 Task: Buy 3 Gloves & Mittens of size medium for Baby Girls from Accessories section under best seller category for shipping address: Dustin Brown, 3514 Cook Hill Road, Danbury, Connecticut 06810, Cell Number 2034707320. Pay from credit card ending with 2005, CVV 3321
Action: Mouse moved to (264, 74)
Screenshot: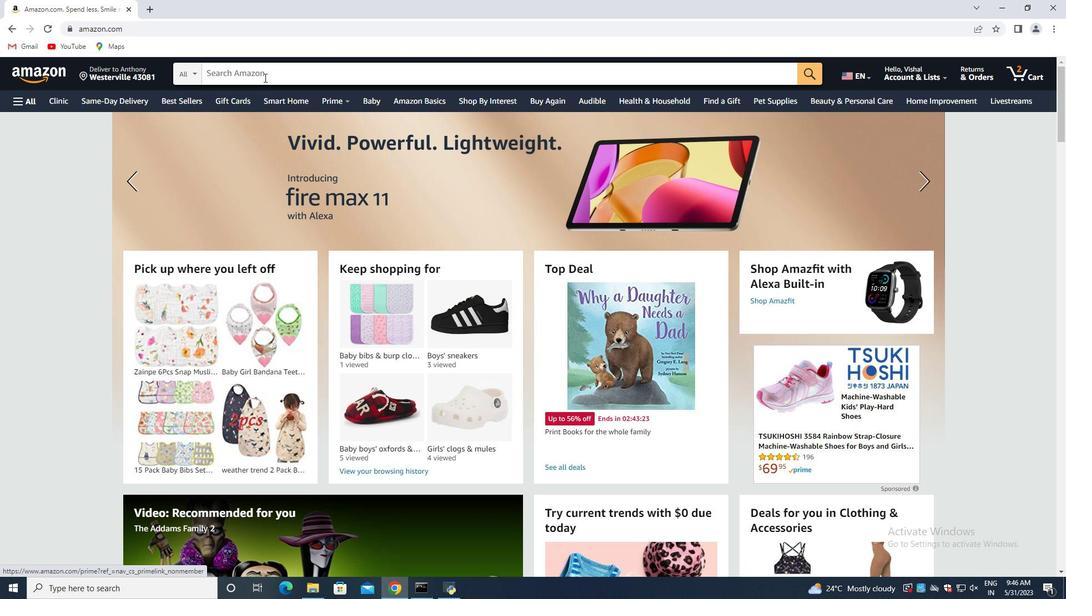 
Action: Mouse pressed left at (264, 74)
Screenshot: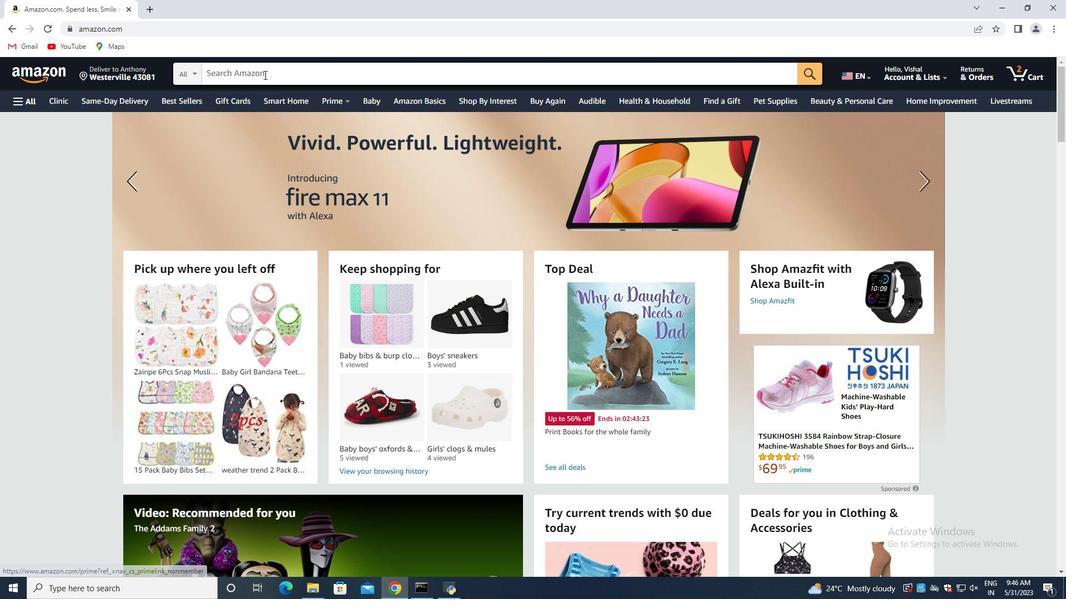 
Action: Key pressed <Key.shift>Gloves<Key.space><Key.shift><Key.shift><Key.shift><Key.shift><Key.shift><Key.shift><Key.shift><Key.shift>&<Key.space><Key.shift>Mittens<Key.space>of<Key.space>size<Key.space>medium<Key.space>for<Key.space><Key.shift>Baby<Key.space><Key.shift><Key.shift><Key.shift><Key.shift><Key.shift>Girls<Key.enter>
Screenshot: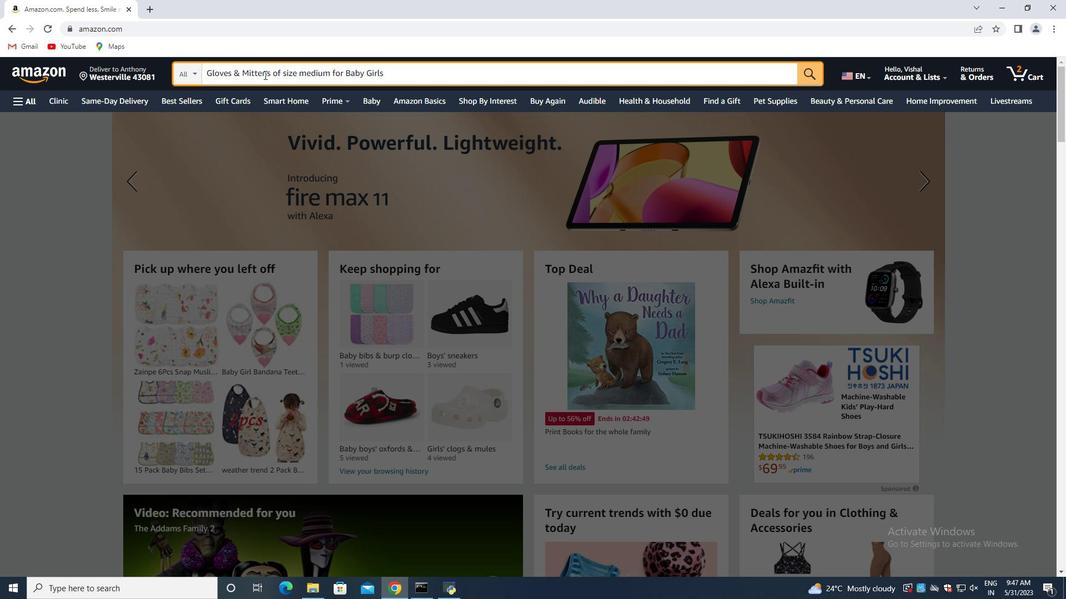 
Action: Mouse moved to (70, 278)
Screenshot: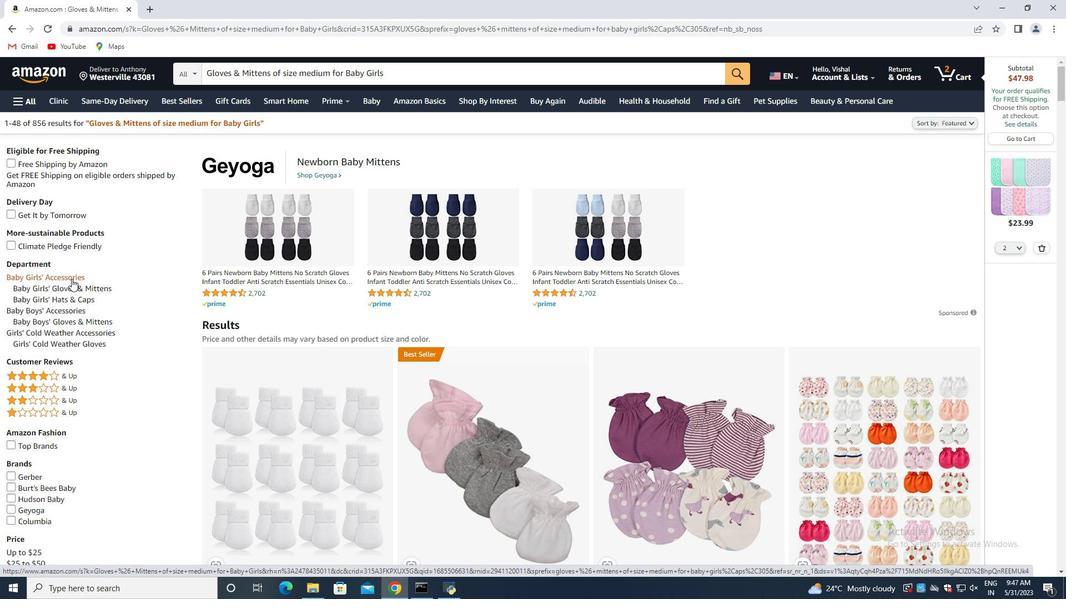 
Action: Mouse pressed left at (70, 278)
Screenshot: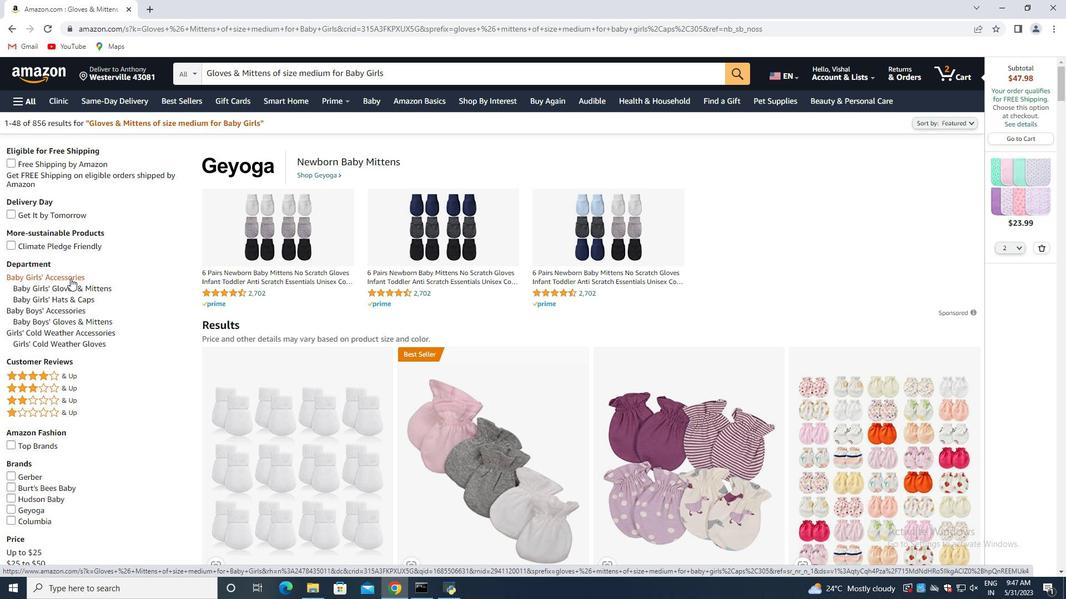 
Action: Mouse moved to (247, 224)
Screenshot: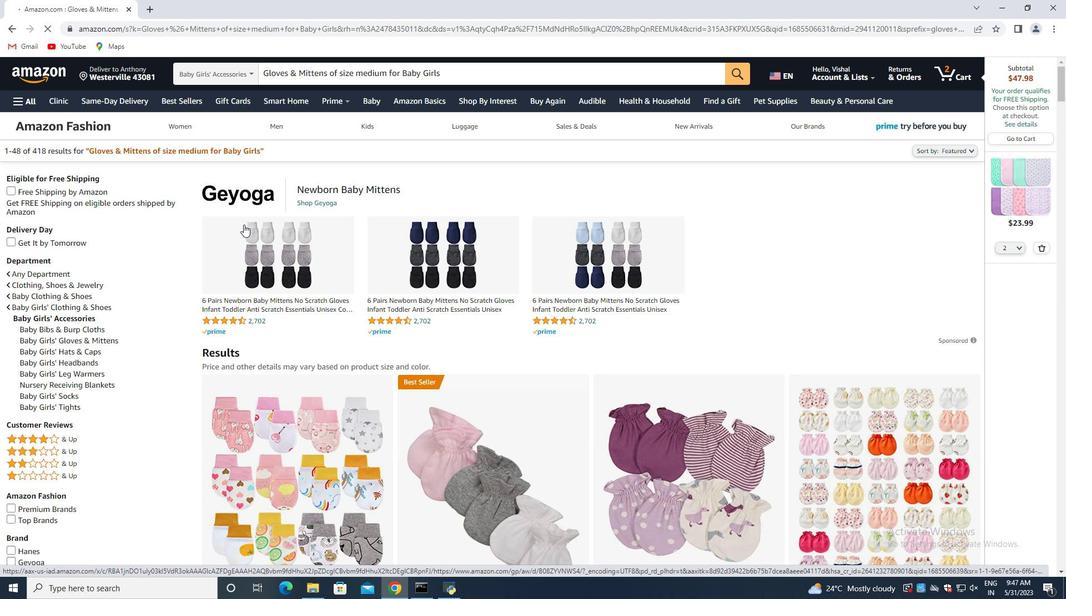 
Action: Mouse scrolled (247, 224) with delta (0, 0)
Screenshot: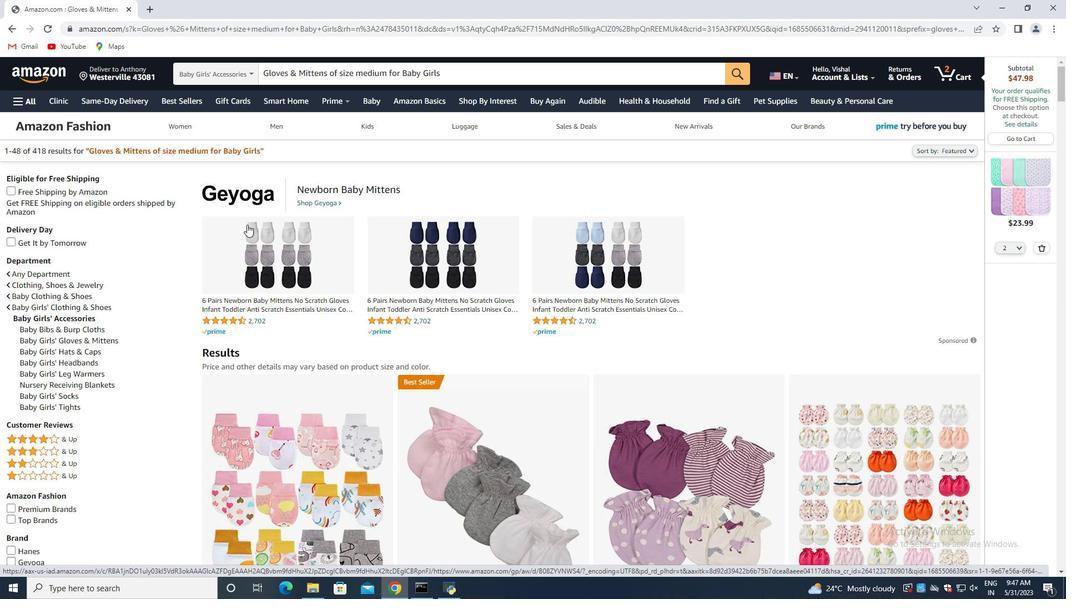 
Action: Mouse moved to (249, 225)
Screenshot: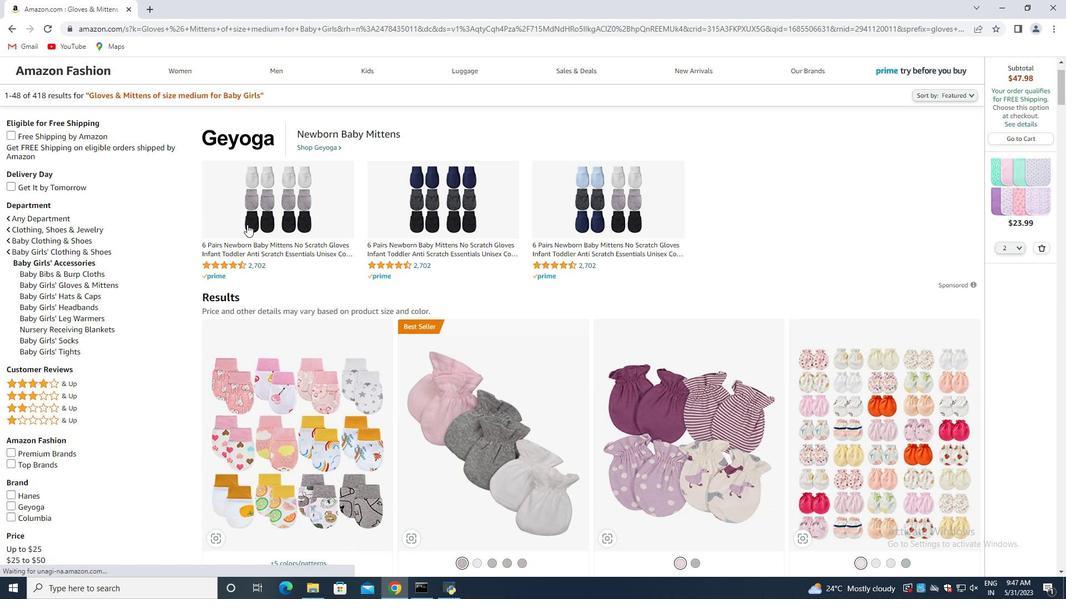 
Action: Mouse scrolled (249, 224) with delta (0, 0)
Screenshot: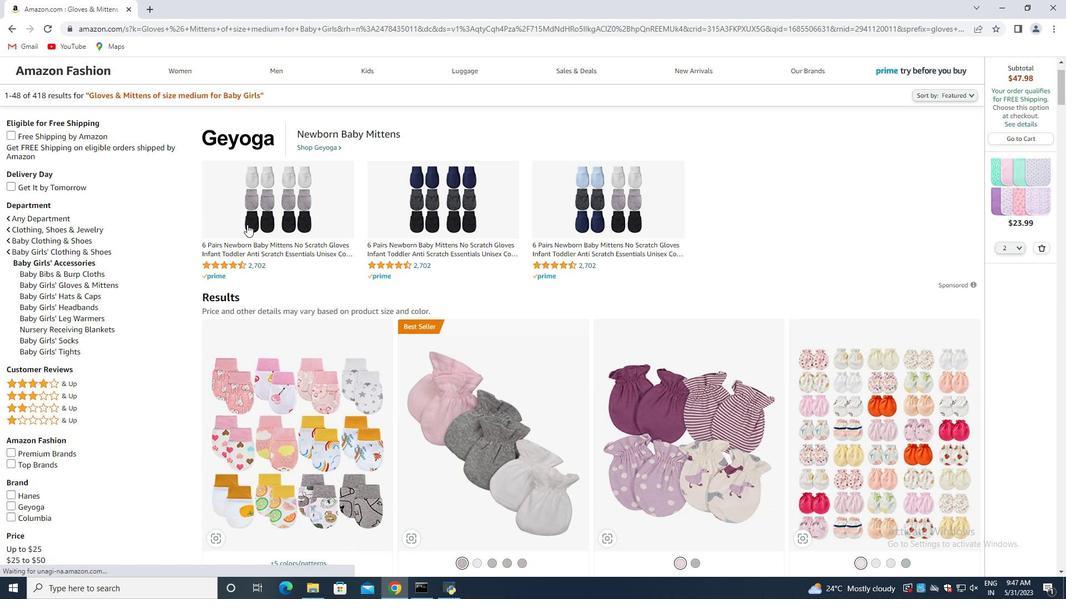 
Action: Mouse moved to (368, 235)
Screenshot: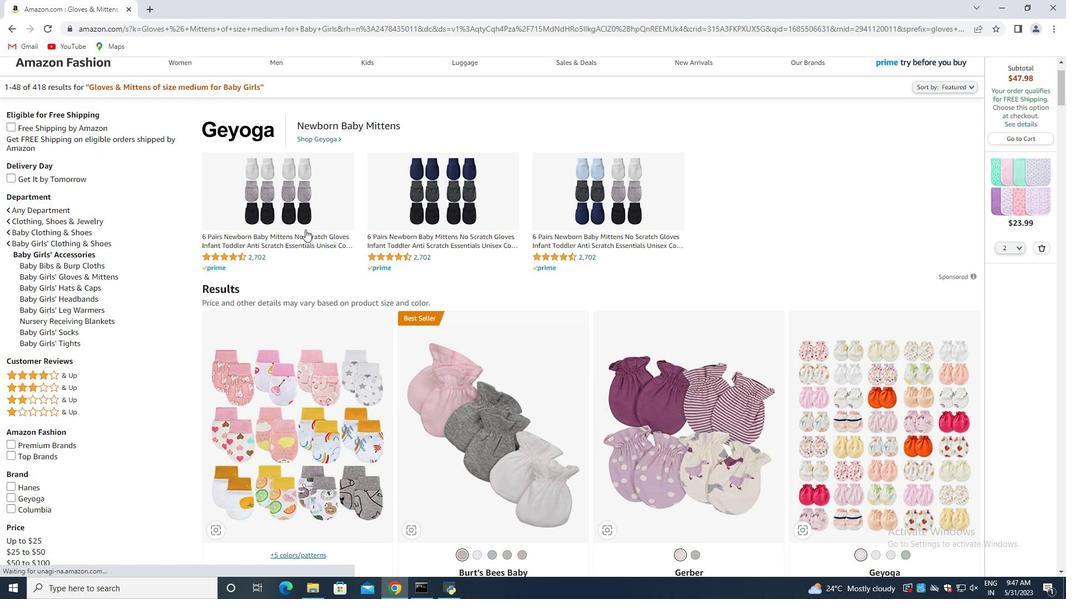 
Action: Mouse scrolled (368, 234) with delta (0, 0)
Screenshot: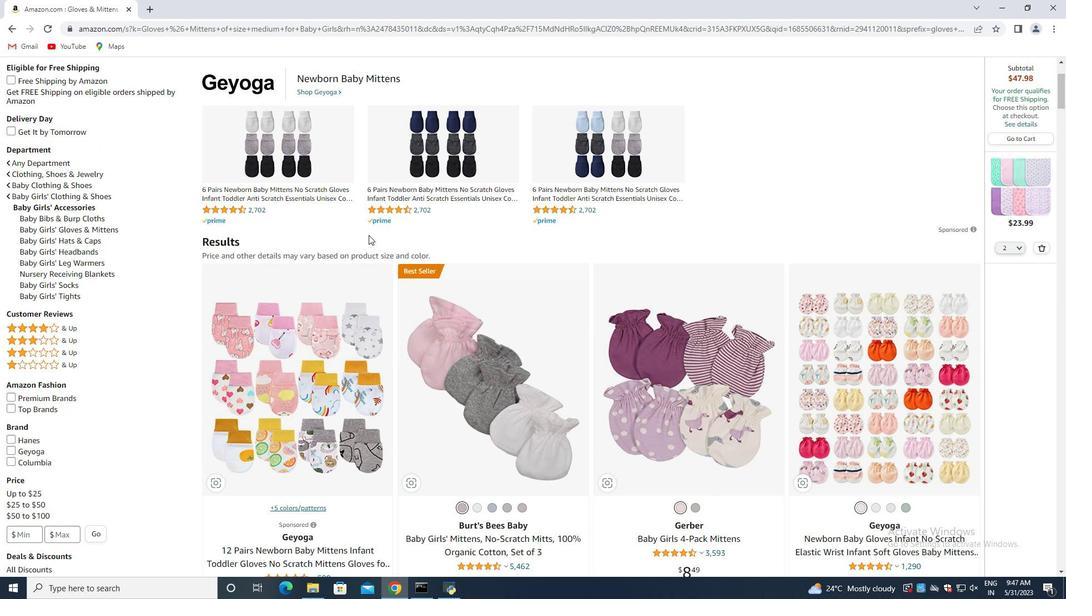 
Action: Mouse moved to (368, 236)
Screenshot: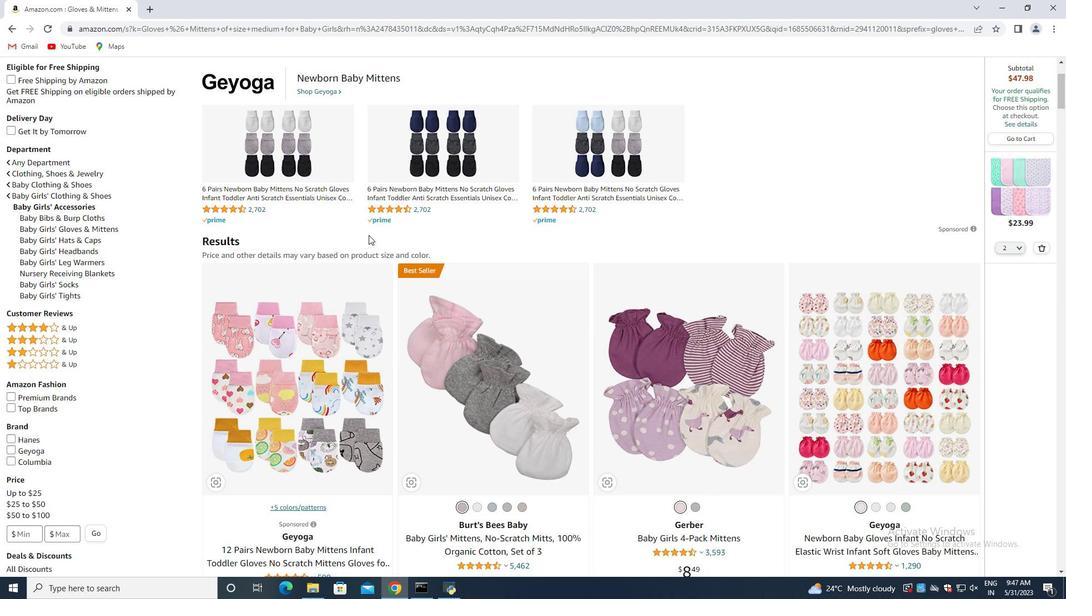 
Action: Mouse scrolled (368, 235) with delta (0, 0)
Screenshot: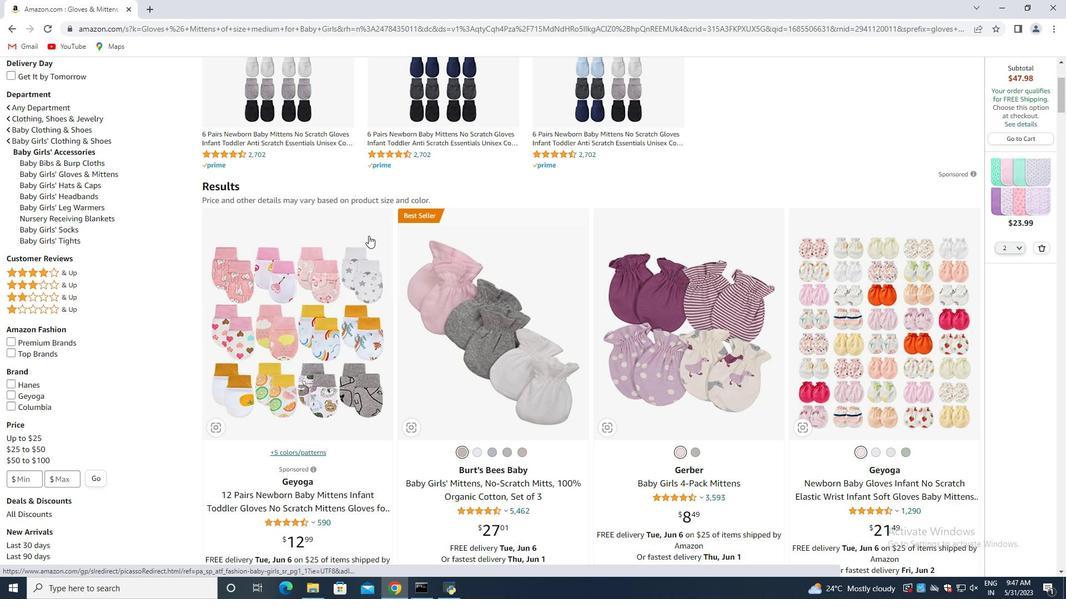 
Action: Mouse scrolled (368, 235) with delta (0, 0)
Screenshot: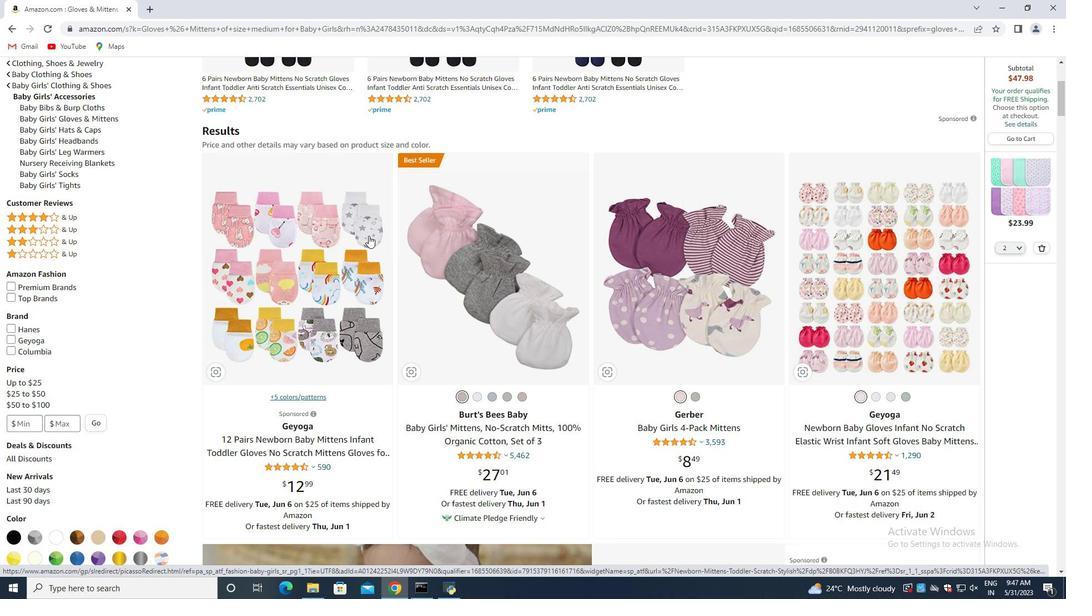 
Action: Mouse moved to (1040, 248)
Screenshot: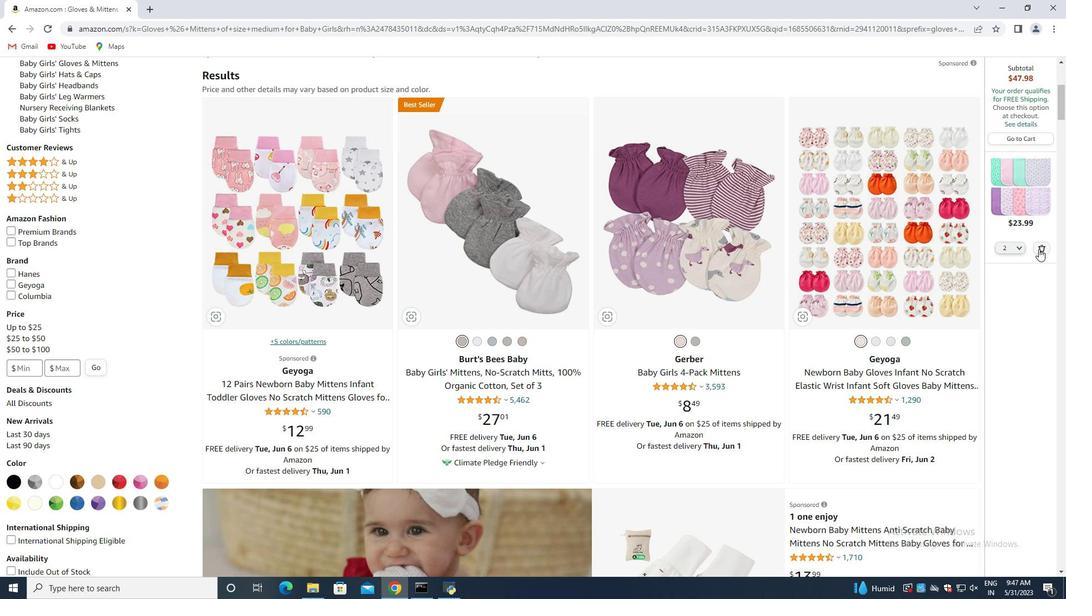 
Action: Mouse pressed left at (1040, 248)
Screenshot: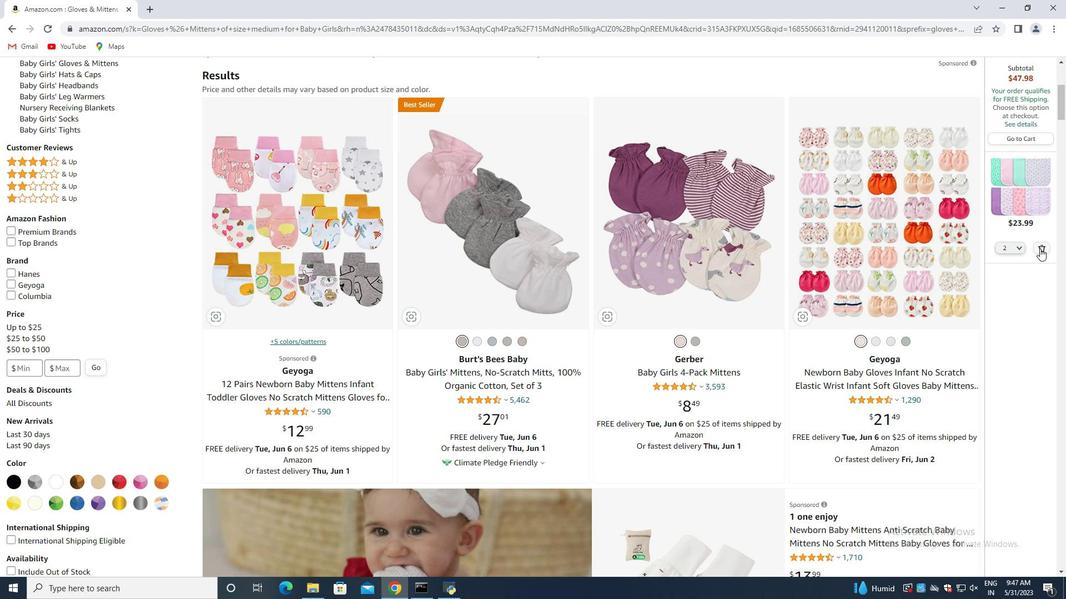 
Action: Mouse moved to (407, 160)
Screenshot: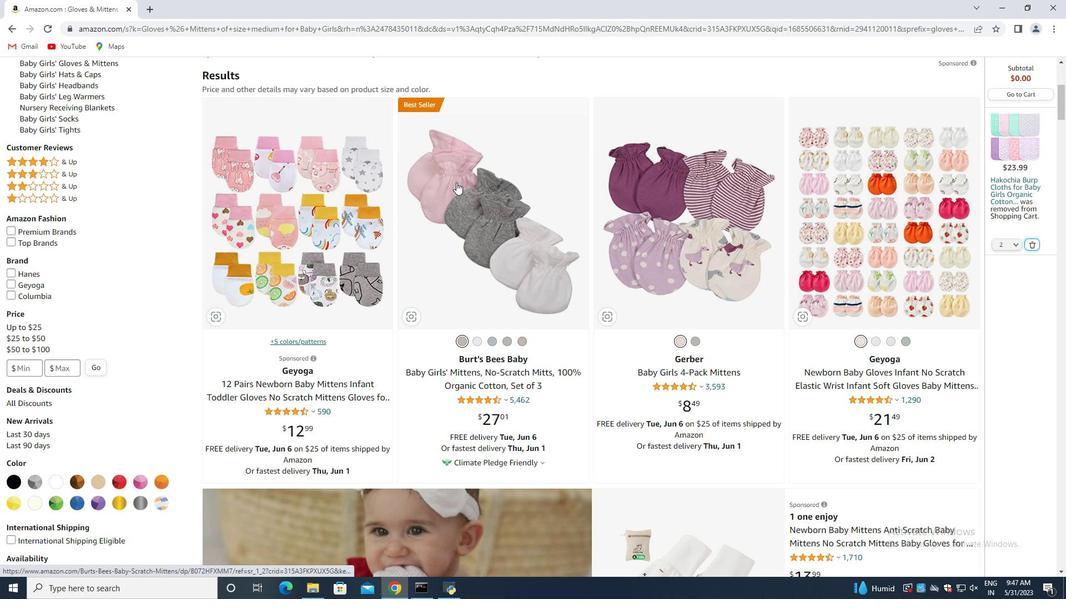 
Action: Mouse scrolled (407, 159) with delta (0, 0)
Screenshot: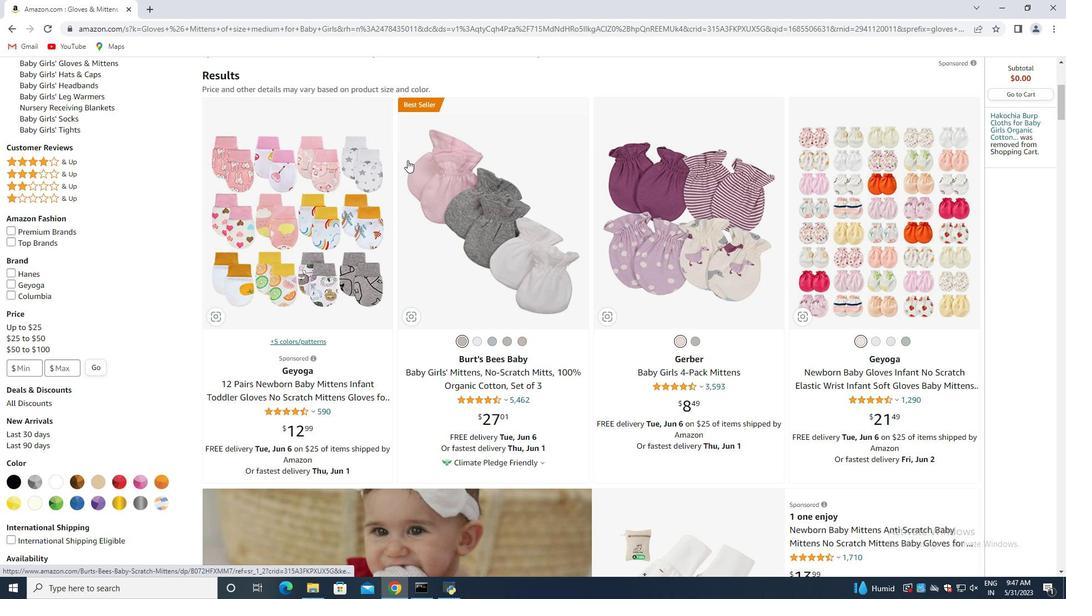 
Action: Mouse moved to (407, 161)
Screenshot: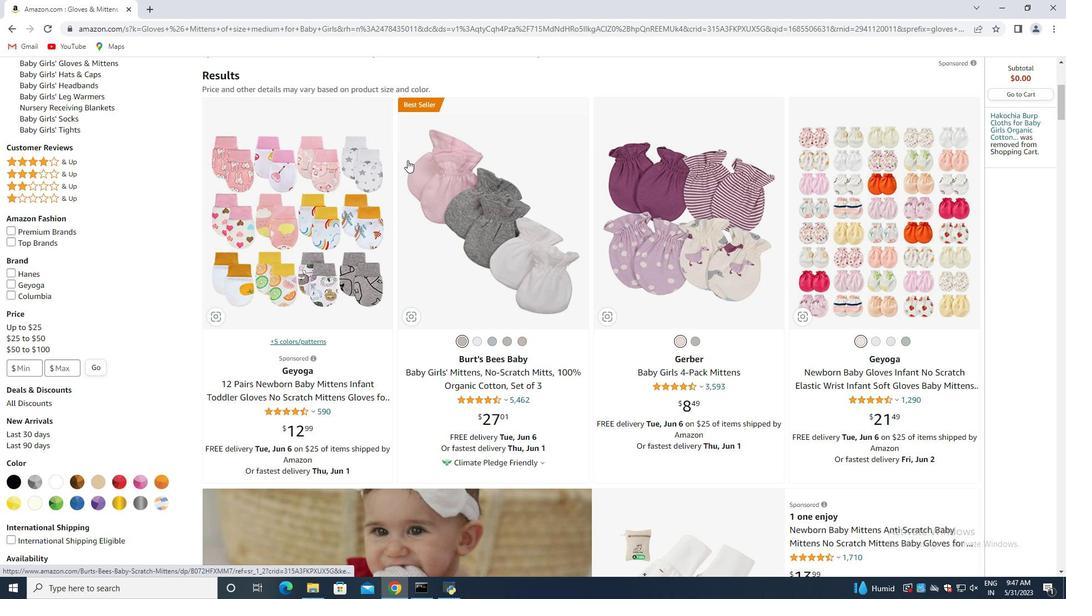 
Action: Mouse scrolled (407, 160) with delta (0, 0)
Screenshot: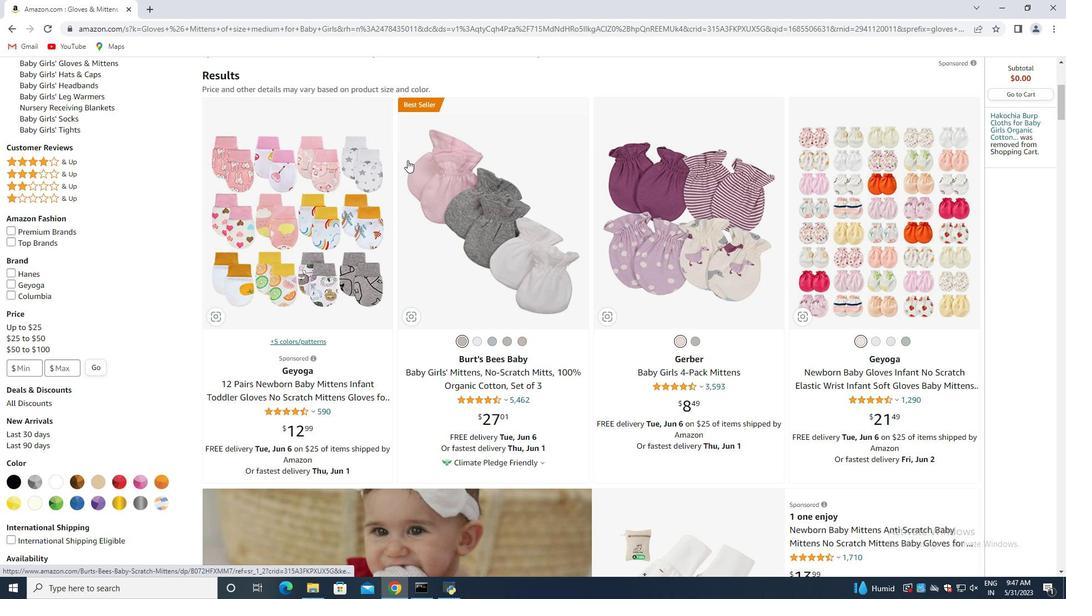 
Action: Mouse moved to (411, 164)
Screenshot: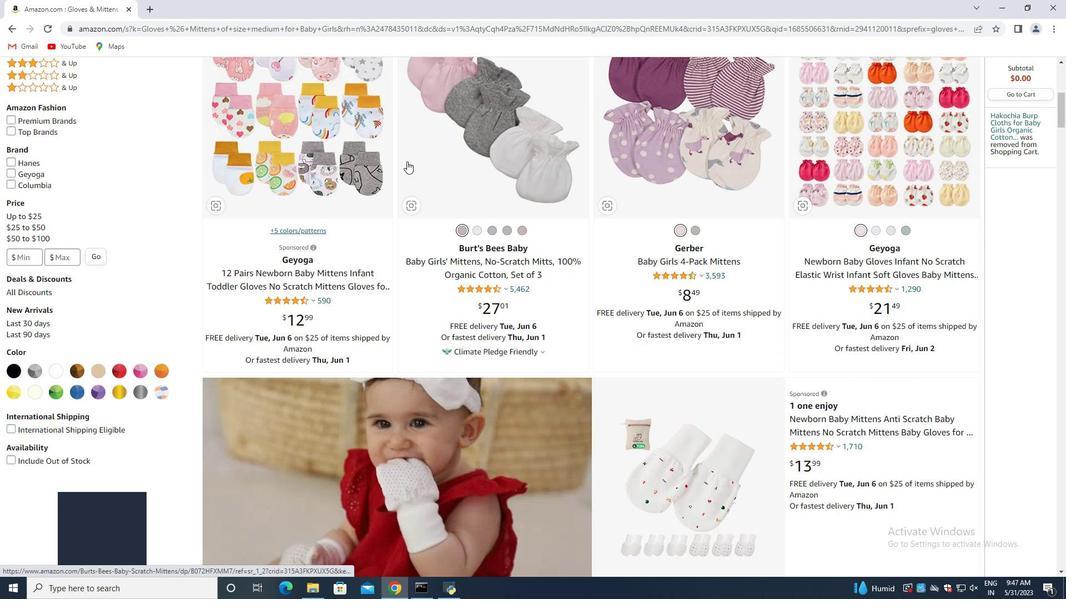 
Action: Mouse scrolled (411, 164) with delta (0, 0)
Screenshot: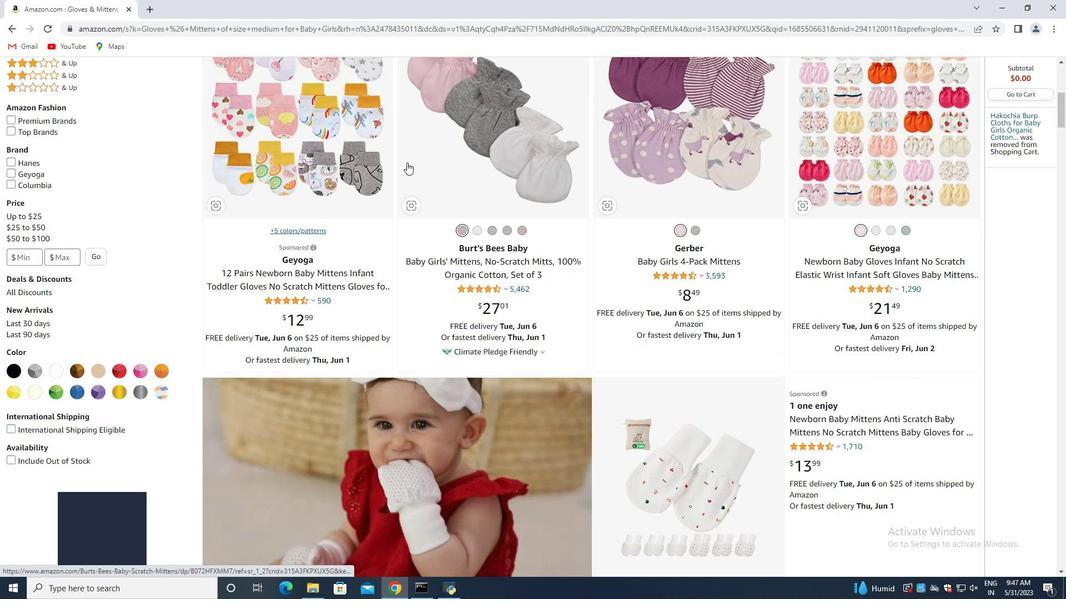 
Action: Mouse scrolled (411, 164) with delta (0, 0)
Screenshot: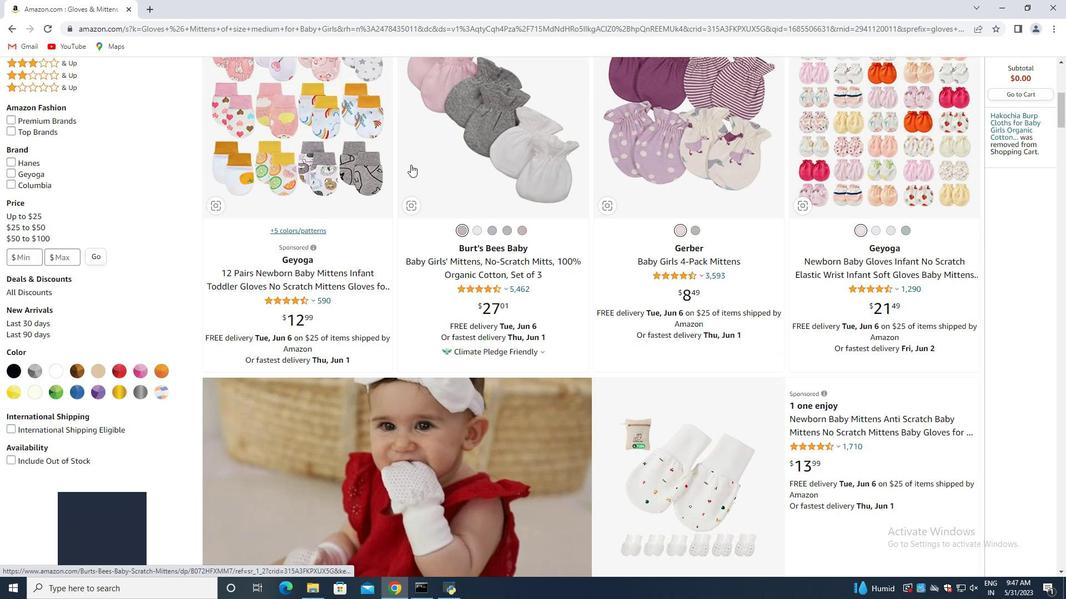 
Action: Mouse moved to (411, 164)
Screenshot: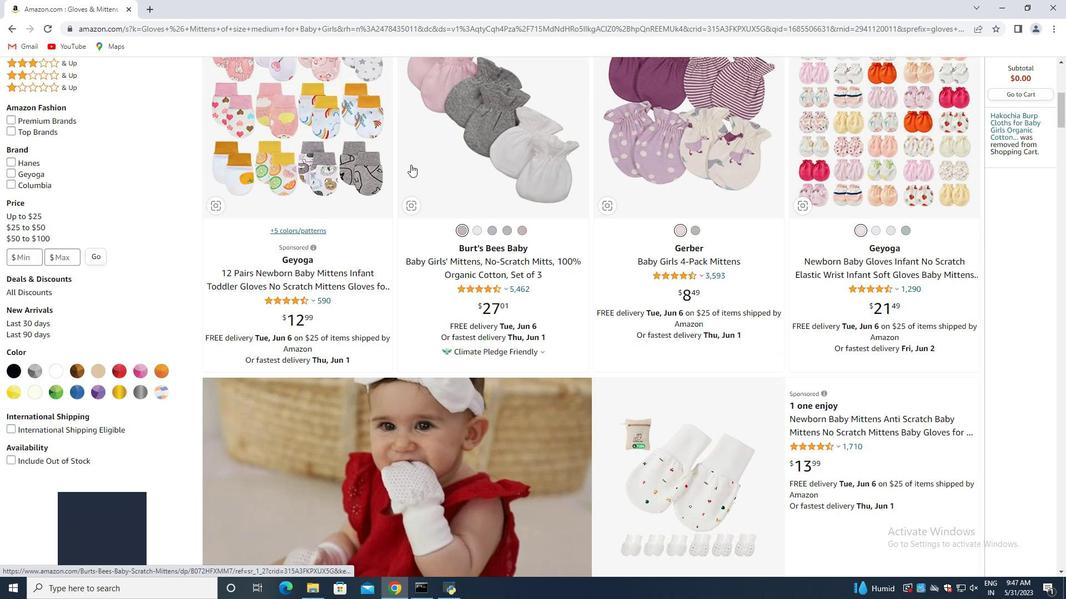 
Action: Mouse scrolled (411, 164) with delta (0, 0)
Screenshot: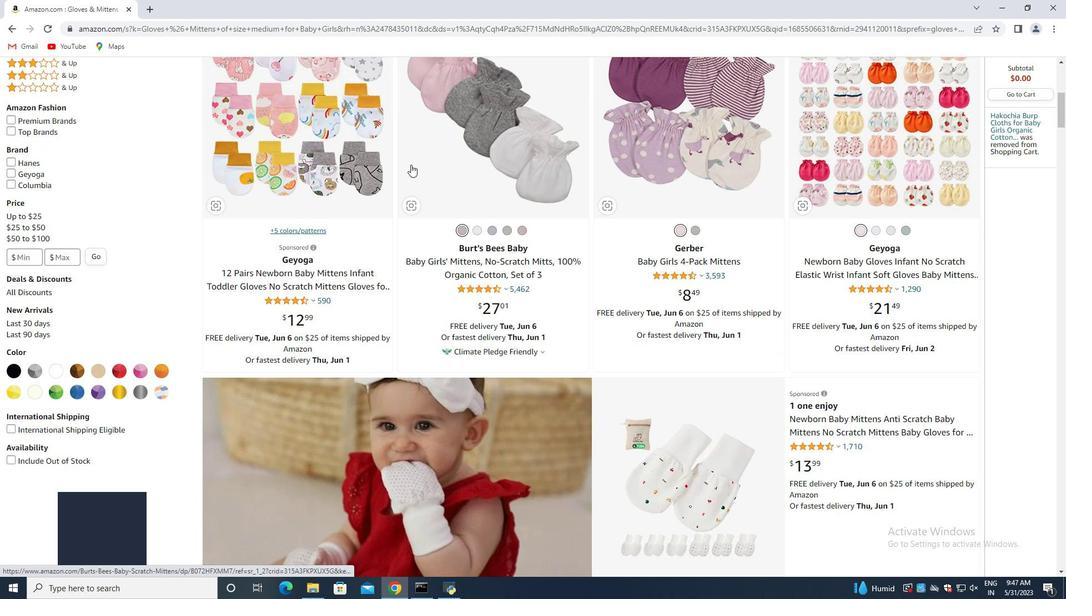 
Action: Mouse moved to (412, 165)
Screenshot: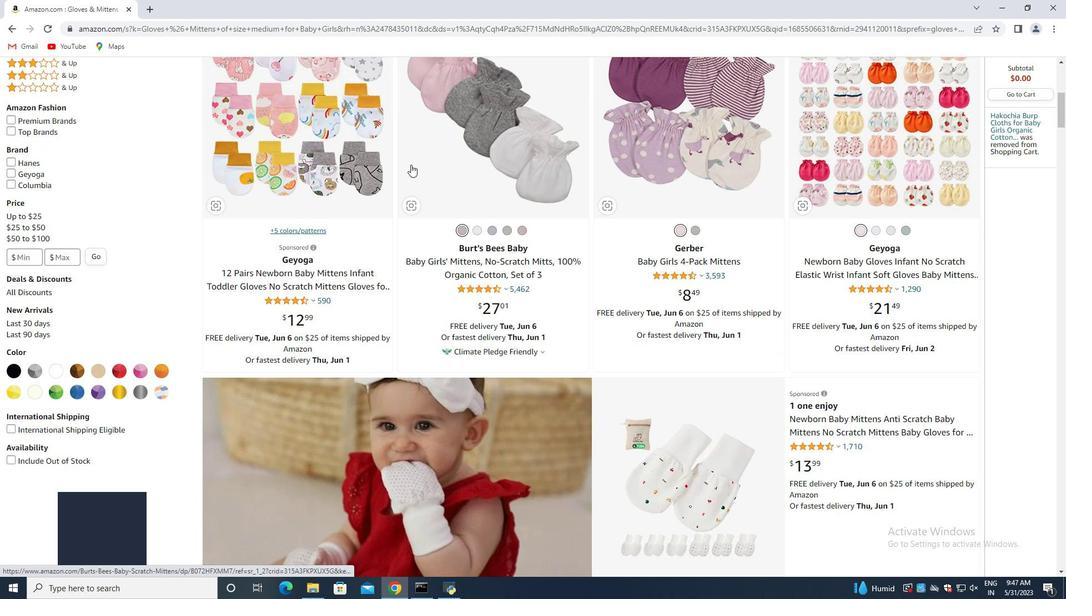 
Action: Mouse scrolled (412, 164) with delta (0, 0)
Screenshot: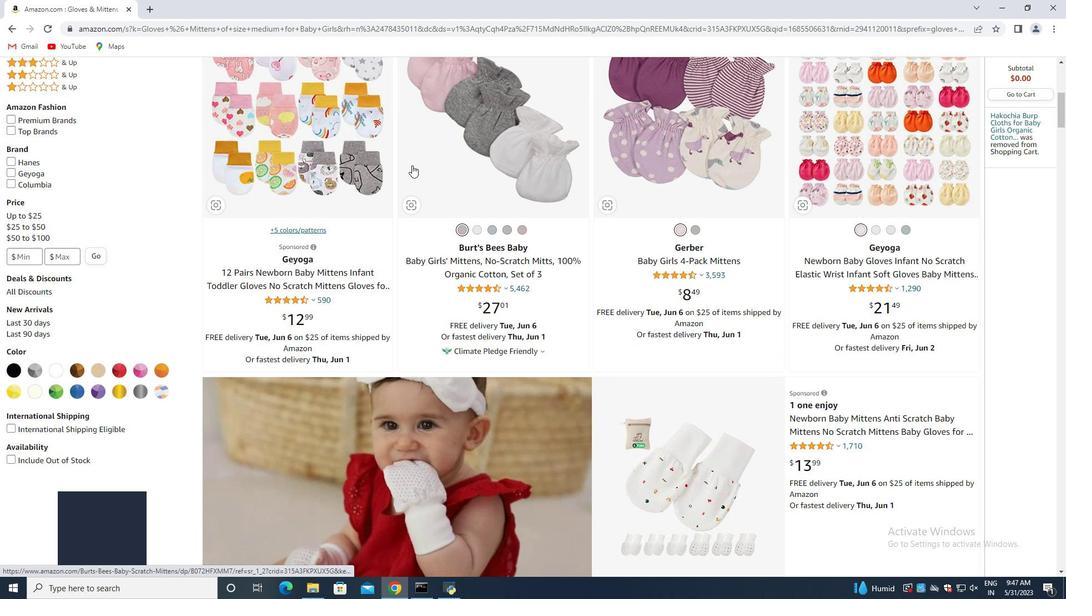 
Action: Mouse moved to (412, 166)
Screenshot: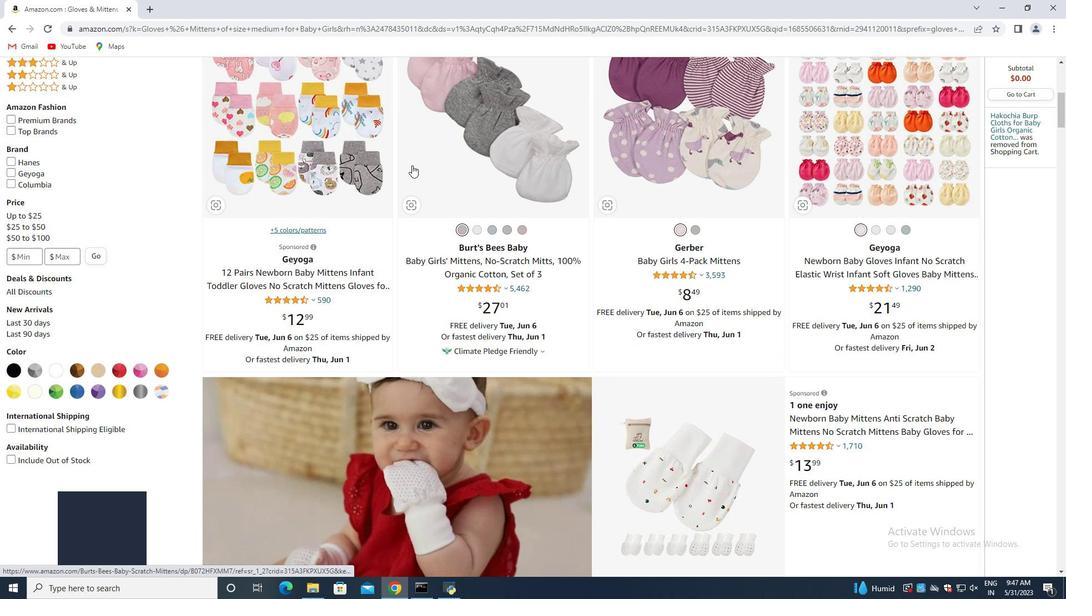 
Action: Mouse scrolled (412, 165) with delta (0, 0)
Screenshot: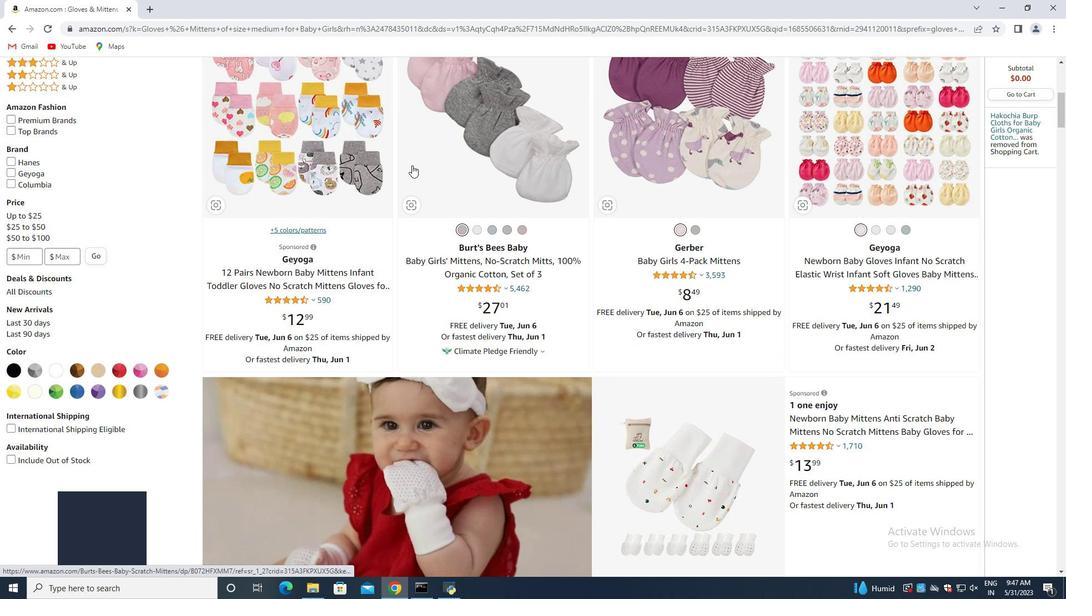 
Action: Mouse moved to (416, 167)
Screenshot: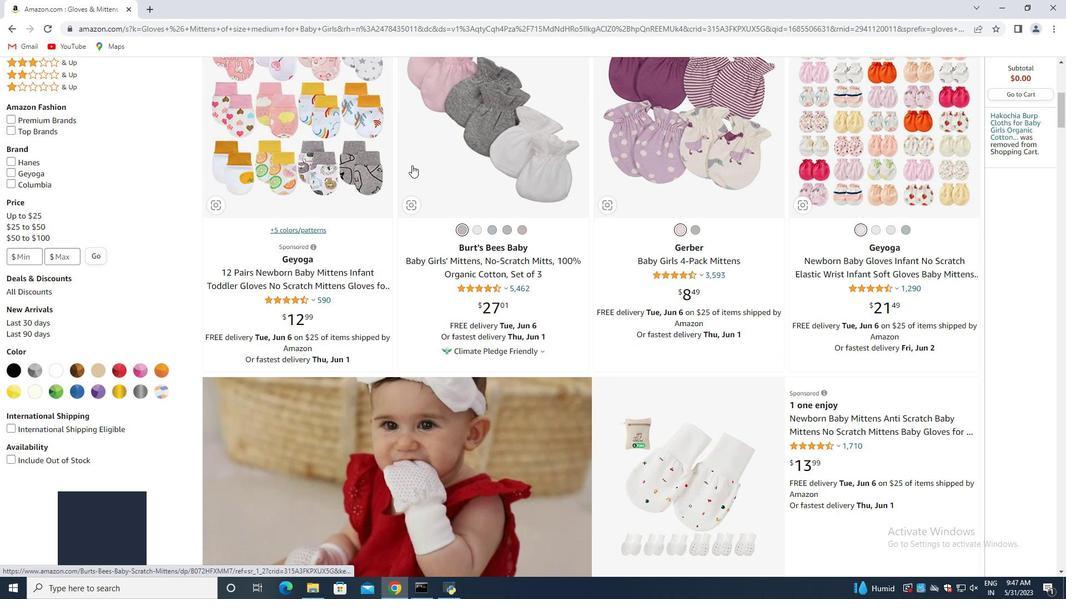 
Action: Mouse scrolled (416, 166) with delta (0, 0)
Screenshot: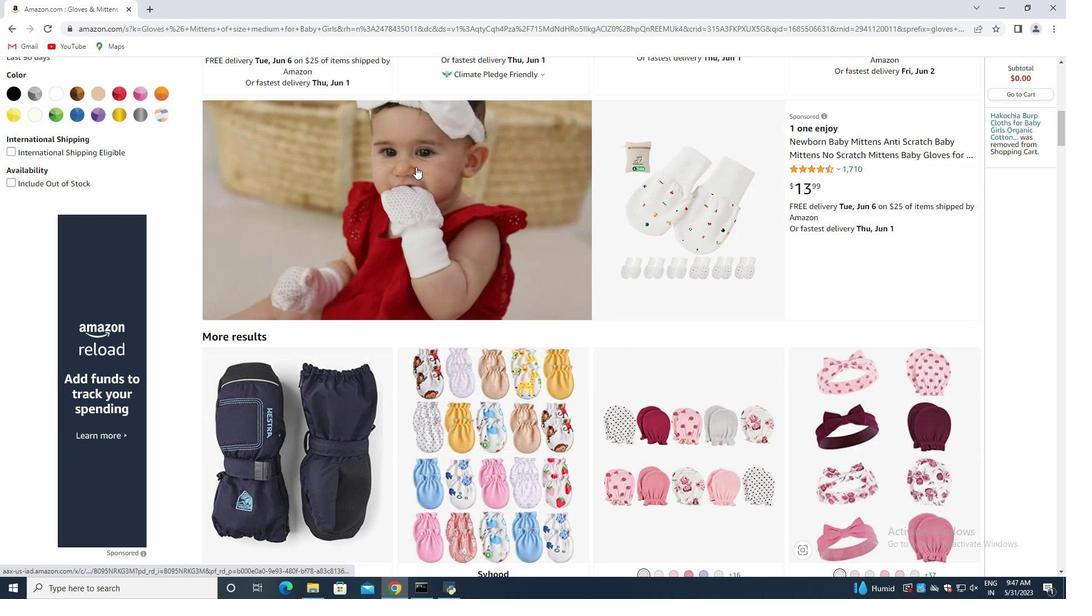 
Action: Mouse scrolled (416, 166) with delta (0, 0)
Screenshot: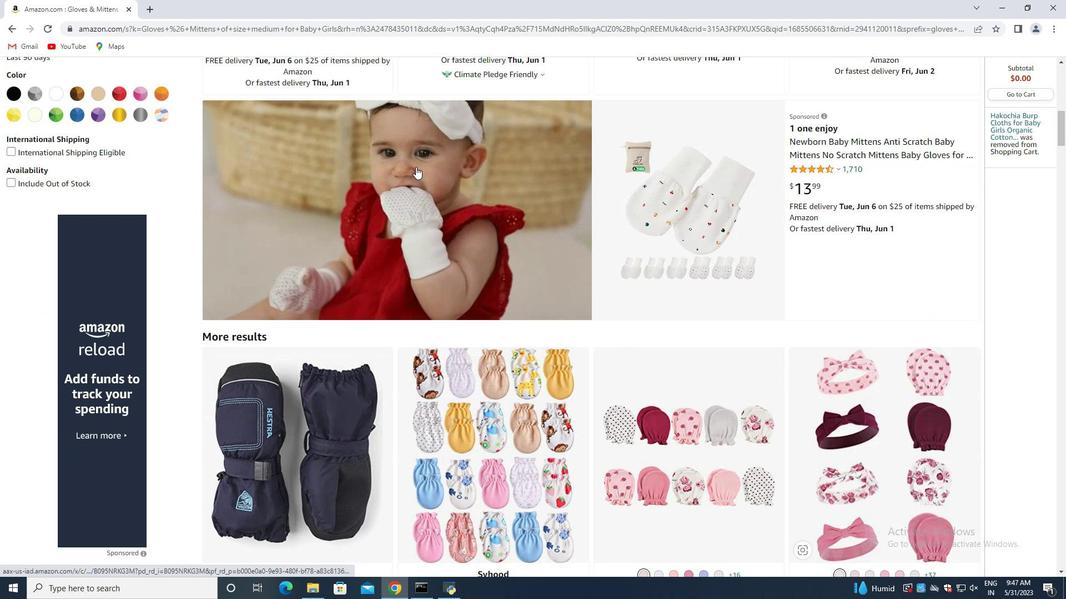 
Action: Mouse scrolled (416, 166) with delta (0, 0)
Screenshot: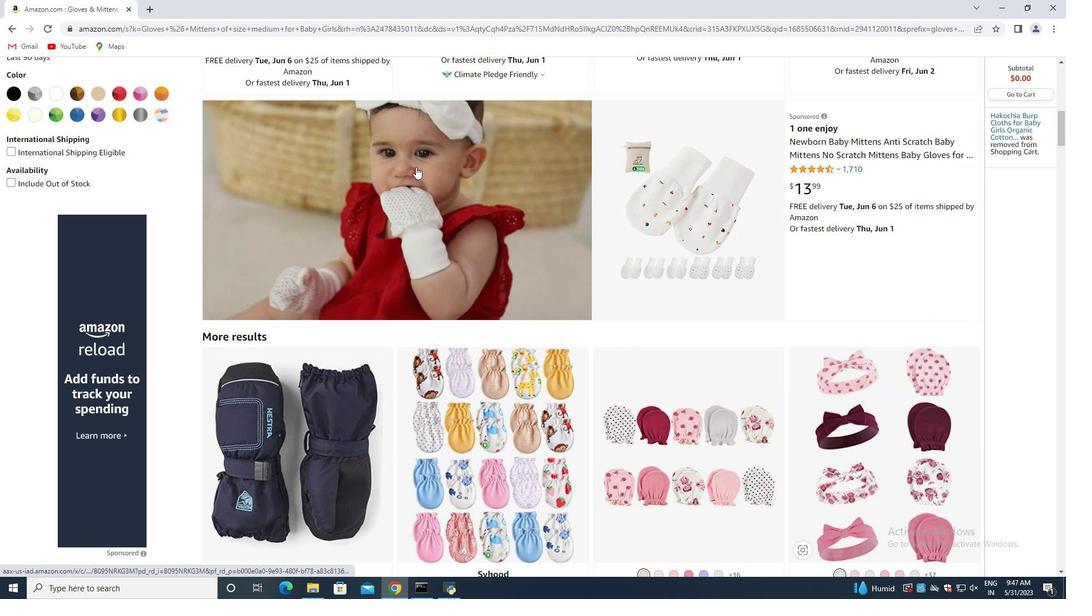 
Action: Mouse moved to (426, 167)
Screenshot: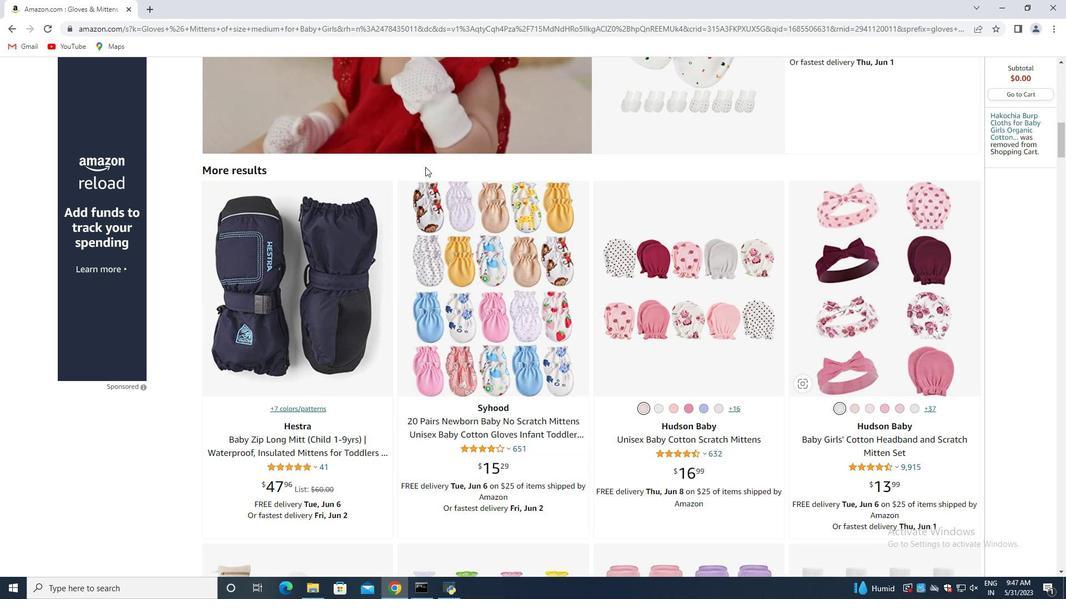 
Action: Mouse scrolled (426, 167) with delta (0, 0)
Screenshot: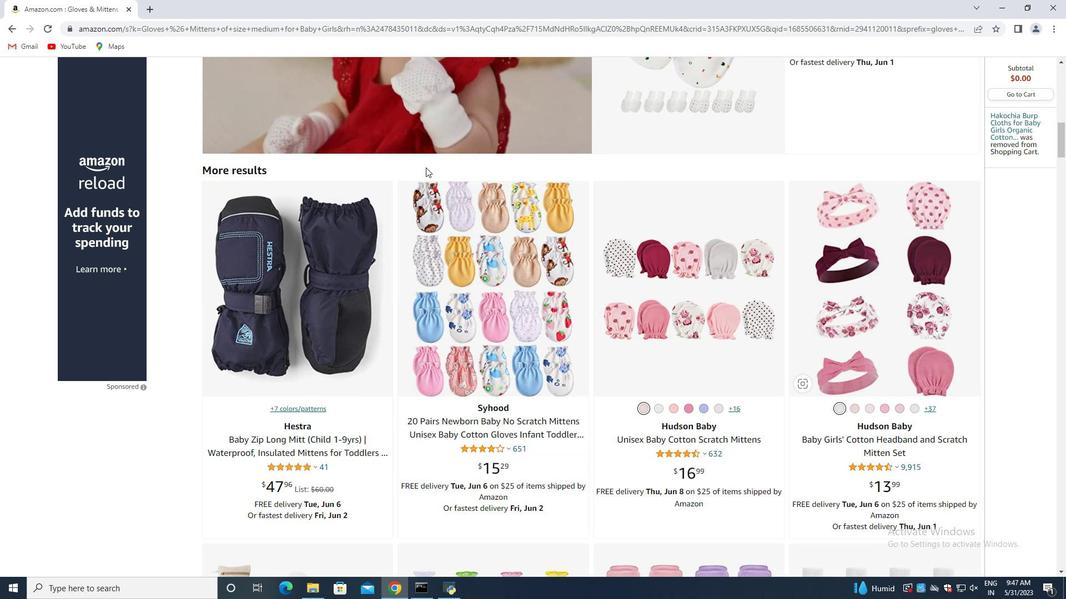 
Action: Mouse moved to (439, 174)
Screenshot: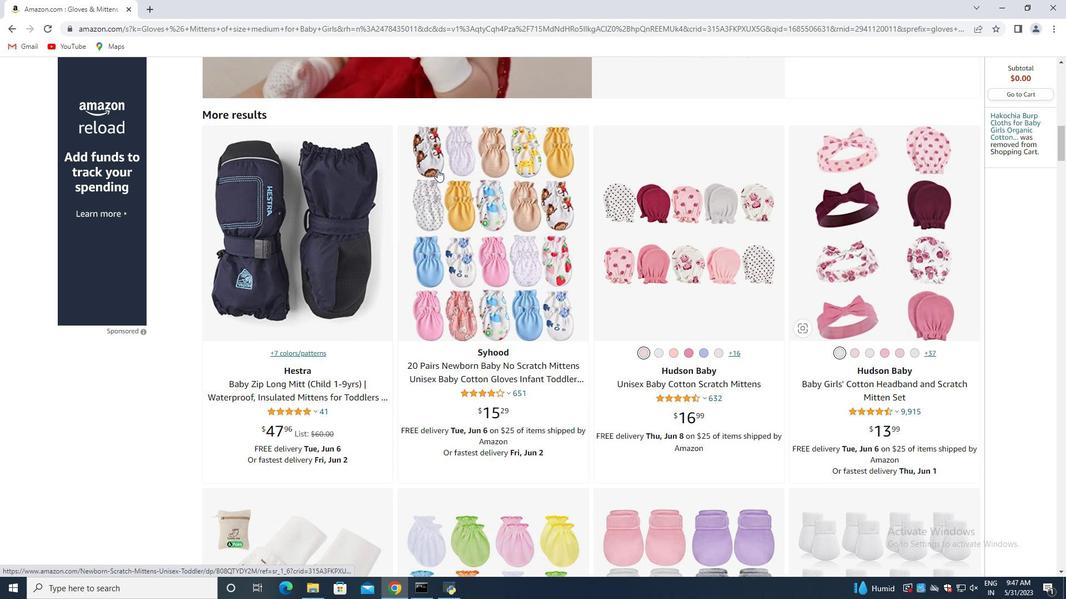
Action: Mouse scrolled (439, 173) with delta (0, 0)
Screenshot: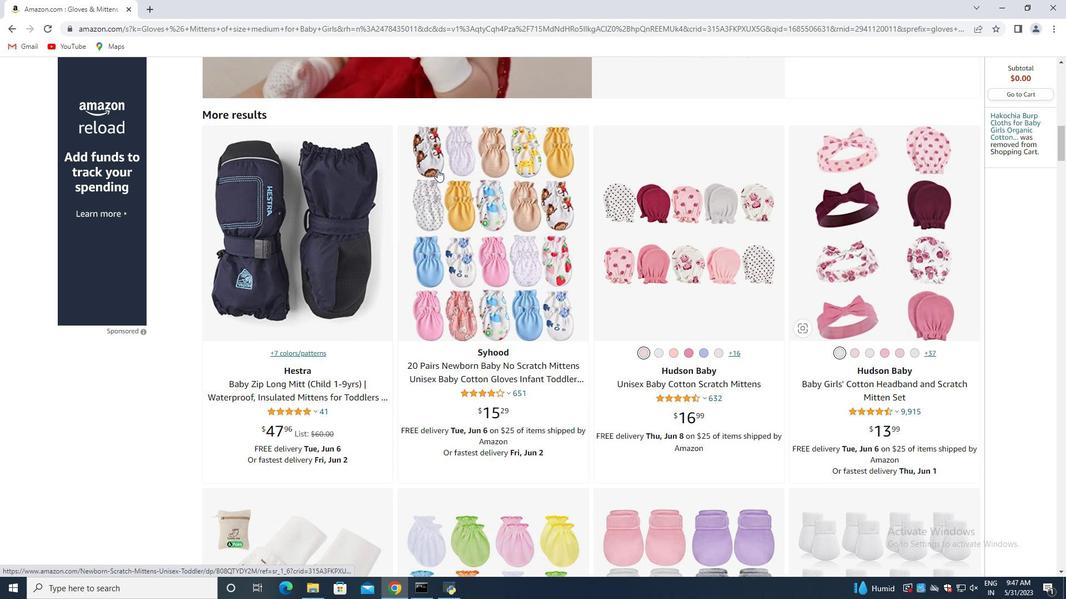 
Action: Mouse moved to (440, 175)
Screenshot: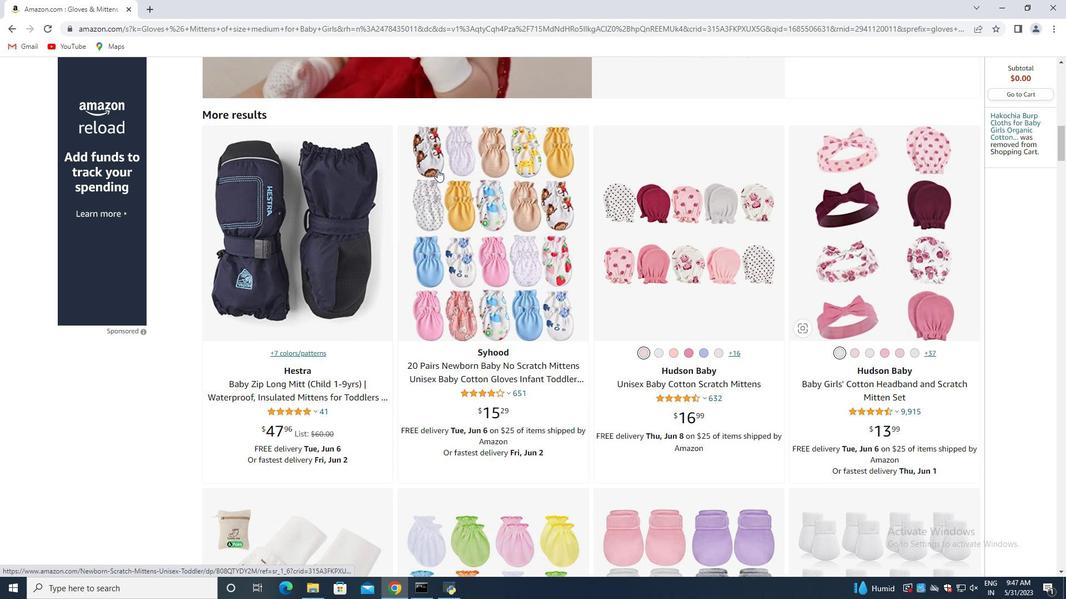 
Action: Mouse scrolled (440, 174) with delta (0, 0)
Screenshot: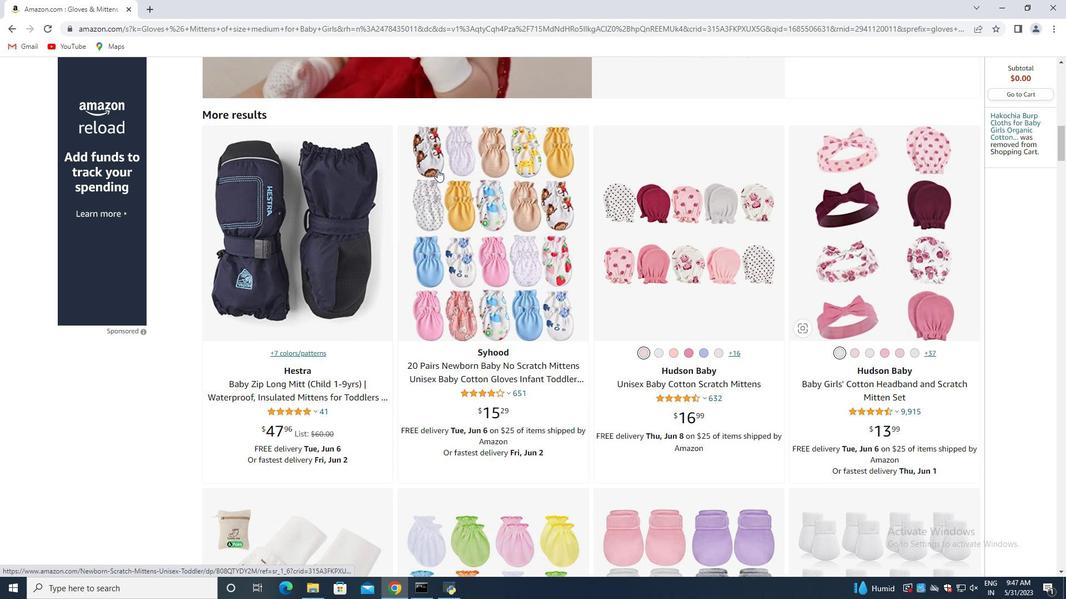
Action: Mouse moved to (443, 177)
Screenshot: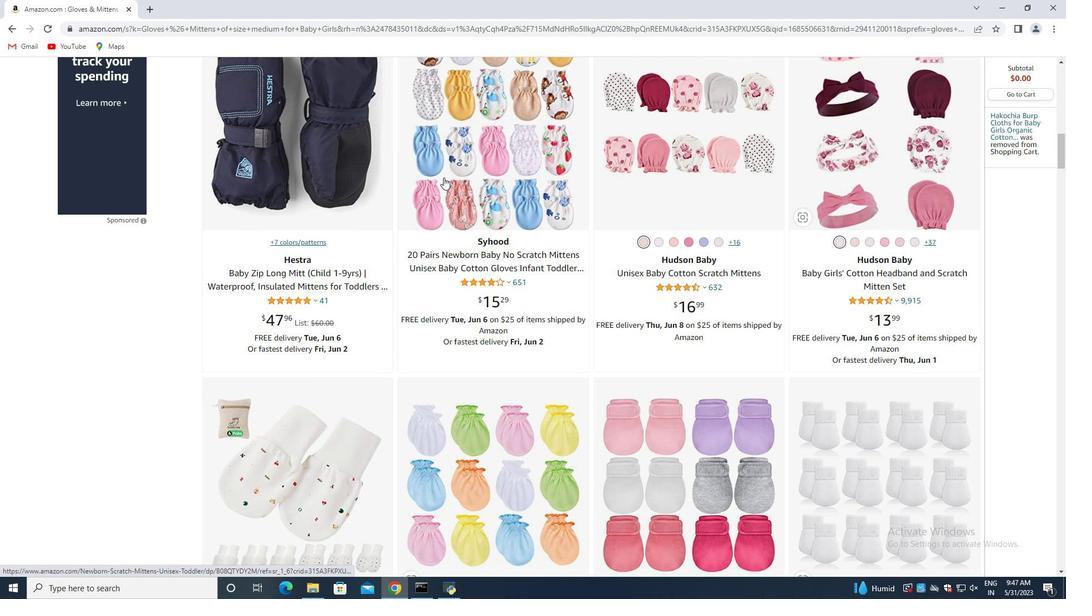 
Action: Mouse scrolled (443, 177) with delta (0, 0)
Screenshot: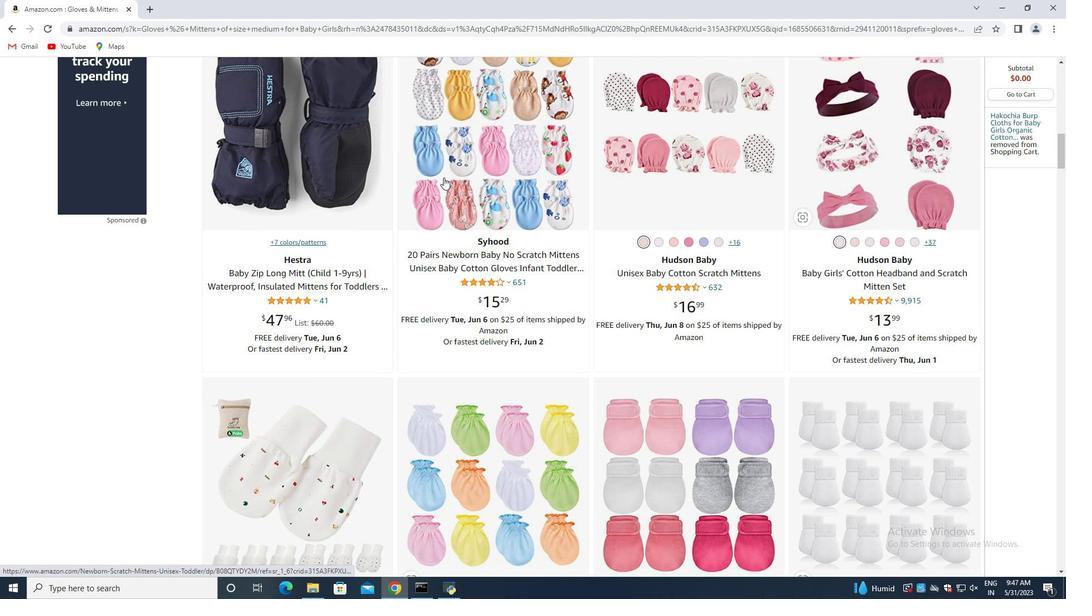 
Action: Mouse scrolled (443, 177) with delta (0, 0)
Screenshot: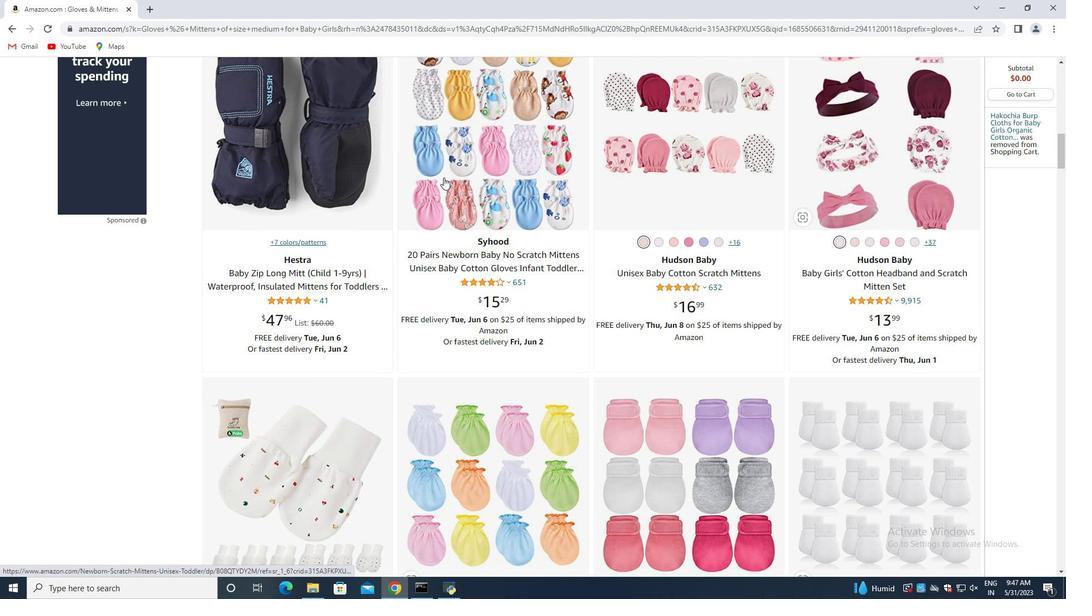 
Action: Mouse scrolled (443, 177) with delta (0, 0)
Screenshot: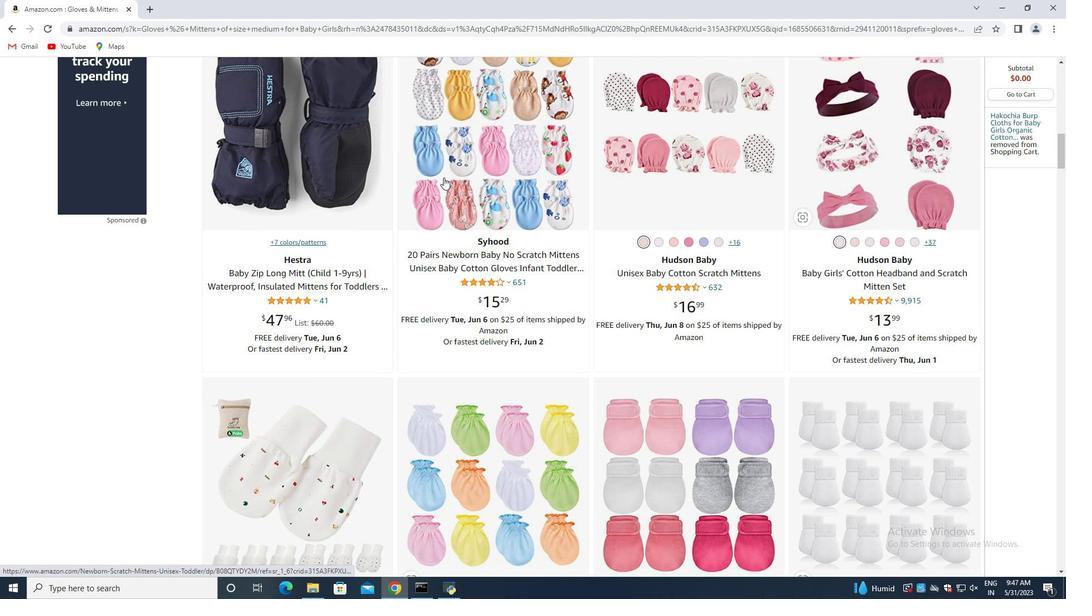 
Action: Mouse scrolled (443, 177) with delta (0, 0)
Screenshot: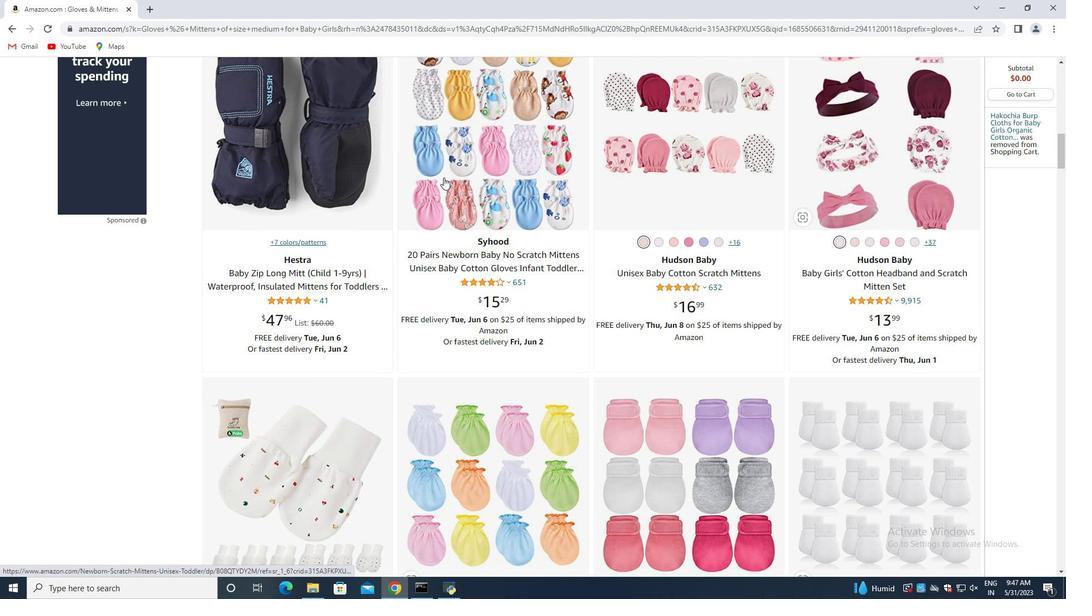 
Action: Mouse moved to (446, 179)
Screenshot: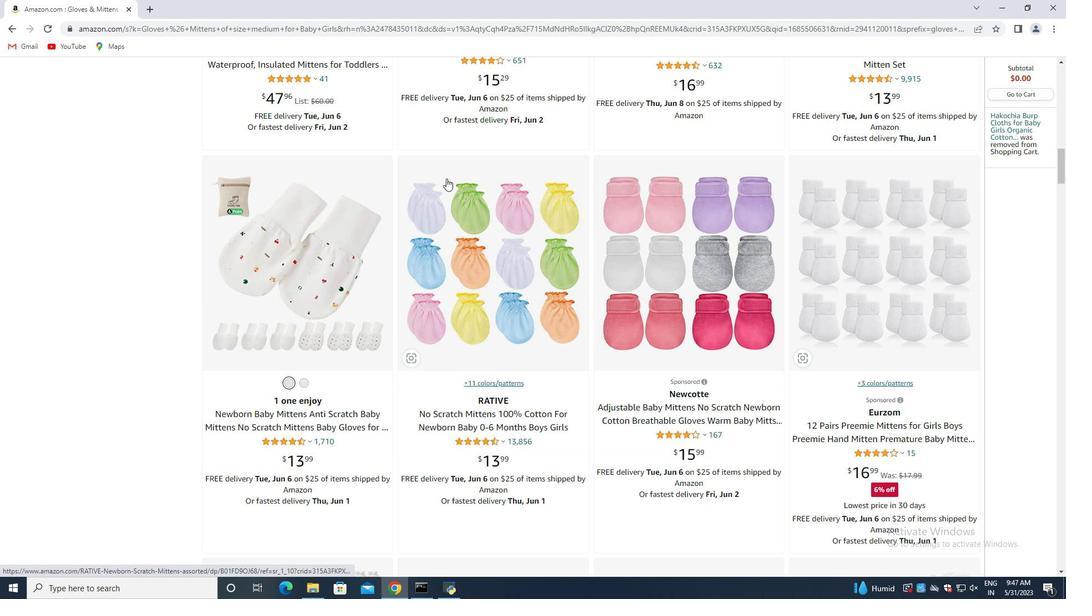 
Action: Mouse scrolled (446, 178) with delta (0, 0)
Screenshot: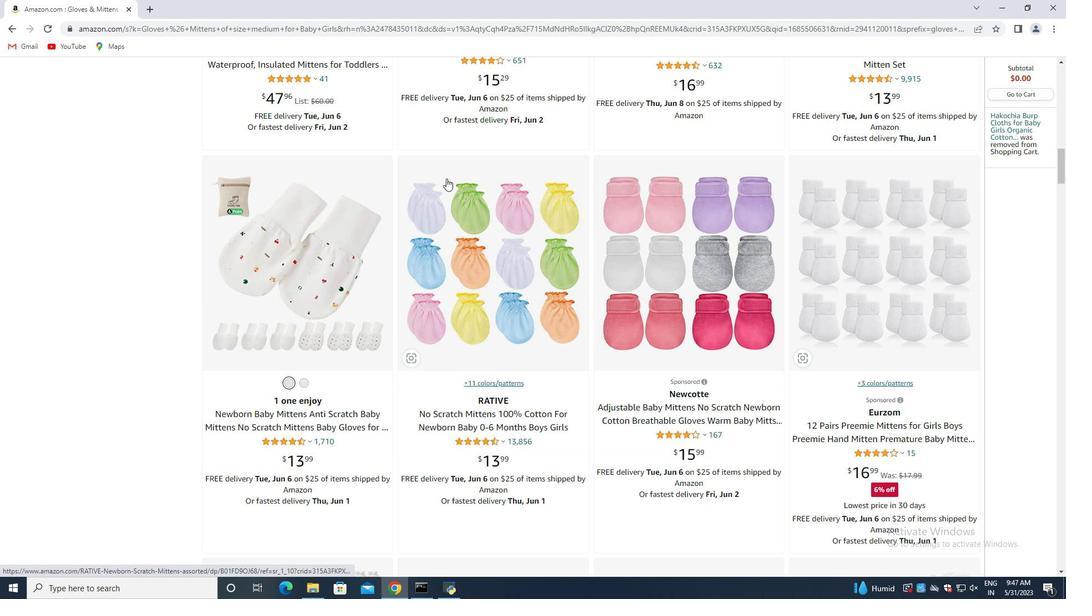 
Action: Mouse moved to (446, 180)
Screenshot: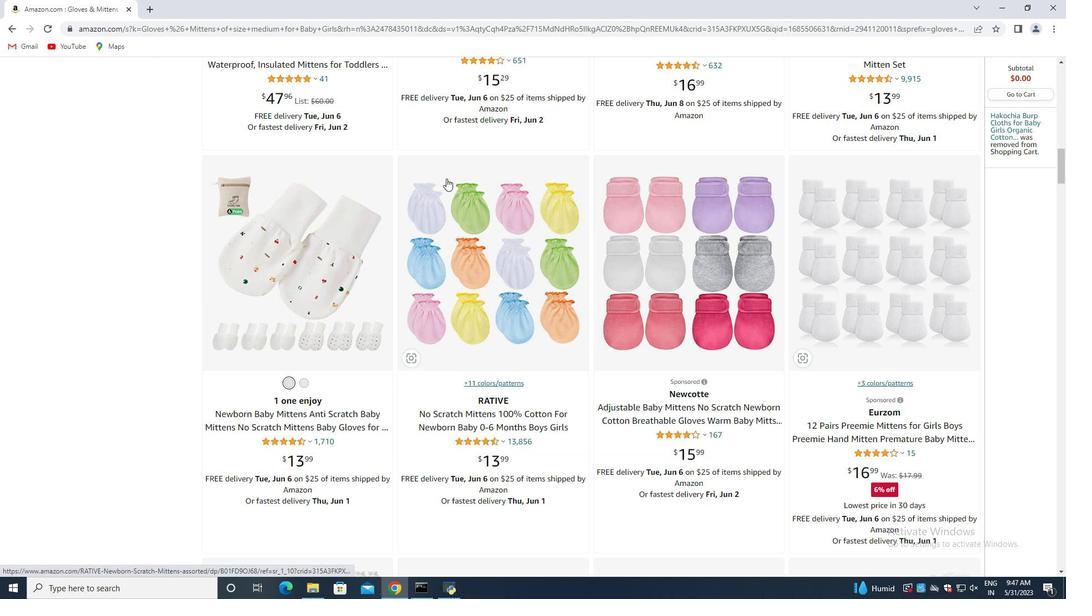
Action: Mouse scrolled (446, 179) with delta (0, 0)
Screenshot: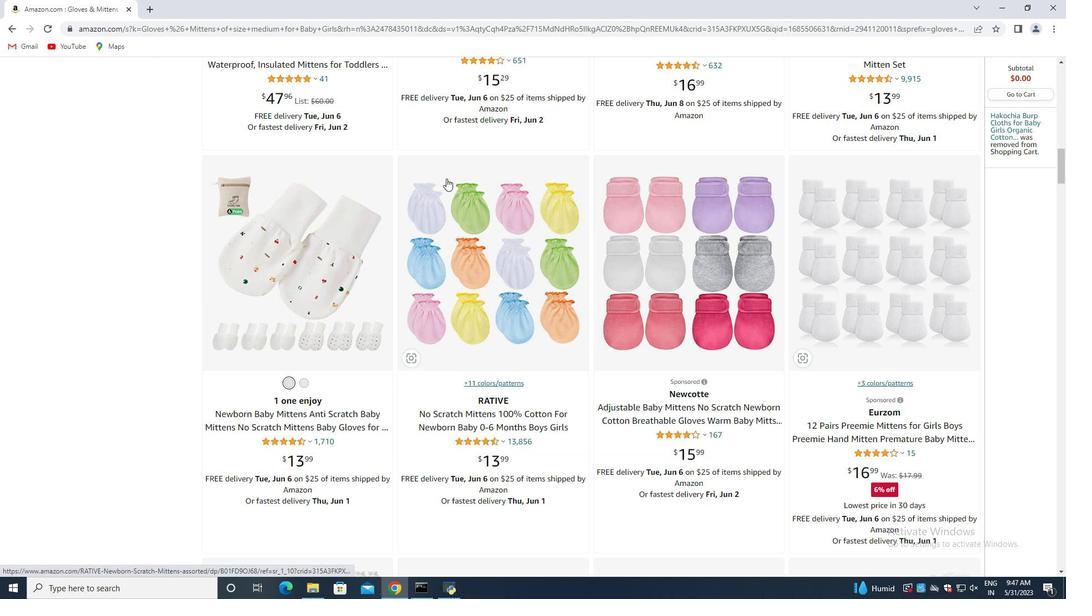 
Action: Mouse moved to (444, 182)
Screenshot: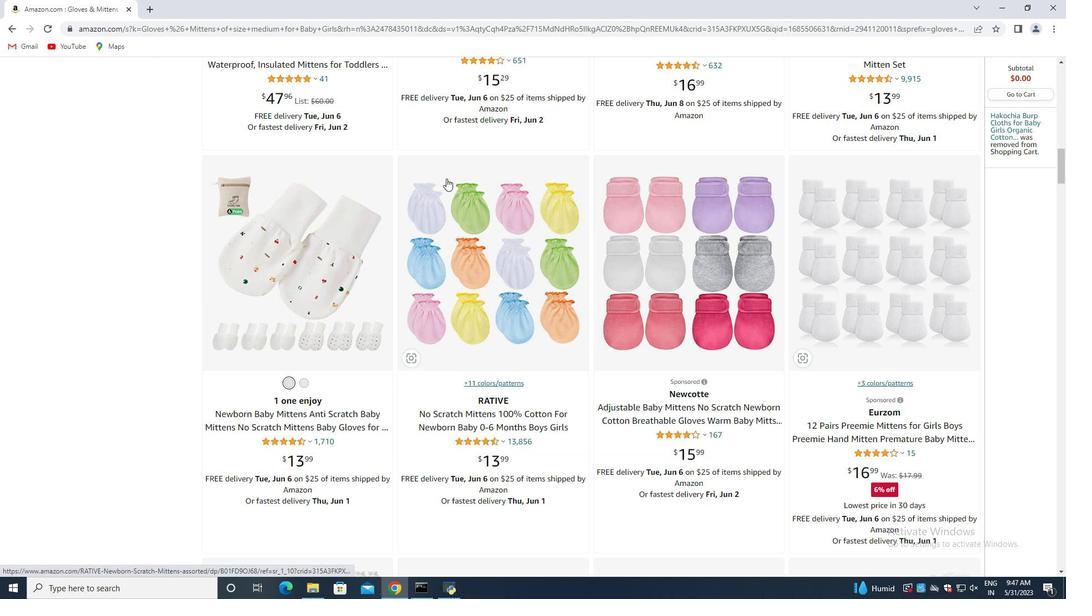 
Action: Mouse scrolled (444, 182) with delta (0, 0)
Screenshot: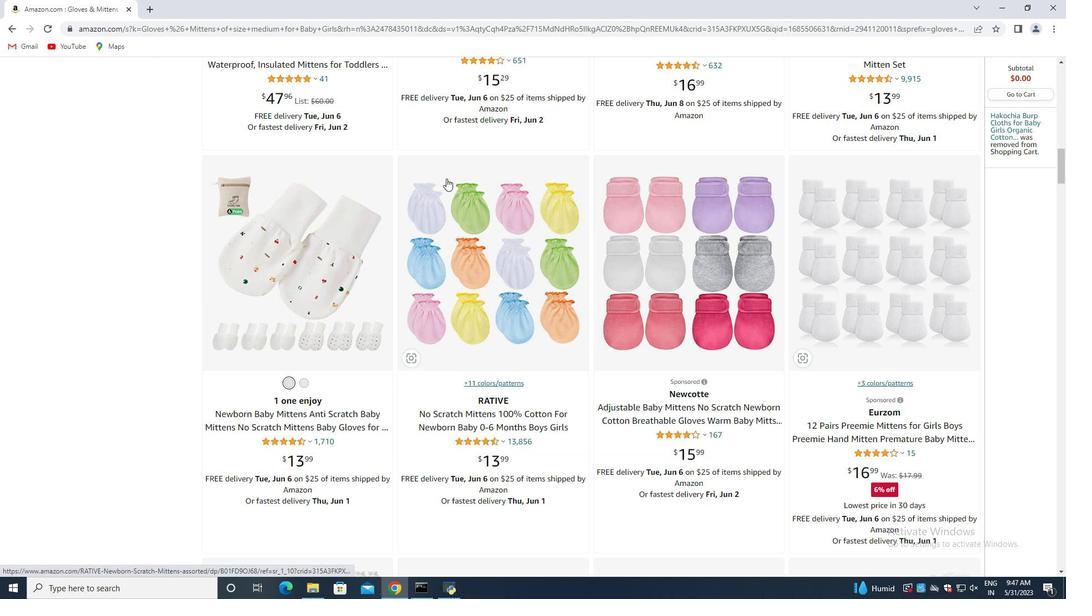 
Action: Mouse moved to (443, 183)
Screenshot: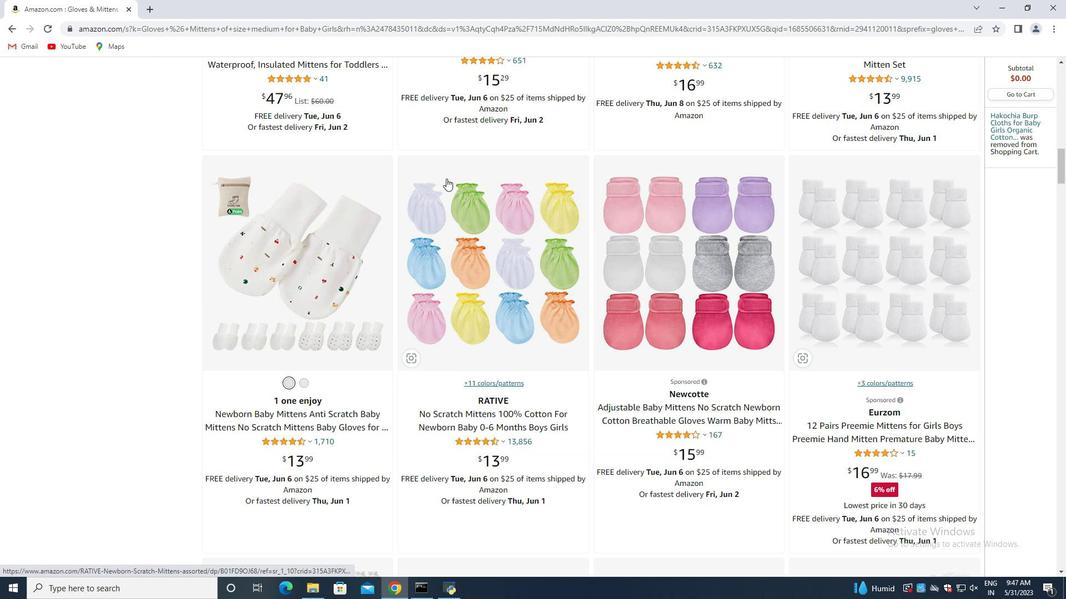 
Action: Mouse scrolled (443, 182) with delta (0, 0)
Screenshot: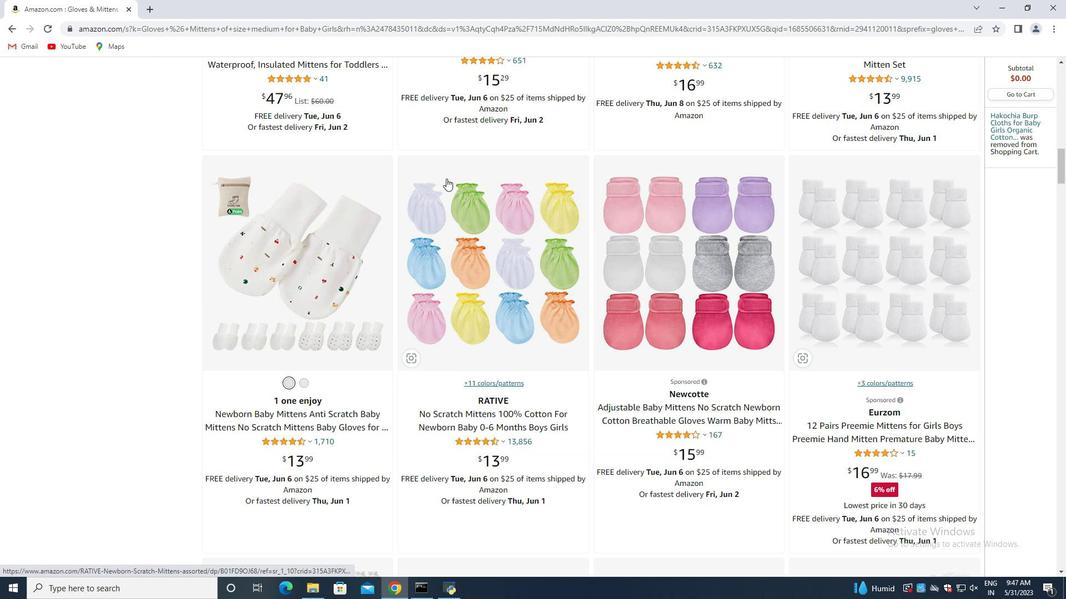 
Action: Mouse moved to (438, 182)
Screenshot: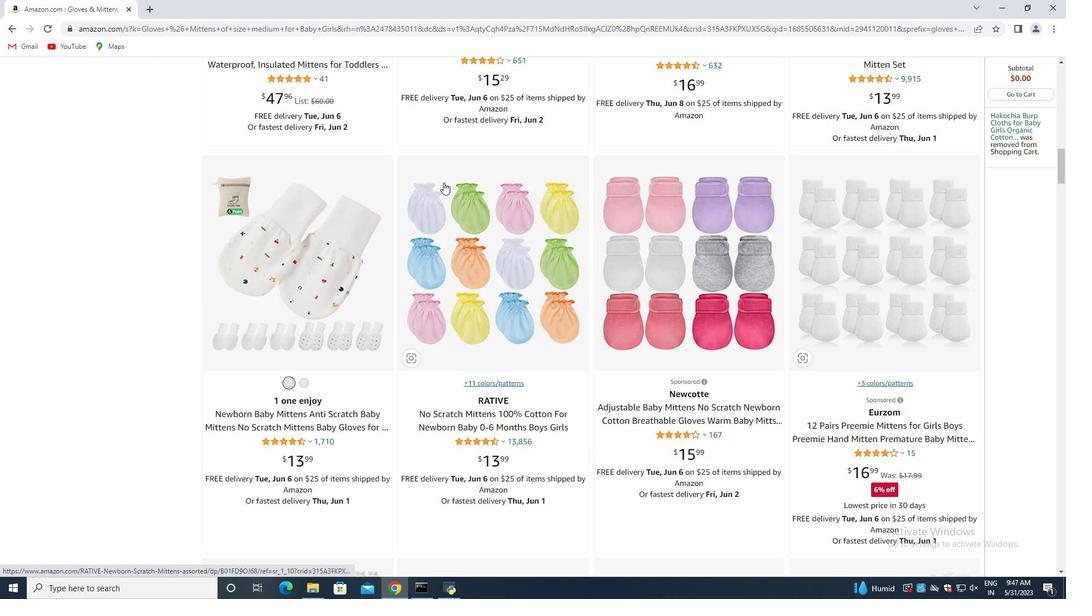 
Action: Mouse scrolled (438, 182) with delta (0, 0)
Screenshot: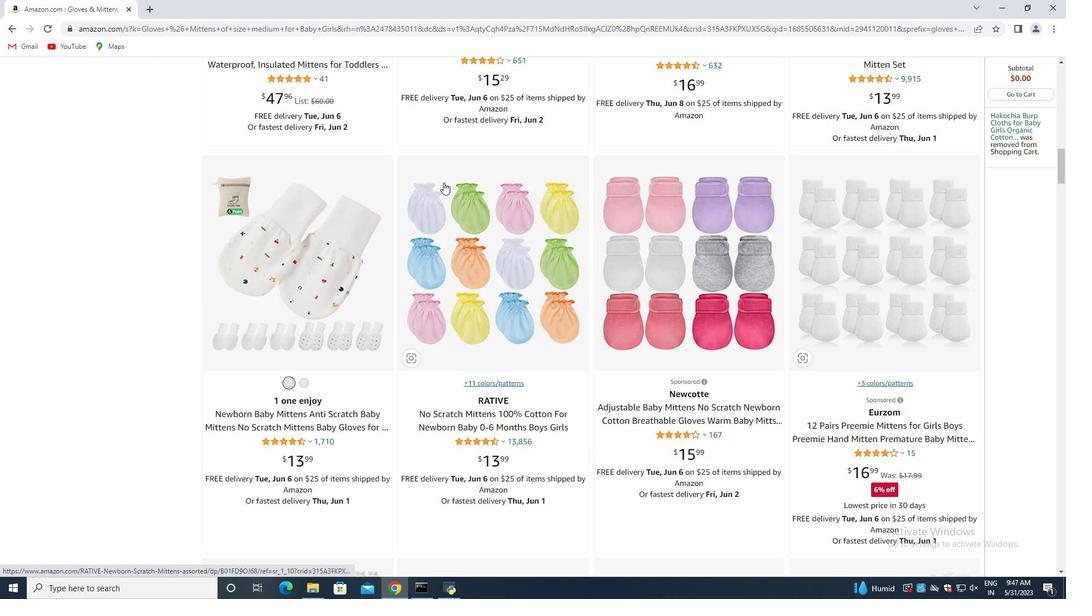 
Action: Mouse moved to (436, 181)
Screenshot: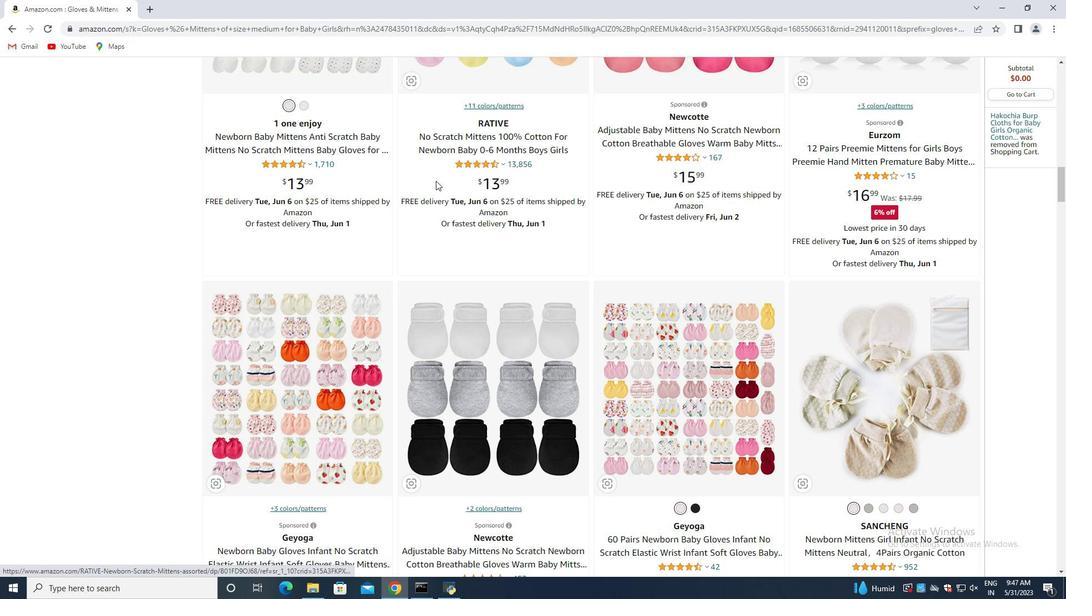 
Action: Mouse scrolled (436, 180) with delta (0, 0)
Screenshot: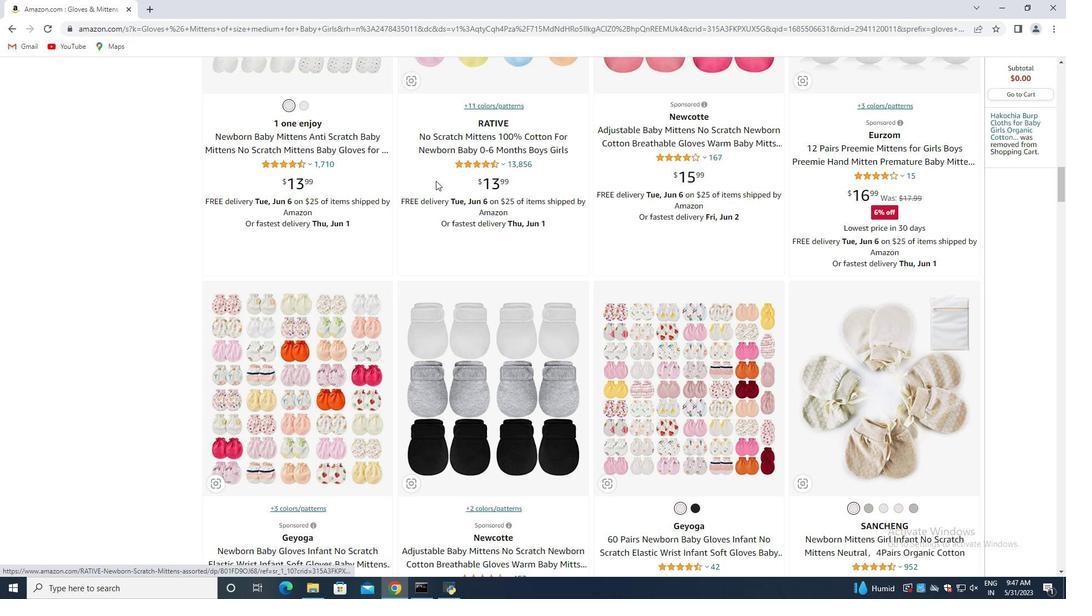 
Action: Mouse moved to (436, 181)
Screenshot: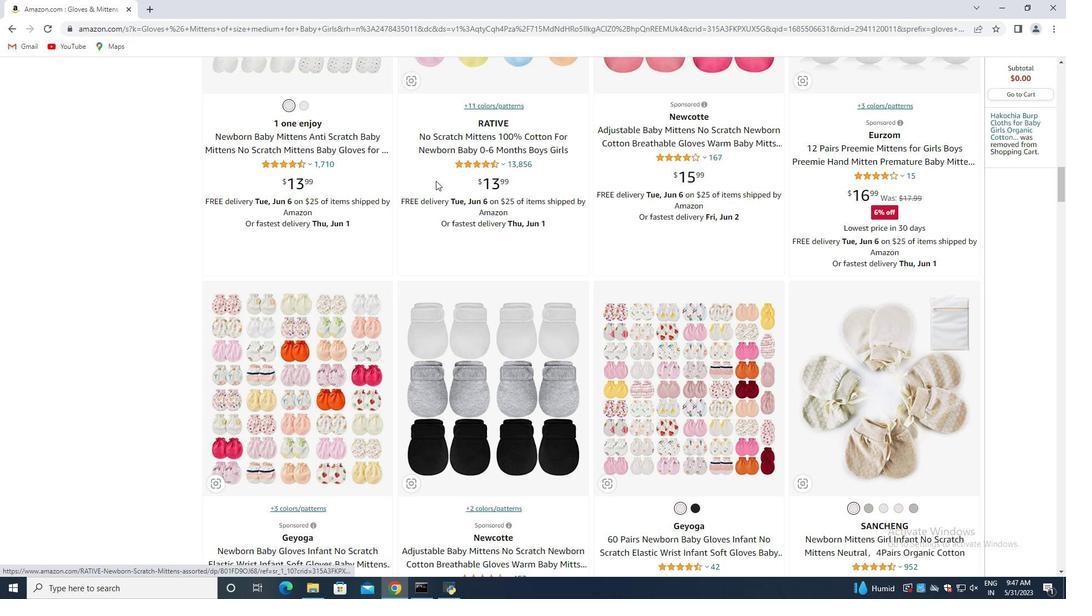 
Action: Mouse scrolled (436, 180) with delta (0, 0)
Screenshot: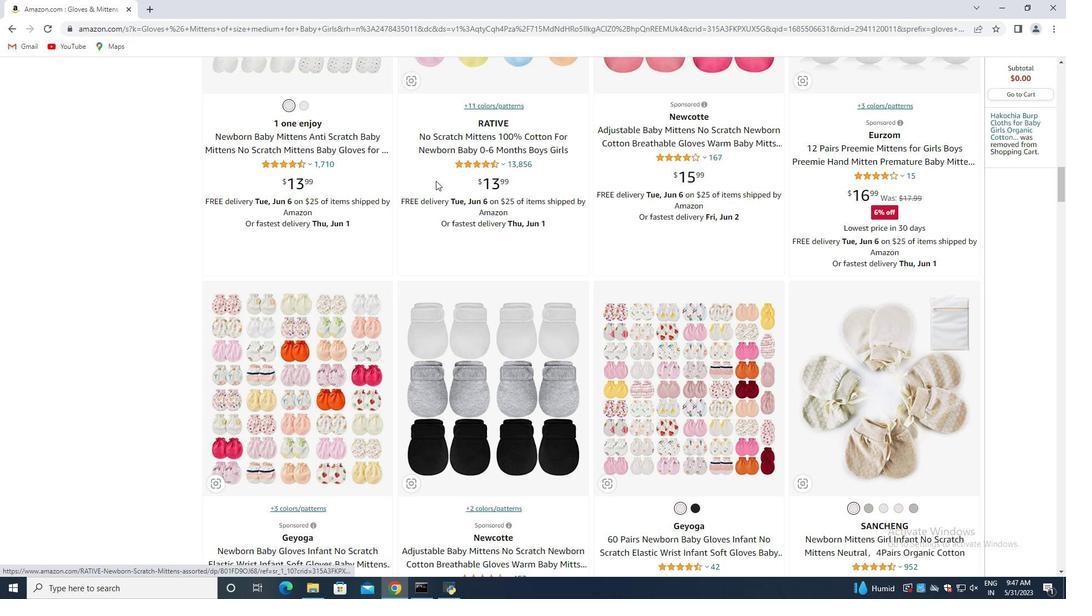 
Action: Mouse scrolled (436, 180) with delta (0, 0)
Screenshot: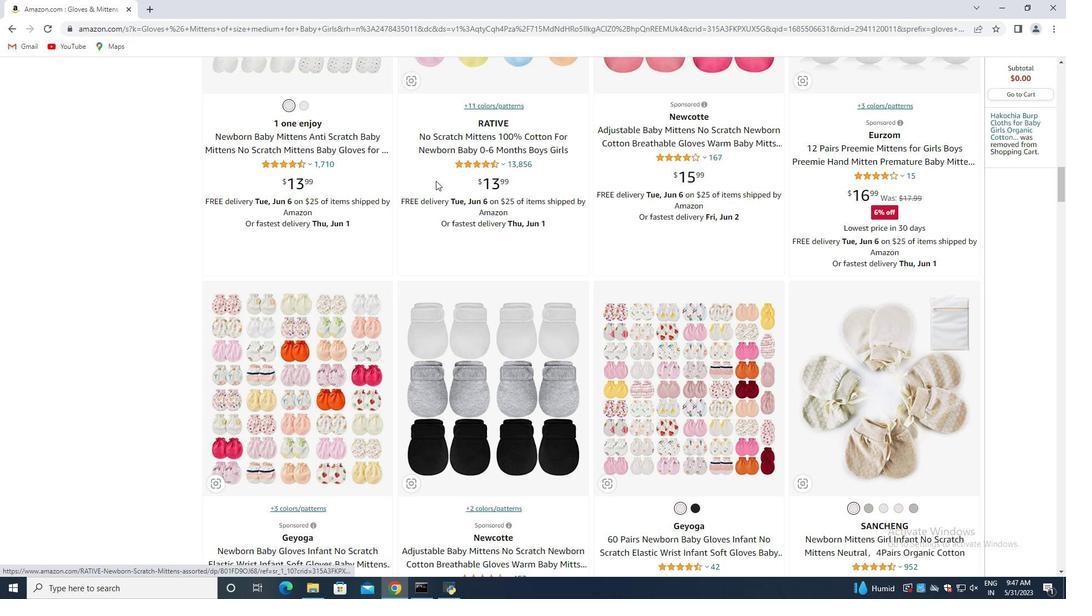 
Action: Mouse scrolled (436, 180) with delta (0, 0)
Screenshot: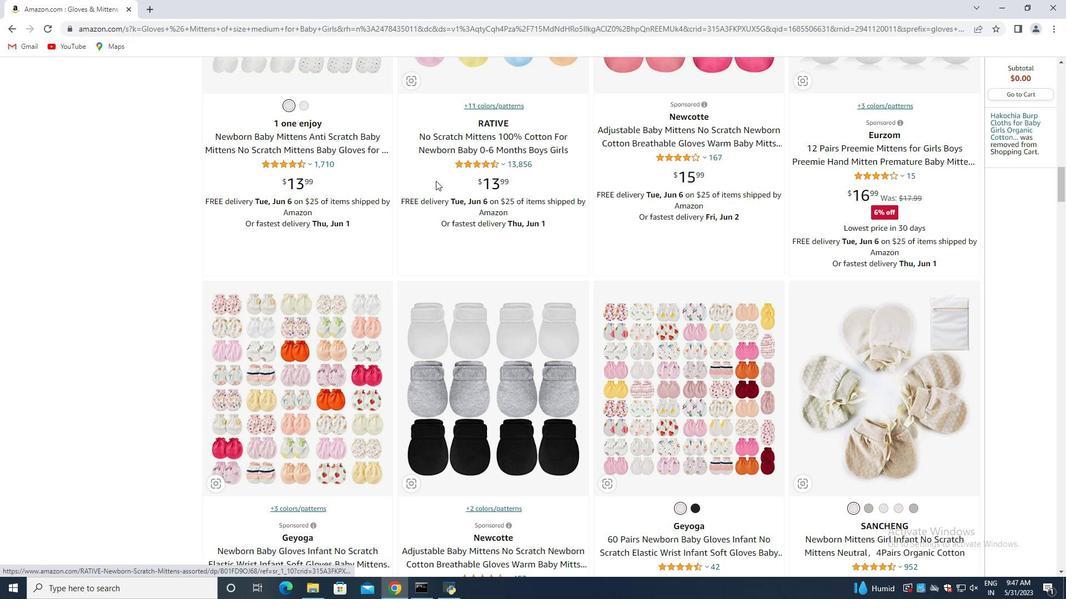 
Action: Mouse scrolled (436, 180) with delta (0, 0)
Screenshot: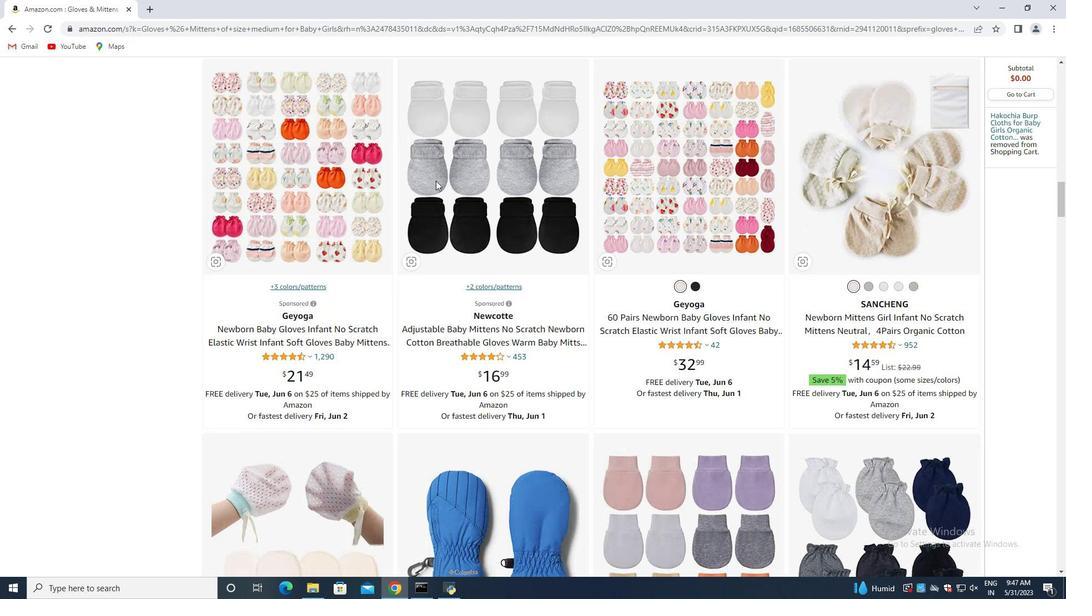 
Action: Mouse scrolled (436, 180) with delta (0, 0)
Screenshot: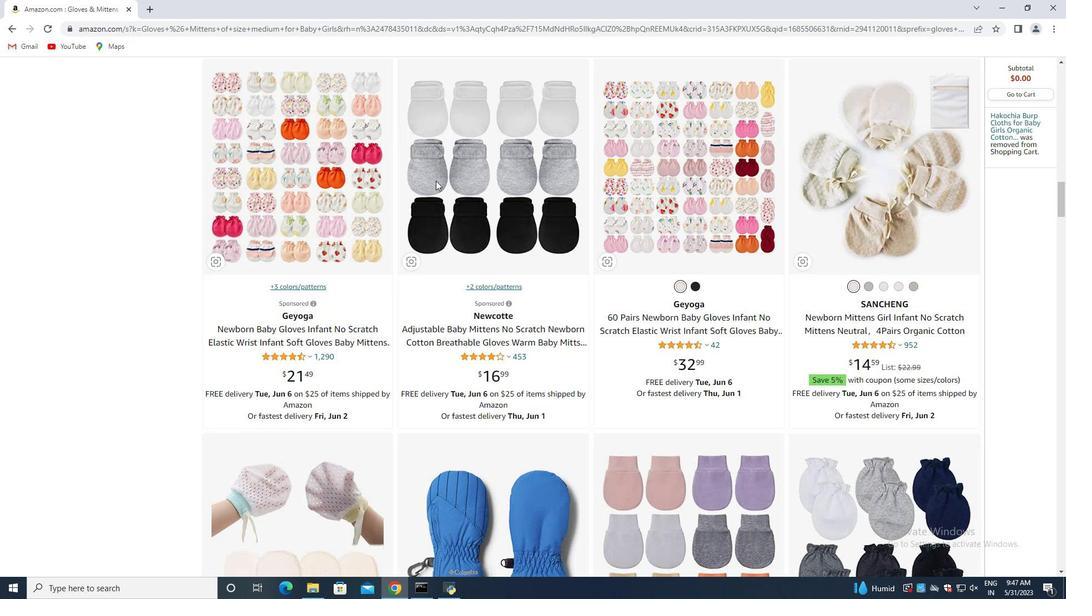 
Action: Mouse moved to (435, 181)
Screenshot: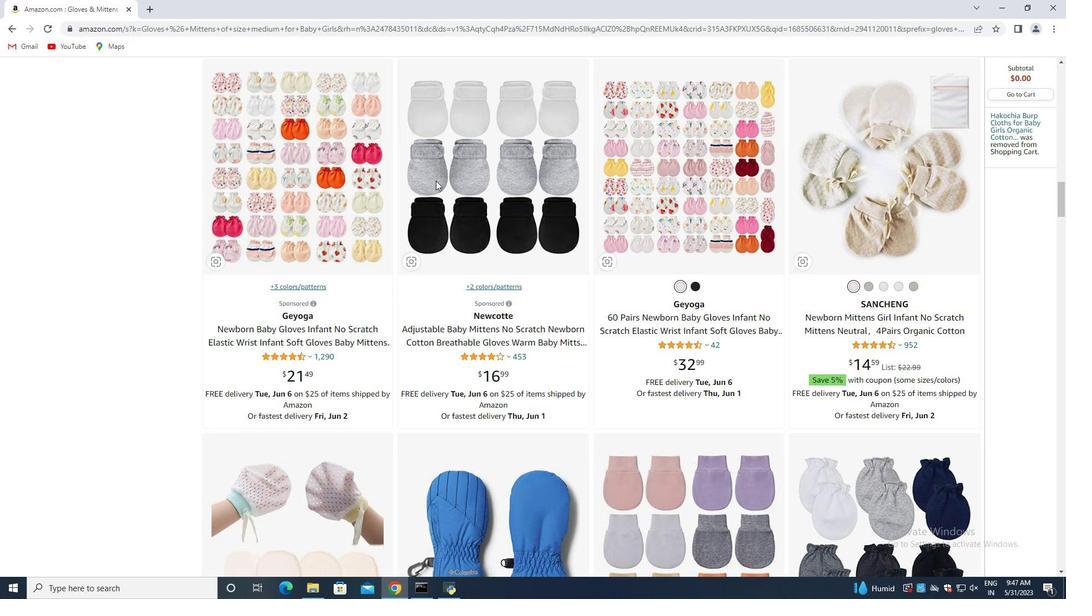 
Action: Mouse scrolled (435, 181) with delta (0, 0)
Screenshot: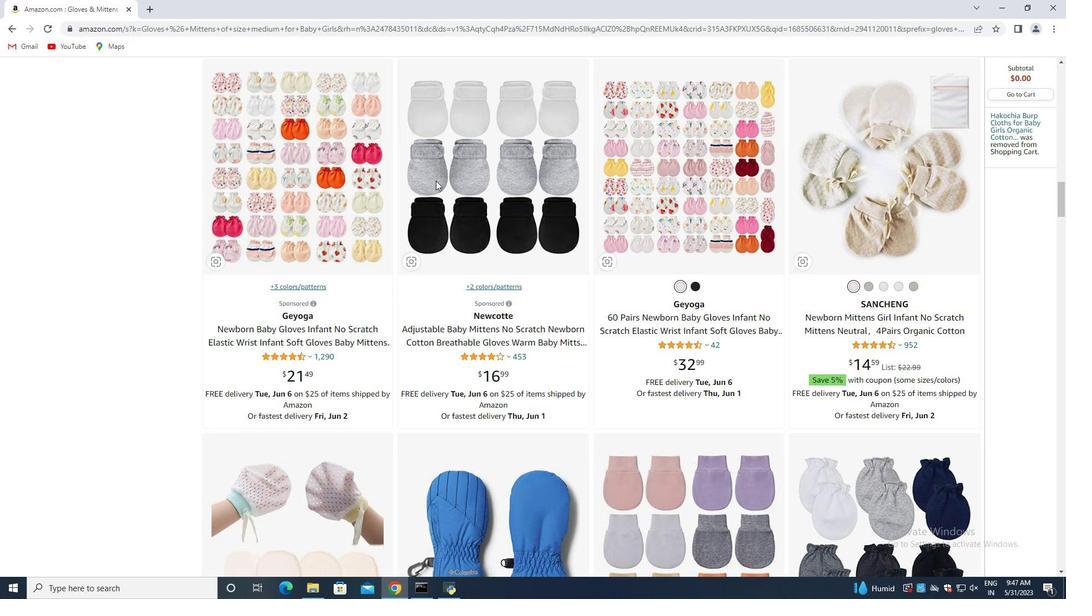 
Action: Mouse scrolled (435, 181) with delta (0, 0)
Screenshot: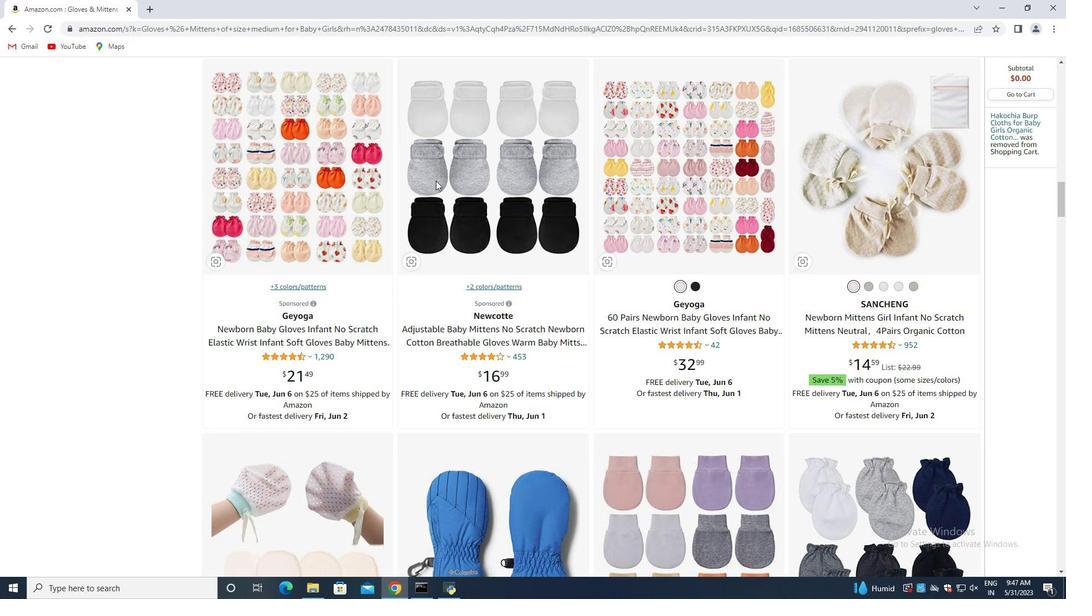 
Action: Mouse moved to (479, 166)
Screenshot: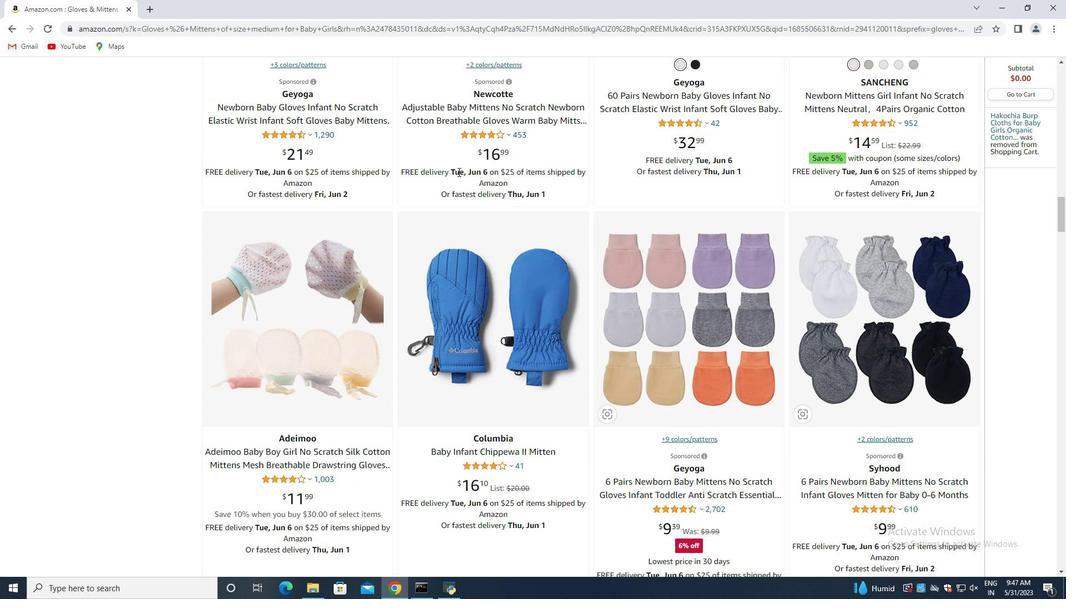 
Action: Mouse scrolled (479, 166) with delta (0, 0)
Screenshot: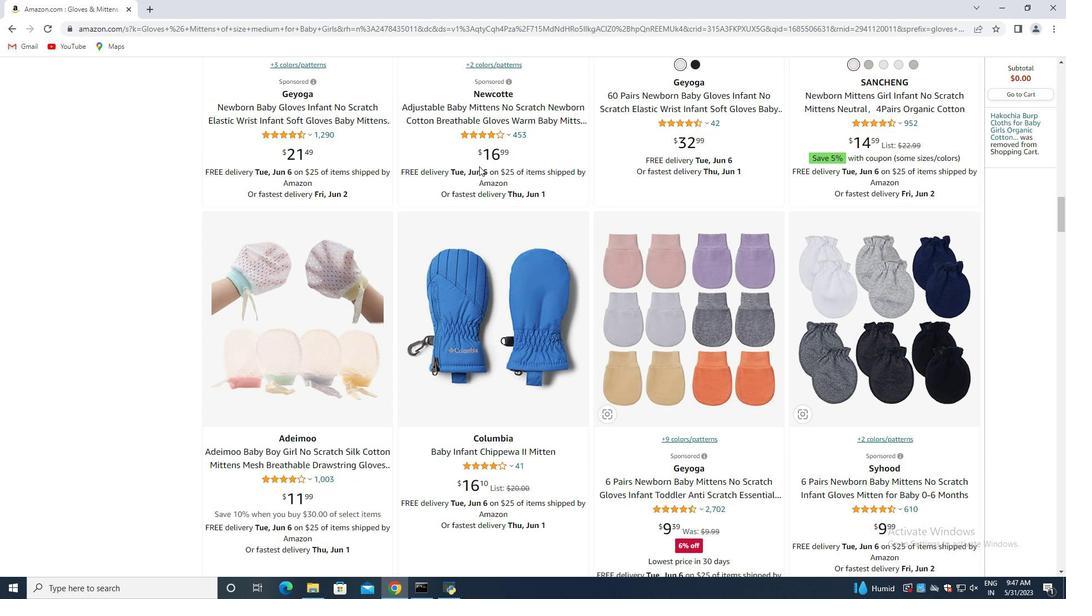 
Action: Mouse moved to (488, 167)
Screenshot: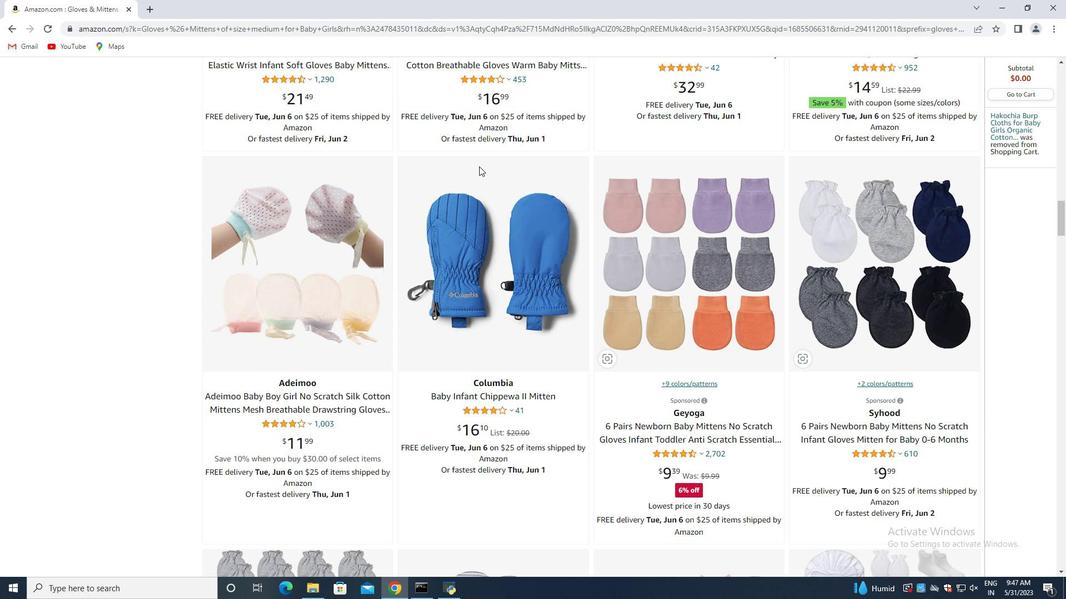 
Action: Mouse scrolled (488, 166) with delta (0, 0)
Screenshot: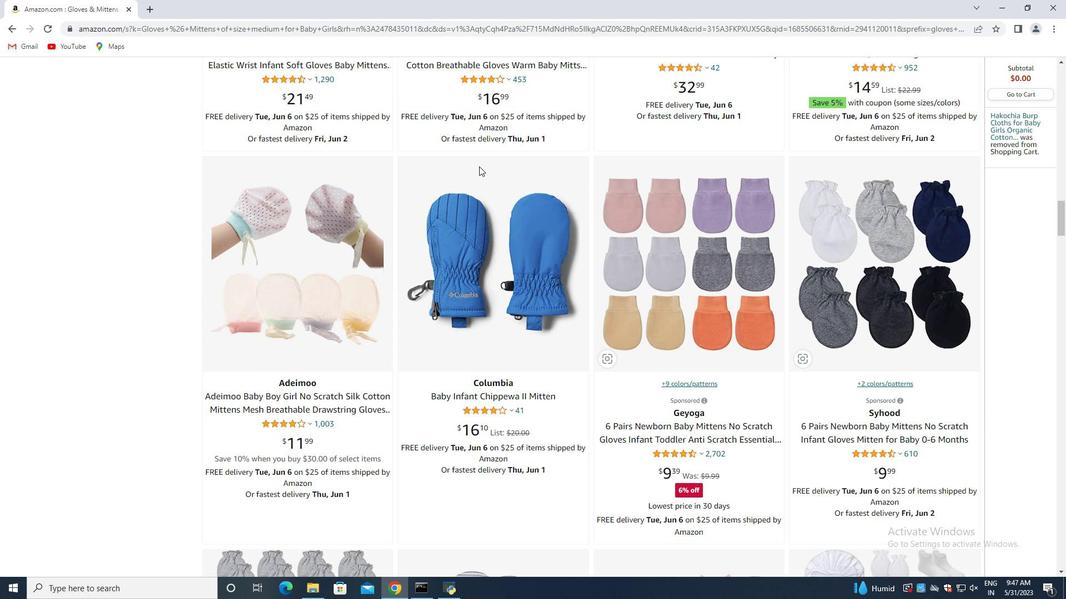 
Action: Mouse scrolled (488, 166) with delta (0, 0)
Screenshot: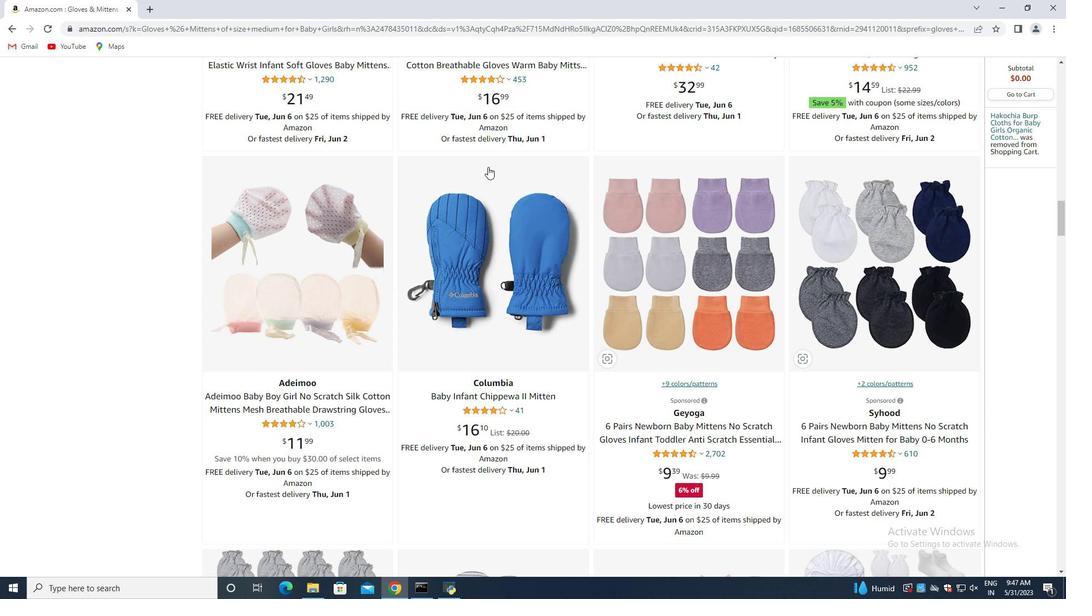 
Action: Mouse scrolled (488, 166) with delta (0, 0)
Screenshot: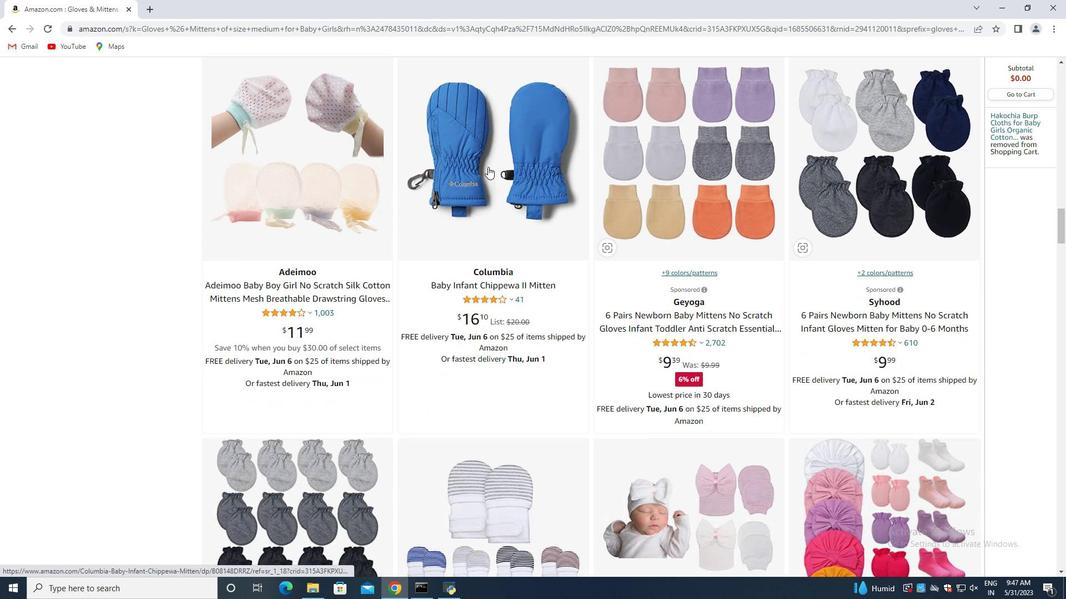 
Action: Mouse scrolled (488, 166) with delta (0, 0)
Screenshot: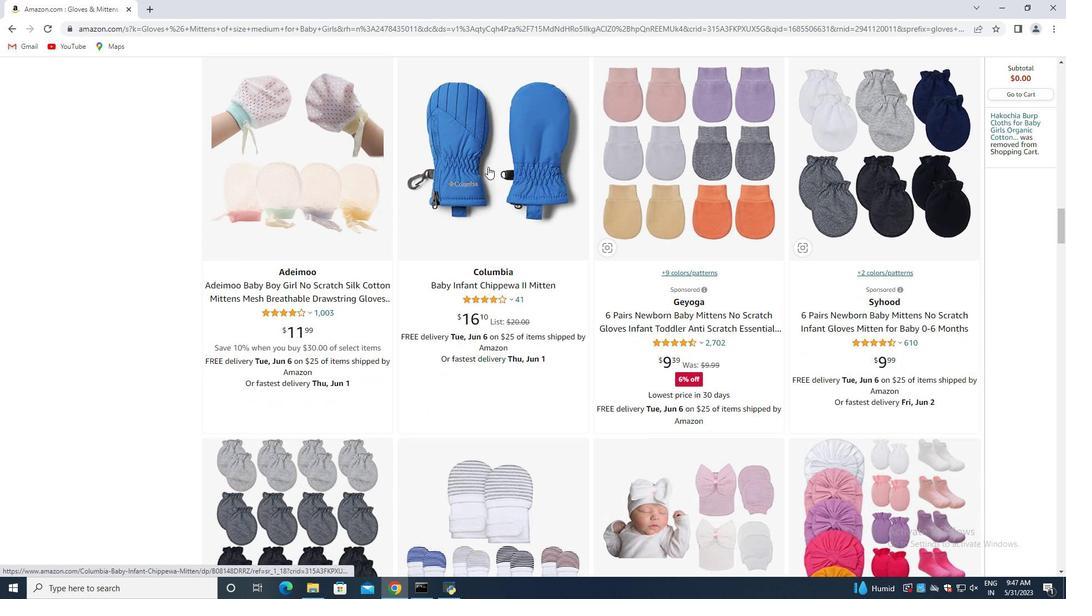 
Action: Mouse scrolled (488, 166) with delta (0, 0)
Screenshot: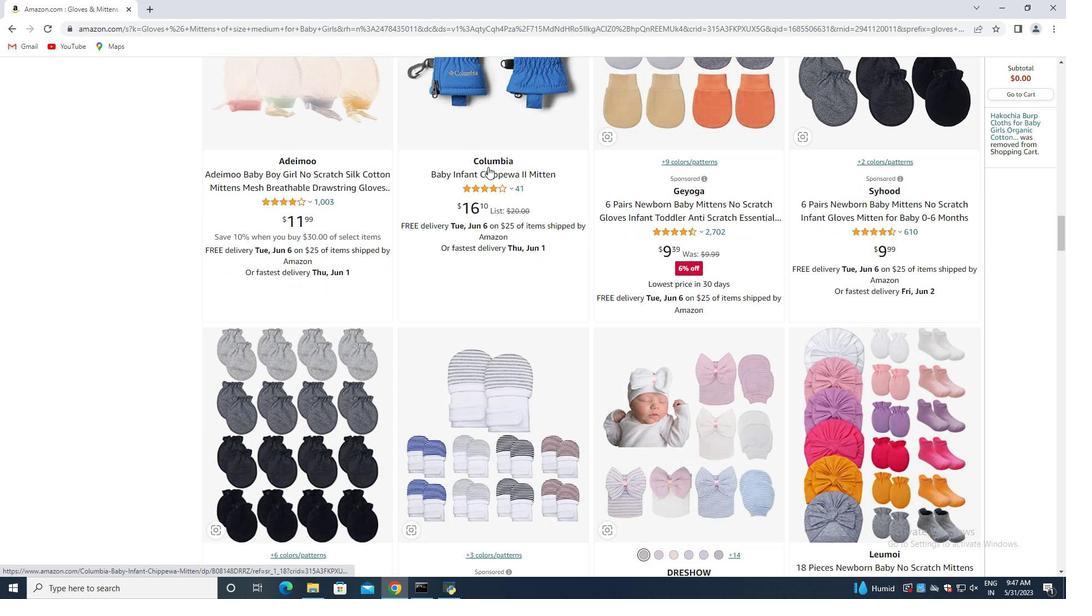 
Action: Mouse scrolled (488, 166) with delta (0, 0)
Screenshot: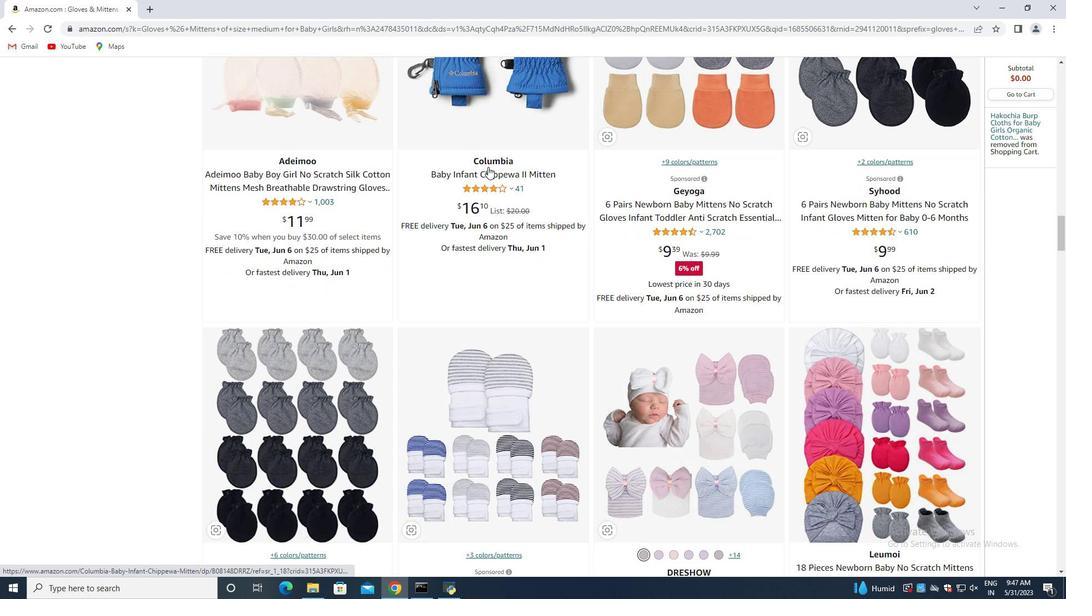 
Action: Mouse scrolled (488, 166) with delta (0, 0)
Screenshot: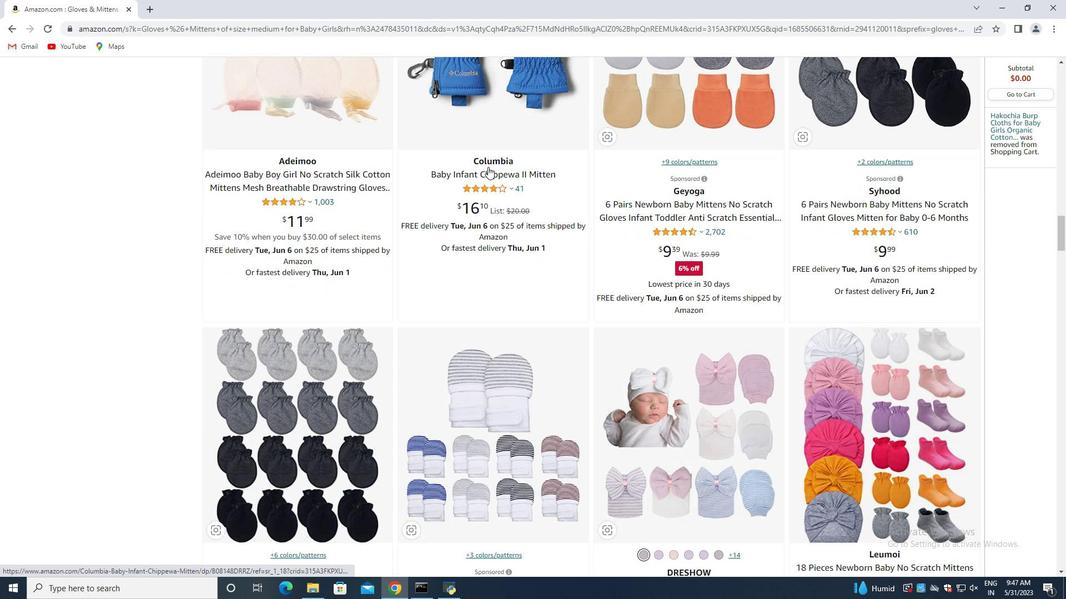 
Action: Mouse scrolled (488, 166) with delta (0, 0)
Screenshot: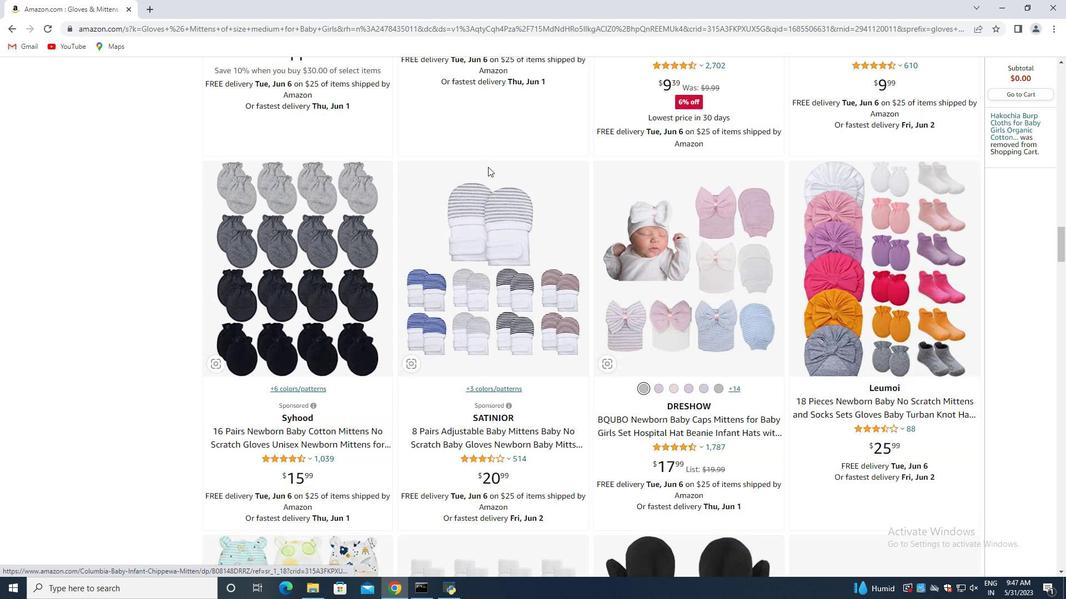 
Action: Mouse scrolled (488, 166) with delta (0, 0)
Screenshot: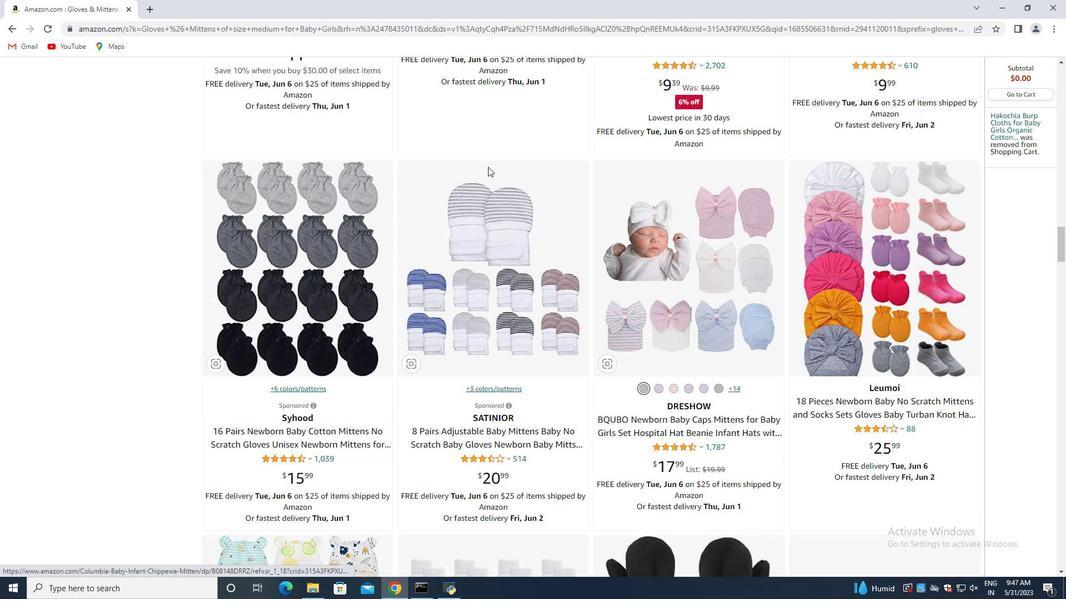 
Action: Mouse scrolled (488, 166) with delta (0, 0)
Screenshot: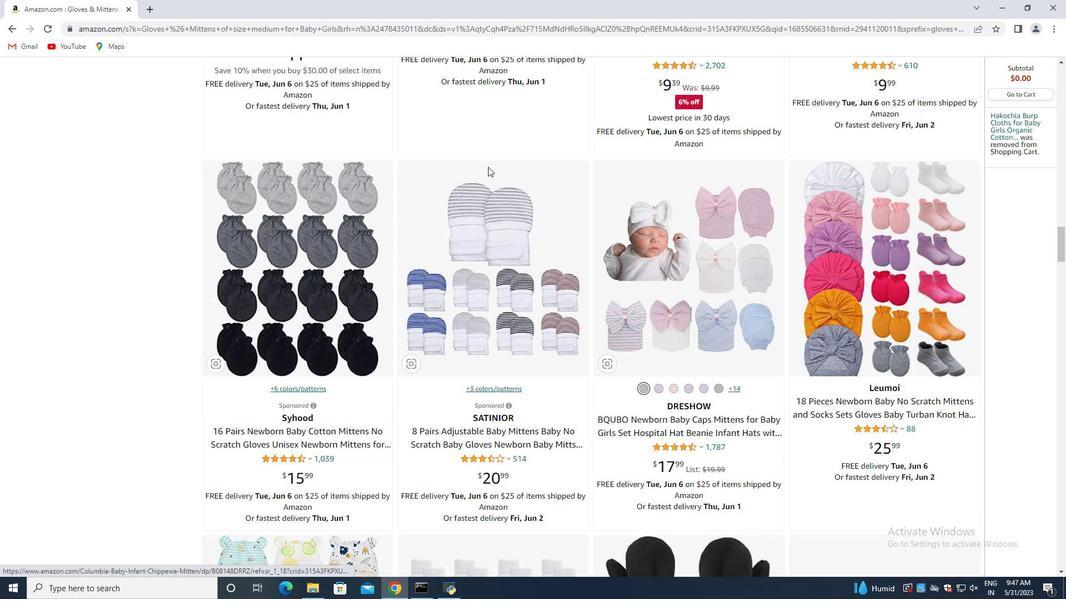 
Action: Mouse scrolled (488, 166) with delta (0, 0)
Screenshot: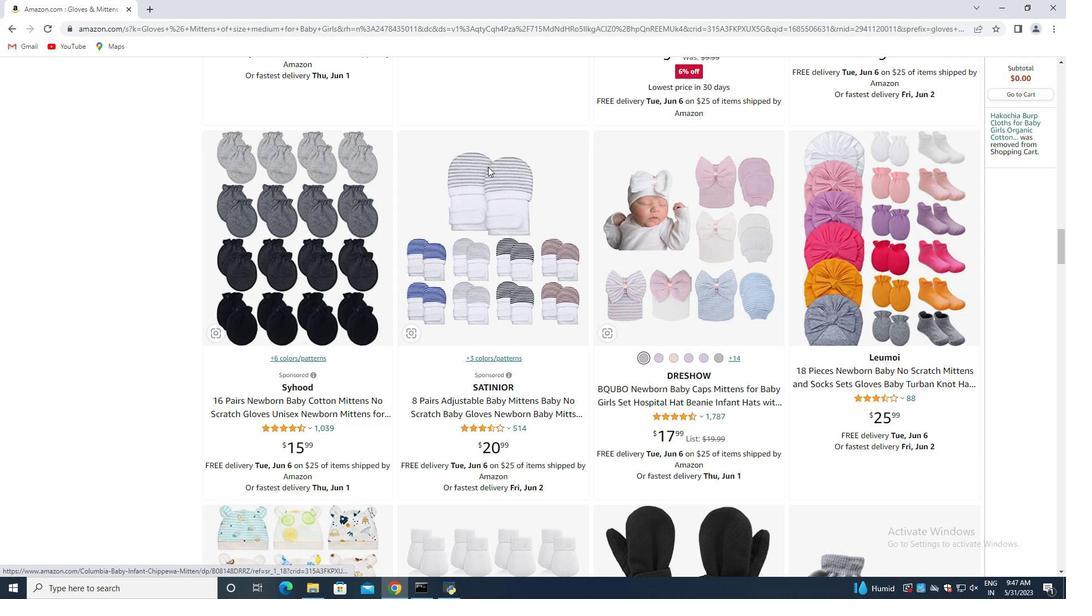 
Action: Mouse scrolled (488, 166) with delta (0, 0)
Screenshot: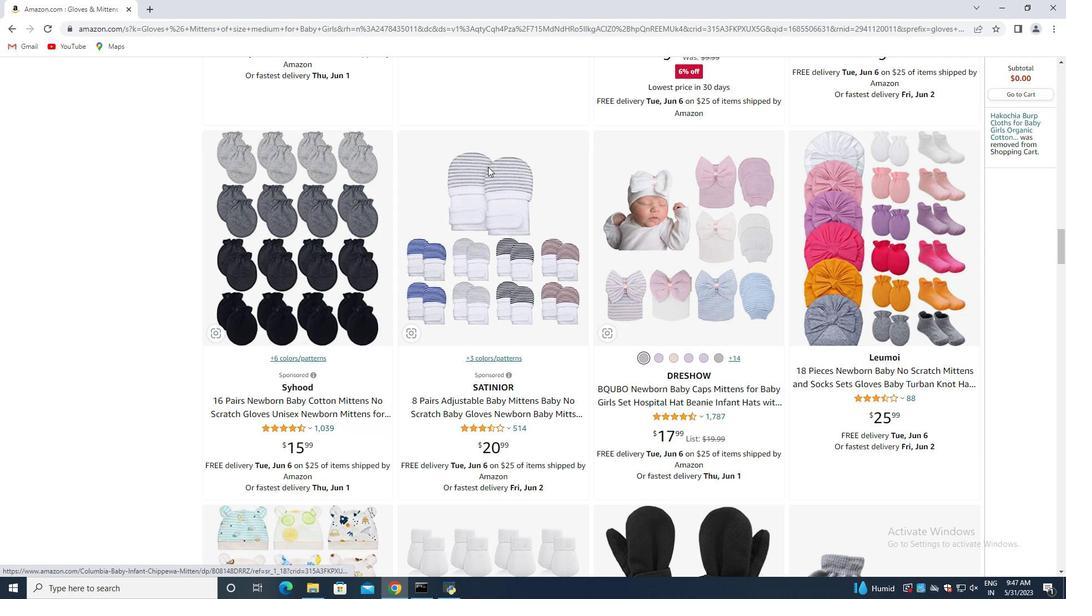 
Action: Mouse scrolled (488, 166) with delta (0, 0)
Screenshot: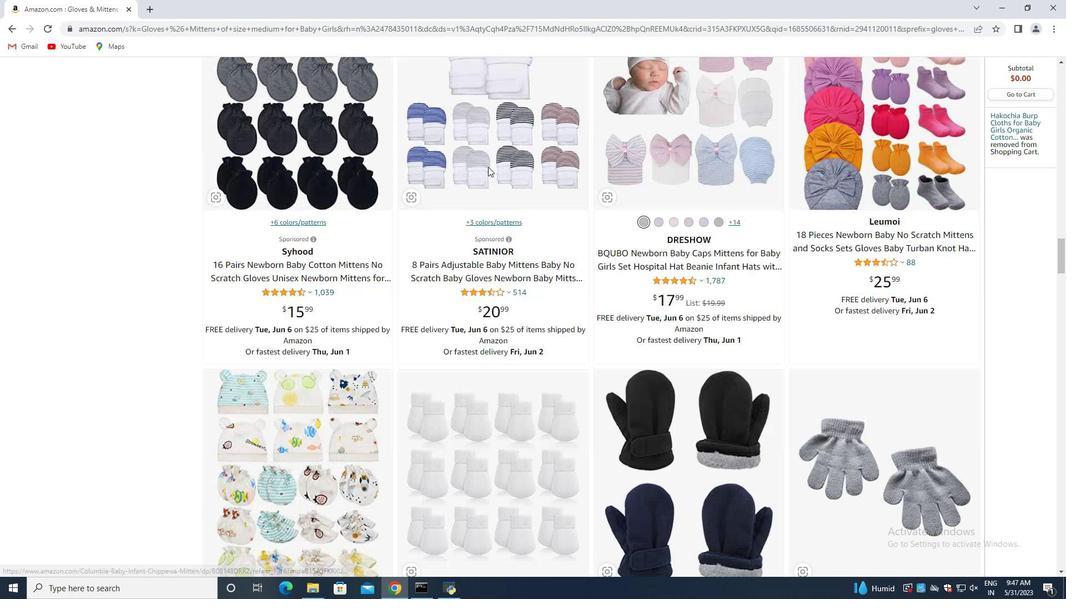 
Action: Mouse scrolled (488, 166) with delta (0, 0)
Screenshot: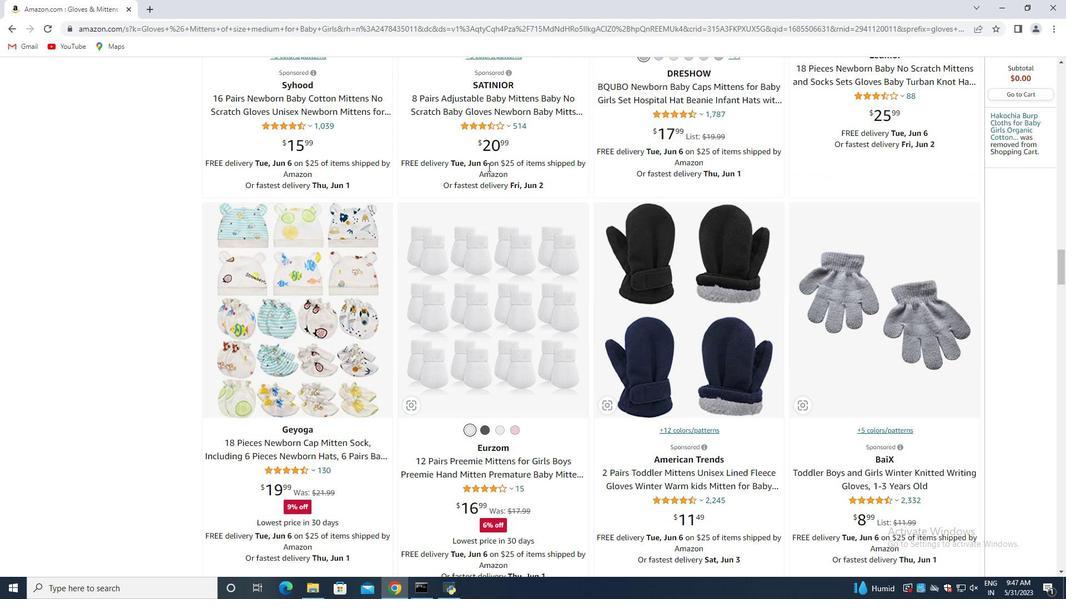 
Action: Mouse moved to (488, 167)
Screenshot: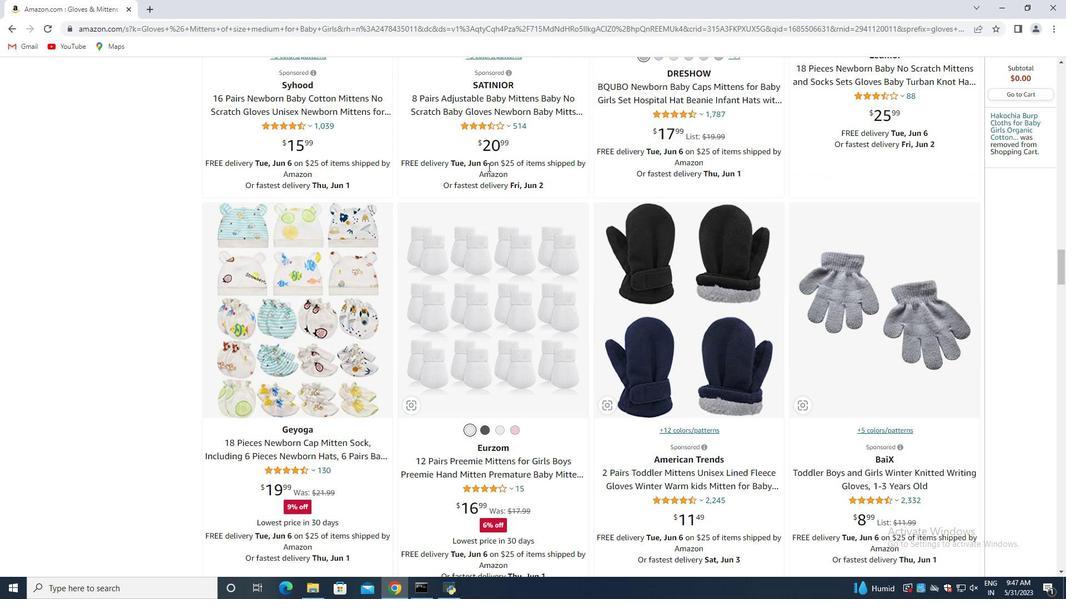 
Action: Mouse scrolled (488, 167) with delta (0, 0)
Screenshot: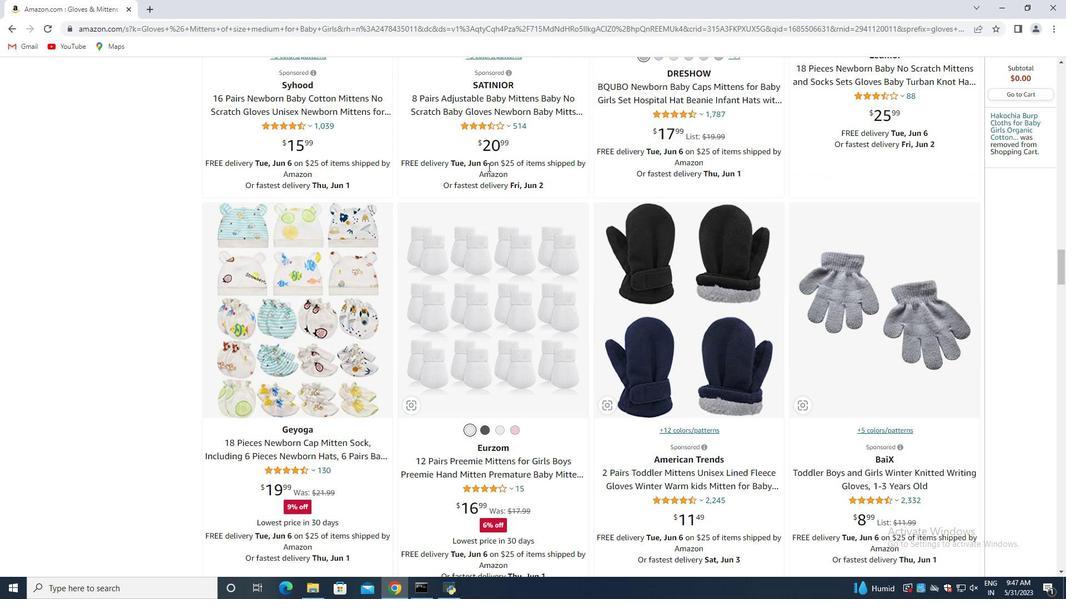
Action: Mouse moved to (488, 167)
Screenshot: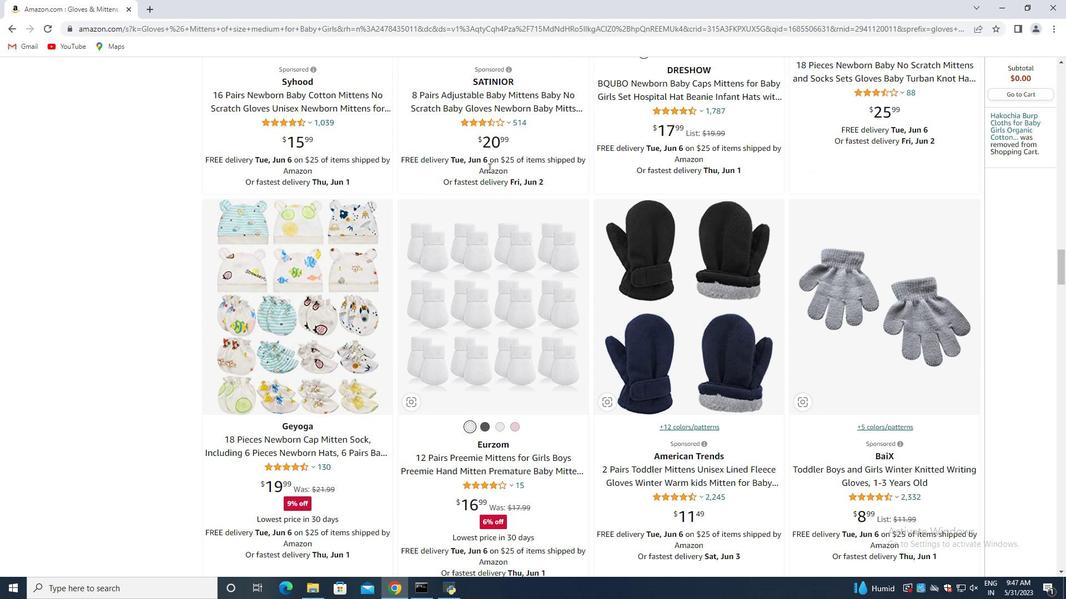 
Action: Mouse scrolled (488, 167) with delta (0, 0)
Screenshot: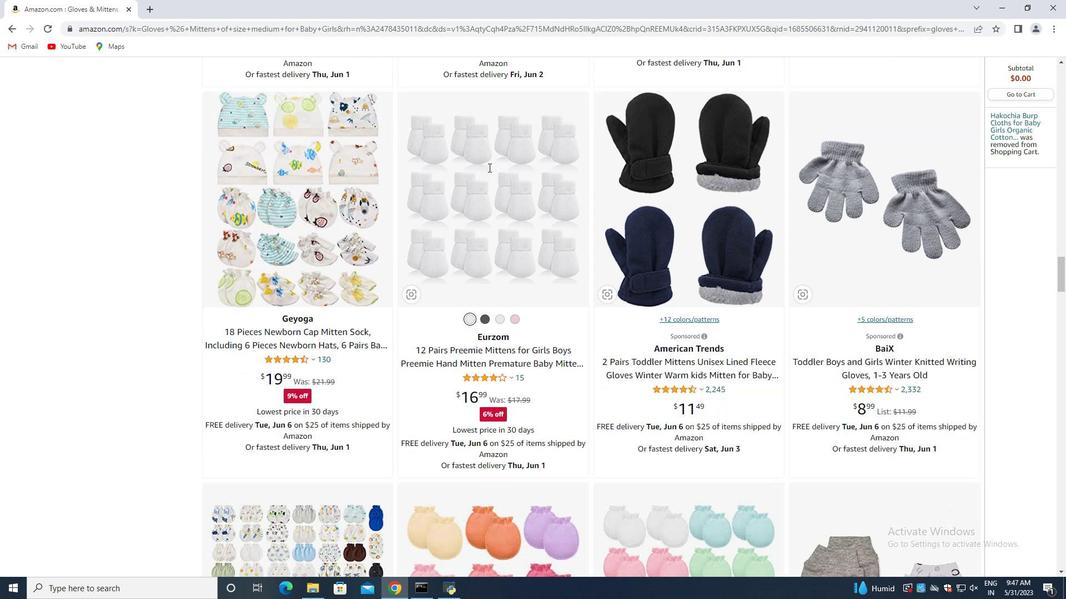 
Action: Mouse scrolled (488, 167) with delta (0, 0)
Screenshot: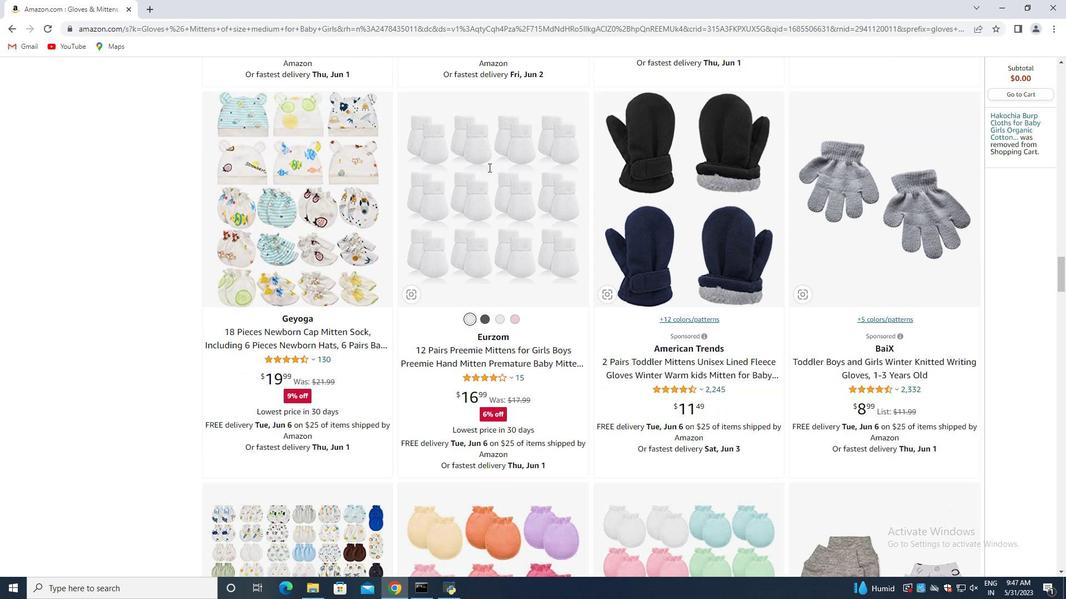 
Action: Mouse scrolled (488, 167) with delta (0, 0)
Screenshot: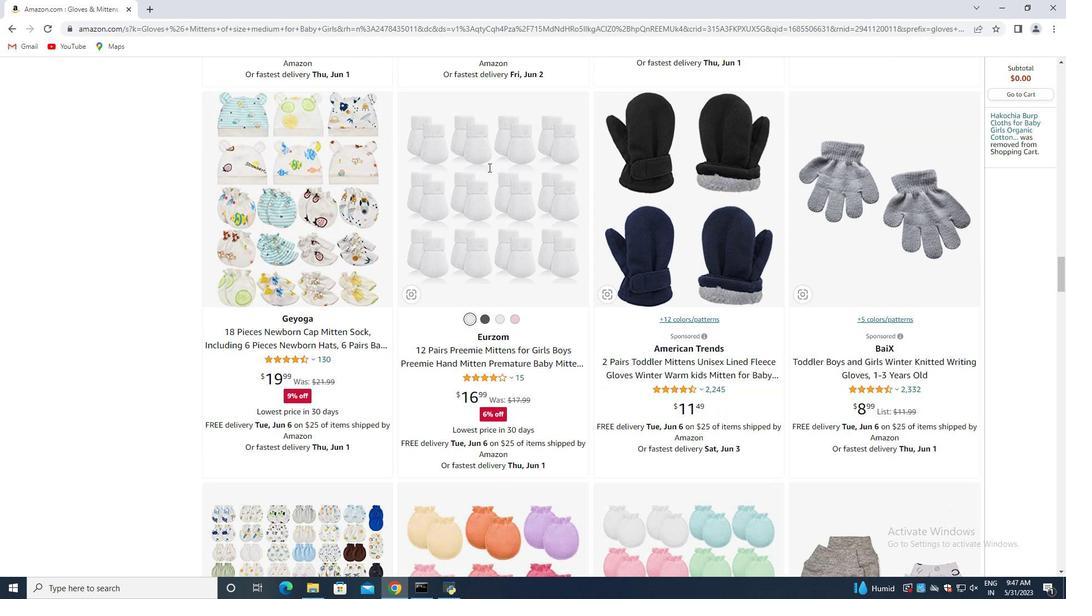 
Action: Mouse scrolled (488, 167) with delta (0, 0)
Screenshot: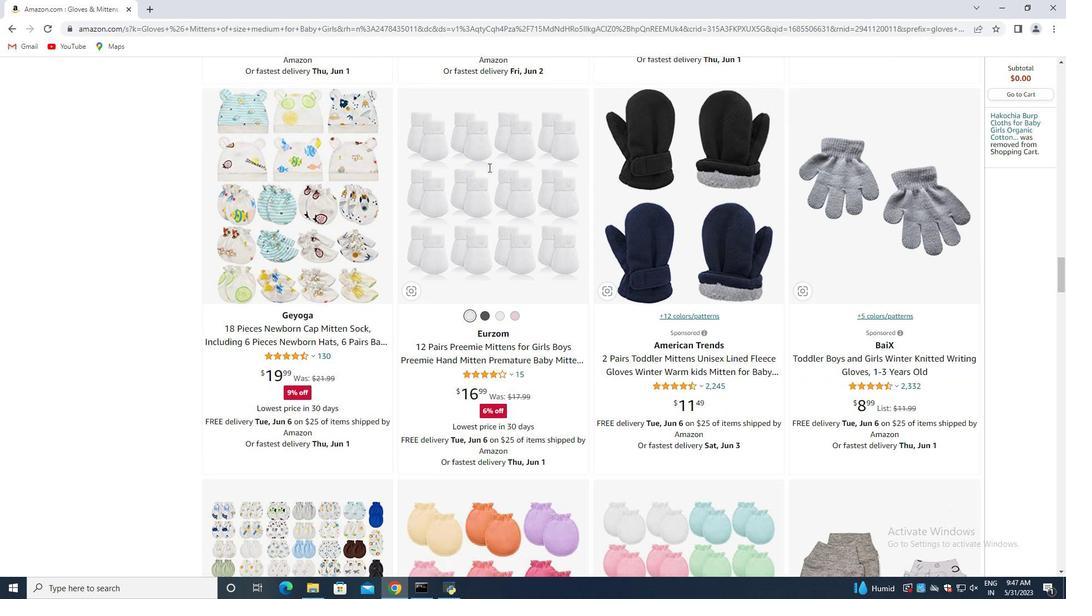 
Action: Mouse scrolled (488, 167) with delta (0, 0)
Screenshot: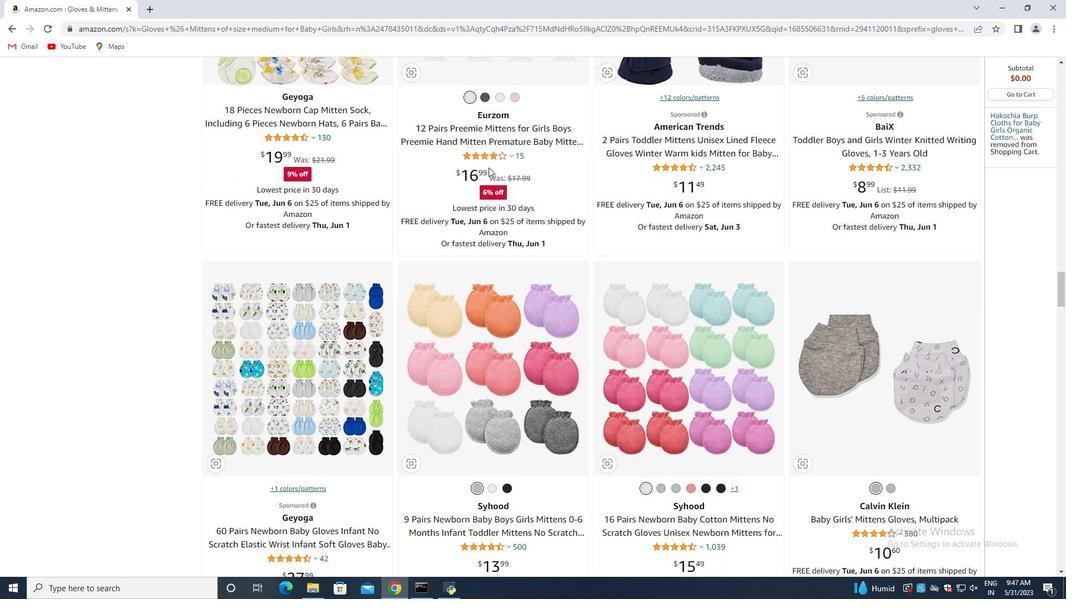 
Action: Mouse scrolled (488, 167) with delta (0, 0)
Screenshot: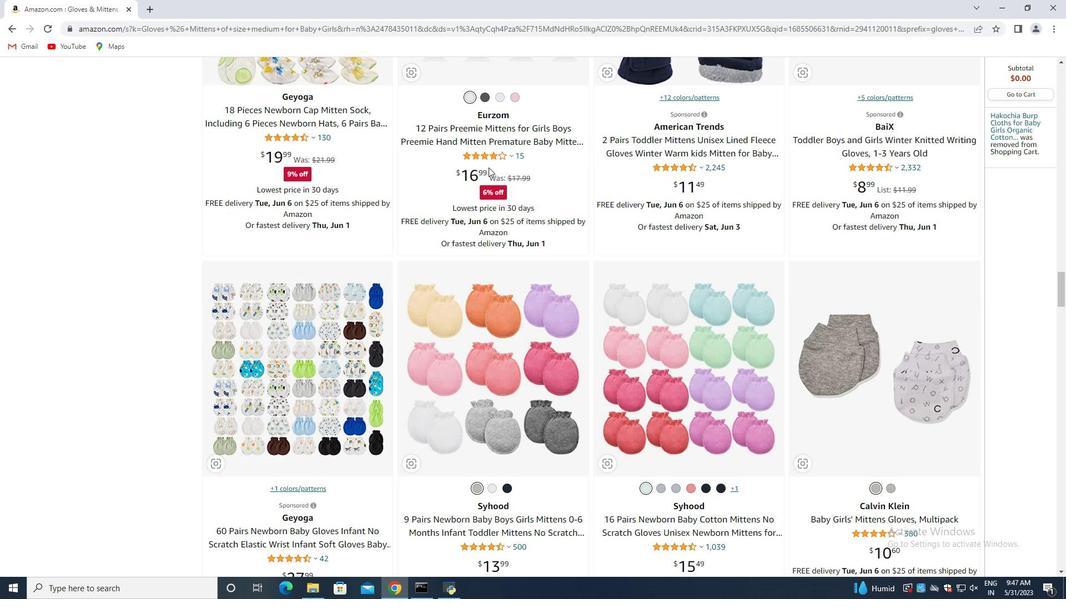 
Action: Mouse scrolled (488, 167) with delta (0, 0)
Screenshot: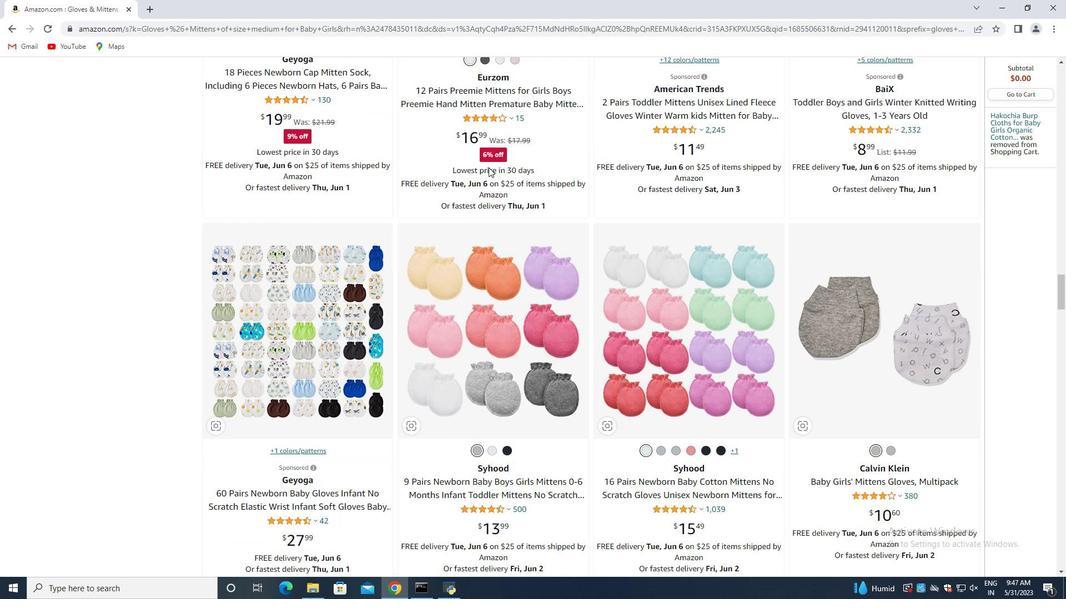 
Action: Mouse scrolled (488, 167) with delta (0, 0)
Screenshot: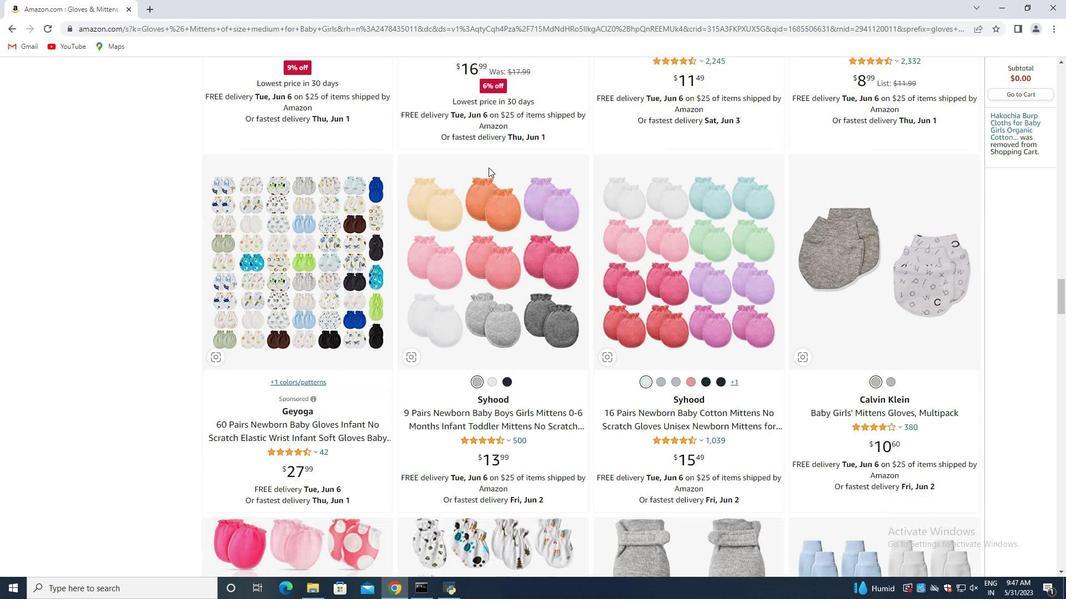 
Action: Mouse scrolled (488, 167) with delta (0, 0)
Screenshot: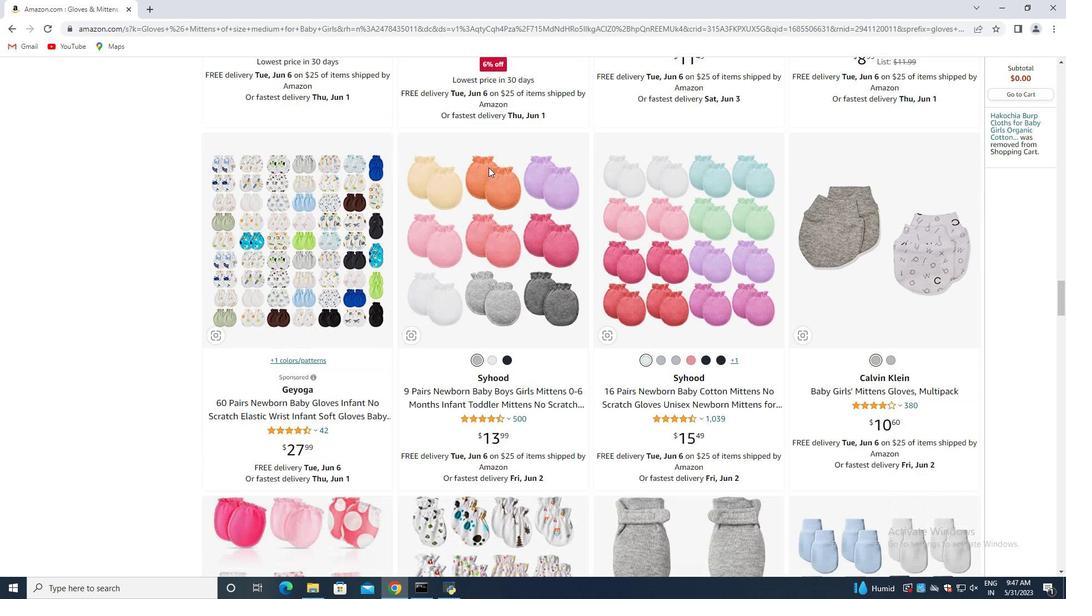 
Action: Mouse scrolled (488, 167) with delta (0, 0)
Screenshot: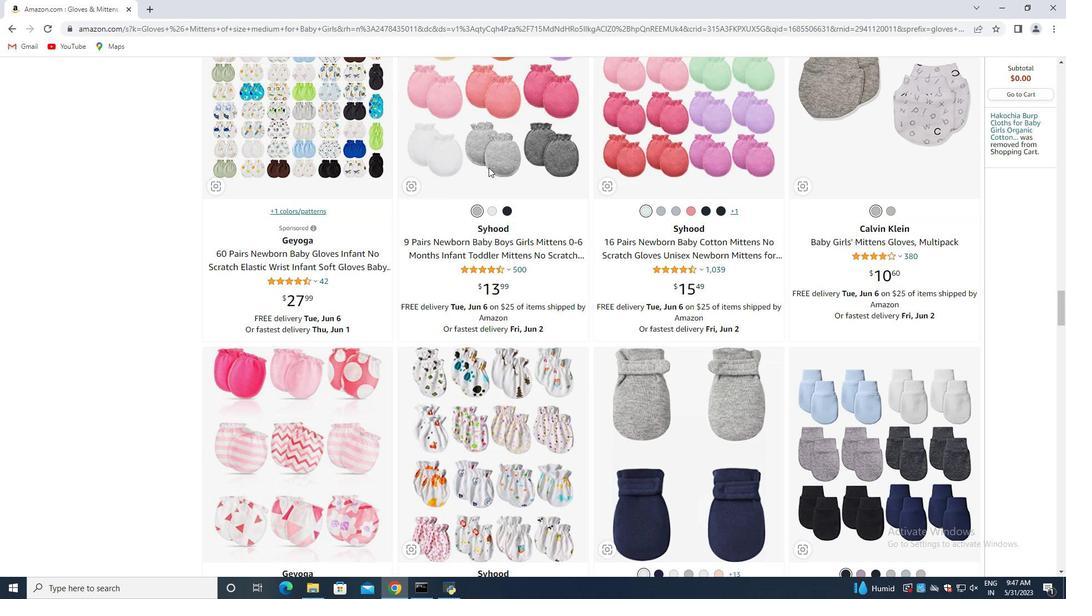 
Action: Mouse scrolled (488, 167) with delta (0, 0)
Screenshot: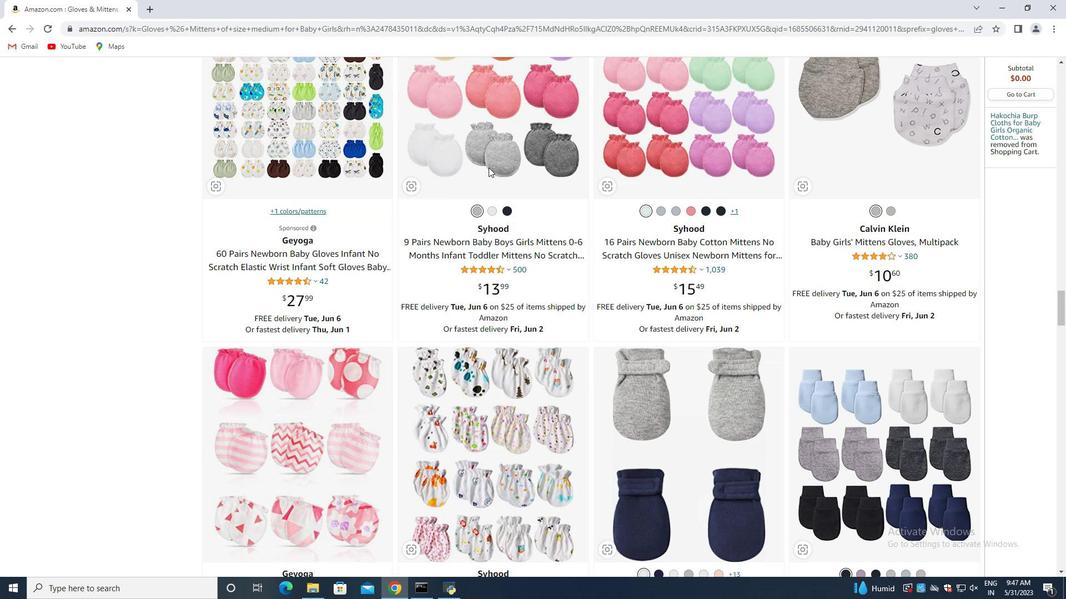 
Action: Mouse scrolled (488, 167) with delta (0, 0)
Screenshot: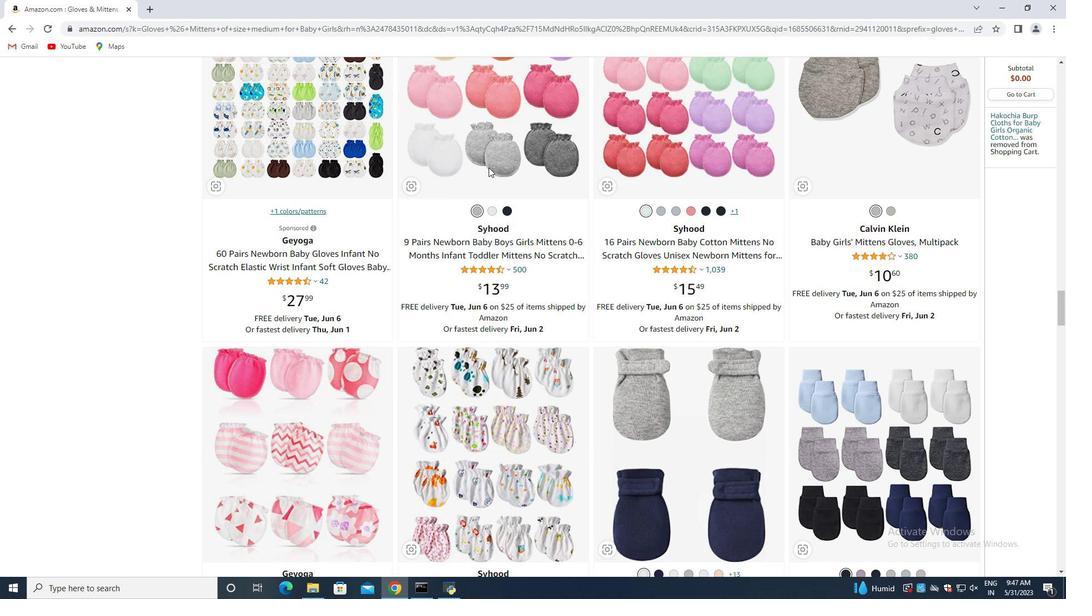 
Action: Mouse scrolled (488, 167) with delta (0, 0)
Screenshot: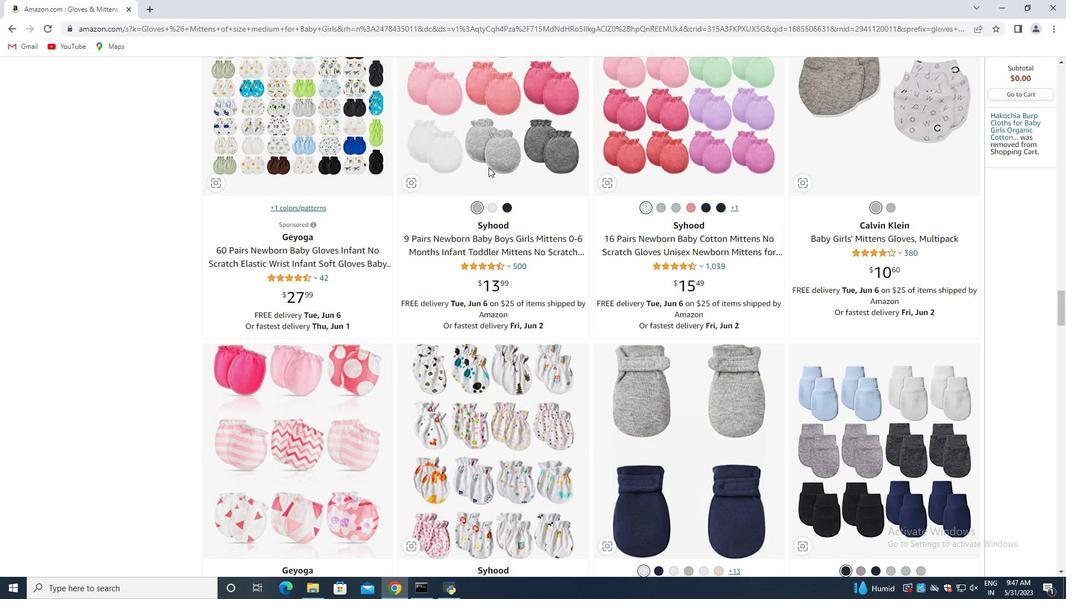 
Action: Mouse scrolled (488, 167) with delta (0, 0)
Screenshot: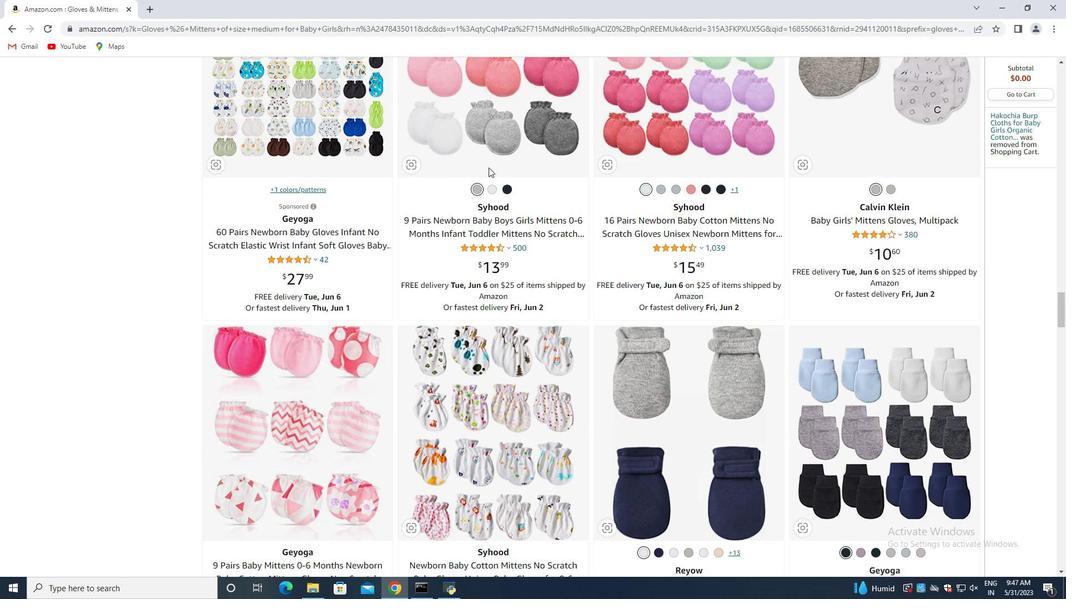 
Action: Mouse scrolled (488, 167) with delta (0, 0)
Screenshot: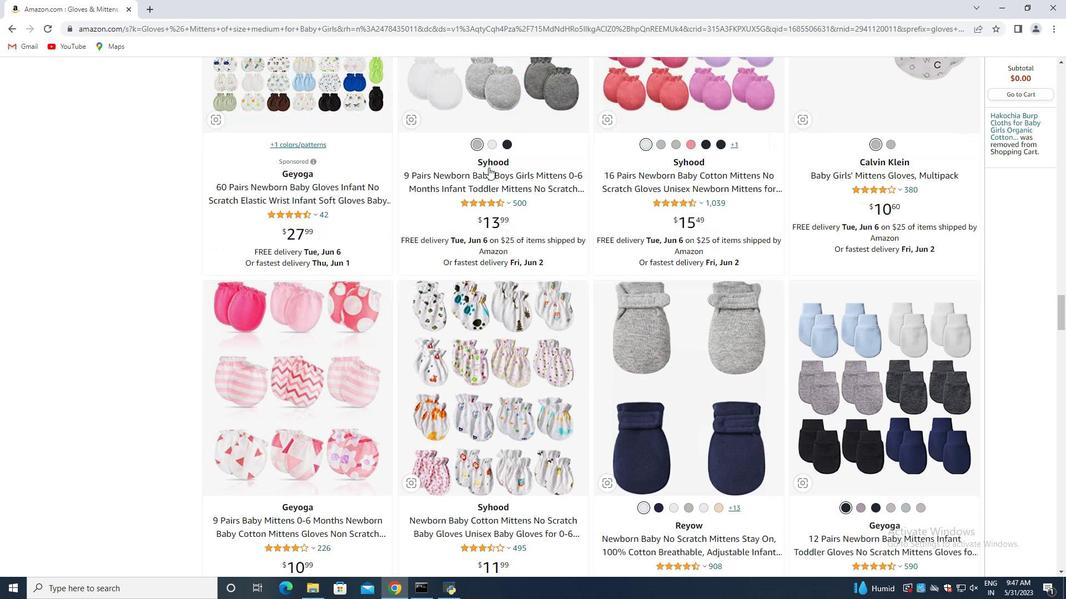 
Action: Mouse scrolled (488, 167) with delta (0, 0)
Screenshot: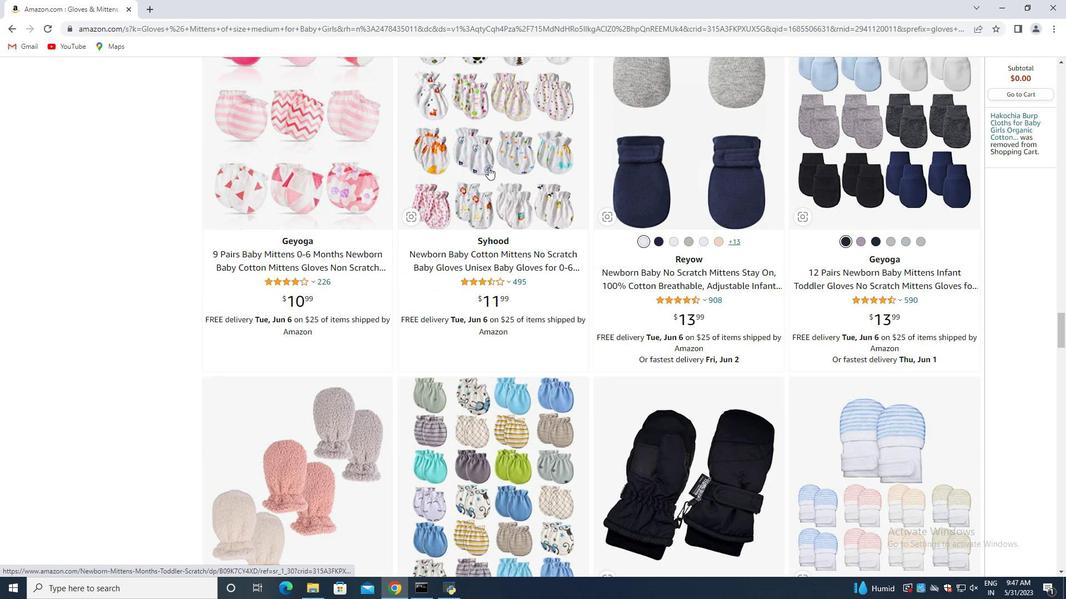 
Action: Mouse scrolled (488, 167) with delta (0, 0)
Screenshot: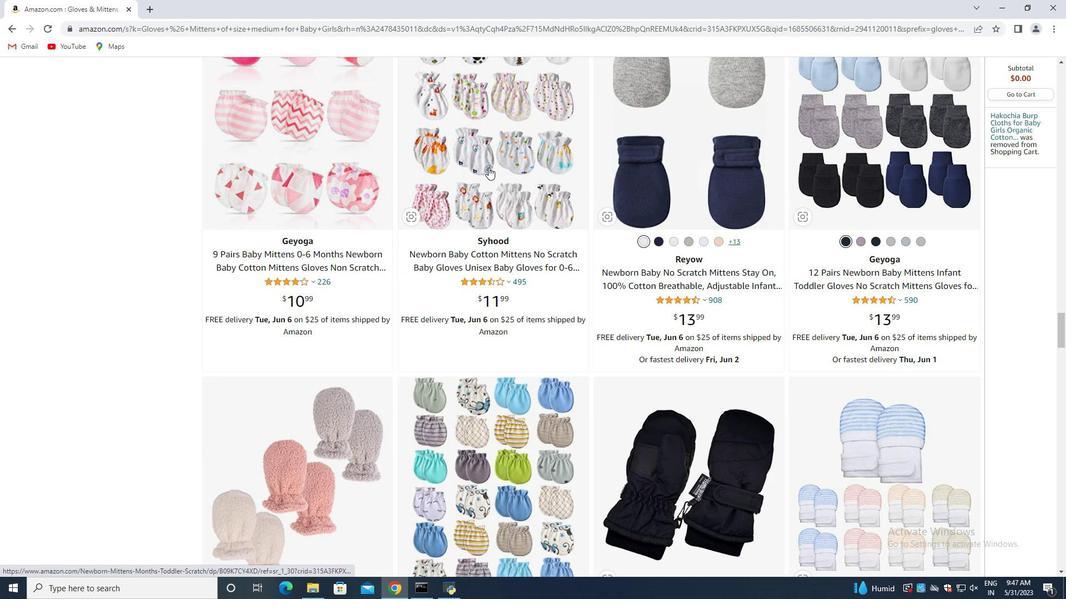 
Action: Mouse scrolled (488, 167) with delta (0, 0)
Screenshot: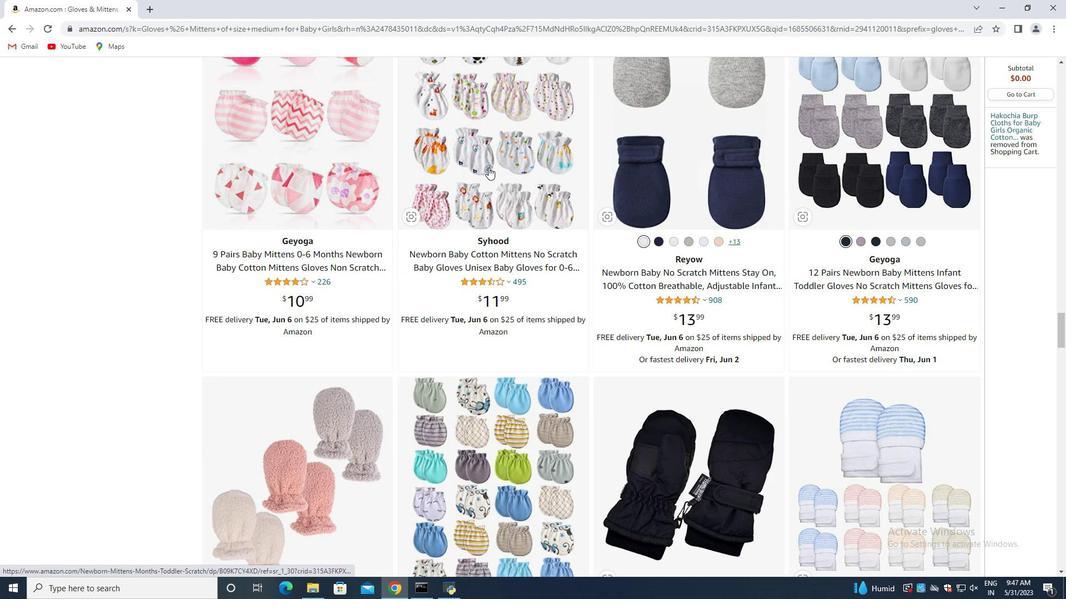 
Action: Mouse scrolled (488, 167) with delta (0, 0)
Screenshot: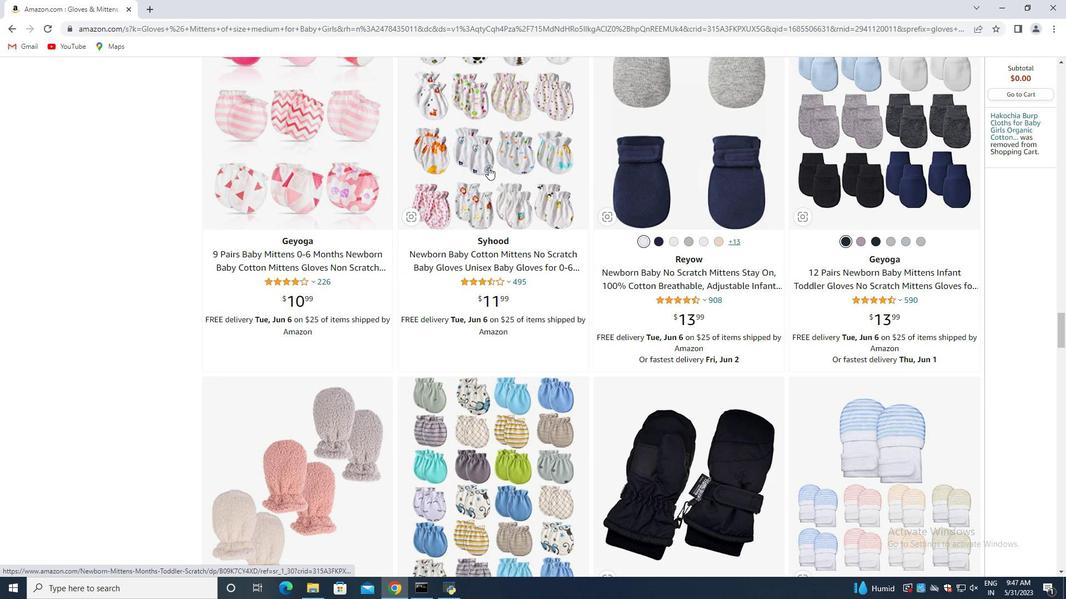 
Action: Mouse scrolled (488, 167) with delta (0, 0)
Screenshot: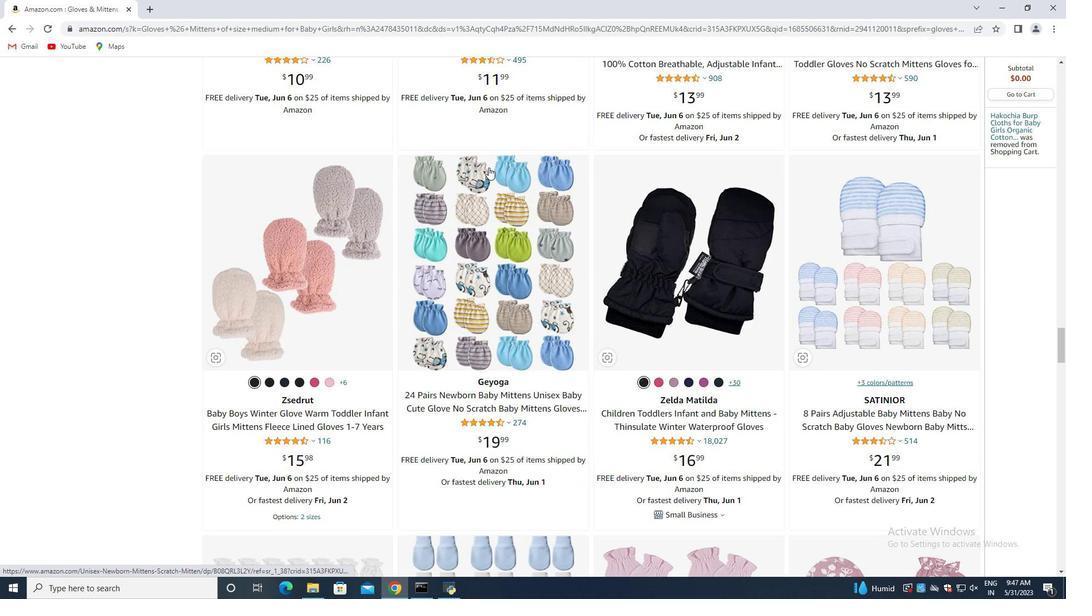 
Action: Mouse scrolled (488, 167) with delta (0, 0)
Screenshot: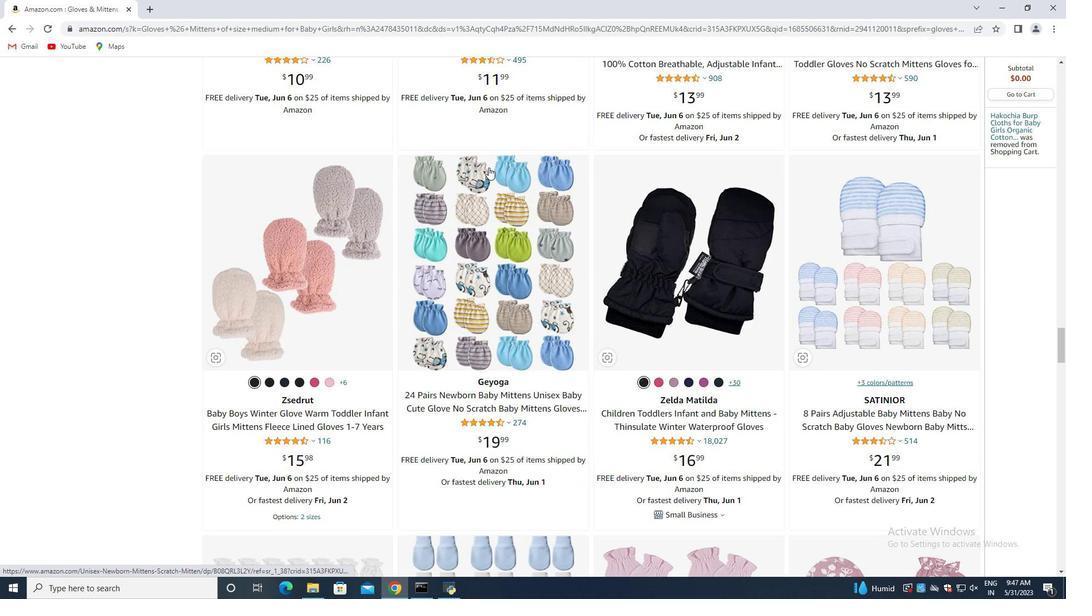 
Action: Mouse scrolled (488, 167) with delta (0, 0)
Screenshot: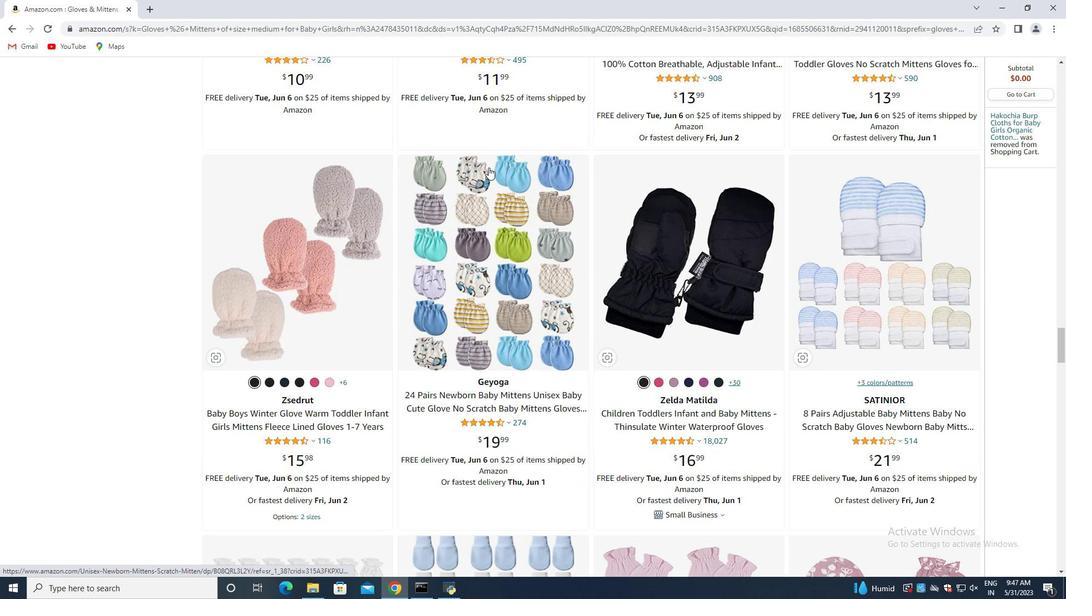 
Action: Mouse scrolled (488, 167) with delta (0, 0)
Screenshot: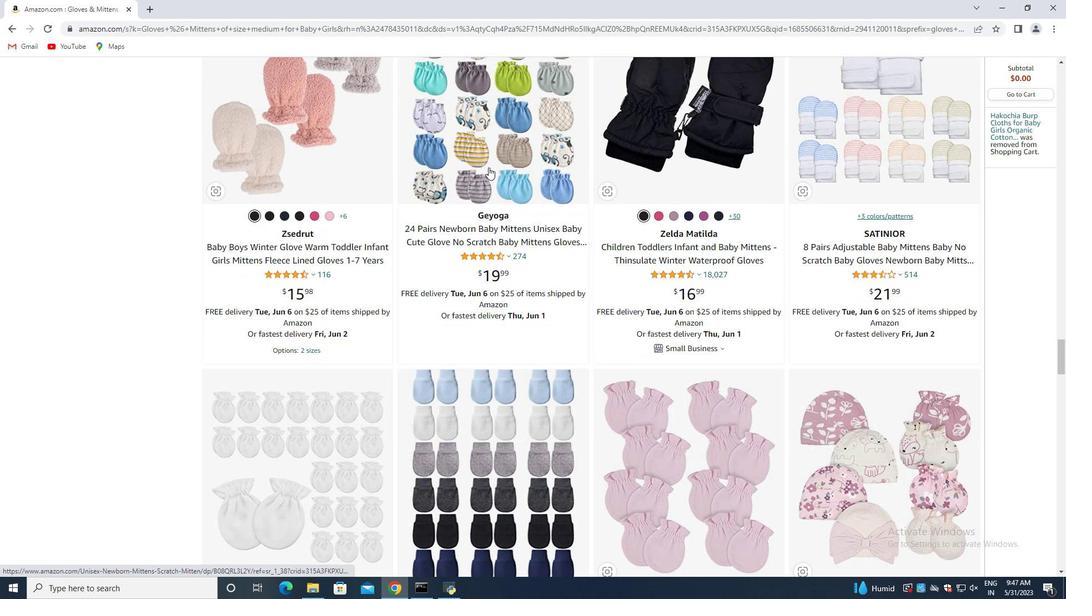 
Action: Mouse scrolled (488, 167) with delta (0, 0)
Screenshot: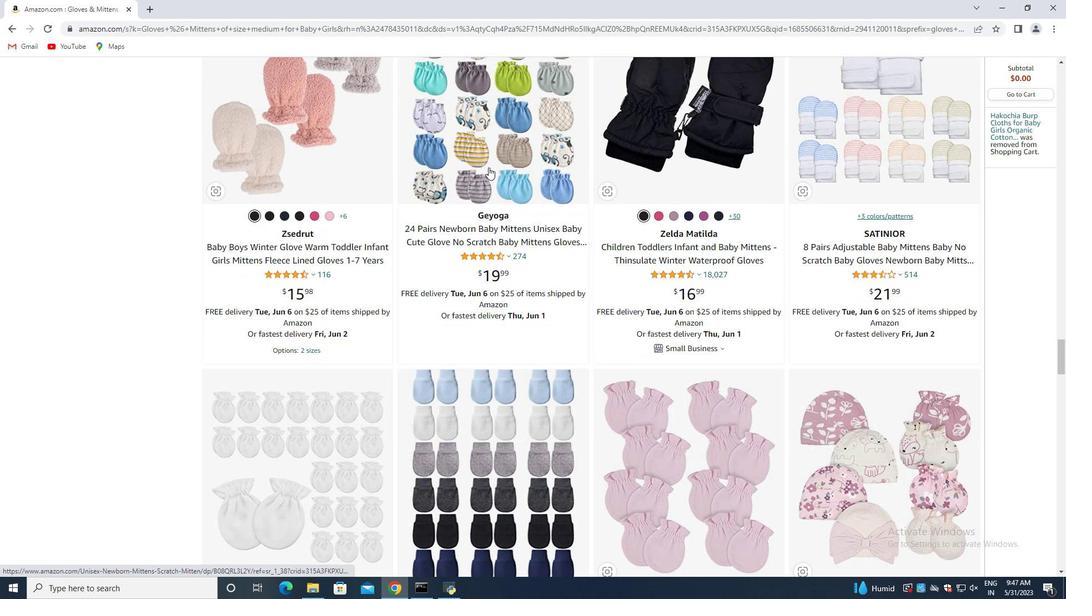 
Action: Mouse scrolled (488, 167) with delta (0, 0)
Screenshot: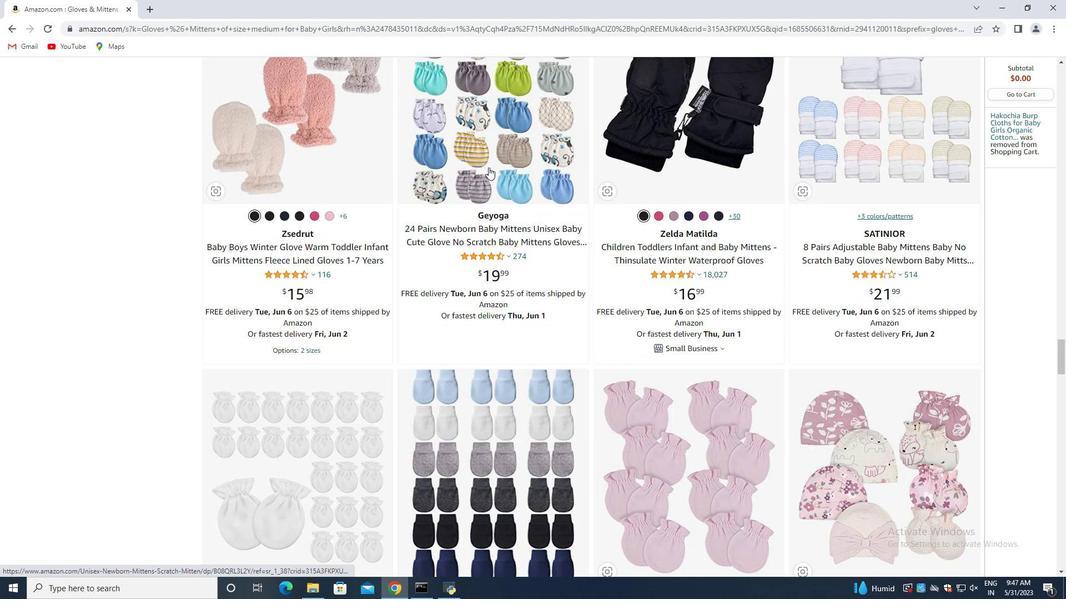 
Action: Mouse scrolled (488, 167) with delta (0, 0)
Screenshot: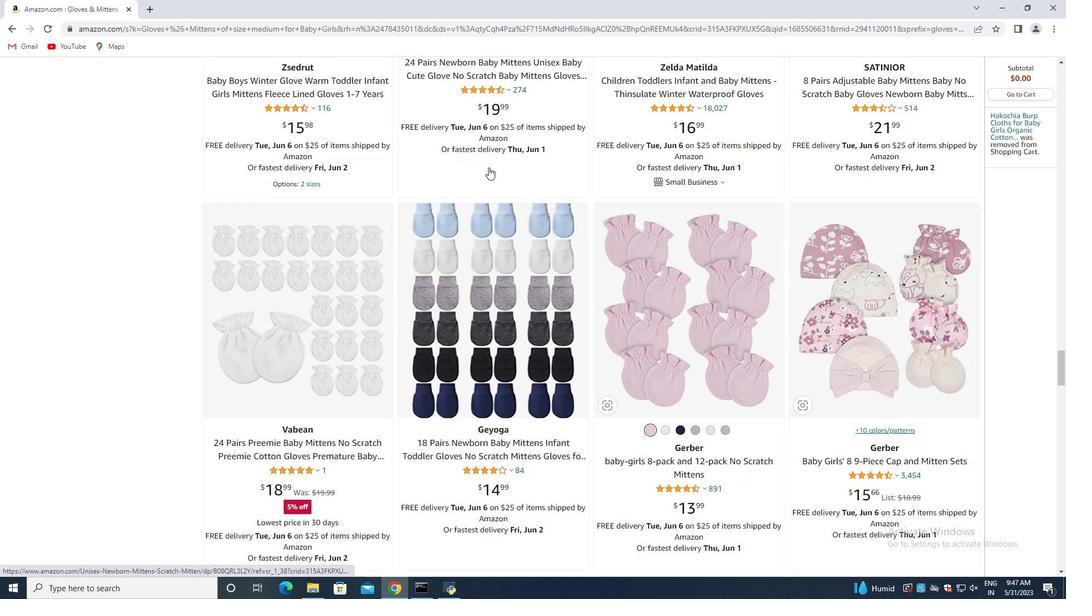 
Action: Mouse scrolled (488, 167) with delta (0, 0)
Screenshot: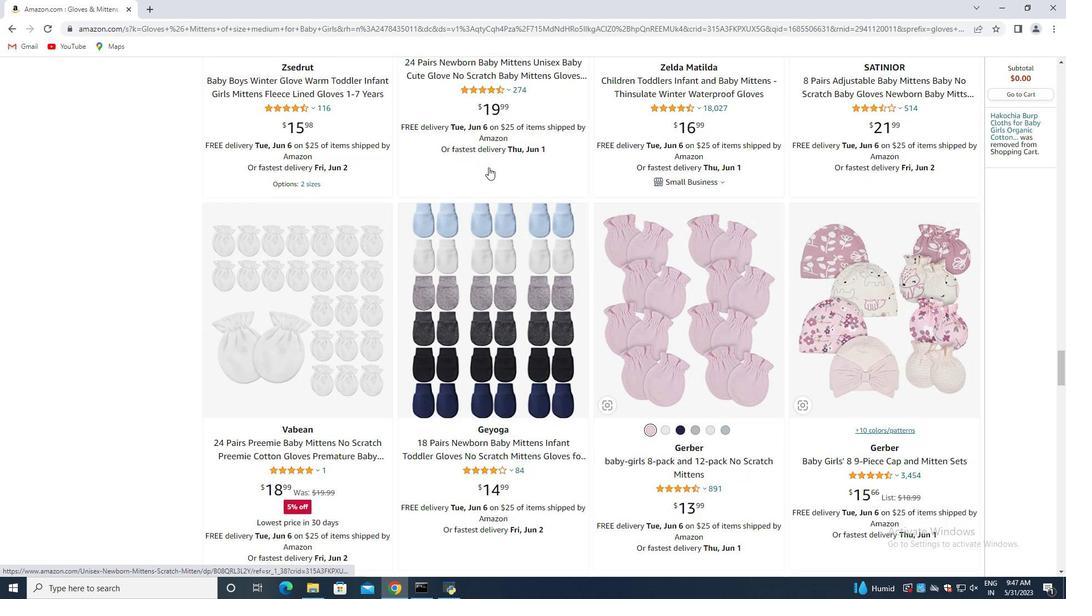 
Action: Mouse moved to (488, 167)
Screenshot: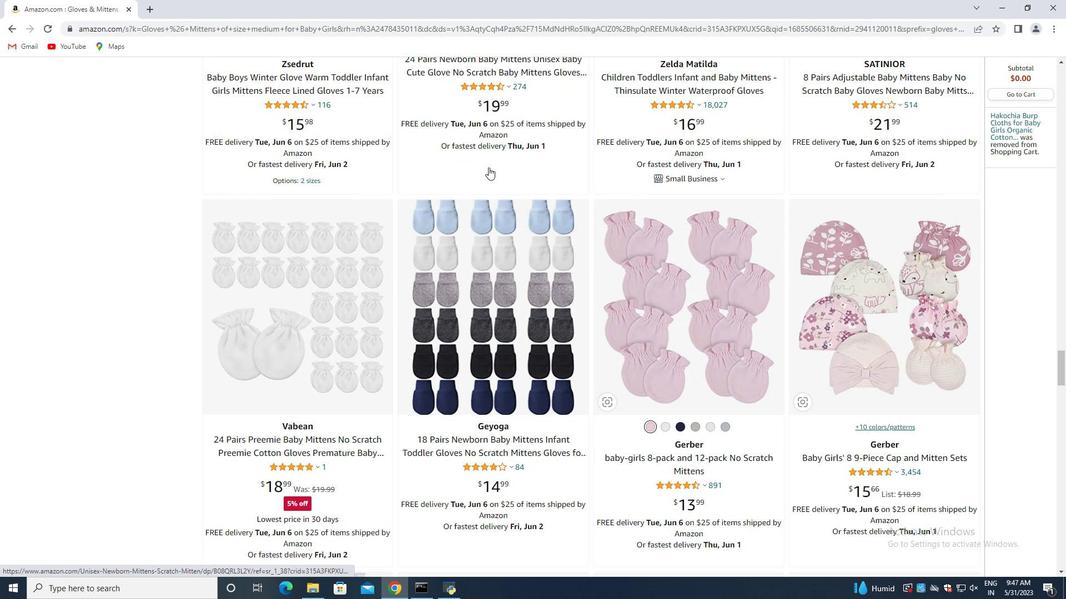 
Action: Mouse scrolled (488, 167) with delta (0, 0)
Screenshot: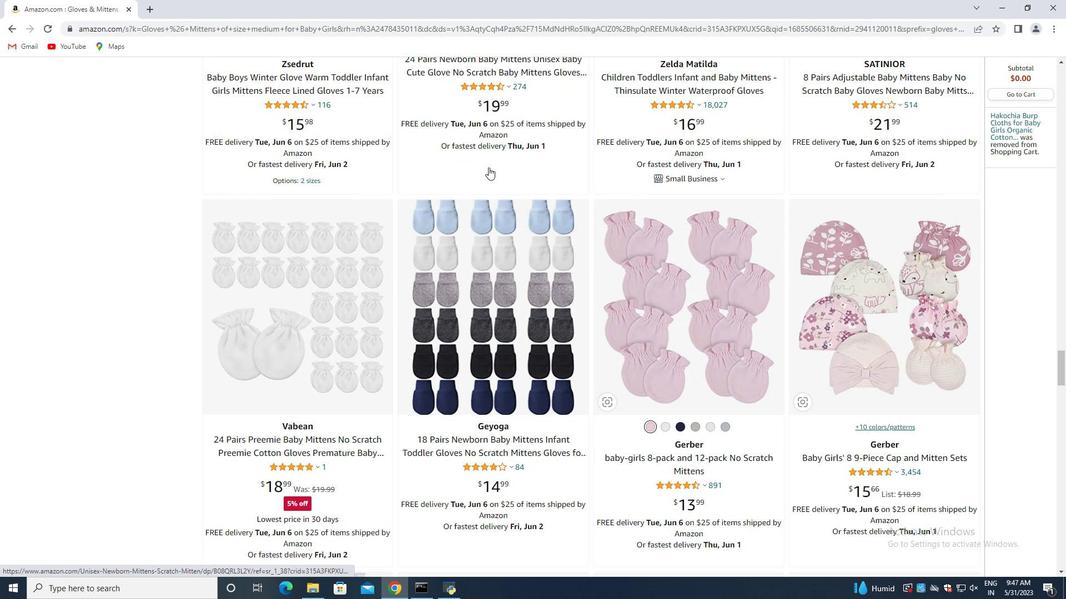 
Action: Mouse scrolled (488, 167) with delta (0, 0)
Screenshot: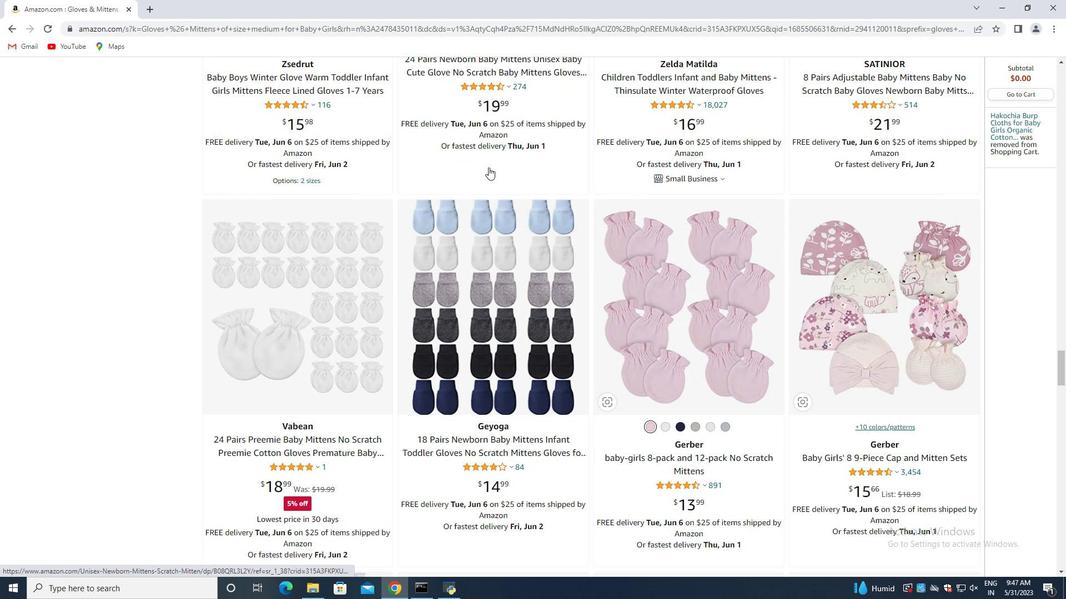 
Action: Mouse moved to (487, 167)
Screenshot: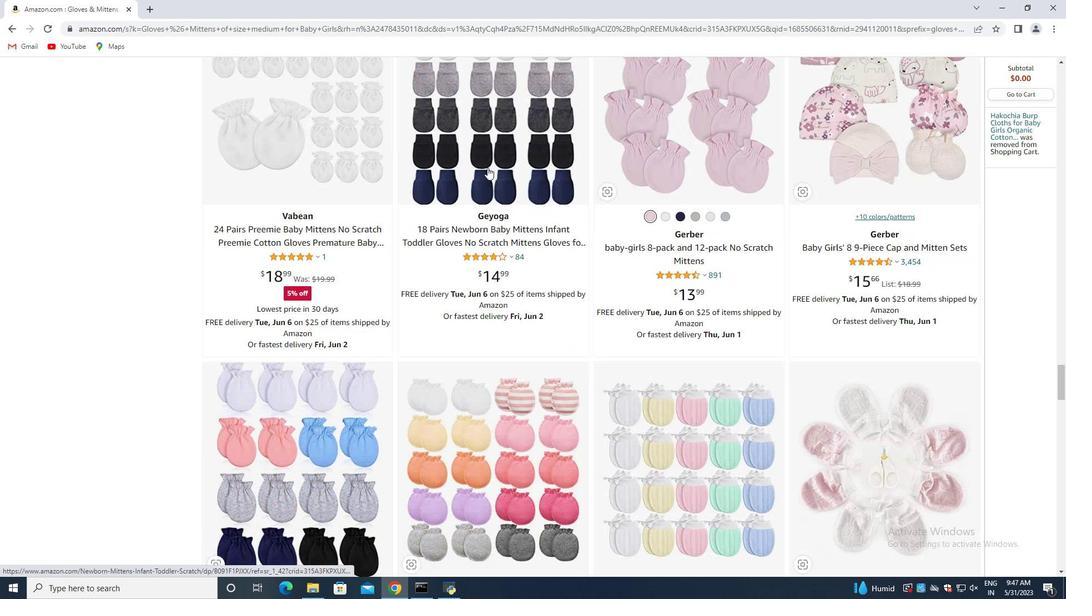 
Action: Mouse scrolled (487, 167) with delta (0, 0)
Screenshot: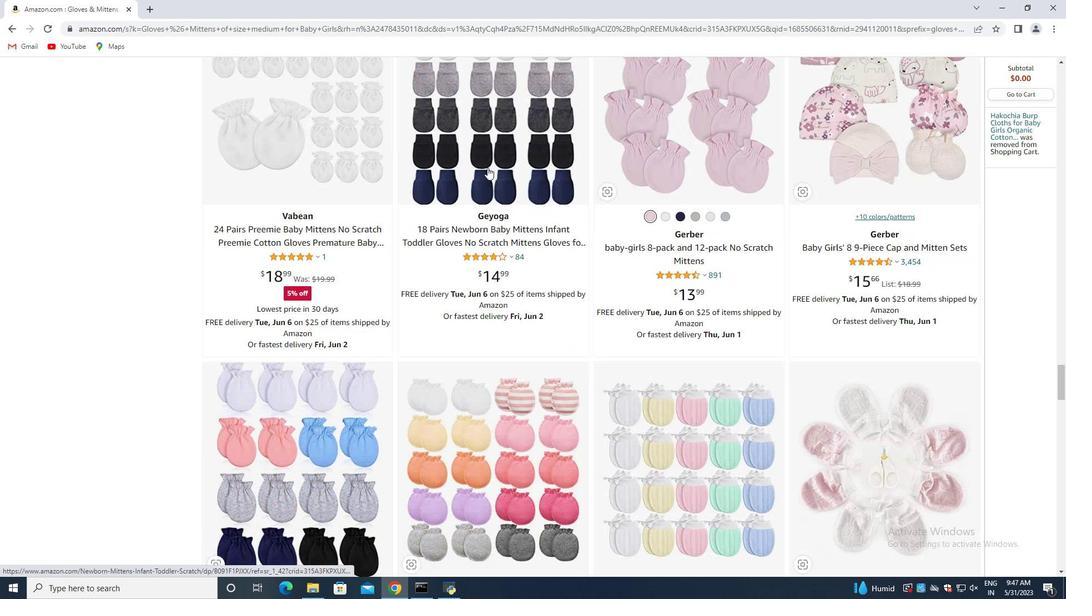 
Action: Mouse scrolled (487, 167) with delta (0, 0)
Screenshot: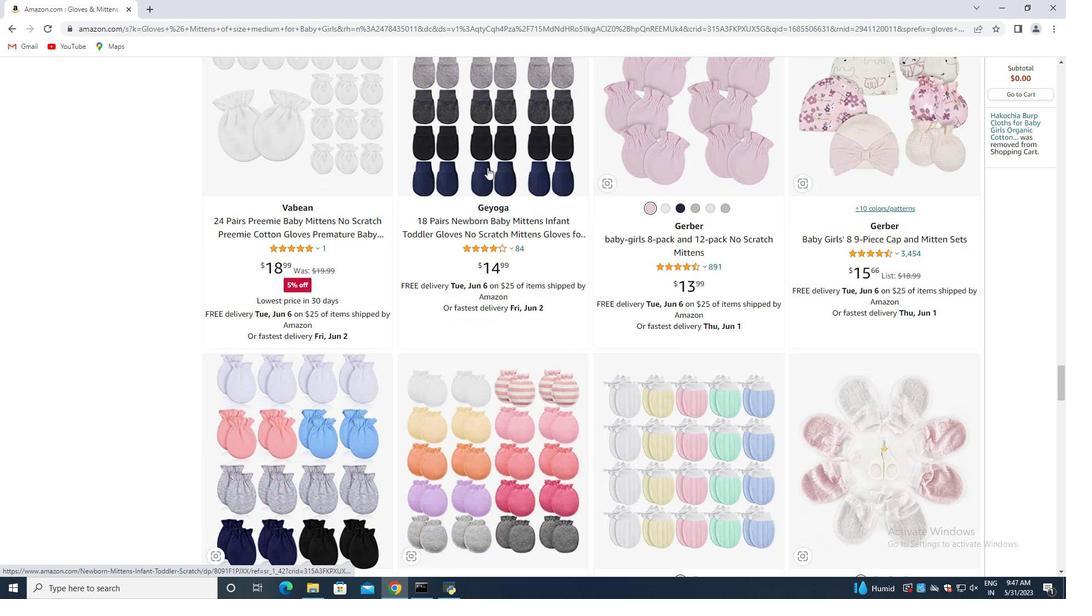 
Action: Mouse moved to (487, 168)
Screenshot: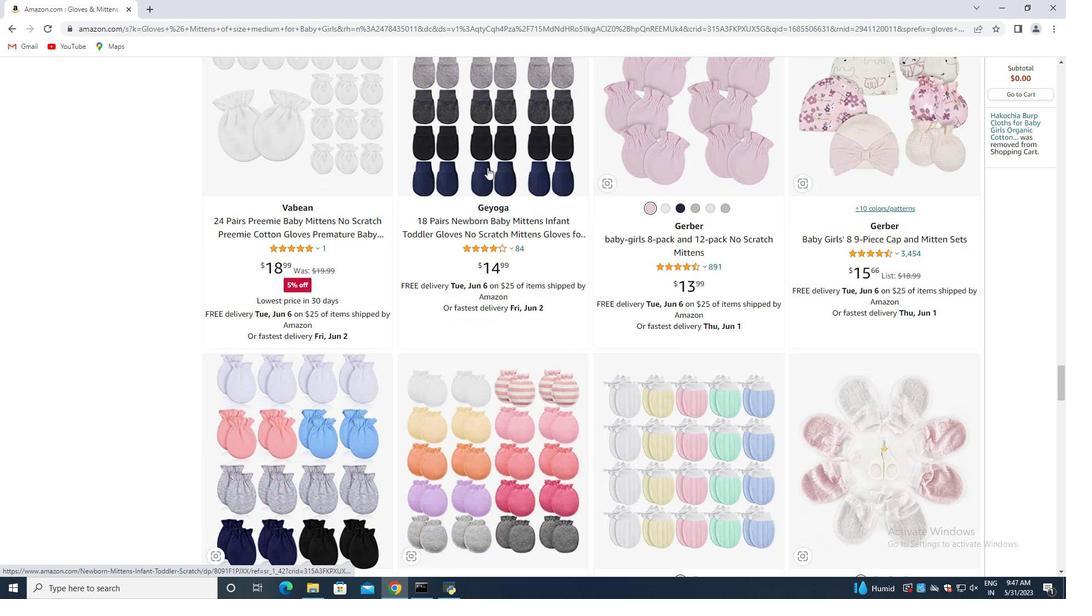 
Action: Mouse scrolled (487, 167) with delta (0, 0)
Screenshot: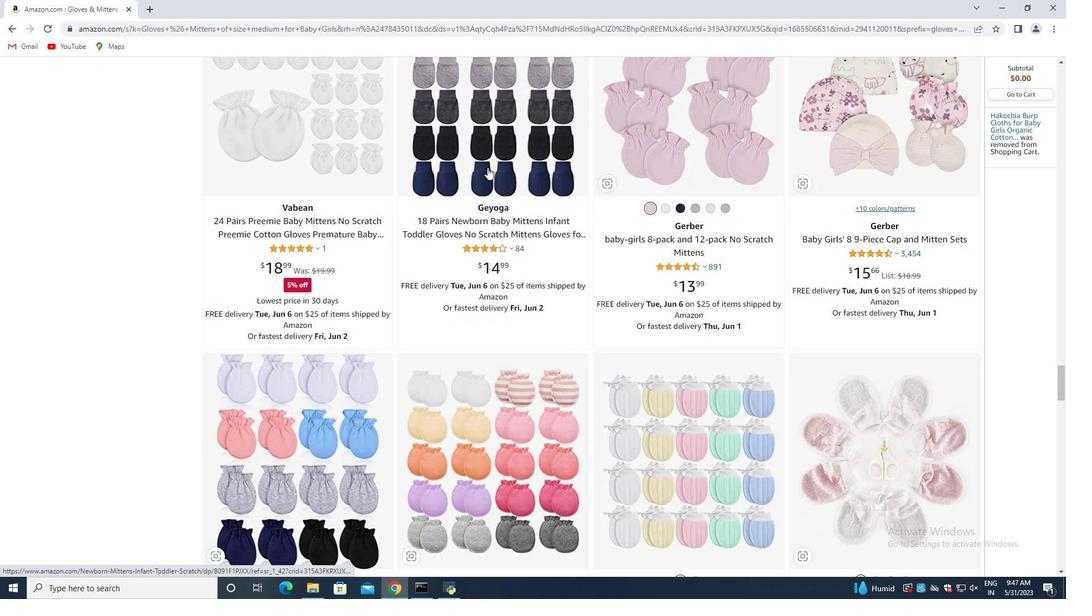 
Action: Mouse moved to (463, 175)
Screenshot: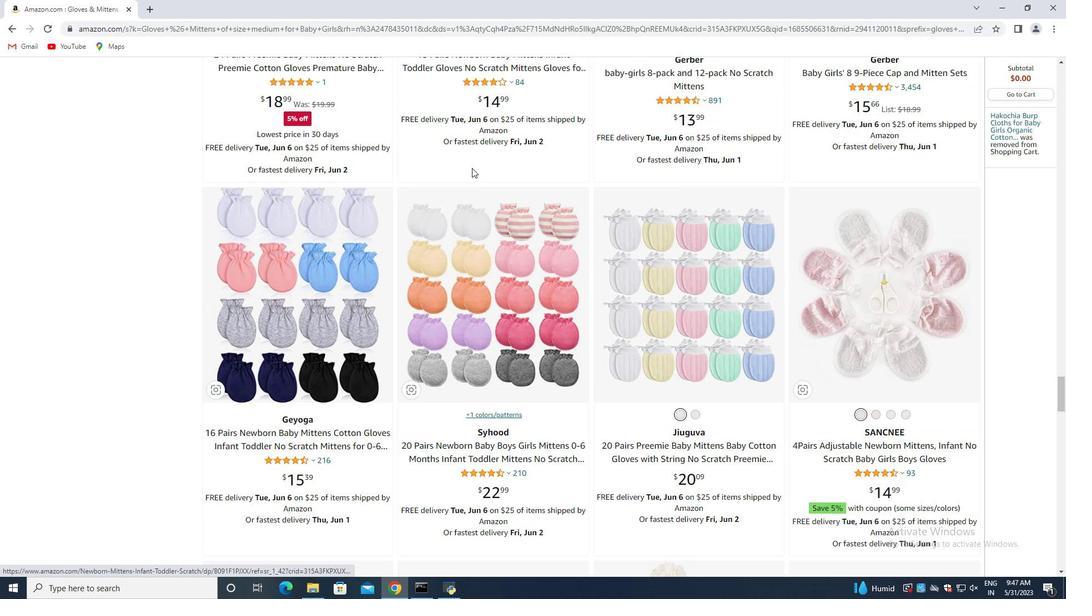 
Action: Mouse scrolled (463, 174) with delta (0, 0)
Screenshot: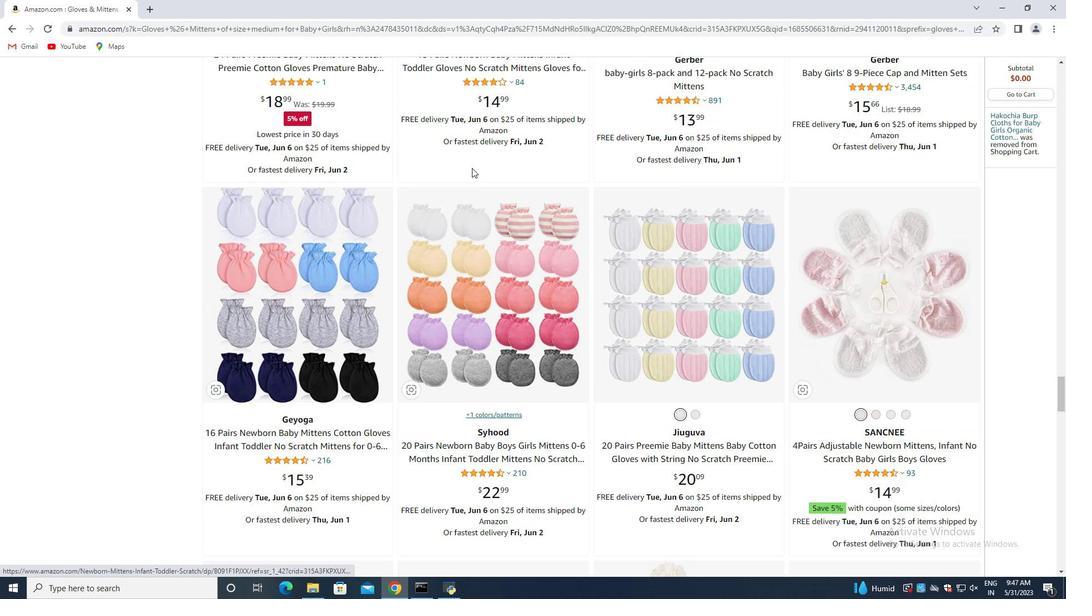 
Action: Mouse moved to (462, 176)
Screenshot: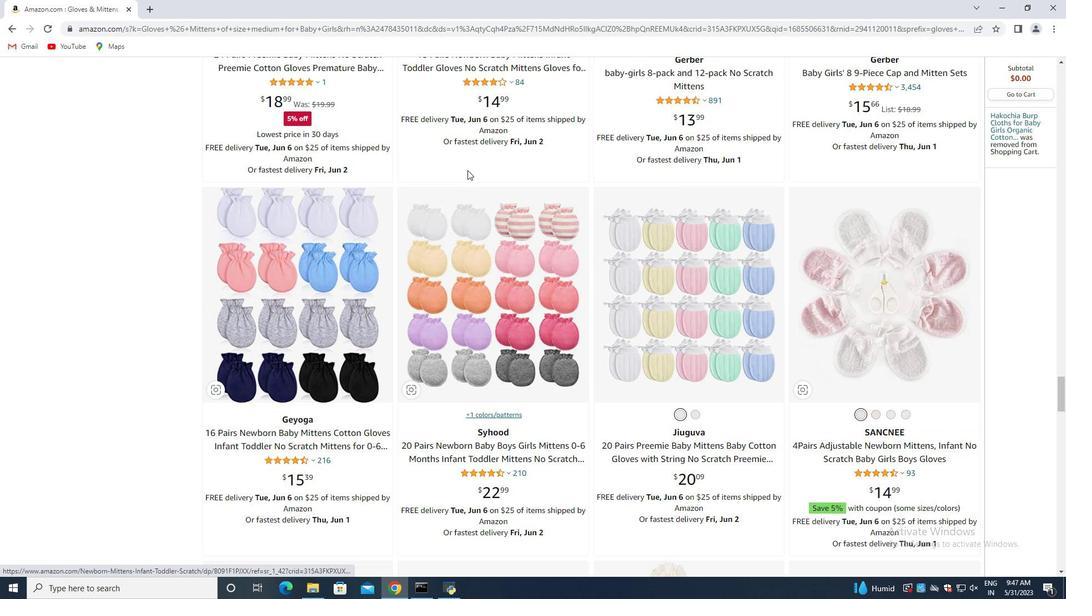 
Action: Mouse scrolled (462, 176) with delta (0, 0)
Screenshot: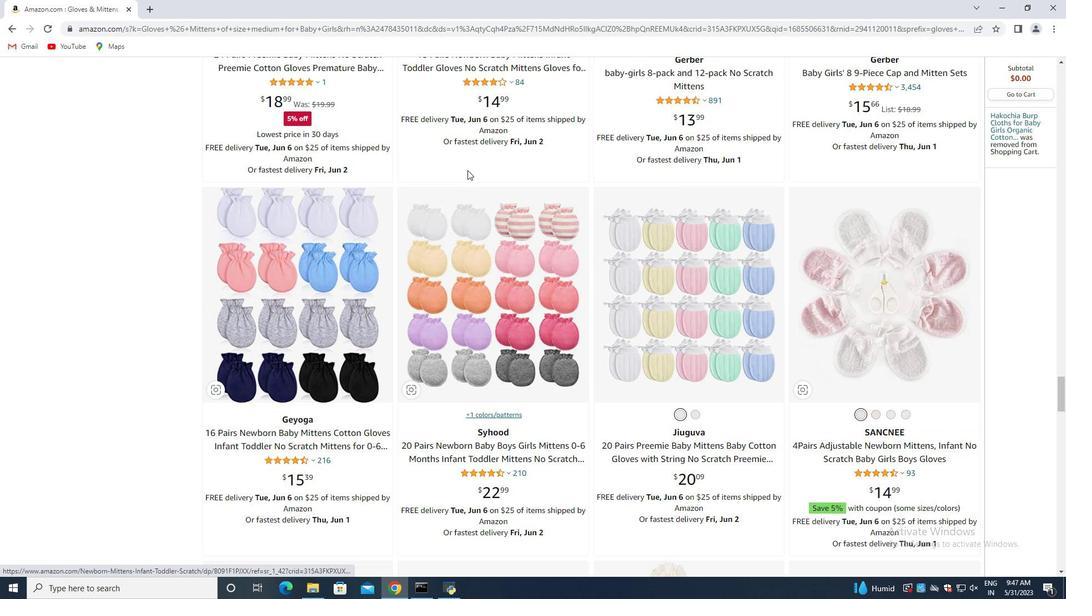 
Action: Mouse moved to (460, 177)
Screenshot: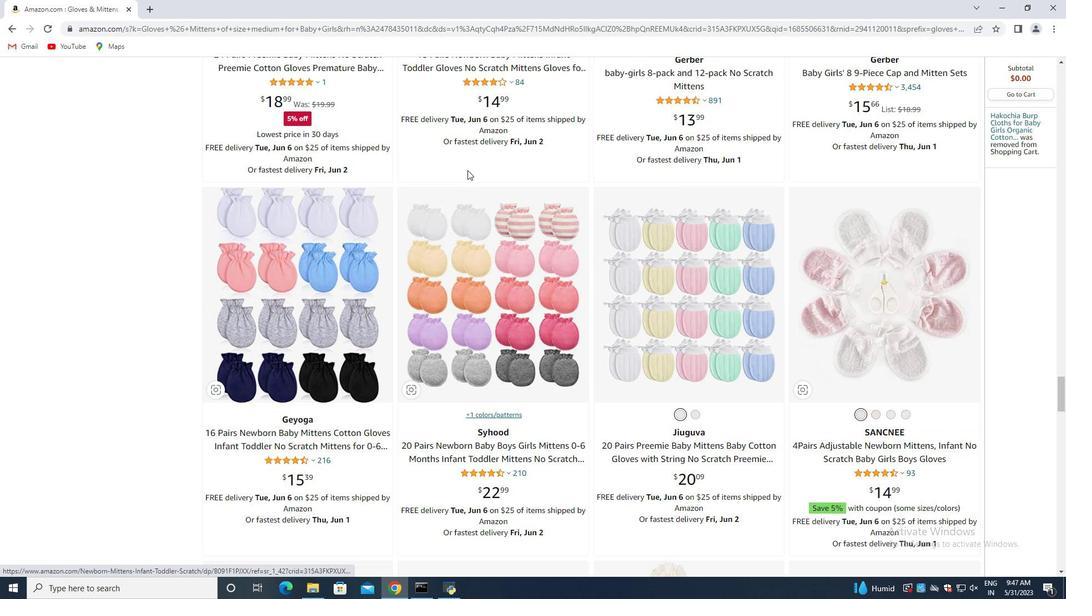 
Action: Mouse scrolled (460, 176) with delta (0, 0)
Screenshot: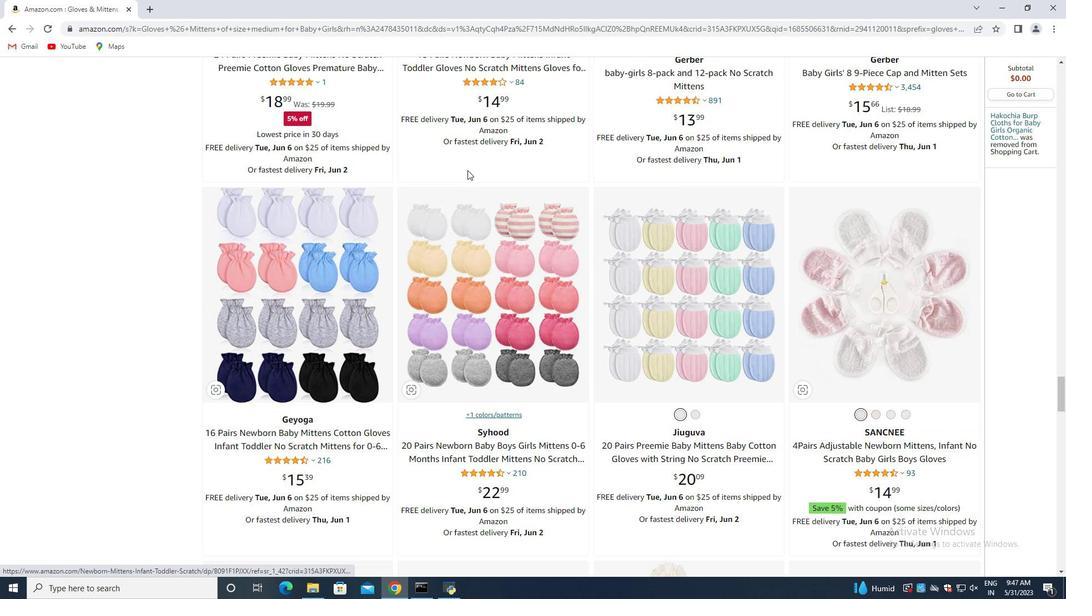 
Action: Mouse moved to (460, 177)
Screenshot: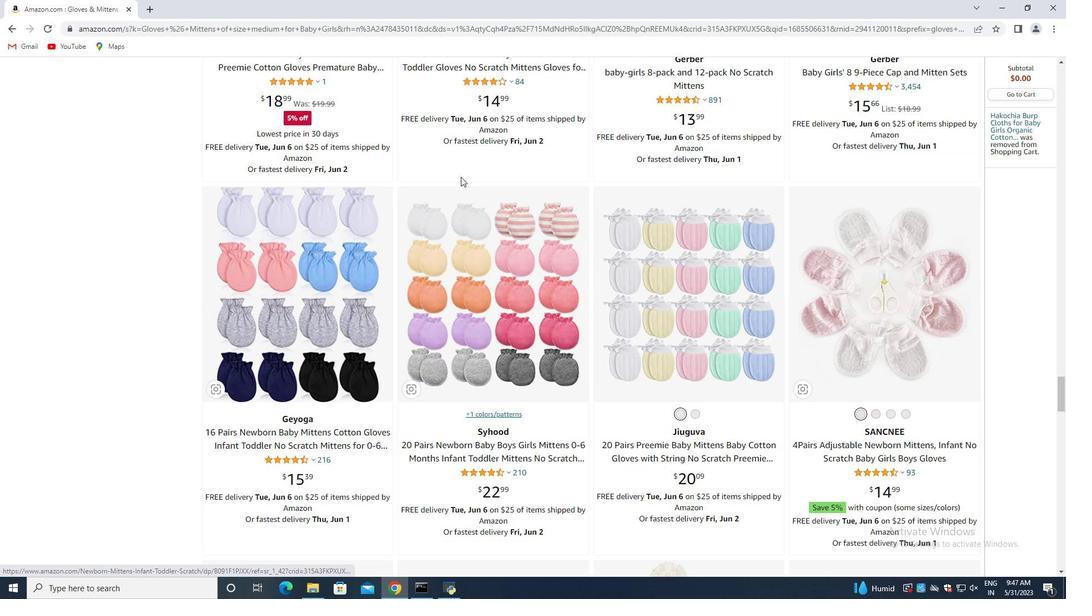 
Action: Mouse scrolled (460, 176) with delta (0, 0)
Screenshot: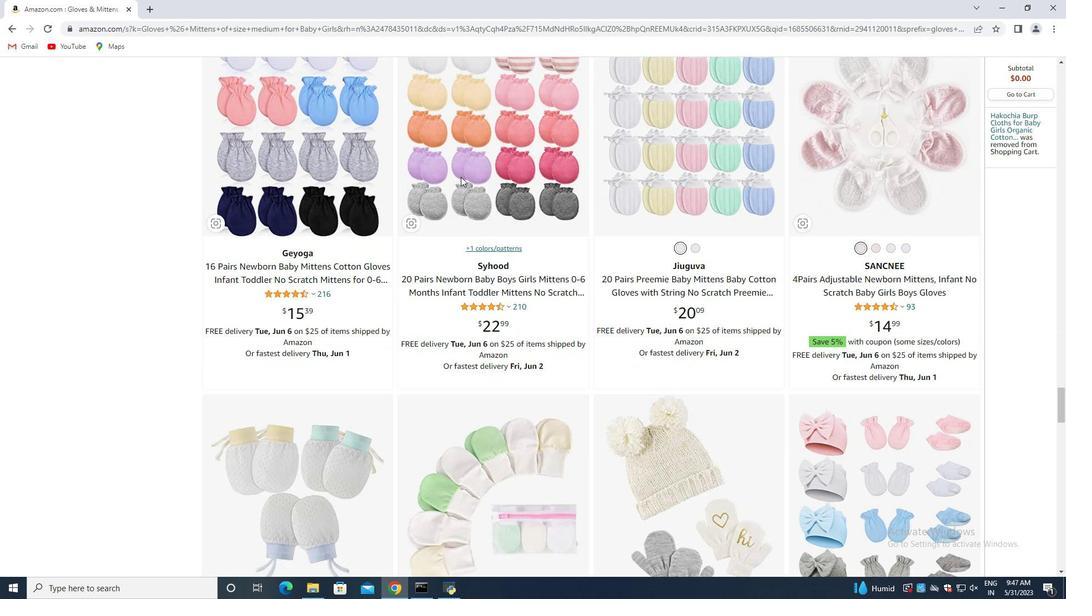 
Action: Mouse scrolled (460, 176) with delta (0, 0)
Screenshot: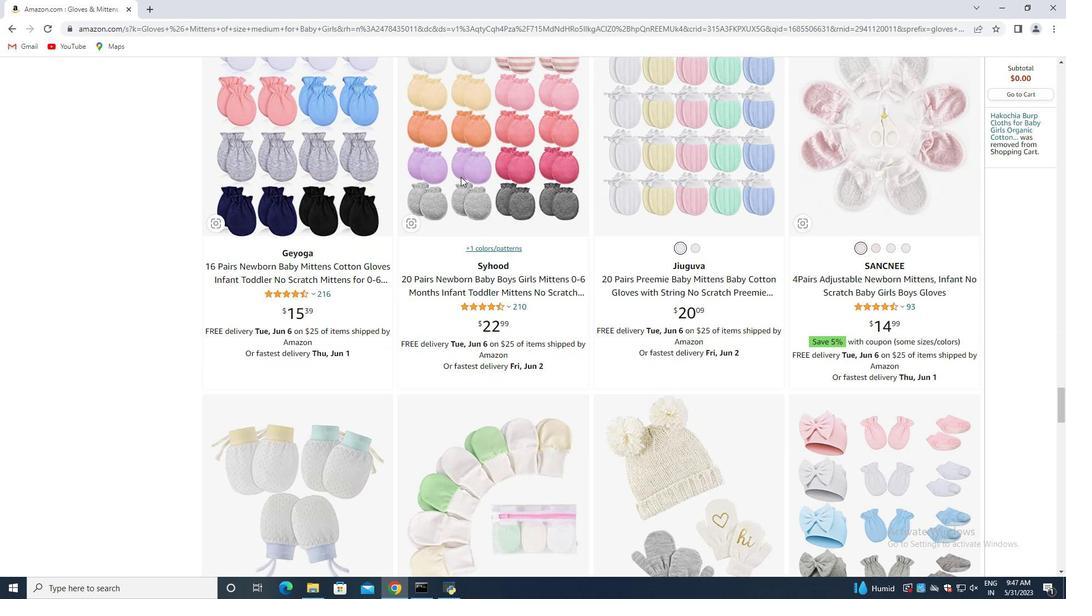 
Action: Mouse scrolled (460, 176) with delta (0, 0)
Screenshot: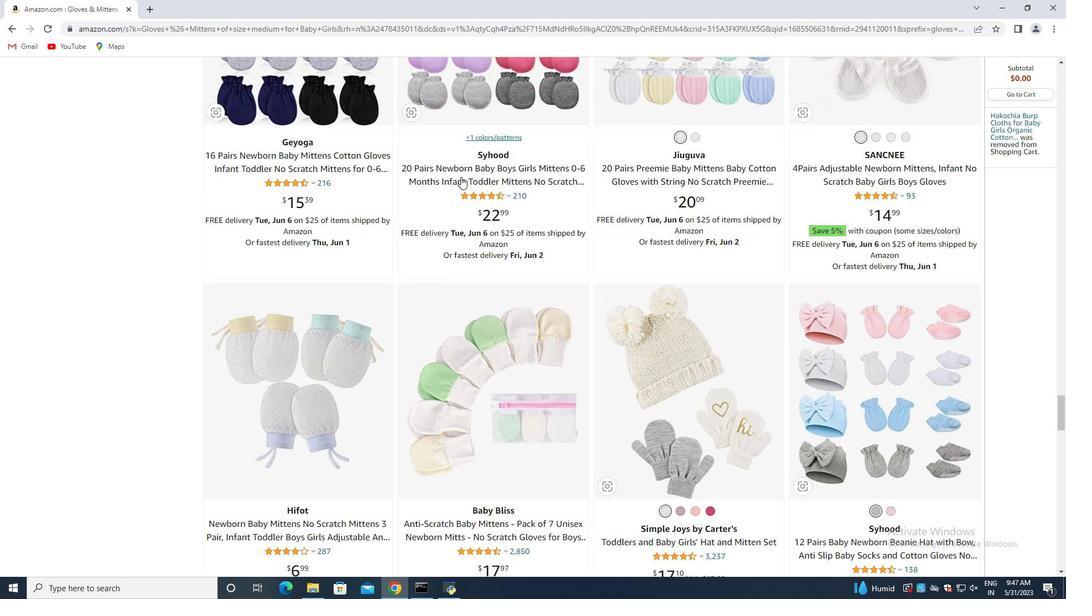 
Action: Mouse scrolled (460, 176) with delta (0, 0)
Screenshot: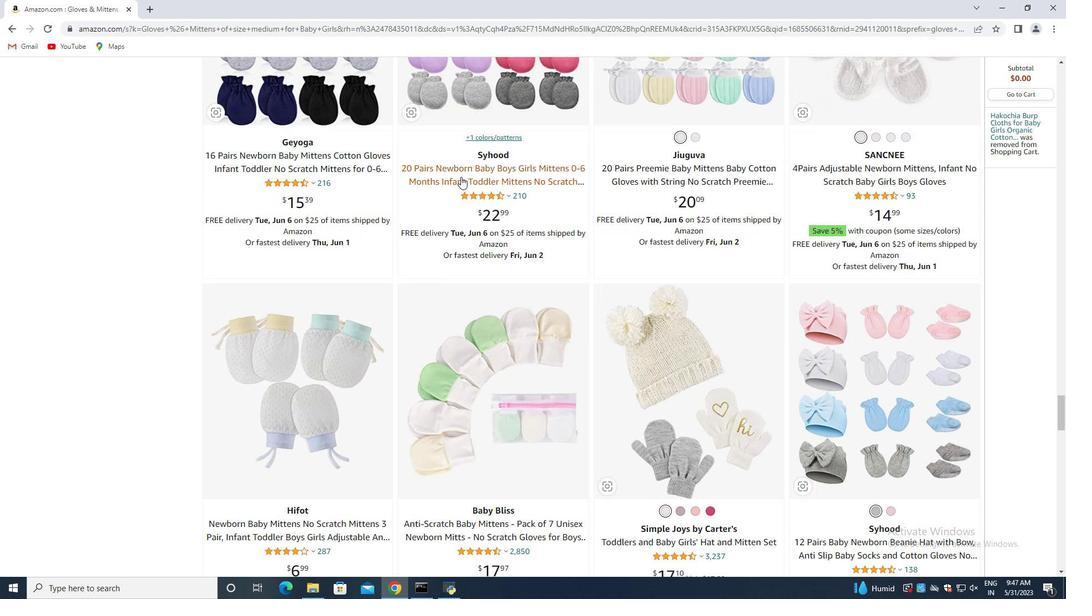 
Action: Mouse scrolled (460, 176) with delta (0, 0)
Screenshot: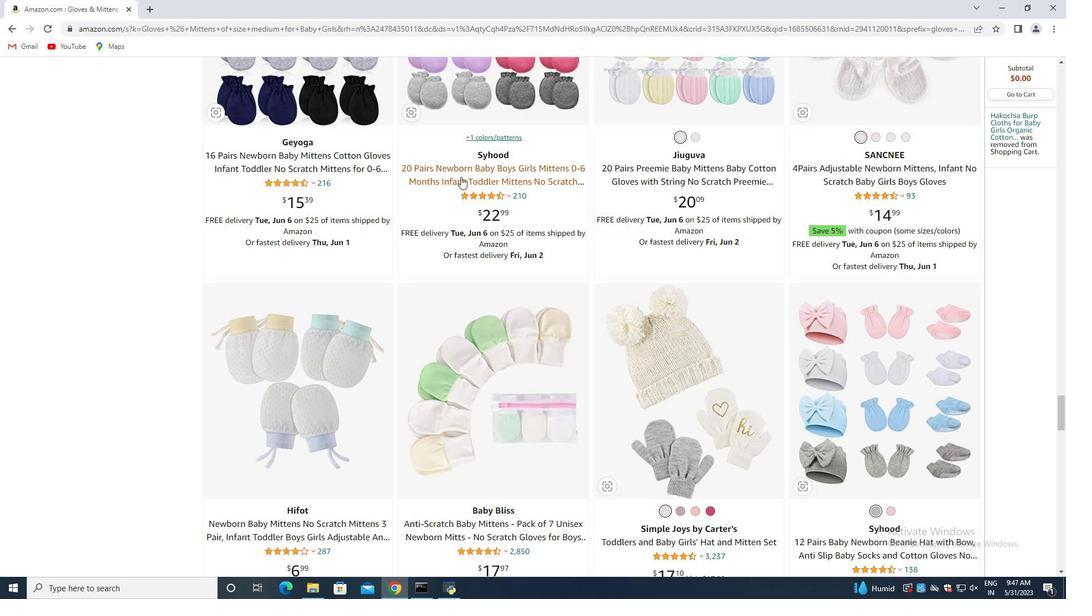 
Action: Mouse scrolled (460, 176) with delta (0, 0)
Screenshot: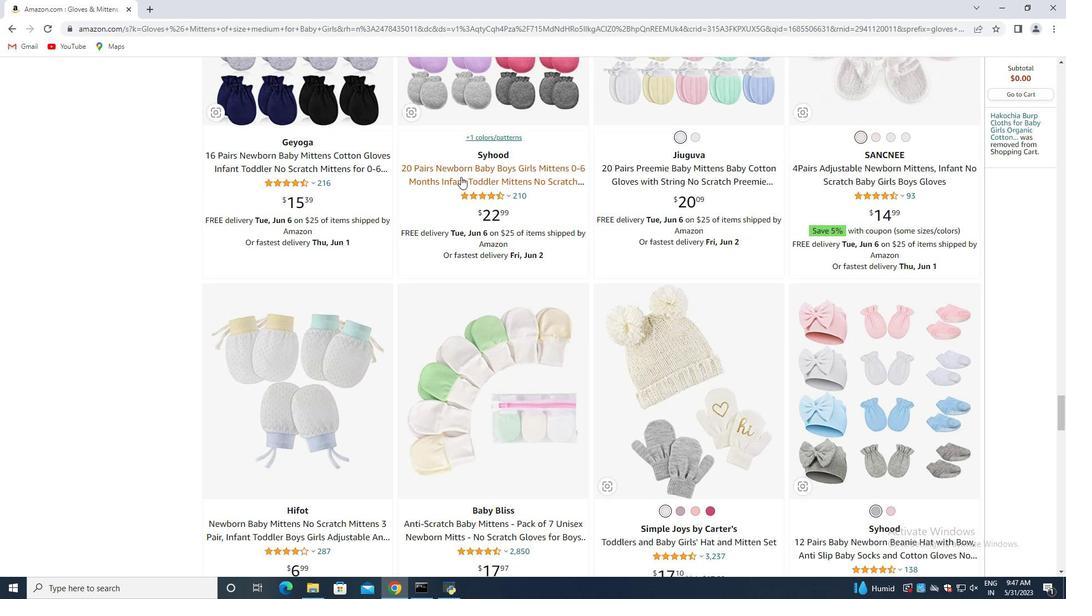 
Action: Mouse scrolled (460, 176) with delta (0, 0)
Screenshot: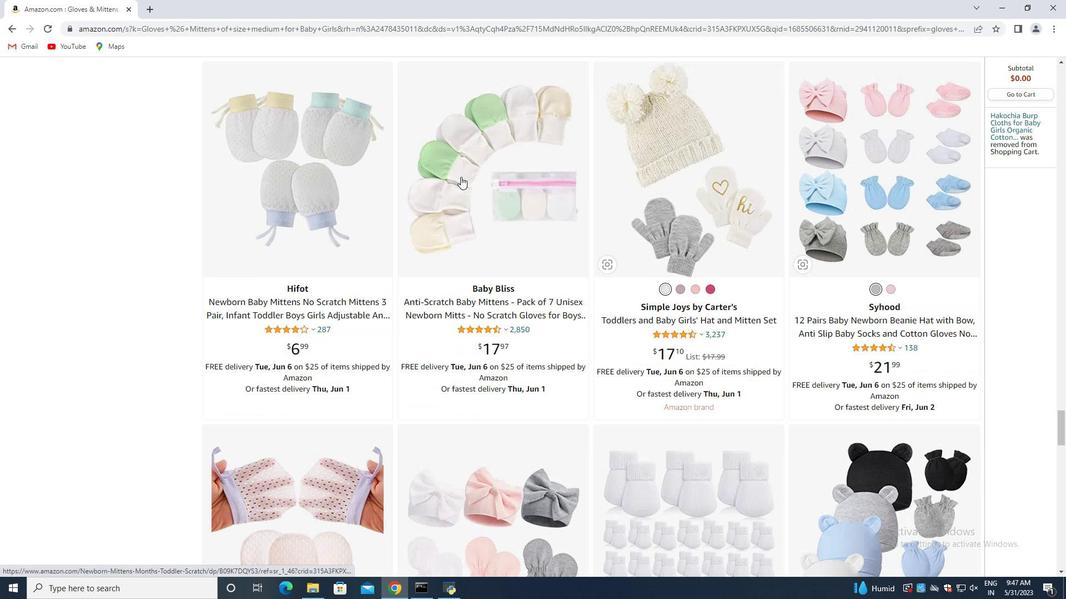 
Action: Mouse scrolled (460, 176) with delta (0, 0)
Screenshot: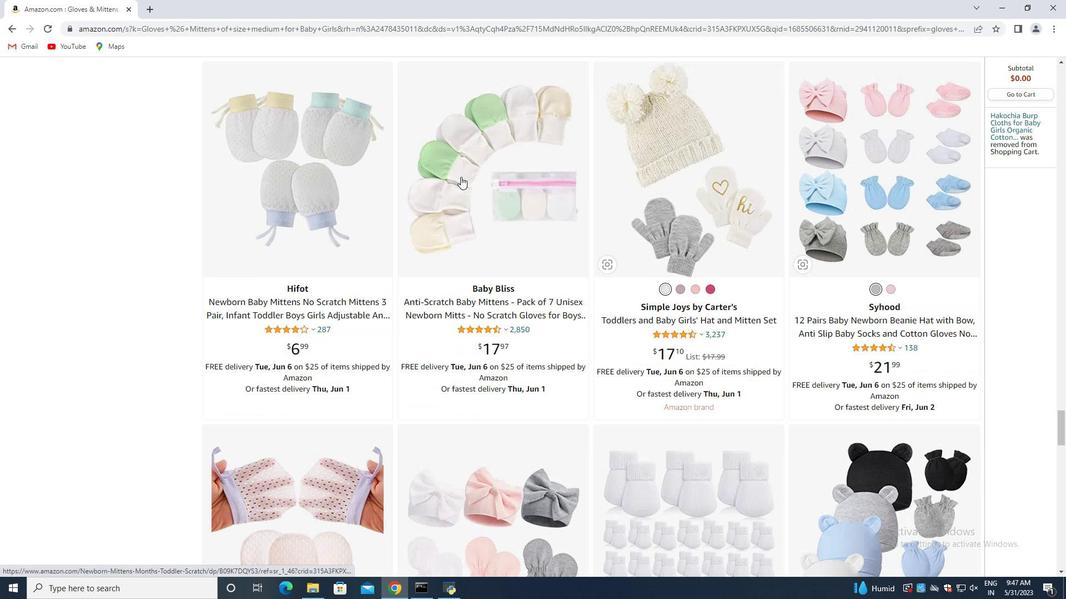 
Action: Mouse scrolled (460, 176) with delta (0, 0)
Screenshot: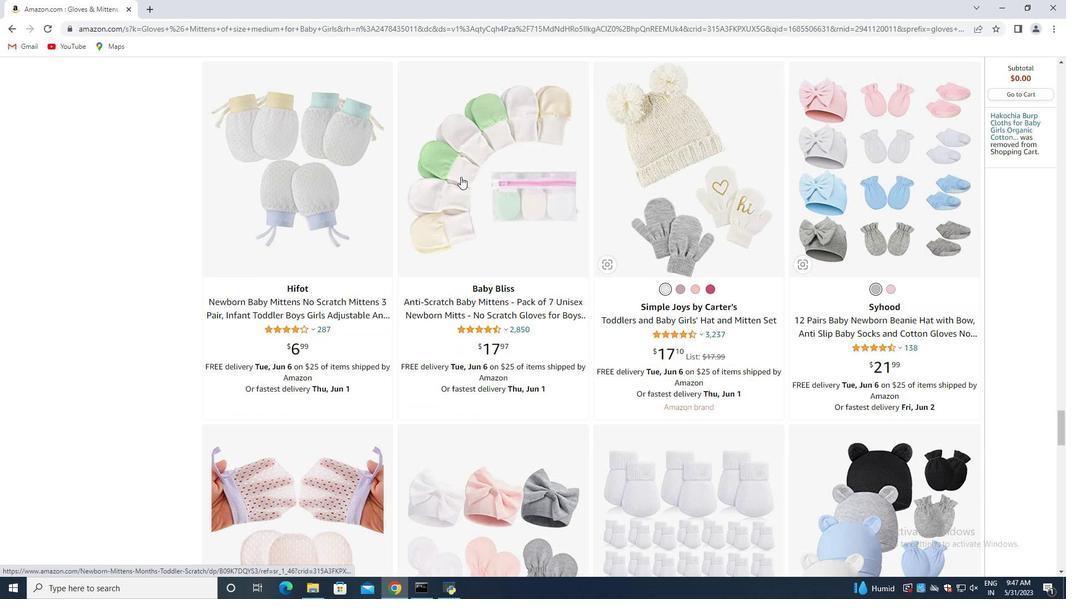 
Action: Mouse scrolled (460, 176) with delta (0, 0)
Screenshot: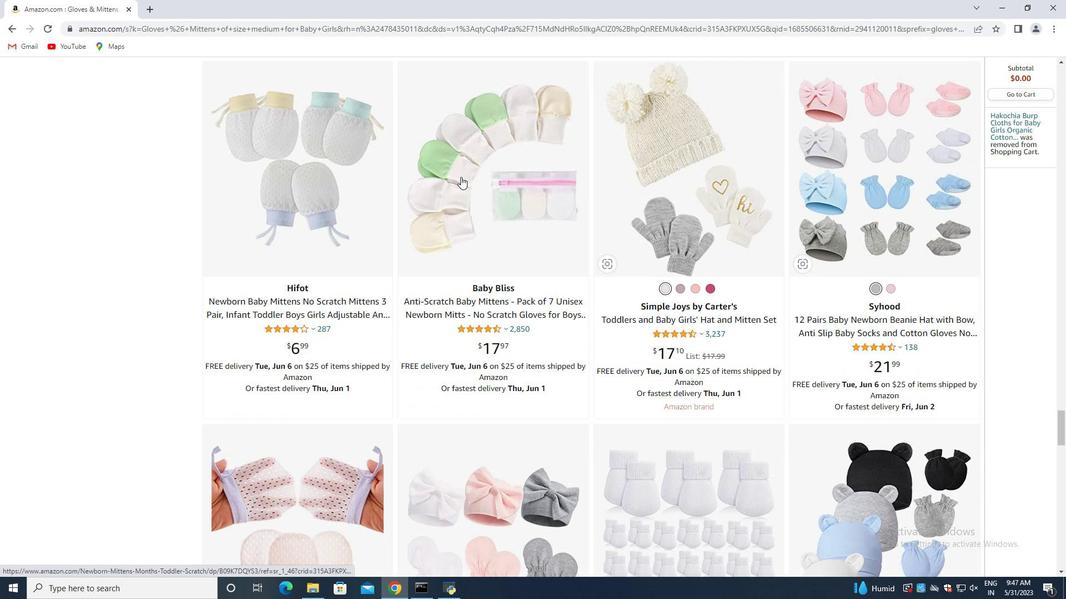 
Action: Mouse scrolled (460, 176) with delta (0, 0)
Screenshot: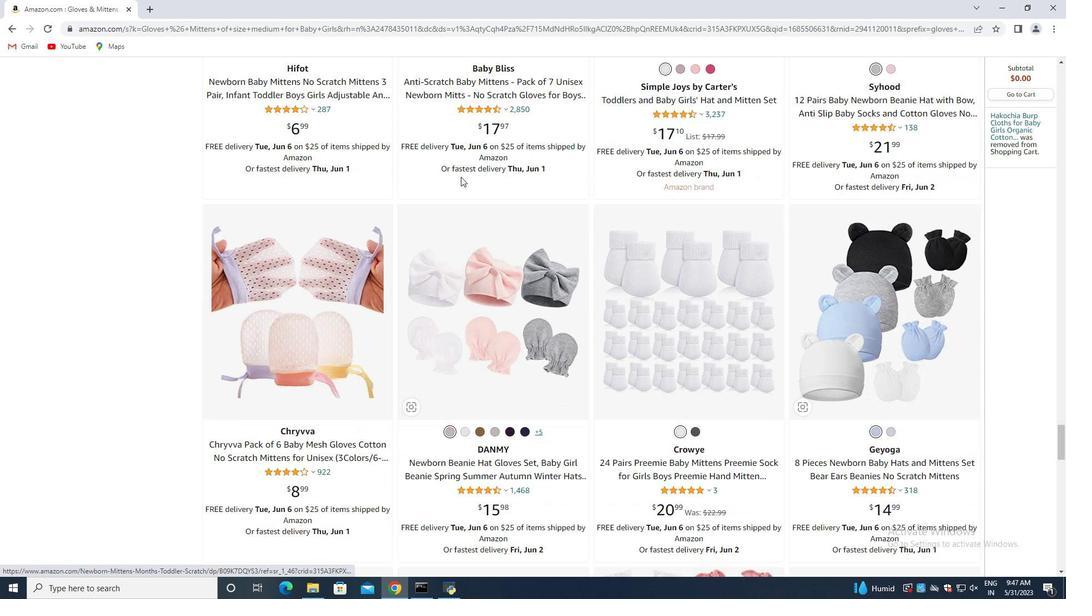 
Action: Mouse scrolled (460, 176) with delta (0, 0)
Screenshot: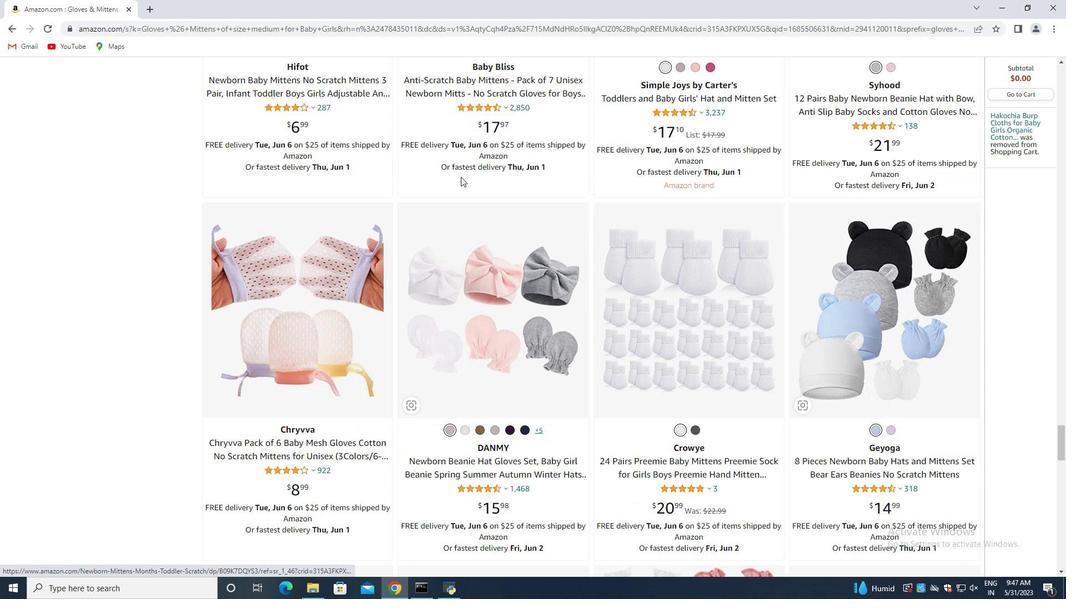 
Action: Mouse scrolled (460, 176) with delta (0, 0)
Screenshot: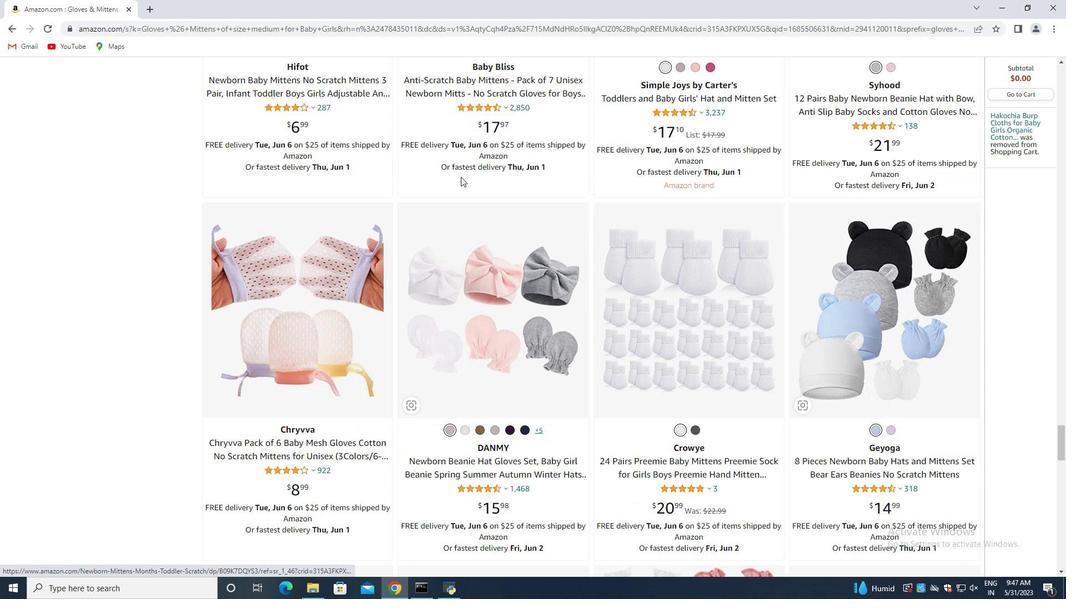 
Action: Mouse scrolled (460, 176) with delta (0, 0)
Screenshot: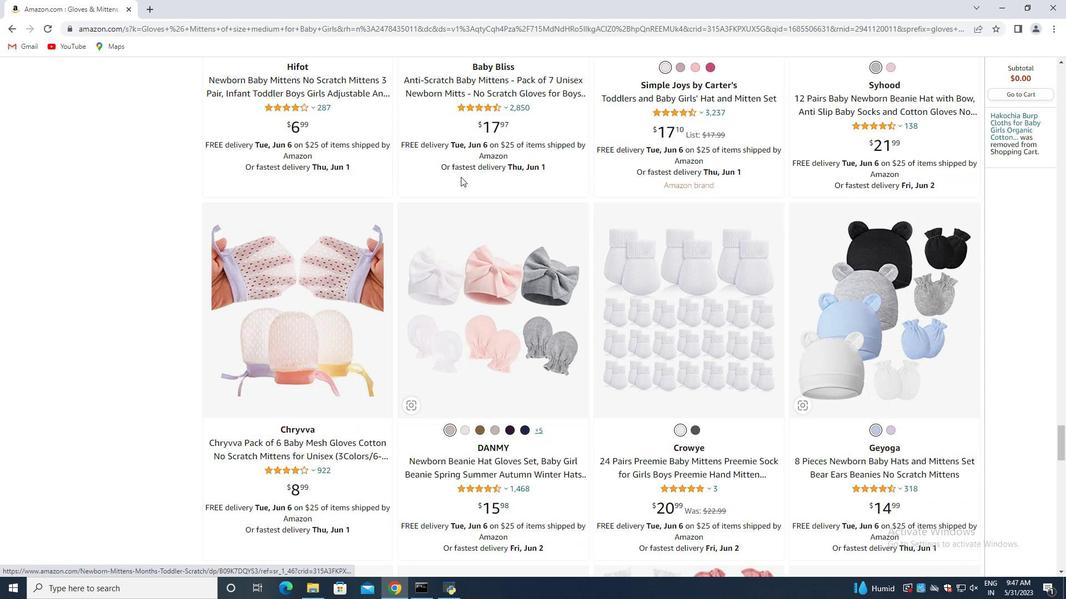 
Action: Mouse scrolled (460, 176) with delta (0, 0)
Screenshot: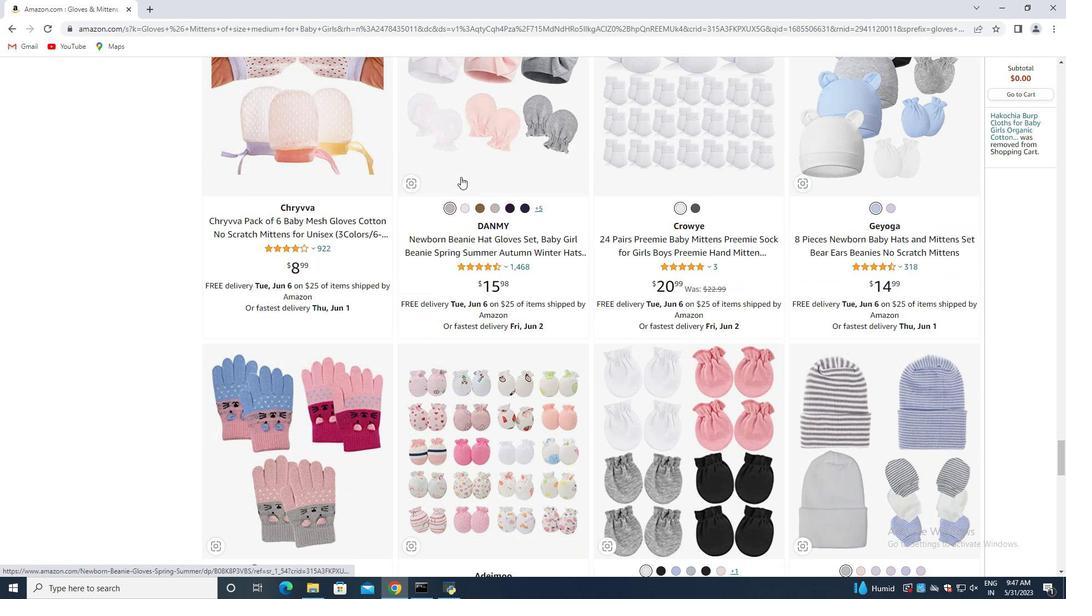 
Action: Mouse scrolled (460, 176) with delta (0, 0)
Screenshot: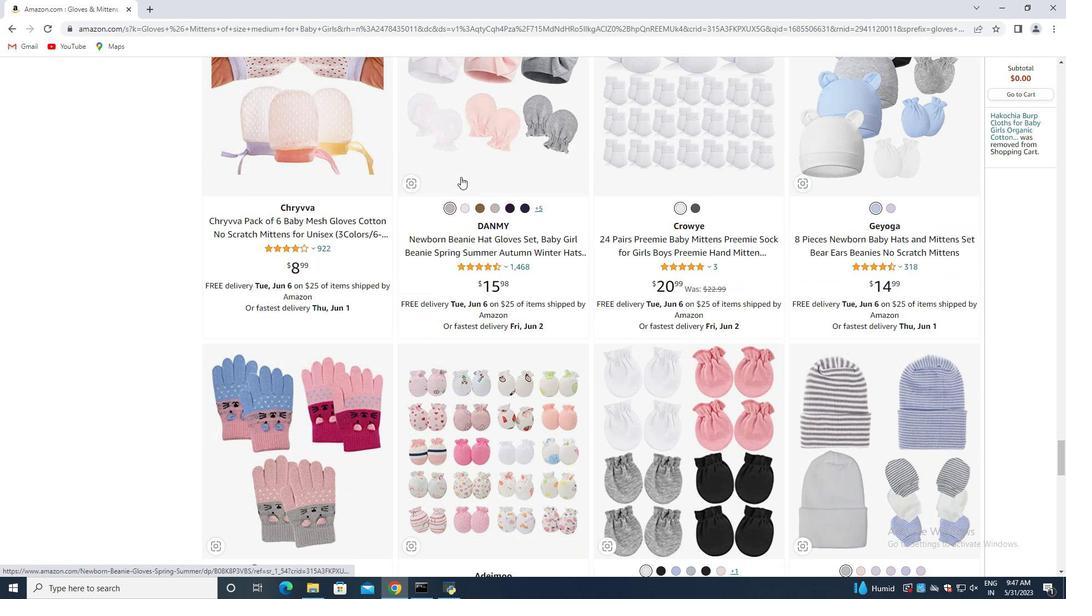
Action: Mouse scrolled (460, 176) with delta (0, 0)
Screenshot: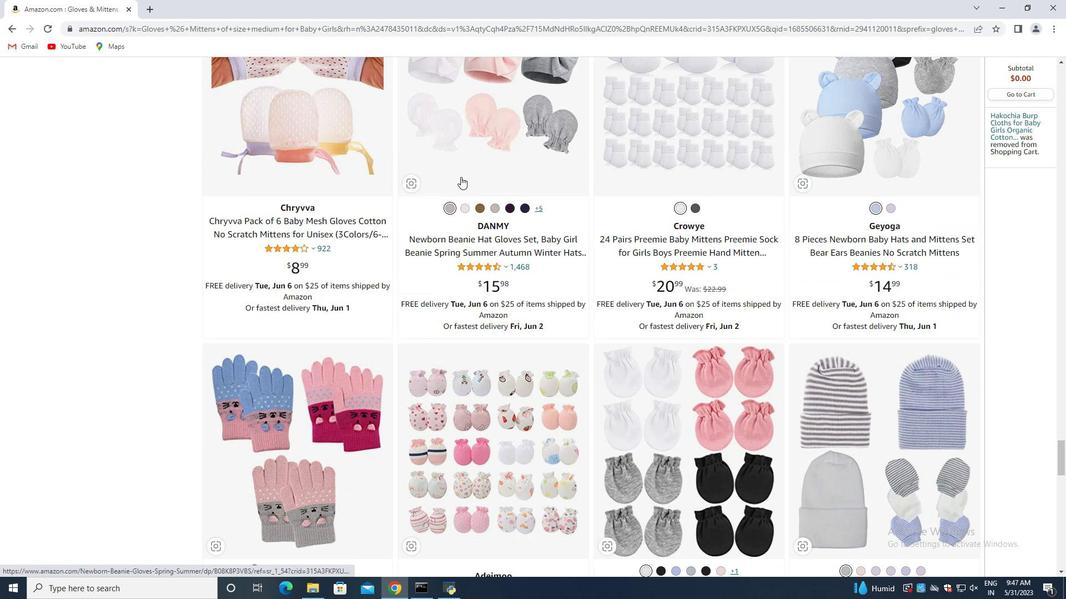 
Action: Mouse moved to (465, 176)
Screenshot: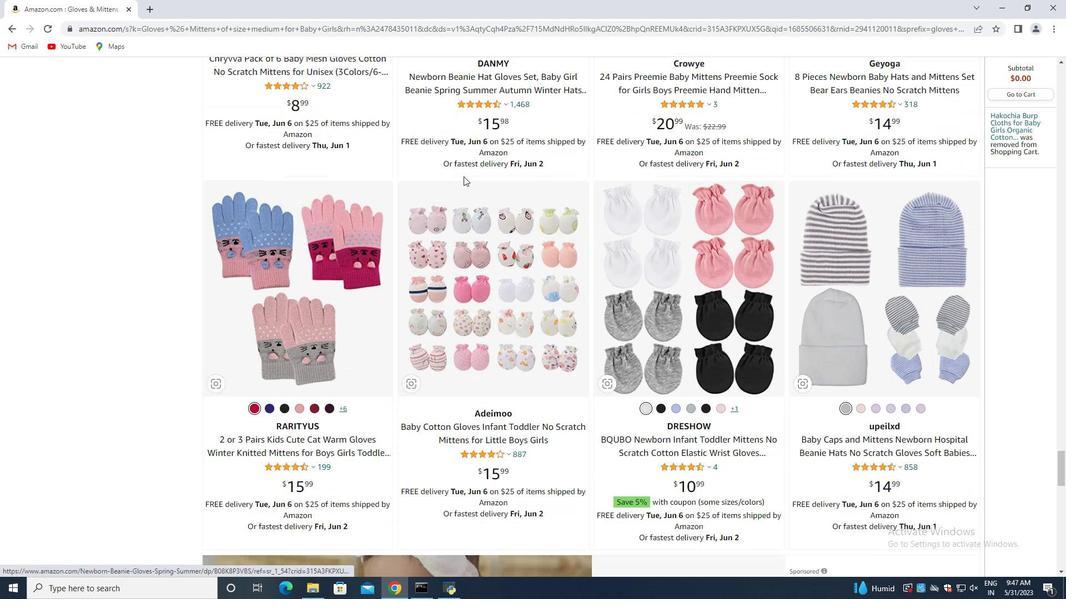 
Action: Mouse scrolled (465, 176) with delta (0, 0)
Screenshot: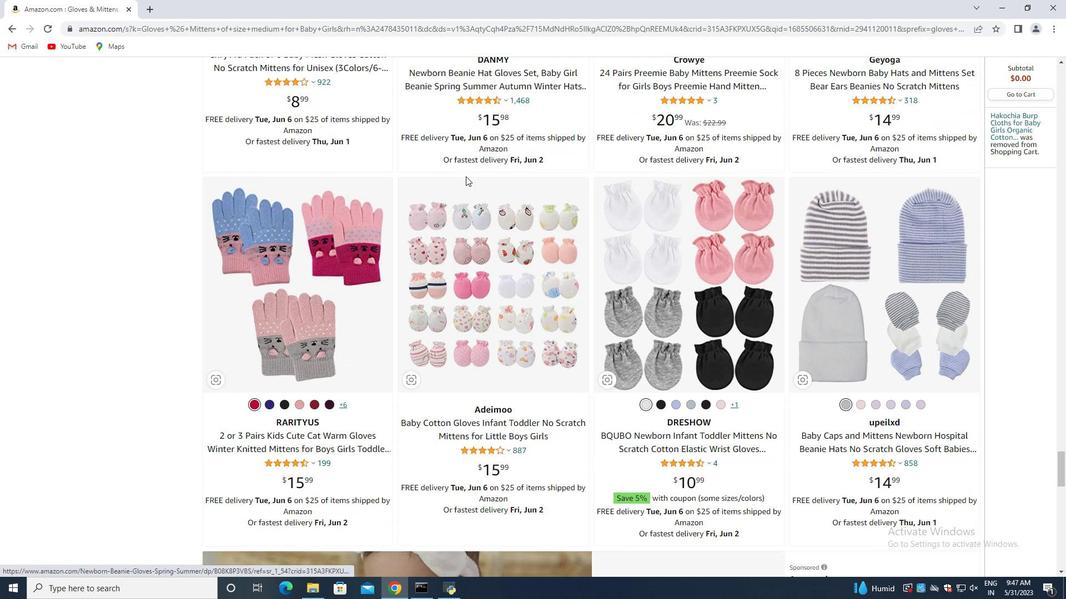 
Action: Mouse scrolled (465, 176) with delta (0, 0)
Screenshot: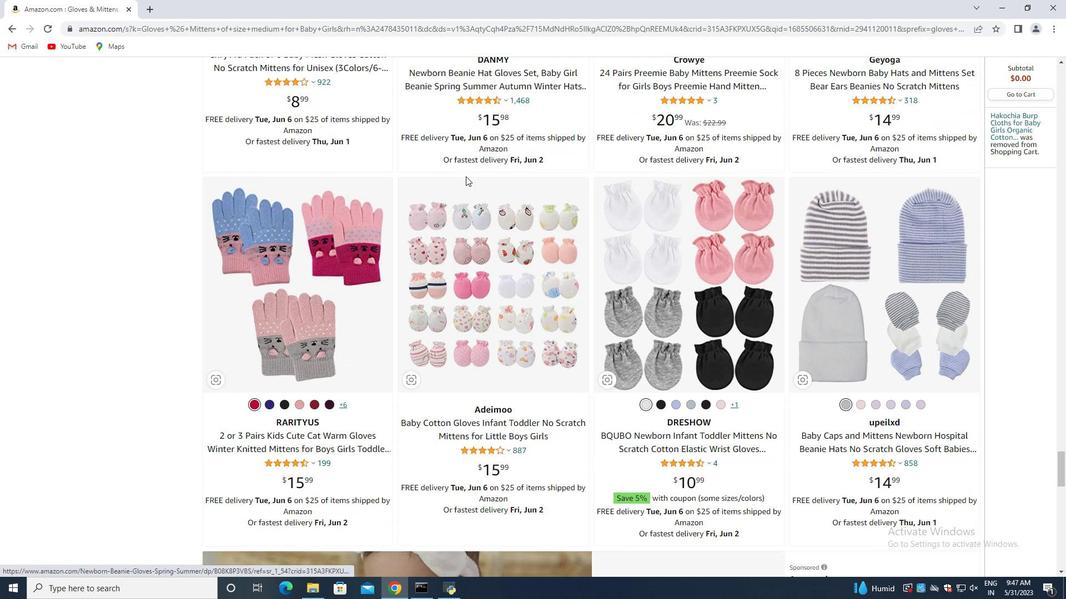 
Action: Mouse scrolled (465, 176) with delta (0, 0)
Screenshot: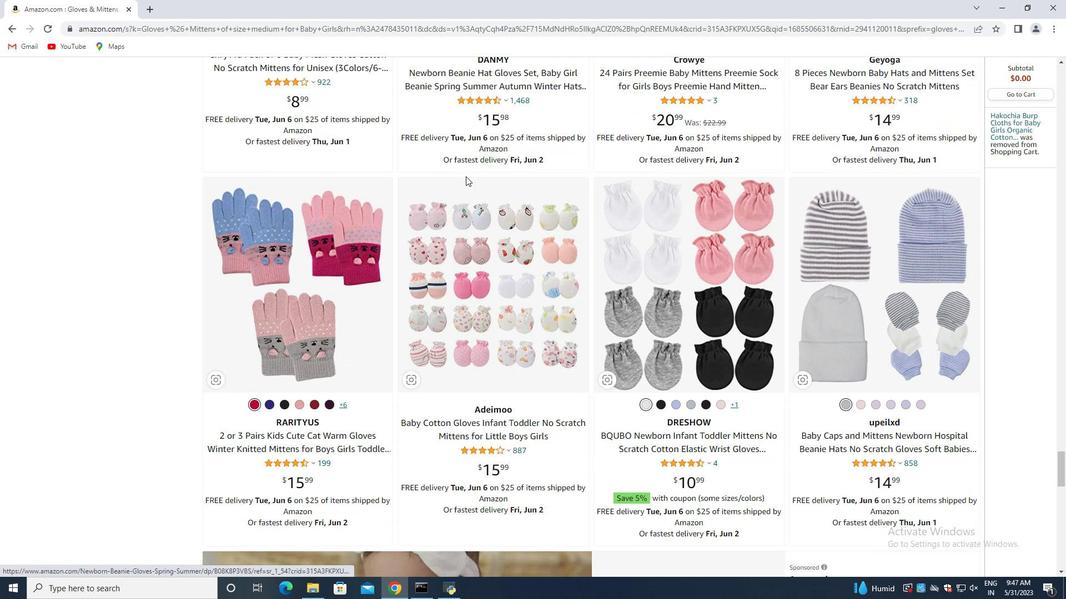 
Action: Mouse scrolled (465, 176) with delta (0, 0)
Screenshot: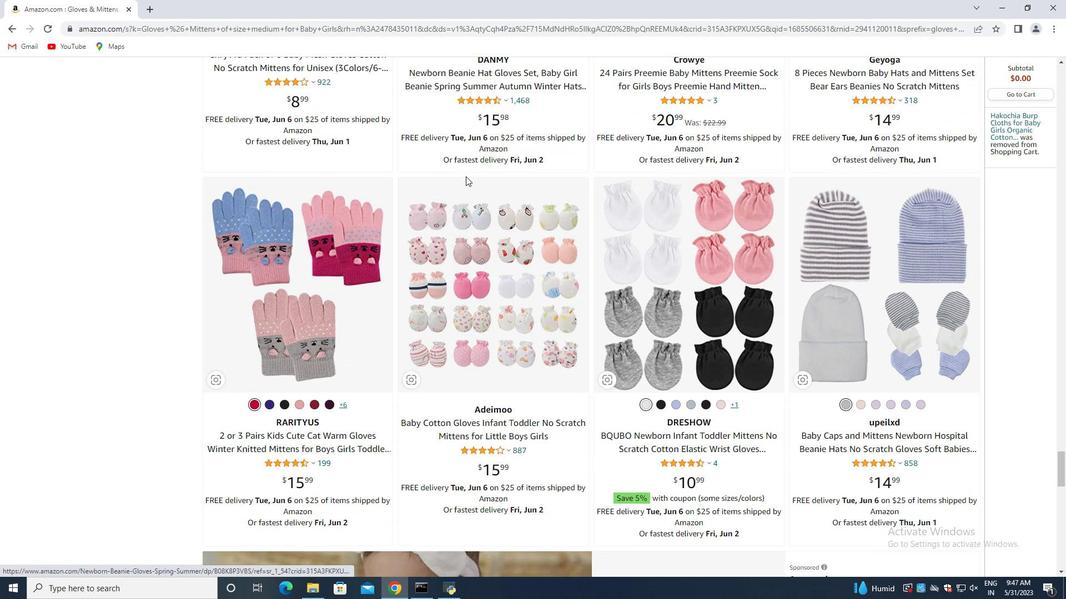 
Action: Mouse moved to (505, 182)
Screenshot: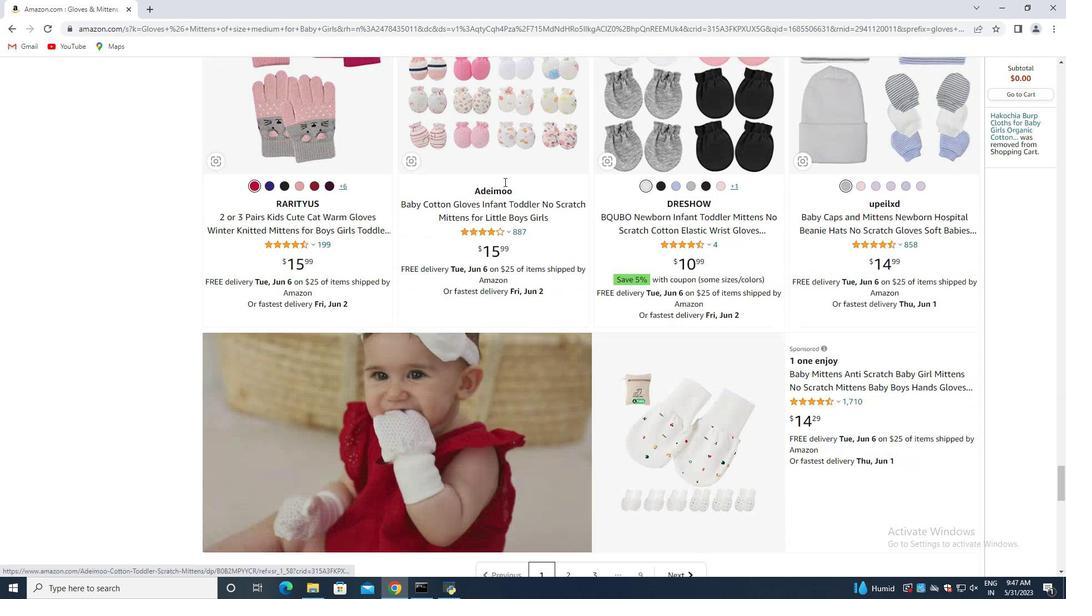 
Action: Mouse scrolled (505, 181) with delta (0, 0)
Screenshot: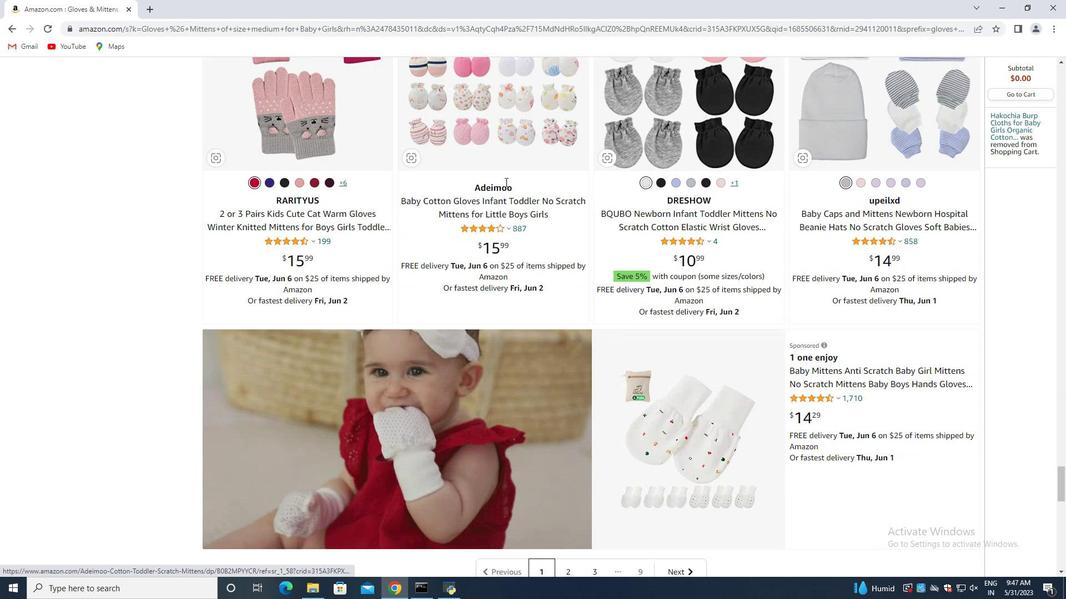 
Action: Mouse scrolled (505, 181) with delta (0, 0)
Screenshot: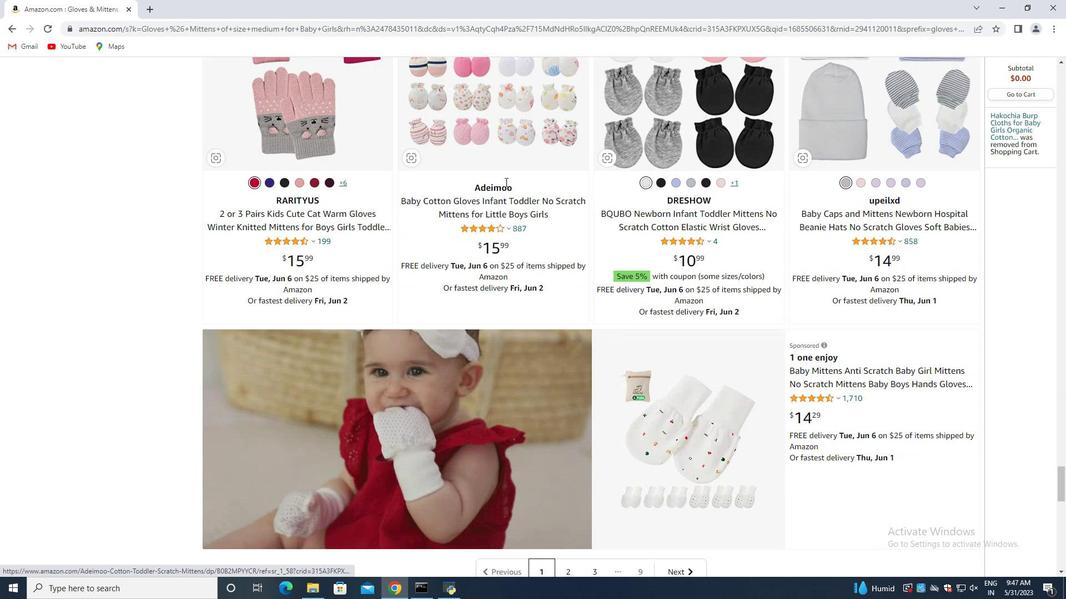
Action: Mouse scrolled (505, 181) with delta (0, 0)
Screenshot: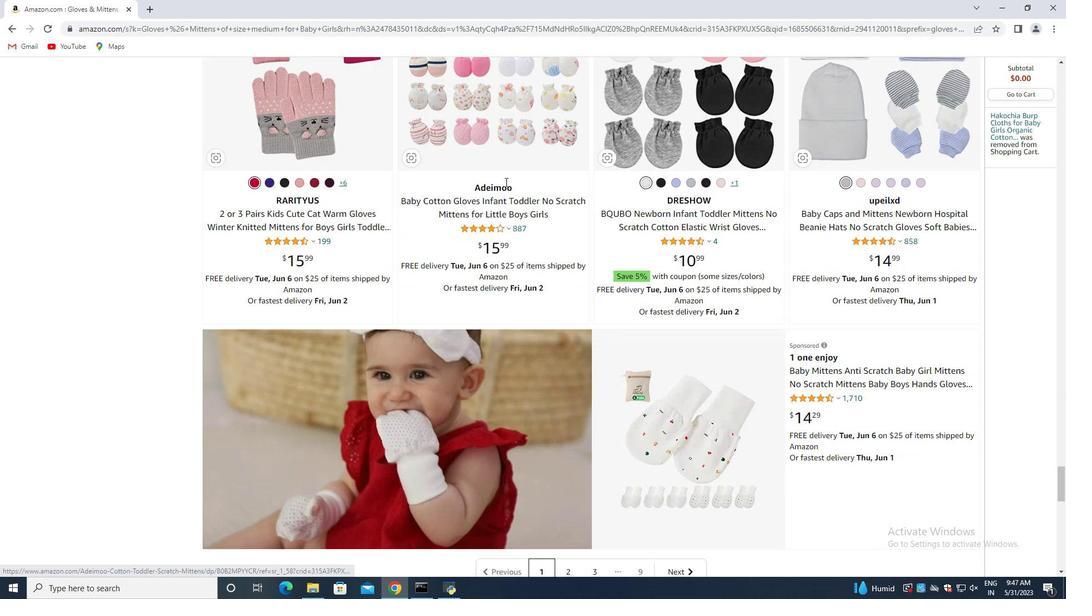 
Action: Mouse scrolled (505, 181) with delta (0, 0)
Screenshot: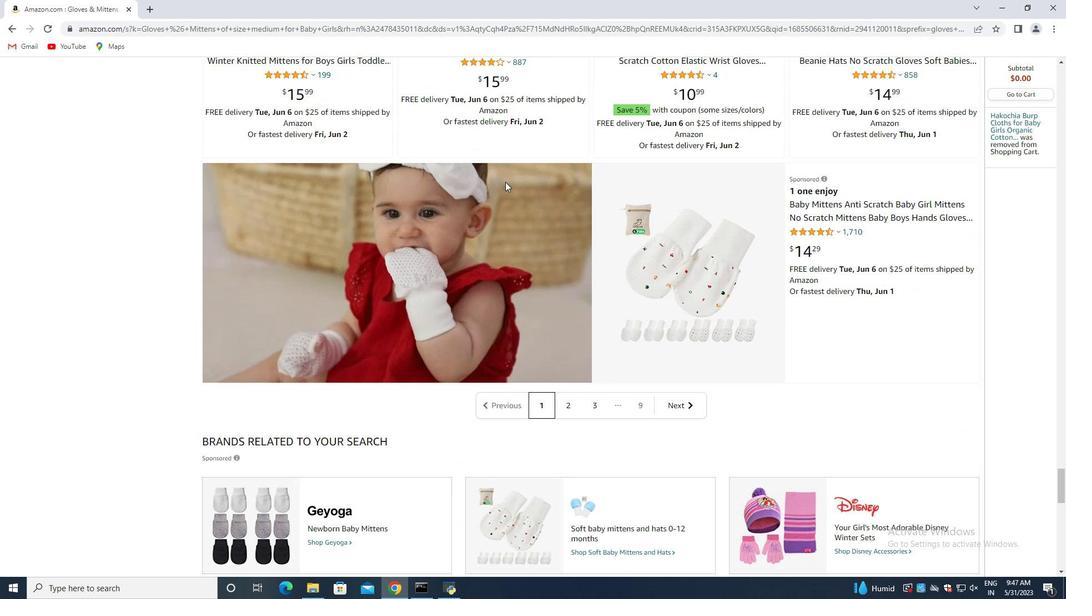
Action: Mouse scrolled (505, 181) with delta (0, 0)
Screenshot: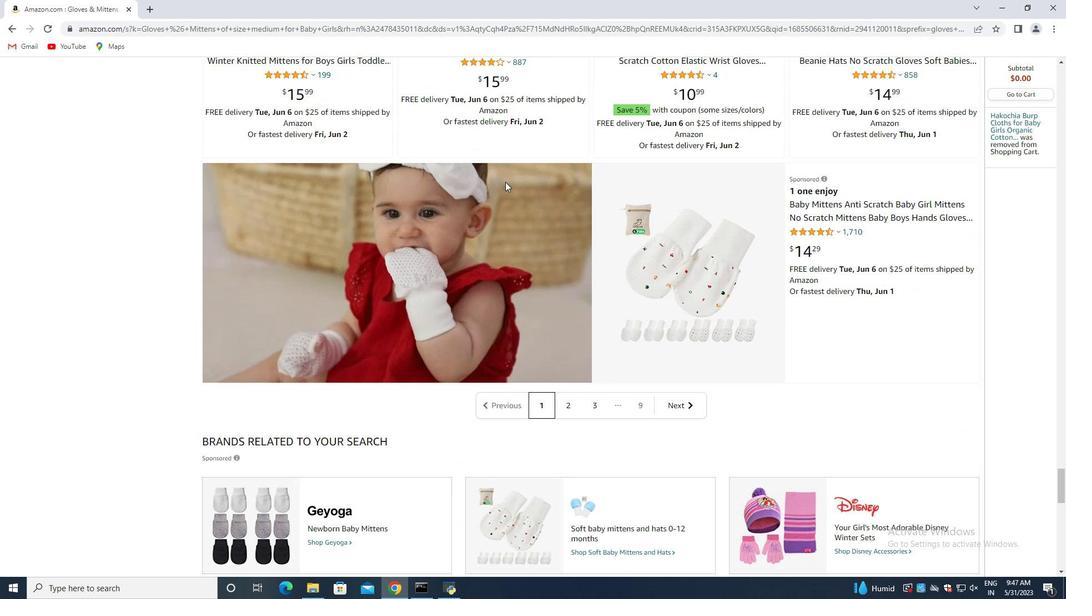 
Action: Mouse scrolled (505, 181) with delta (0, 0)
Screenshot: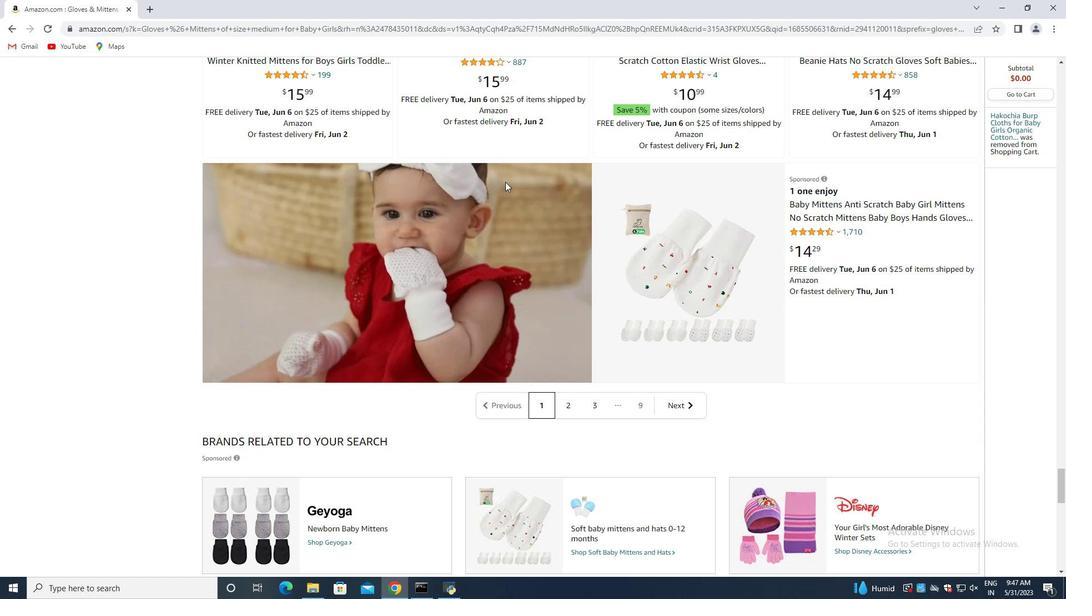 
Action: Mouse moved to (505, 182)
Screenshot: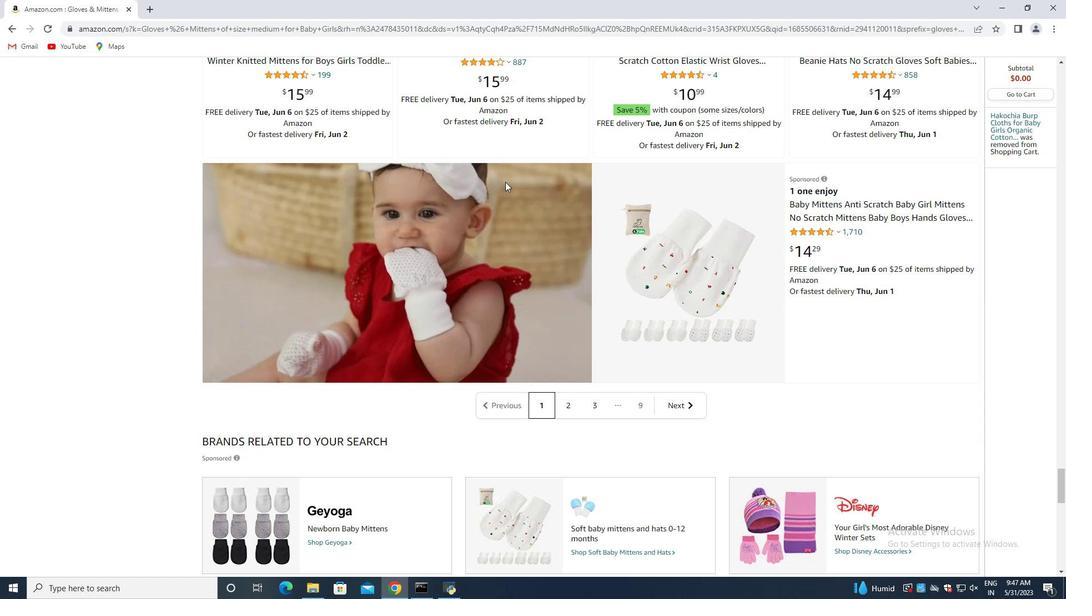 
Action: Mouse scrolled (505, 181) with delta (0, 0)
Screenshot: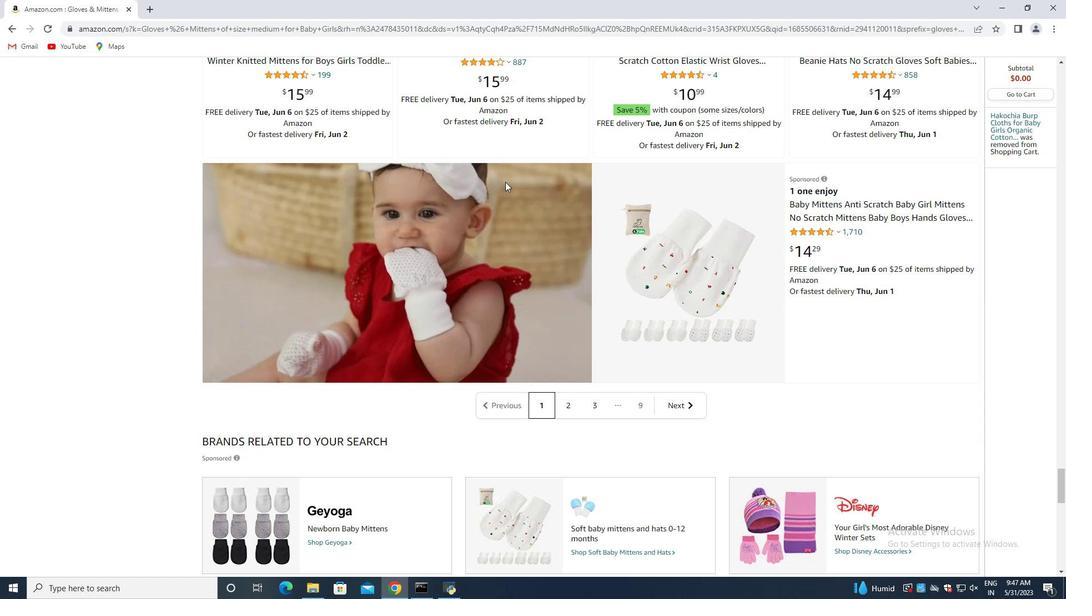 
Action: Mouse moved to (697, 184)
Screenshot: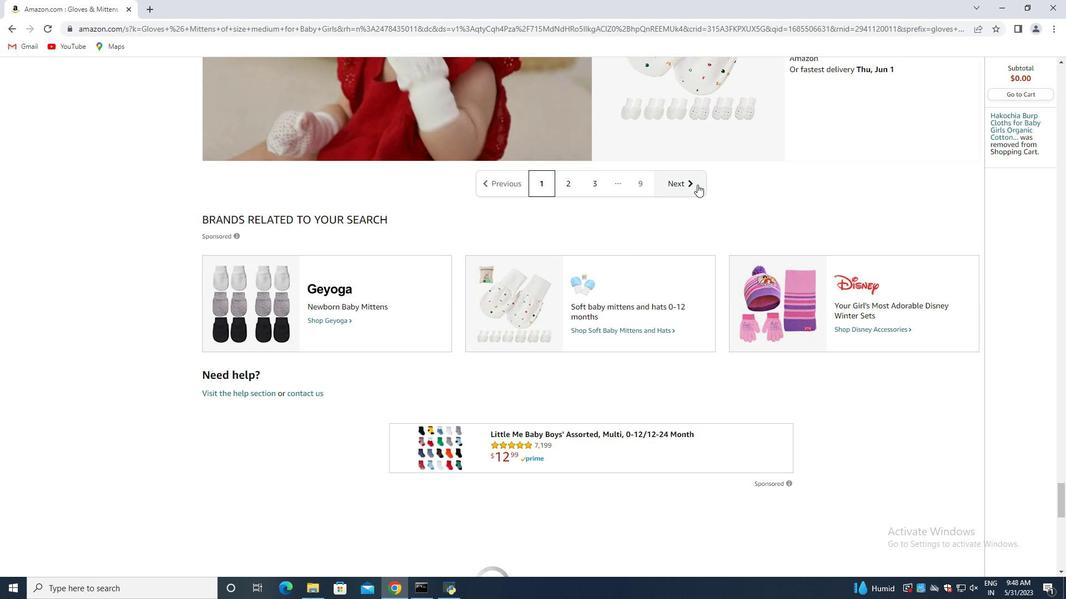 
Action: Mouse pressed left at (697, 184)
Screenshot: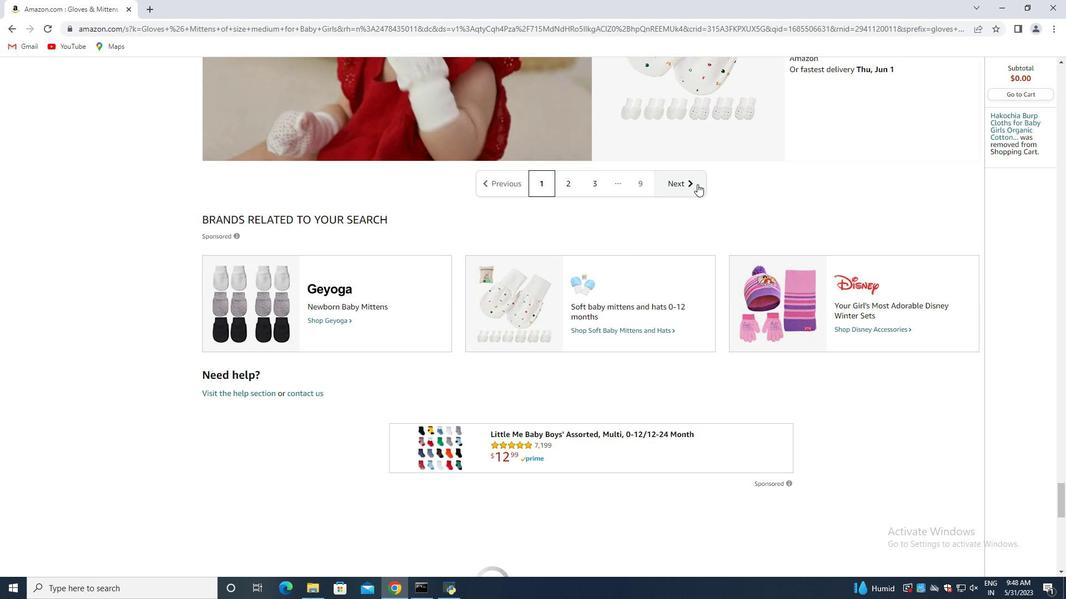 
Action: Mouse moved to (348, 222)
Screenshot: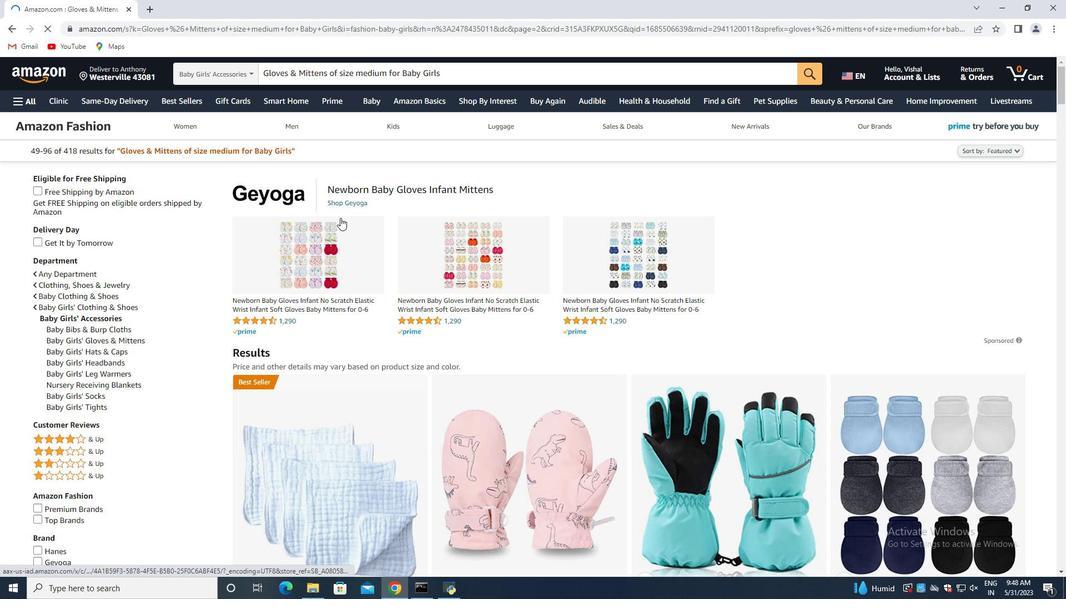 
Action: Mouse scrolled (348, 222) with delta (0, 0)
Screenshot: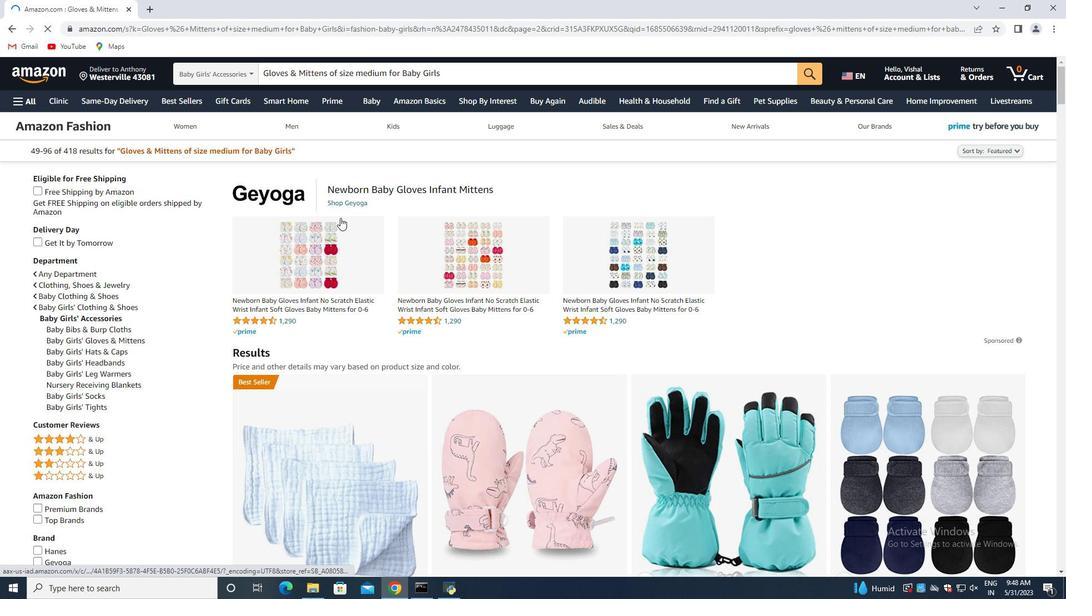 
Action: Mouse moved to (349, 223)
Screenshot: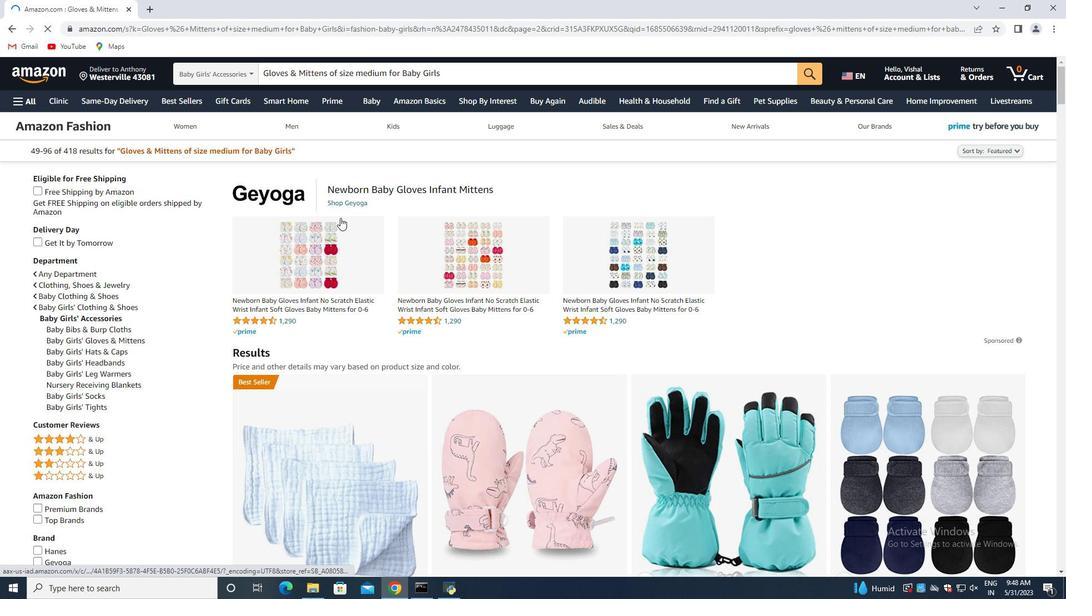 
Action: Mouse scrolled (349, 222) with delta (0, 0)
Screenshot: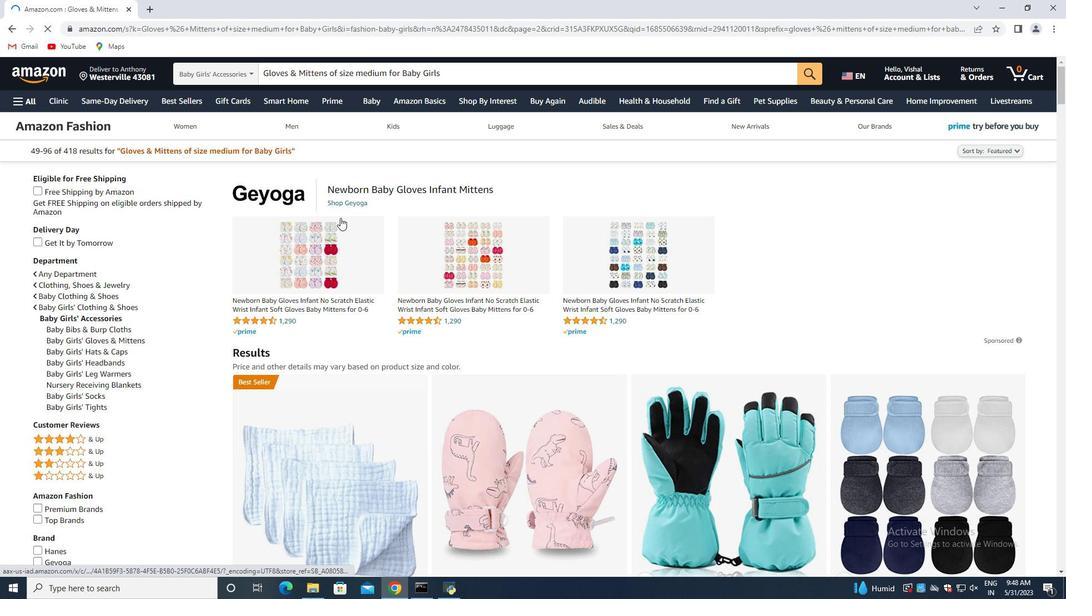 
Action: Mouse moved to (351, 224)
Screenshot: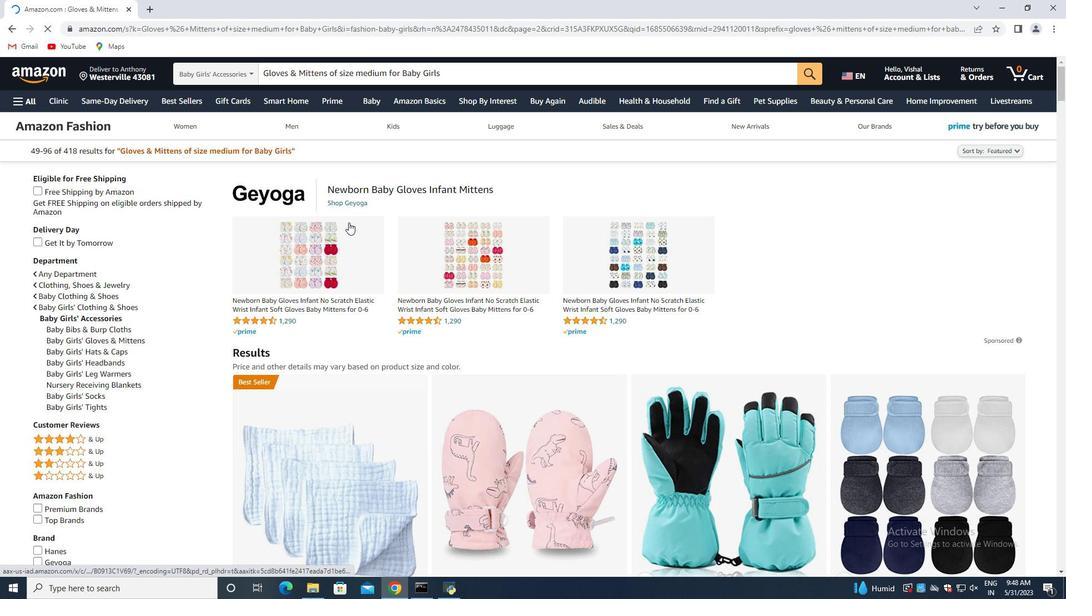 
Action: Mouse scrolled (351, 223) with delta (0, 0)
Screenshot: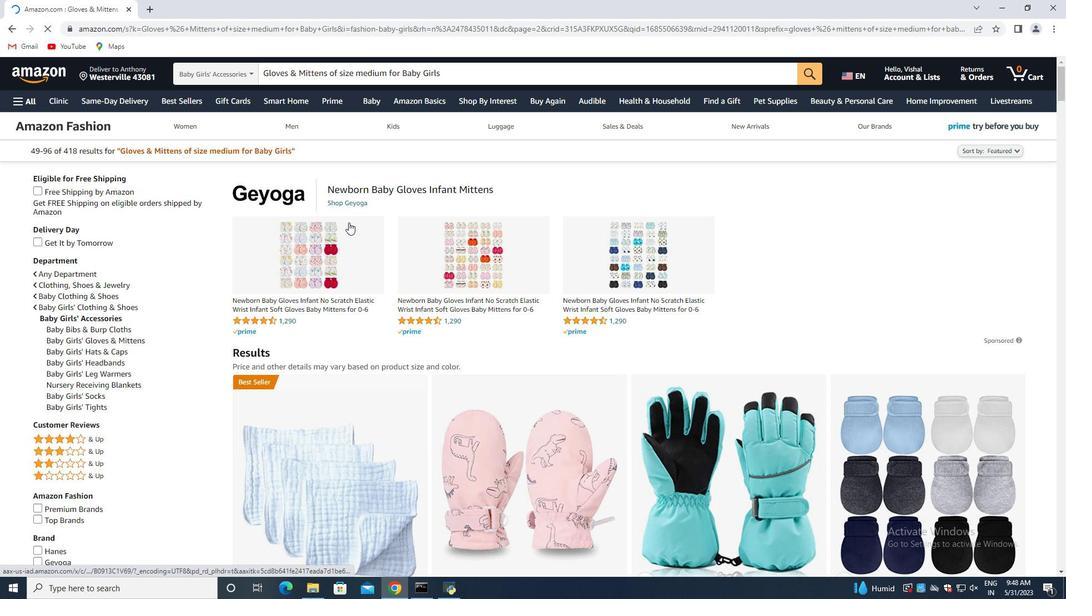 
Action: Mouse moved to (353, 226)
Screenshot: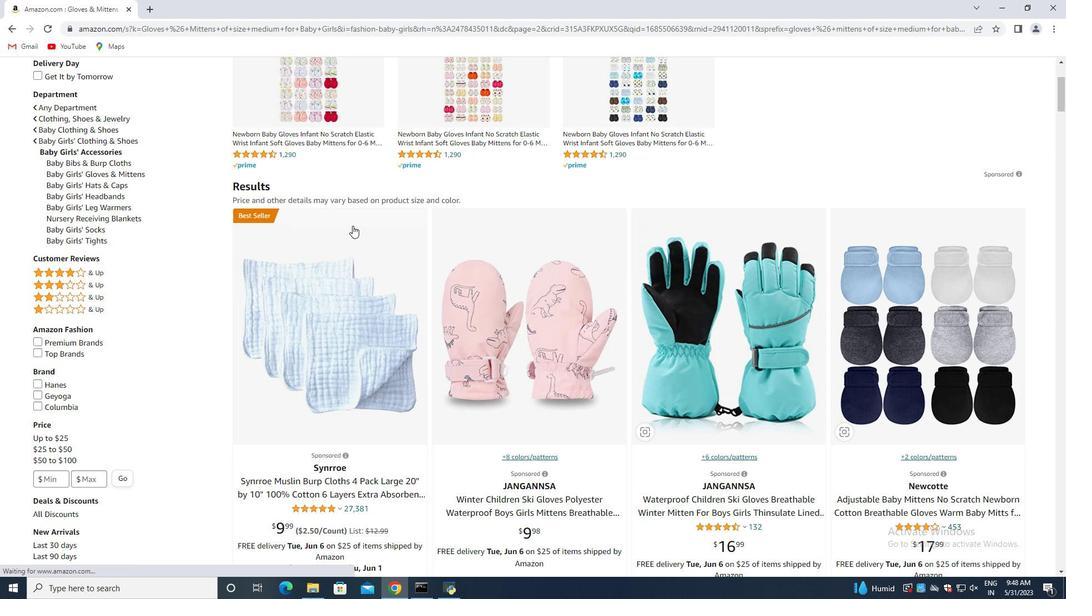 
Action: Mouse scrolled (353, 226) with delta (0, 0)
Screenshot: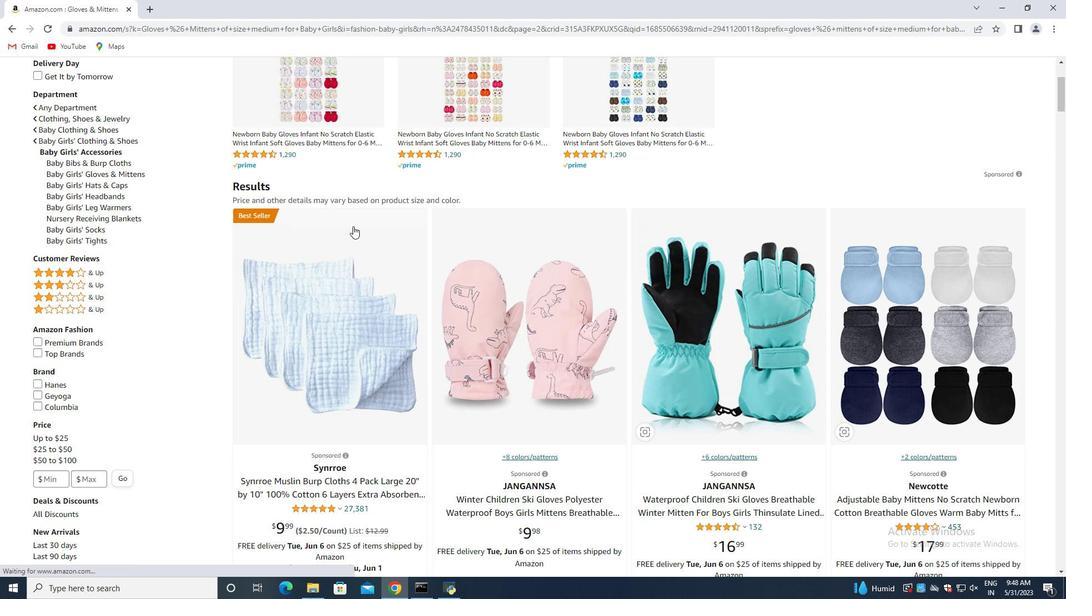 
Action: Mouse moved to (354, 227)
Screenshot: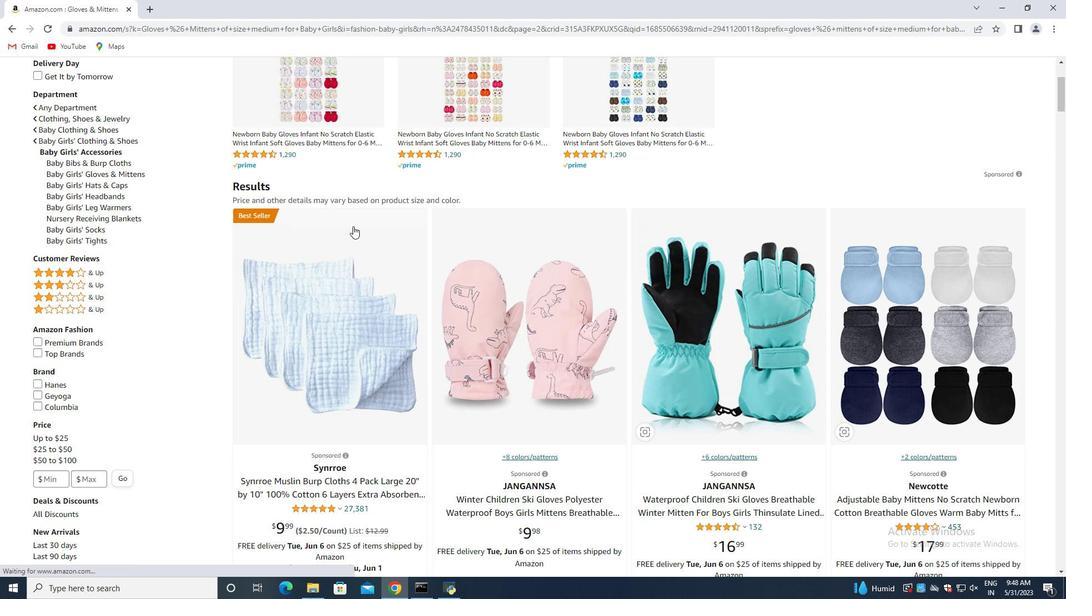 
Action: Mouse scrolled (354, 226) with delta (0, 0)
Screenshot: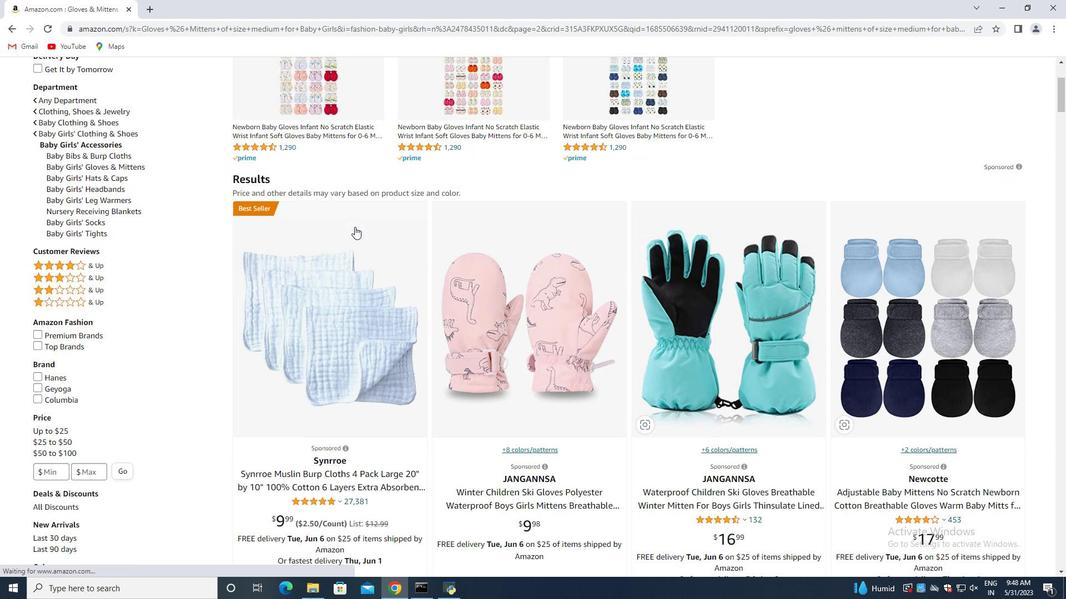 
Action: Mouse scrolled (354, 226) with delta (0, 0)
Screenshot: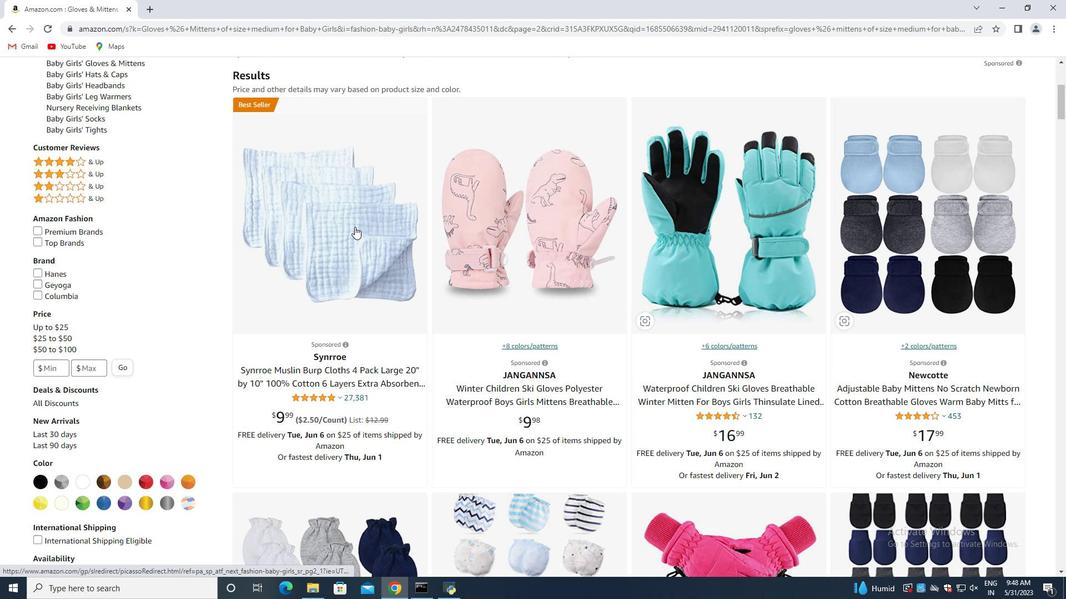 
Action: Mouse scrolled (354, 226) with delta (0, 0)
Screenshot: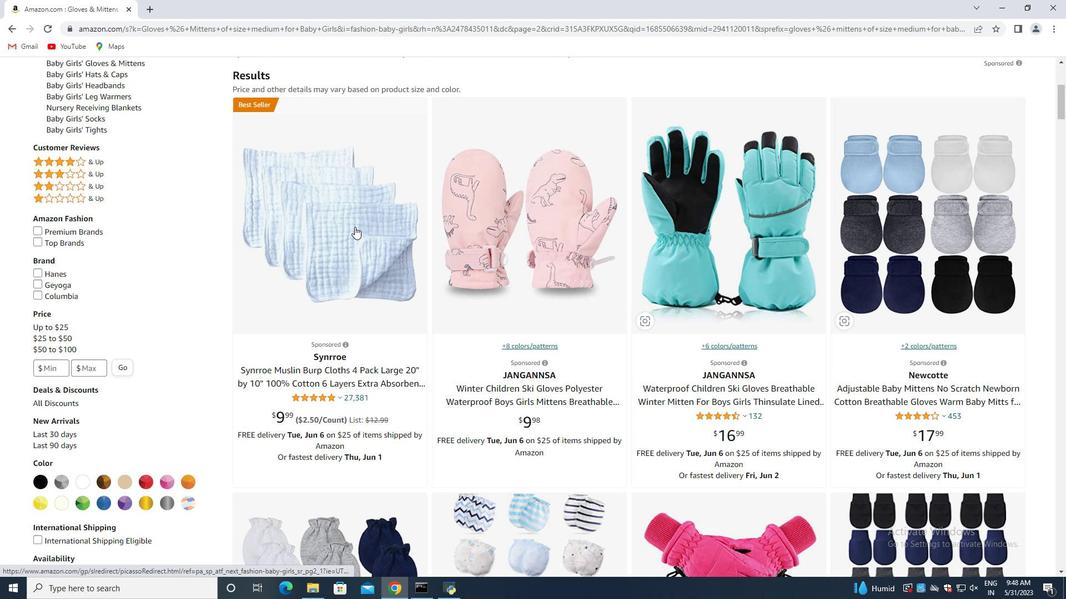 
Action: Mouse scrolled (354, 226) with delta (0, 0)
Screenshot: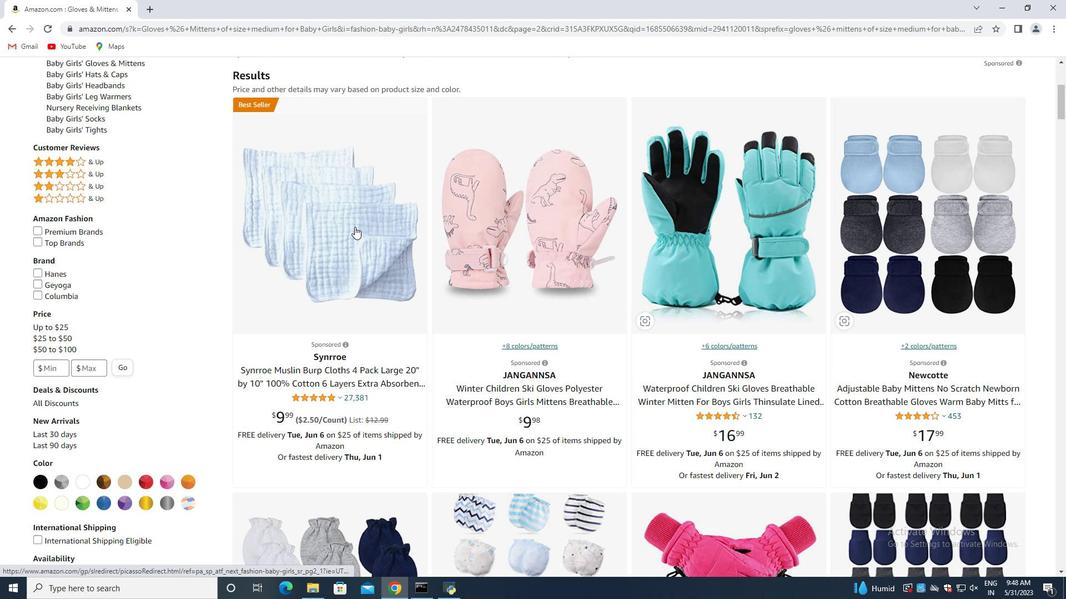 
Action: Mouse scrolled (354, 226) with delta (0, 0)
Screenshot: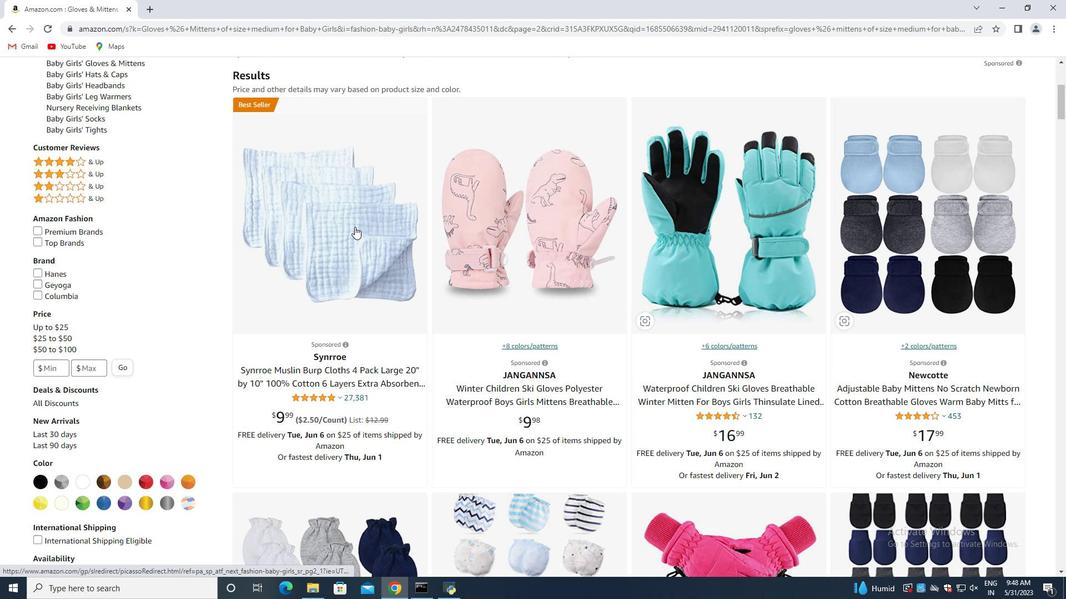
Action: Mouse moved to (358, 227)
Screenshot: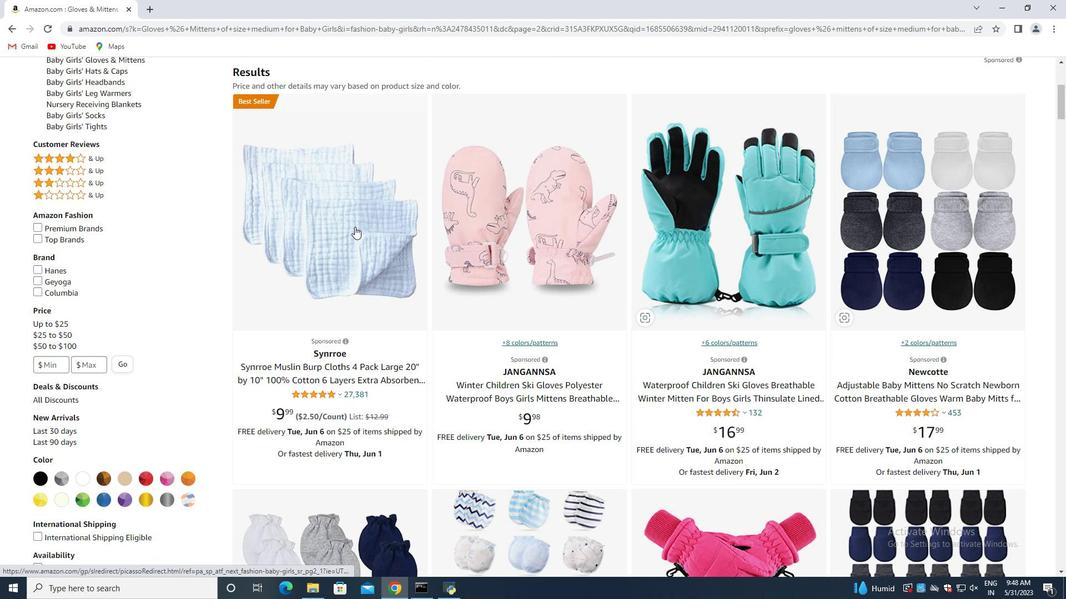 
Action: Mouse scrolled (358, 226) with delta (0, 0)
Screenshot: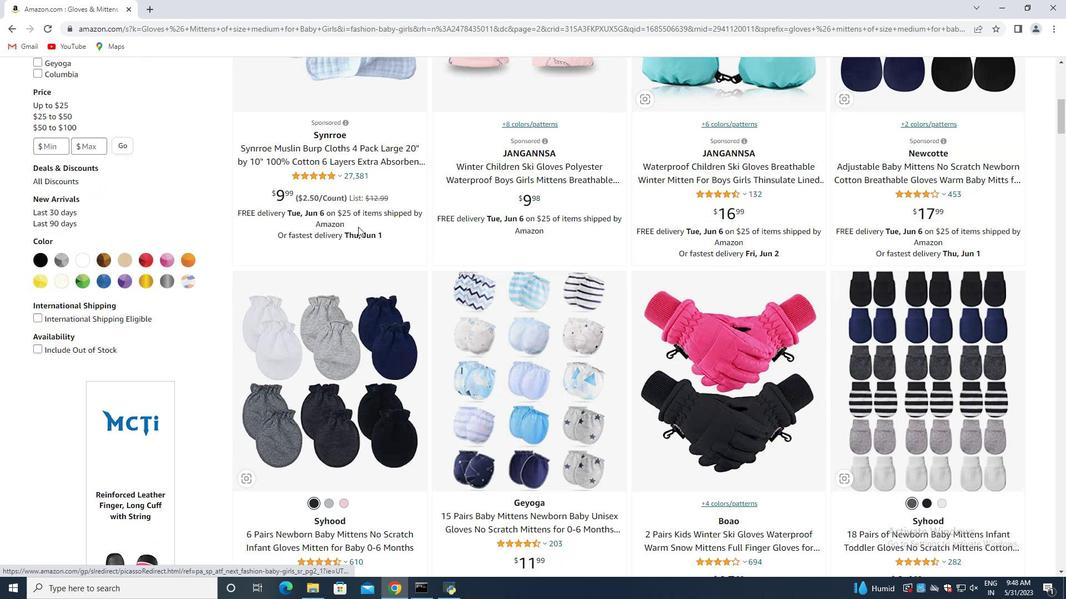 
Action: Mouse scrolled (358, 226) with delta (0, 0)
Screenshot: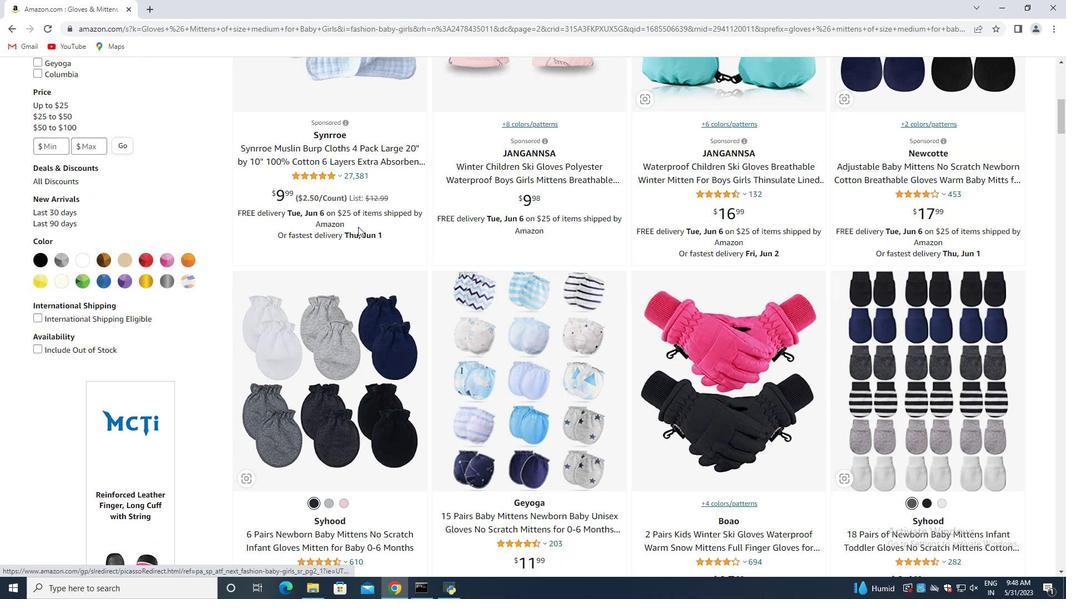 
Action: Mouse scrolled (358, 226) with delta (0, 0)
Screenshot: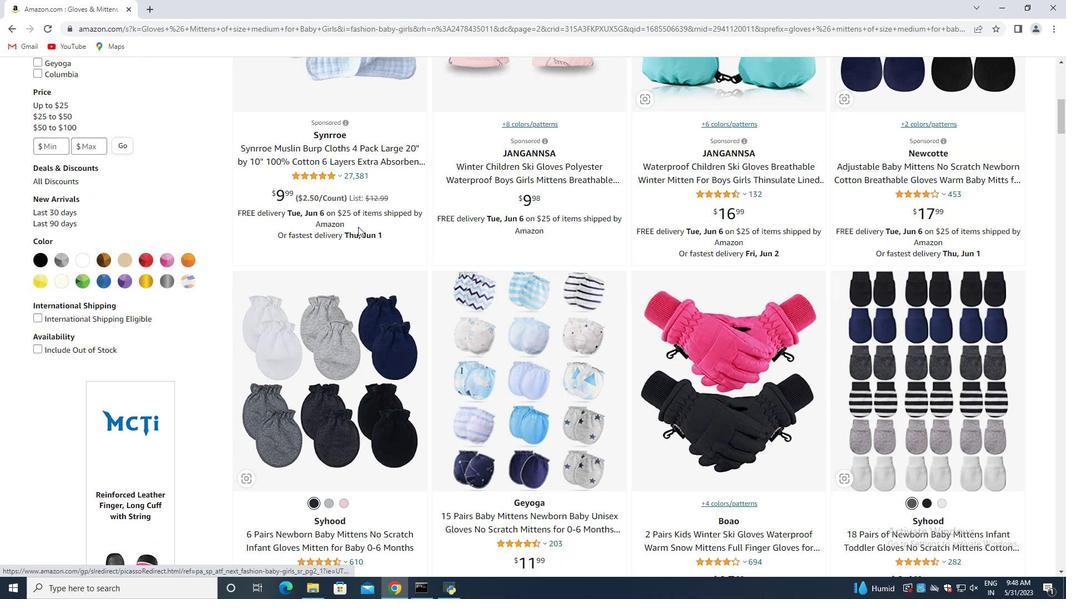 
Action: Mouse scrolled (358, 226) with delta (0, 0)
Screenshot: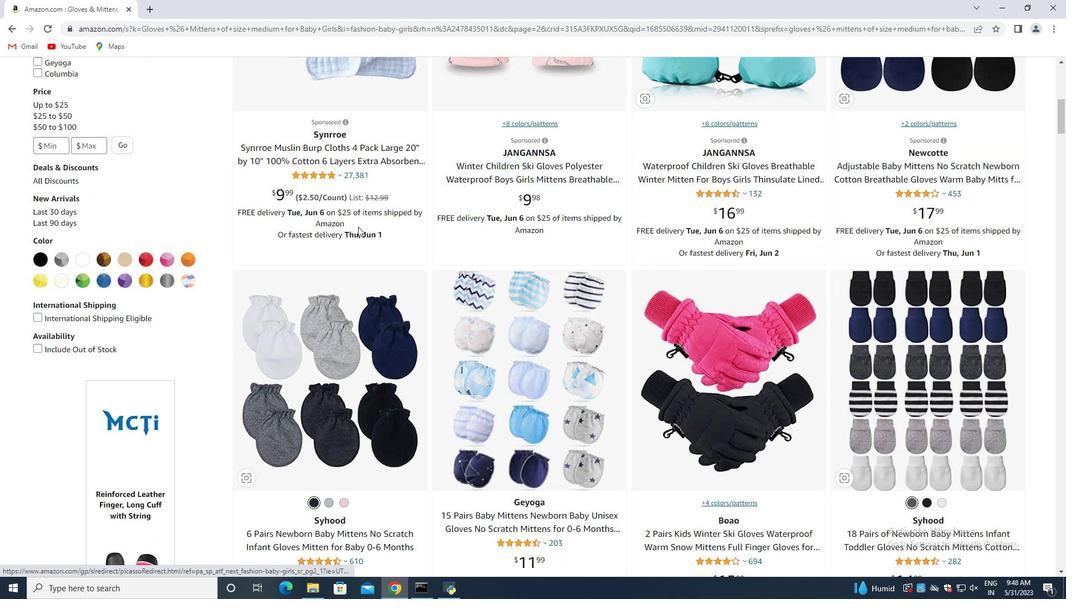 
Action: Mouse scrolled (358, 226) with delta (0, 0)
Screenshot: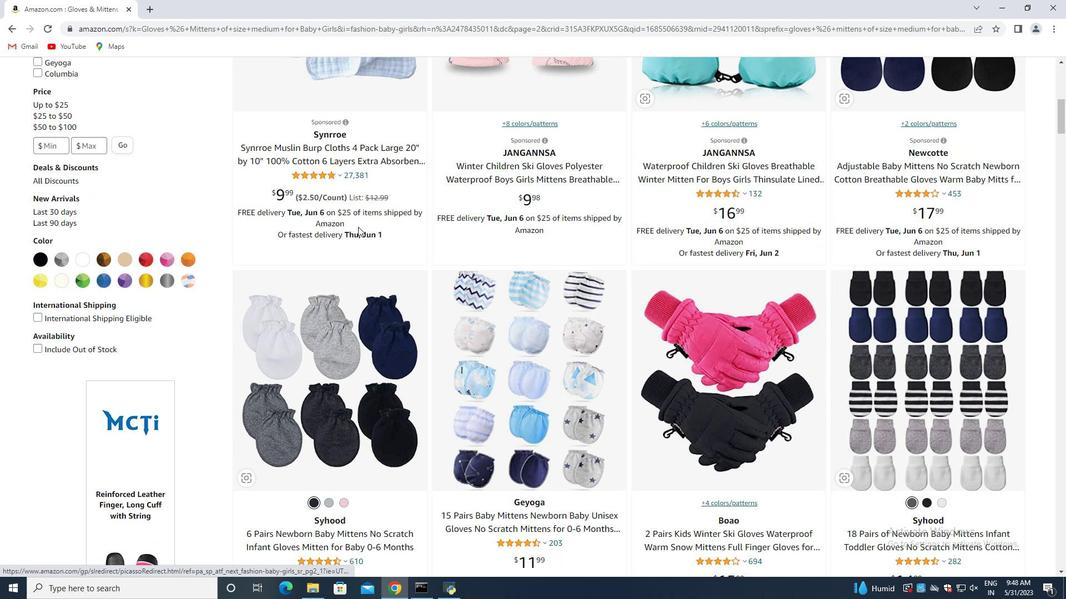 
Action: Mouse moved to (360, 224)
Screenshot: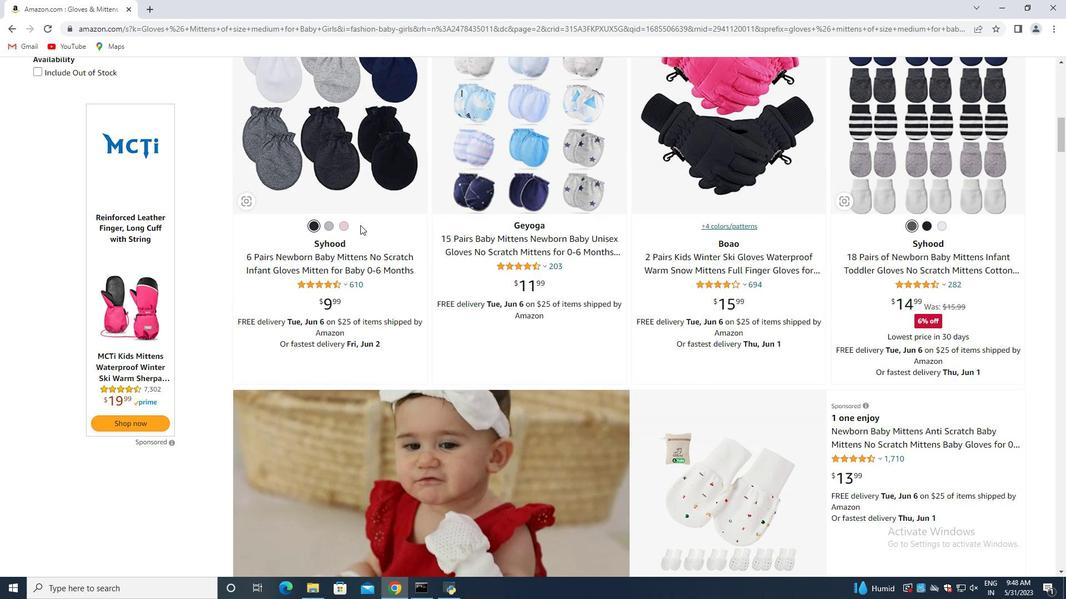 
Action: Mouse scrolled (360, 223) with delta (0, 0)
Screenshot: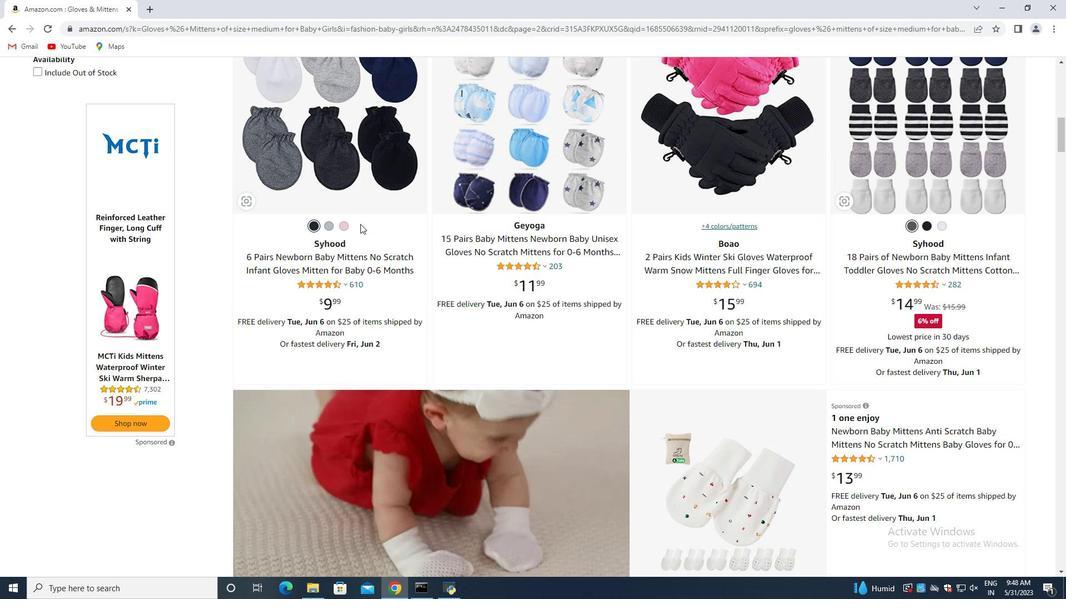 
Action: Mouse scrolled (360, 223) with delta (0, 0)
Screenshot: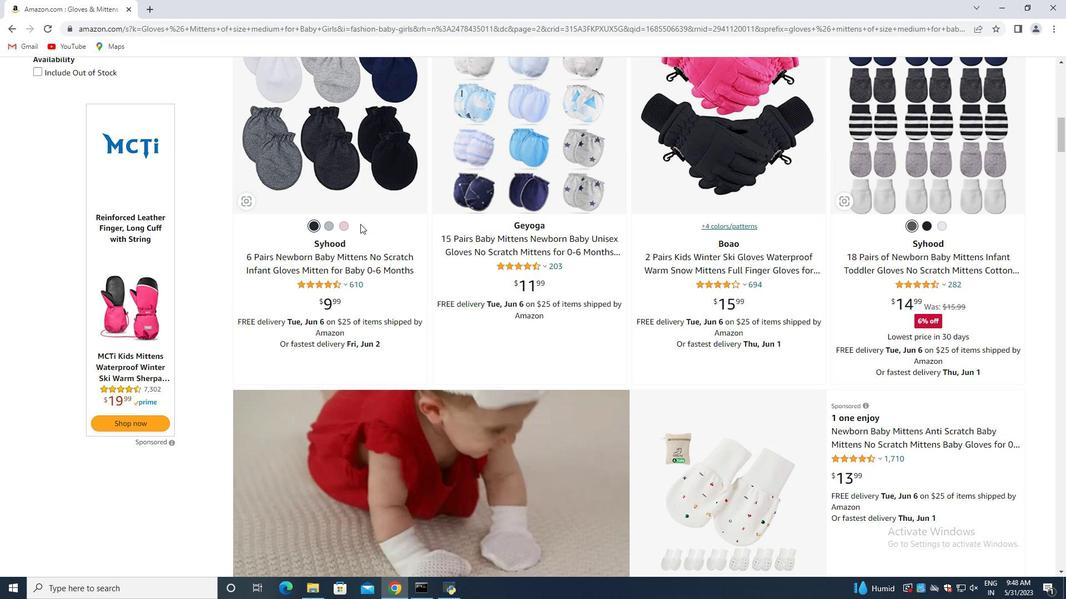 
Action: Mouse moved to (363, 224)
Screenshot: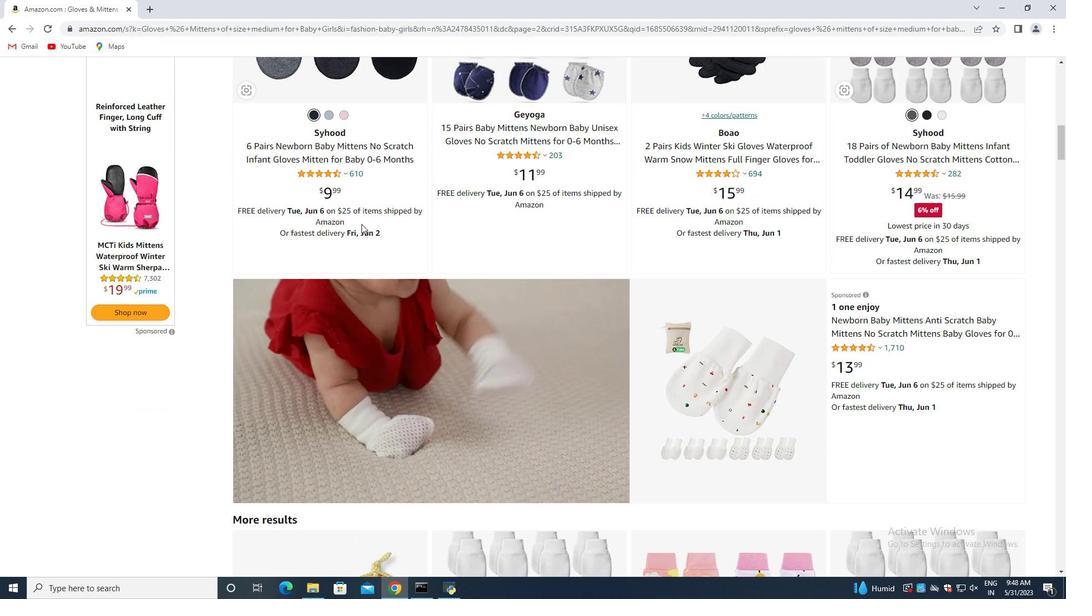 
Action: Mouse scrolled (363, 224) with delta (0, 0)
Screenshot: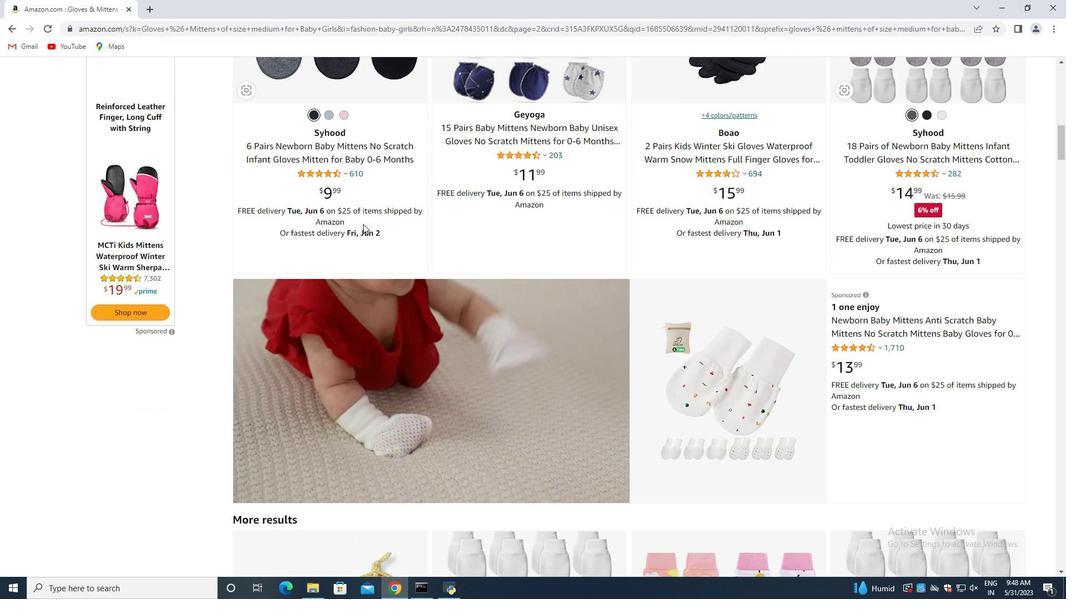 
Action: Mouse scrolled (363, 224) with delta (0, 0)
Screenshot: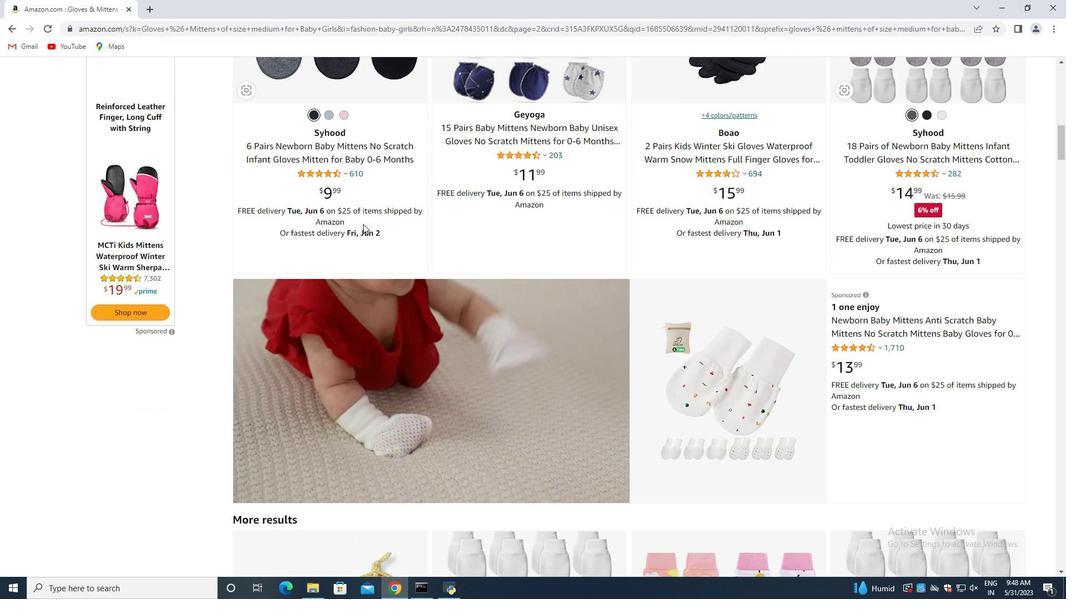 
Action: Mouse scrolled (363, 224) with delta (0, 0)
Screenshot: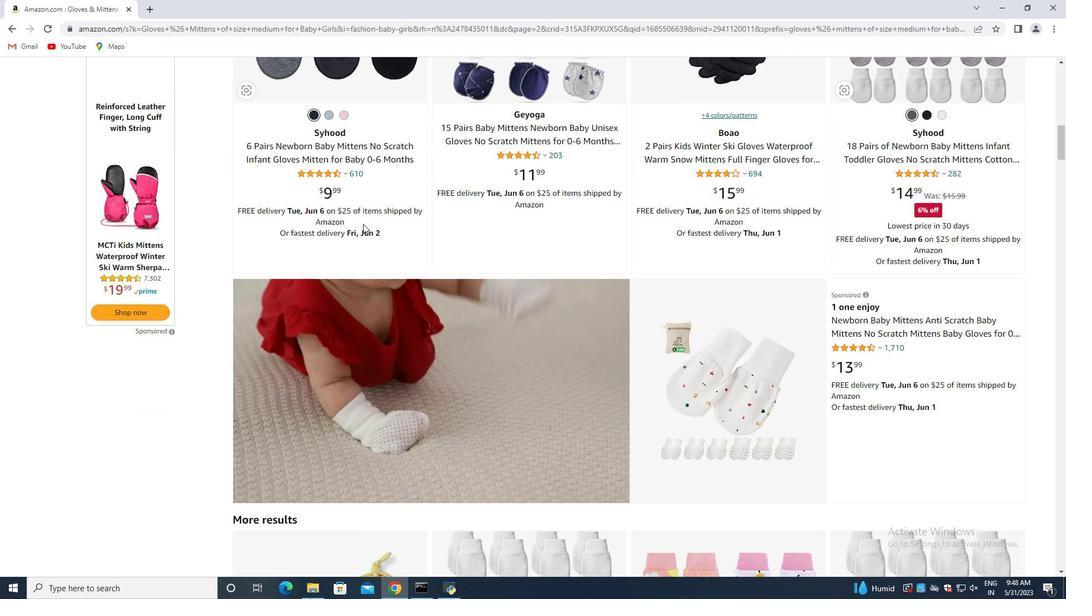 
Action: Mouse scrolled (363, 224) with delta (0, 0)
Screenshot: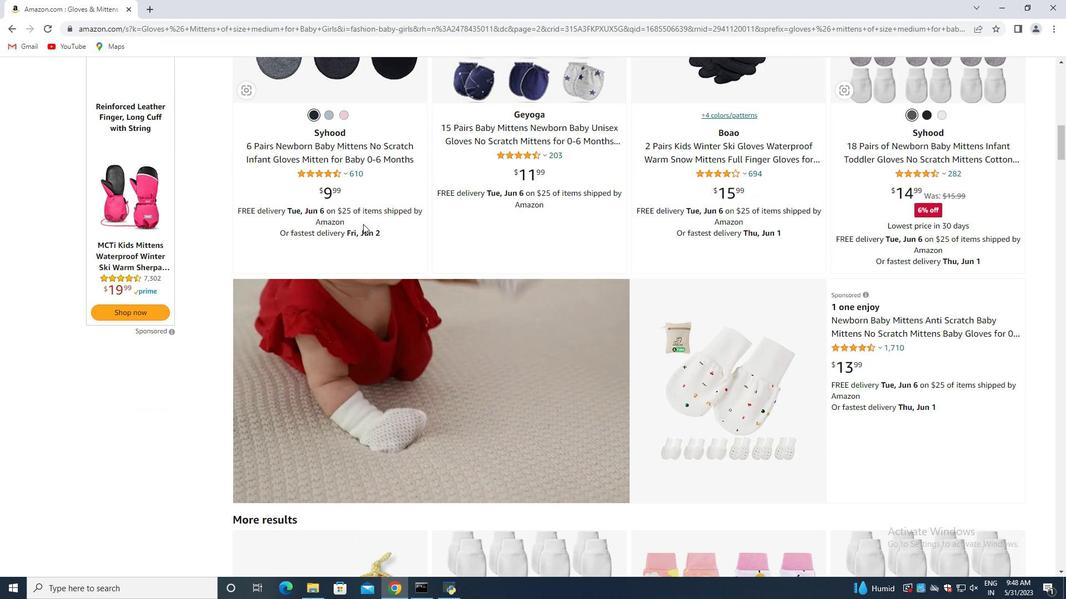 
Action: Mouse scrolled (363, 223) with delta (0, 0)
Screenshot: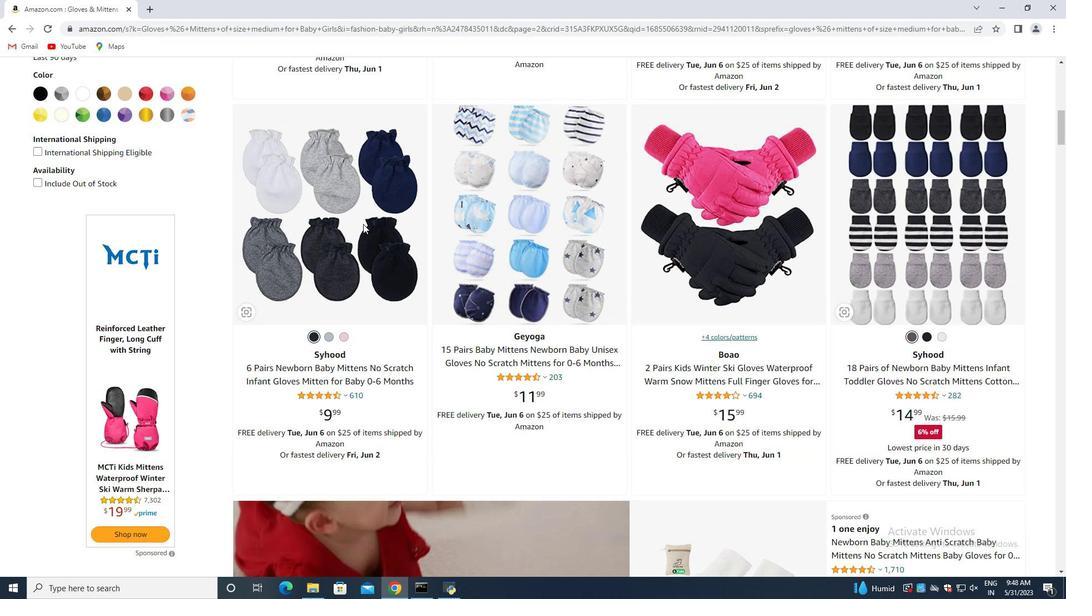 
Action: Mouse scrolled (363, 223) with delta (0, 0)
Screenshot: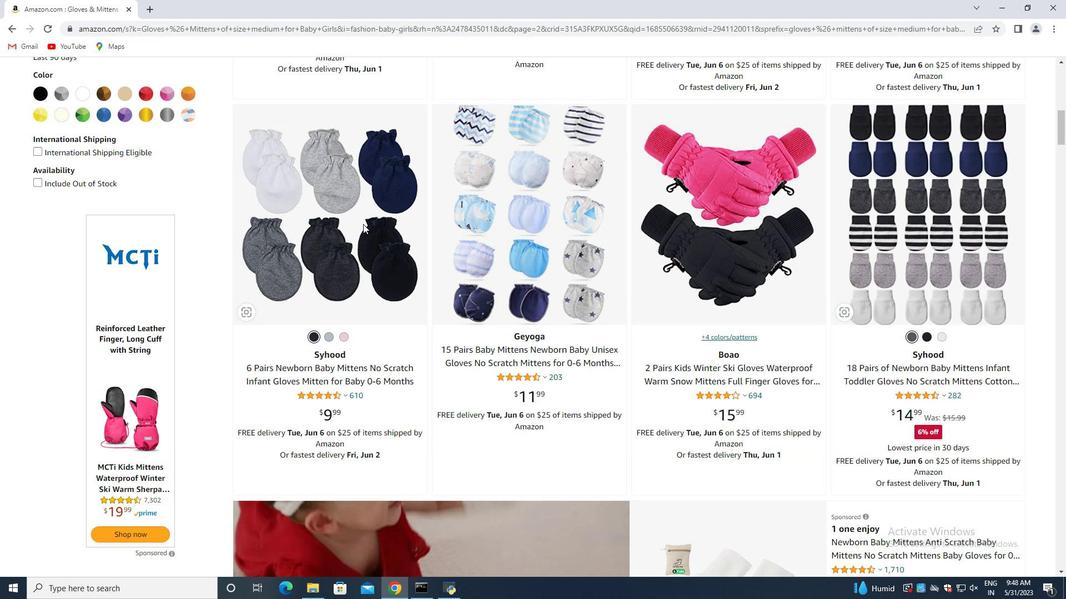
Action: Mouse scrolled (363, 223) with delta (0, 0)
Screenshot: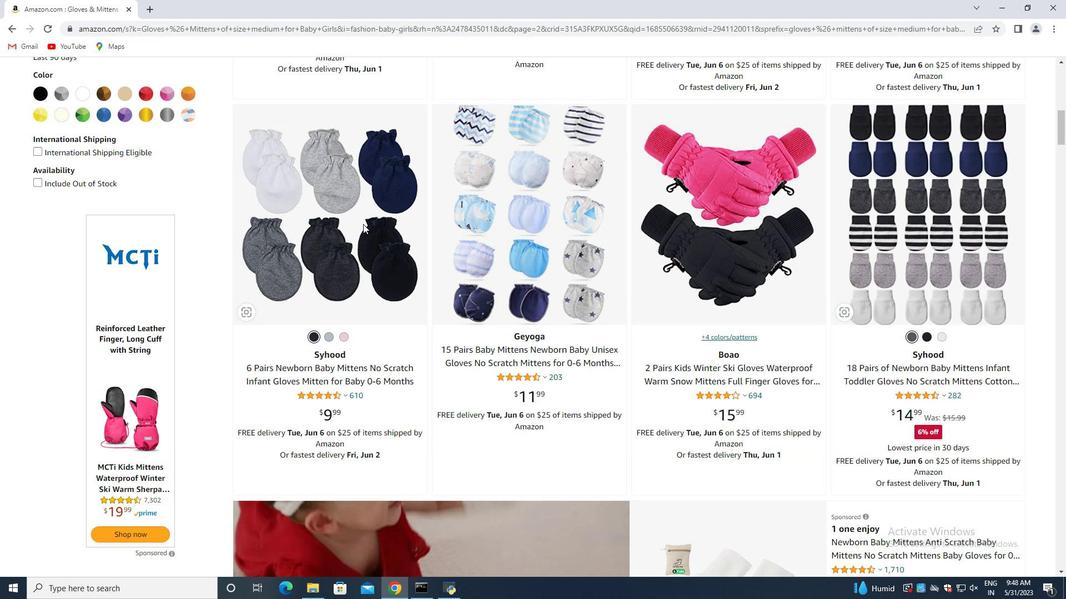 
Action: Mouse scrolled (363, 223) with delta (0, 0)
Screenshot: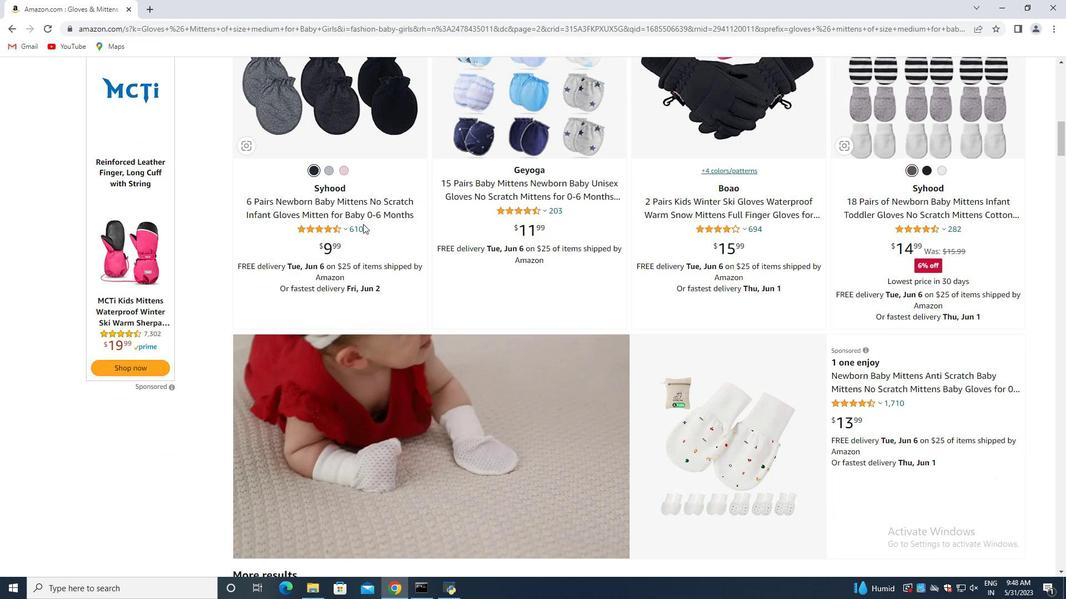 
Action: Mouse moved to (363, 224)
Screenshot: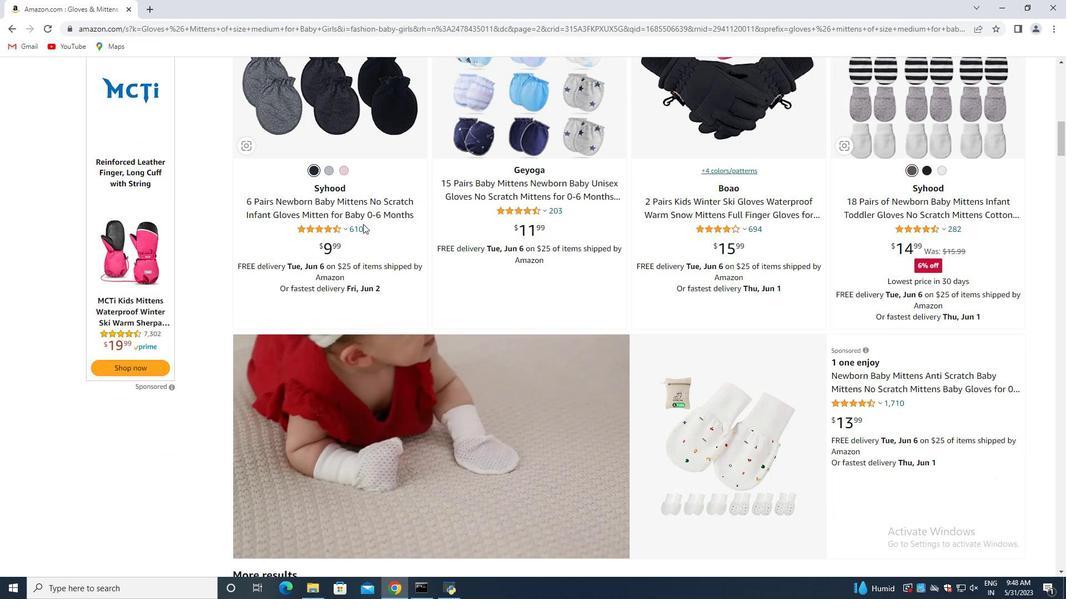 
Action: Mouse scrolled (363, 224) with delta (0, 0)
Screenshot: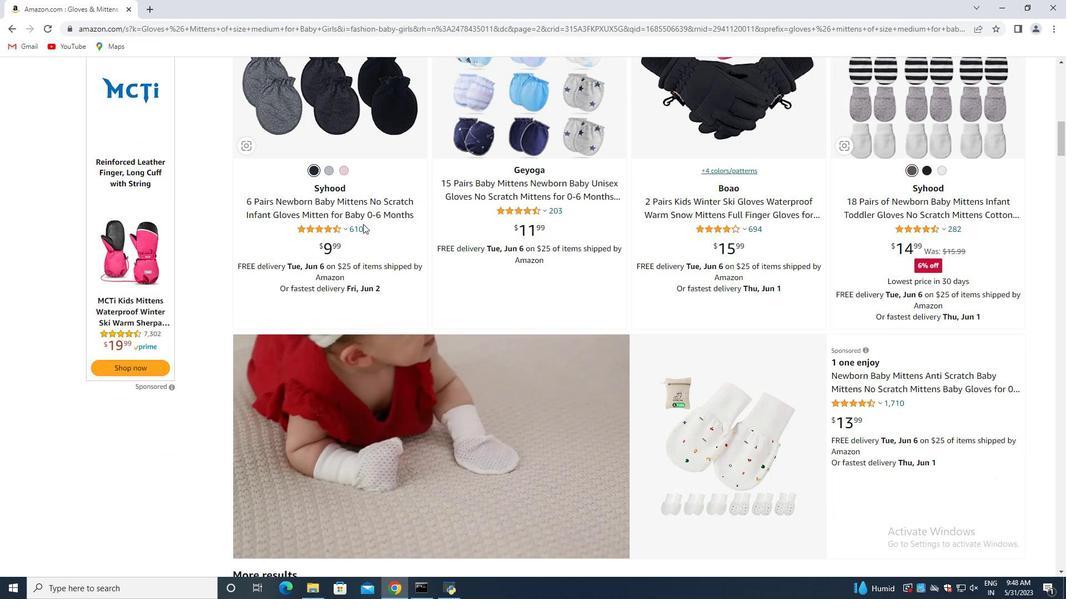 
Action: Mouse scrolled (363, 224) with delta (0, 0)
Screenshot: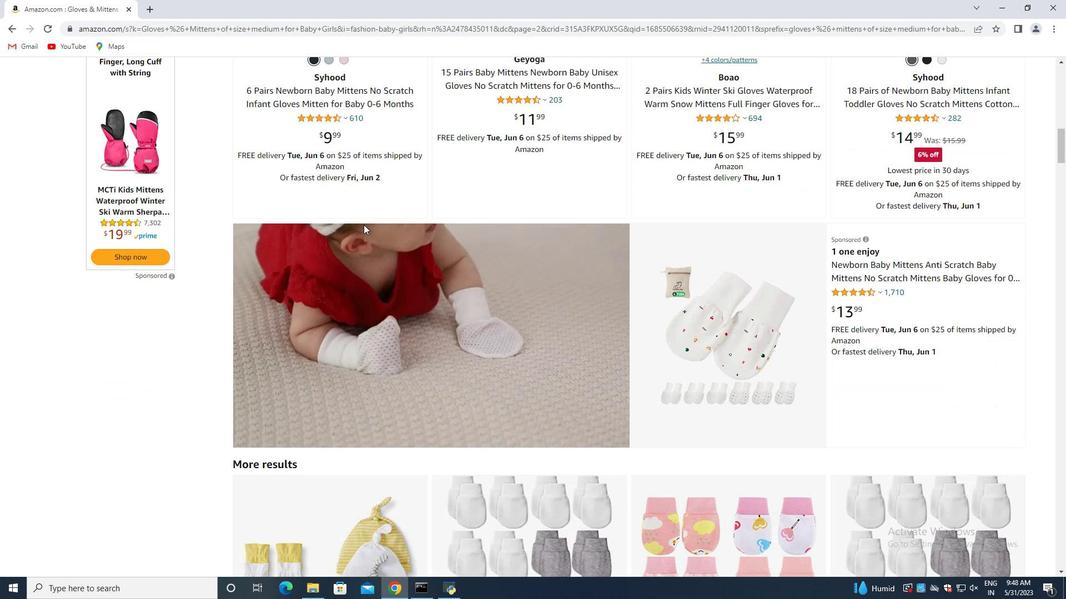 
Action: Mouse scrolled (363, 224) with delta (0, 0)
Screenshot: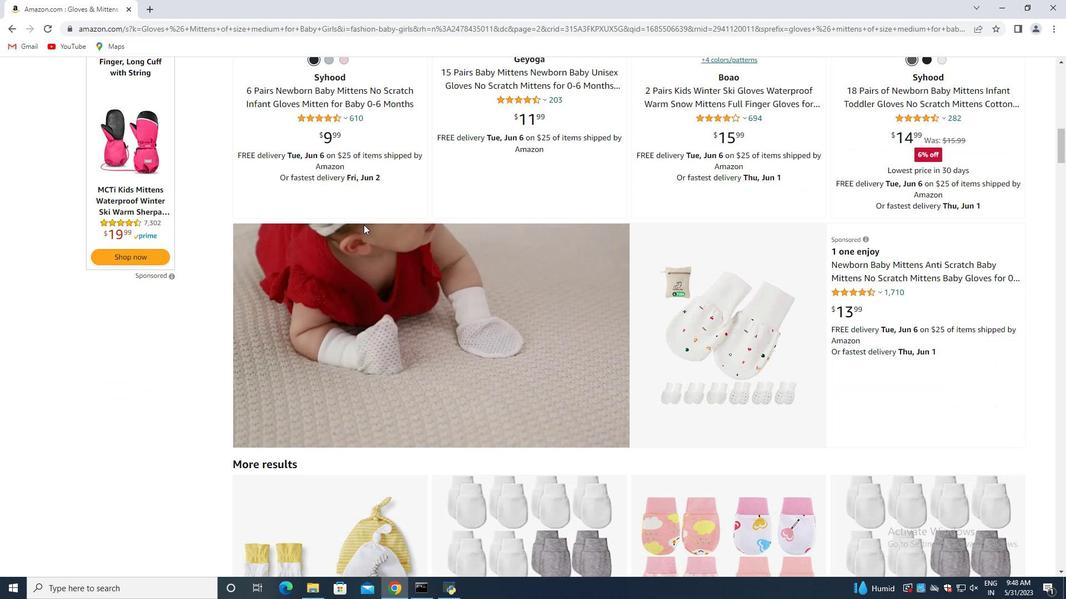 
Action: Mouse moved to (363, 225)
Screenshot: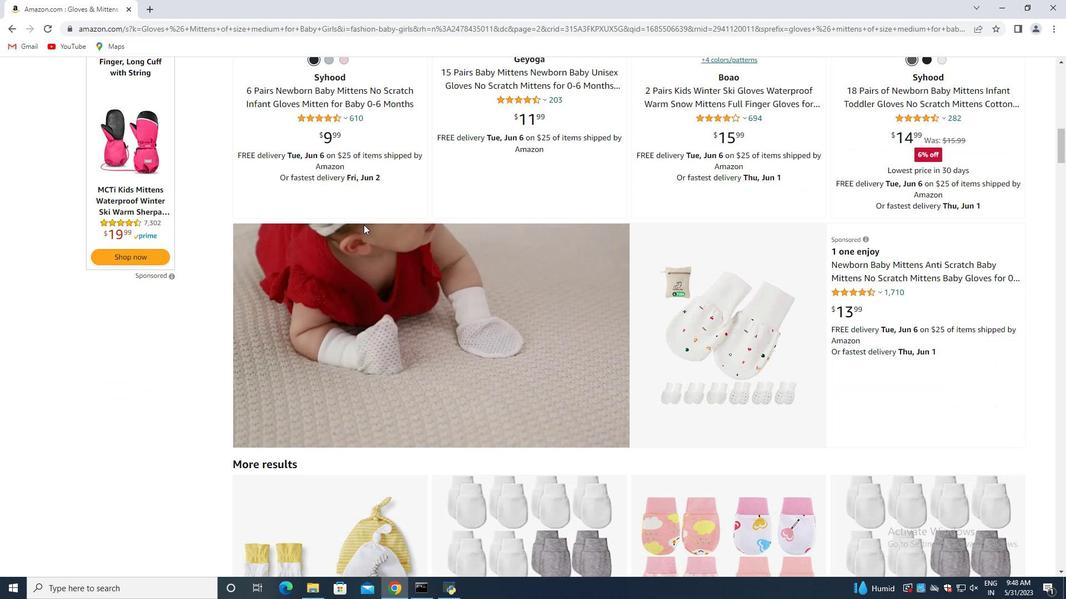 
Action: Mouse scrolled (363, 224) with delta (0, 0)
Screenshot: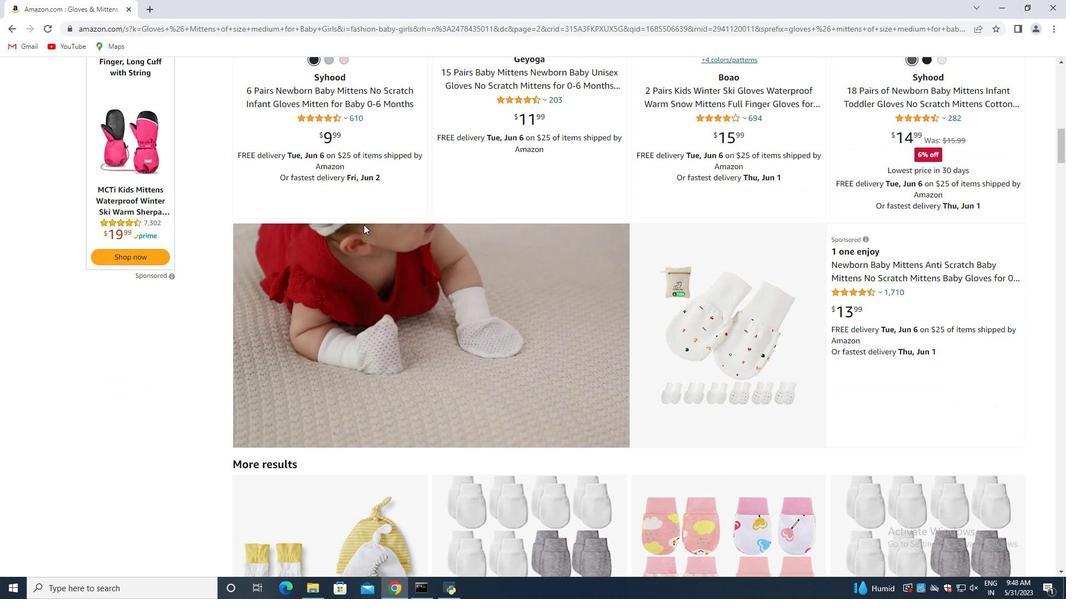 
Action: Mouse moved to (363, 226)
Screenshot: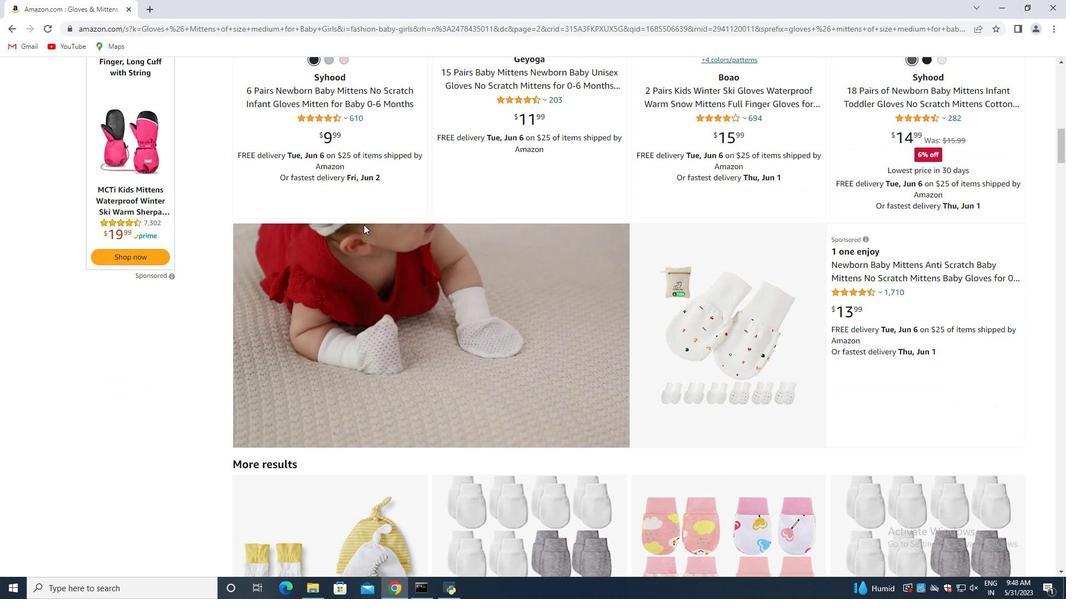
Action: Mouse scrolled (363, 226) with delta (0, 0)
Screenshot: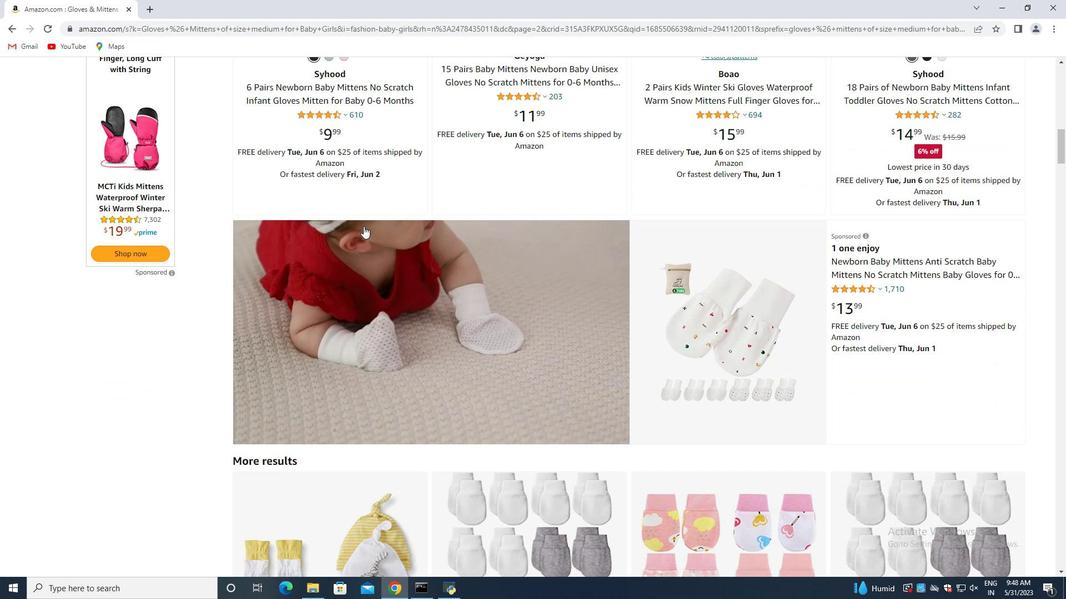 
Action: Mouse scrolled (363, 226) with delta (0, 0)
Screenshot: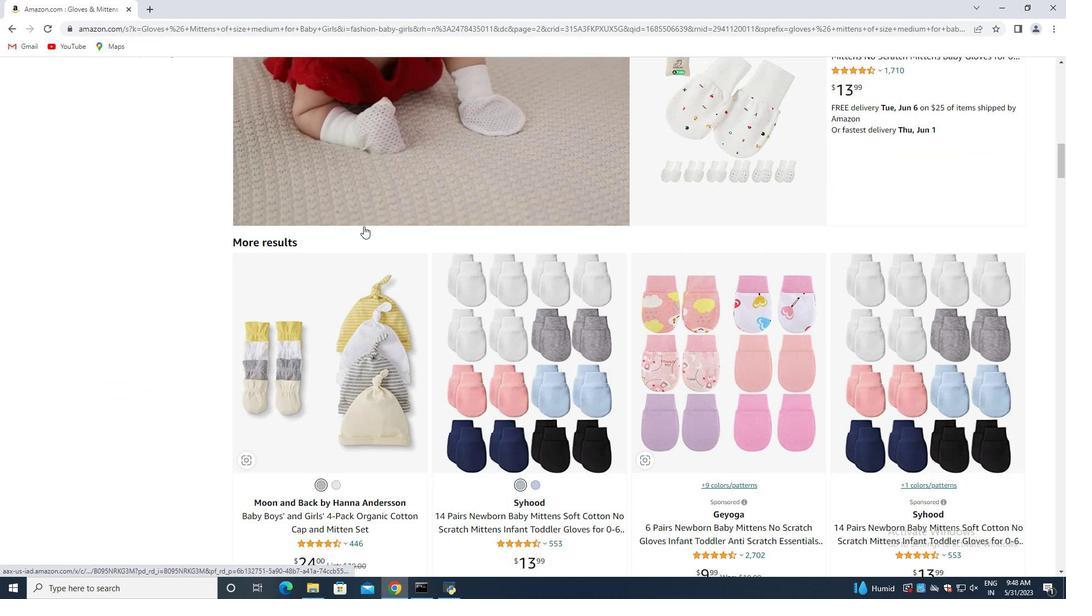
Action: Mouse moved to (363, 226)
Screenshot: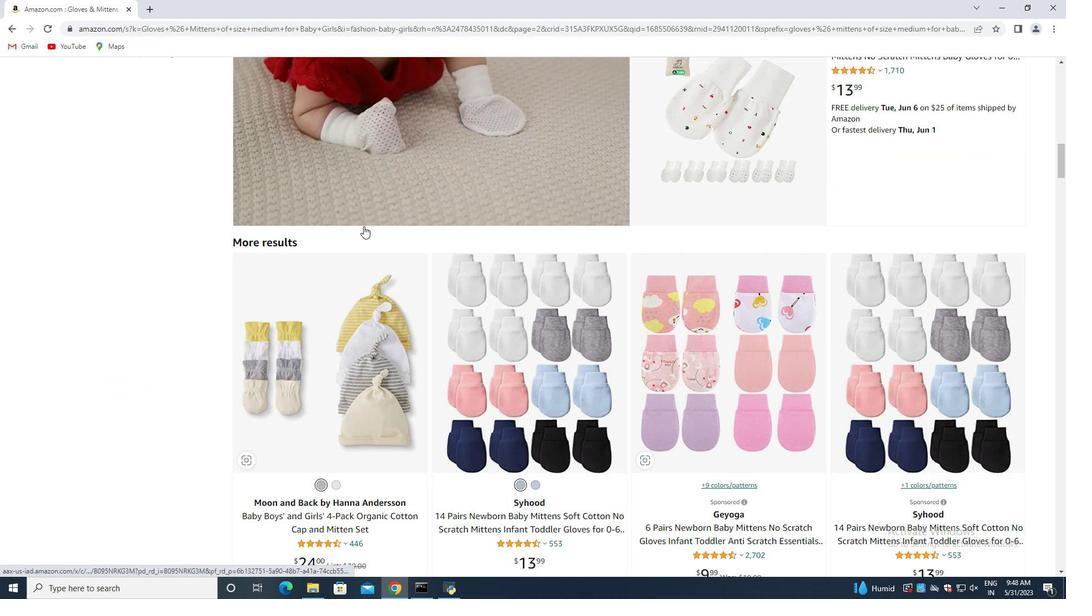 
Action: Mouse scrolled (363, 226) with delta (0, 0)
Screenshot: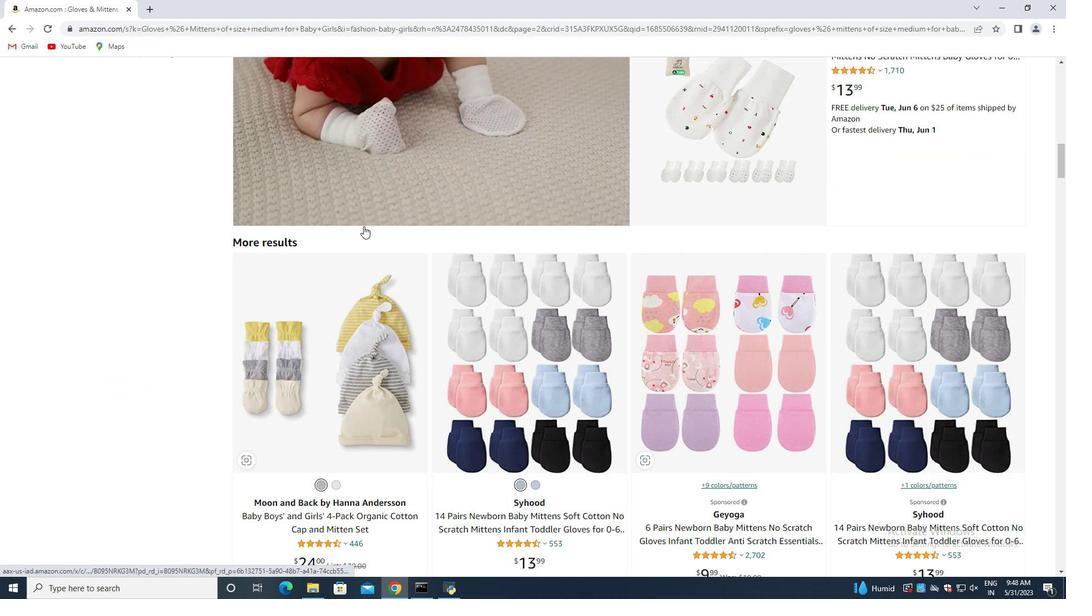 
Action: Mouse scrolled (363, 226) with delta (0, 0)
Screenshot: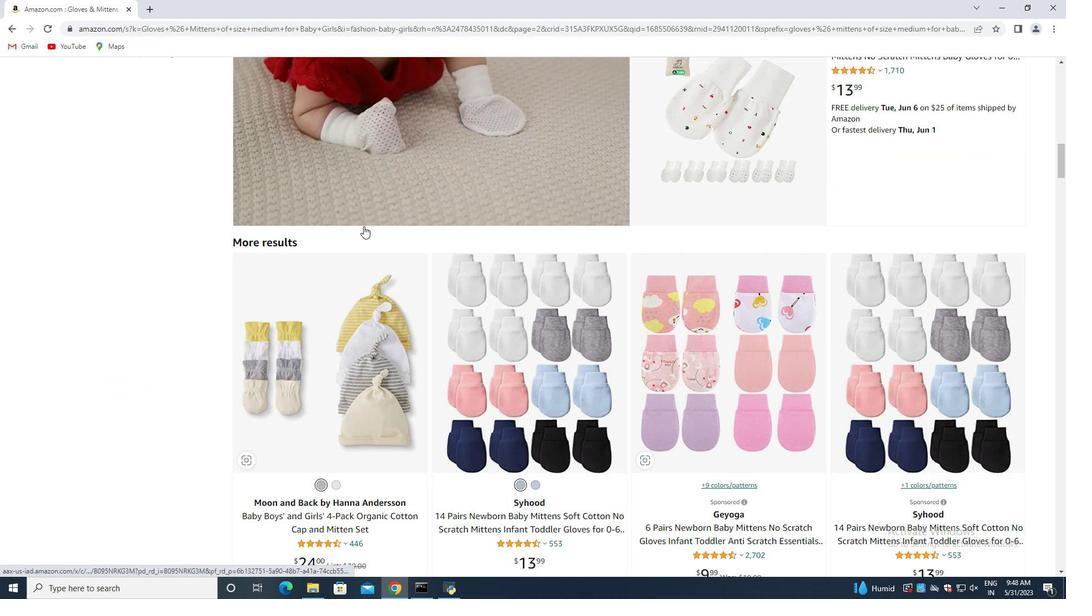 
Action: Mouse scrolled (363, 226) with delta (0, 0)
Screenshot: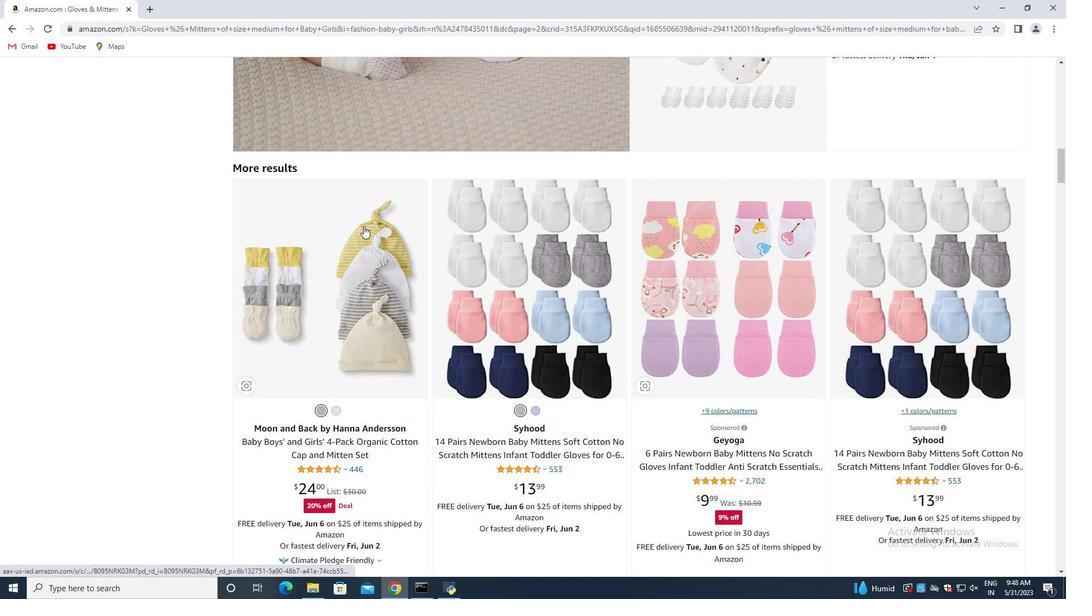 
Action: Mouse scrolled (363, 226) with delta (0, 0)
Screenshot: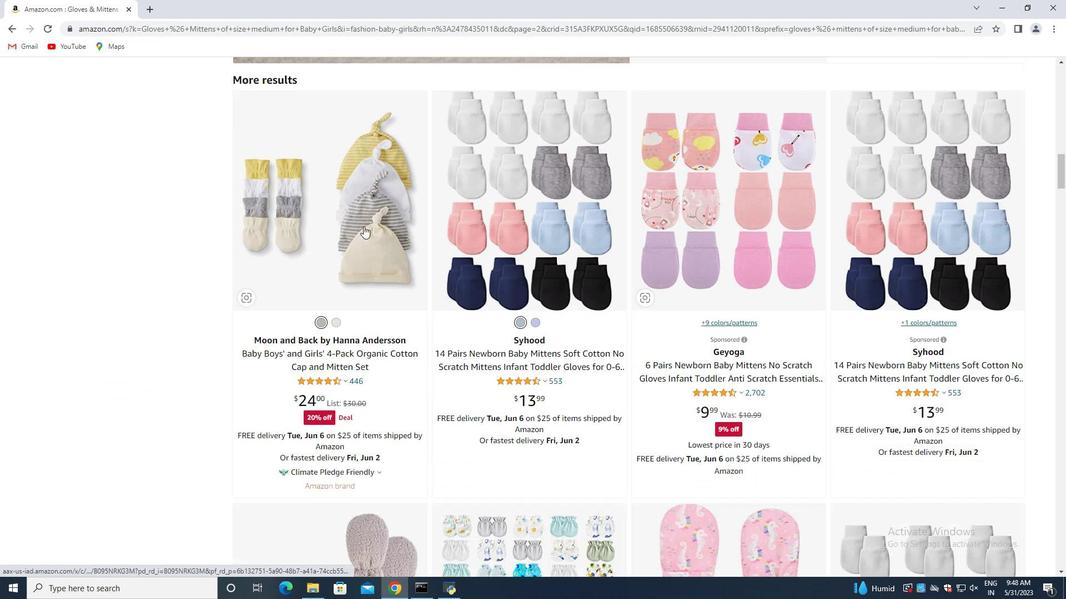 
Action: Mouse scrolled (363, 226) with delta (0, 0)
Screenshot: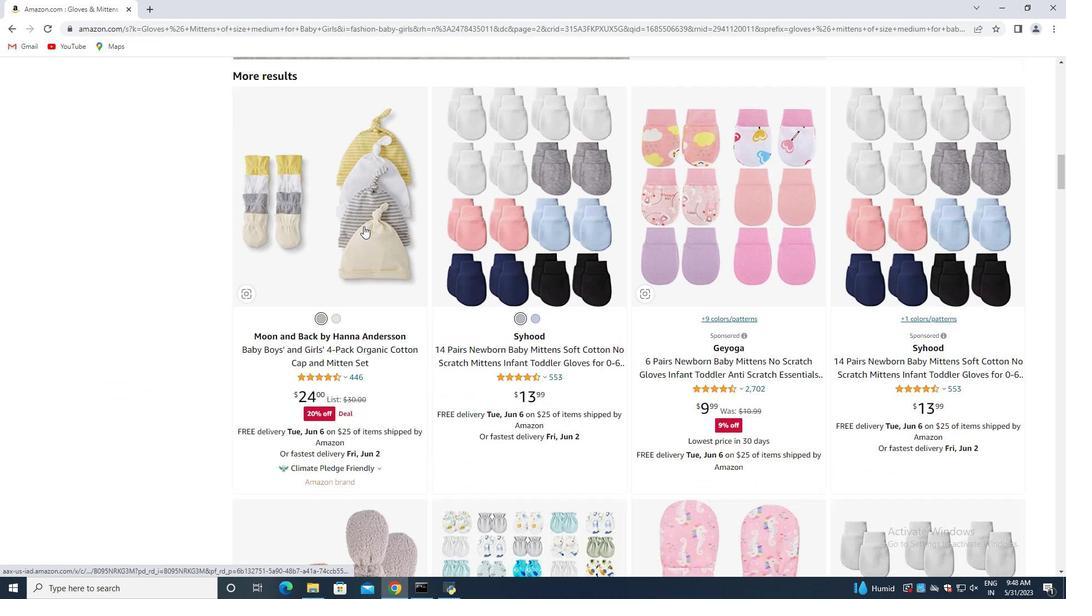 
Action: Mouse scrolled (363, 226) with delta (0, 0)
Screenshot: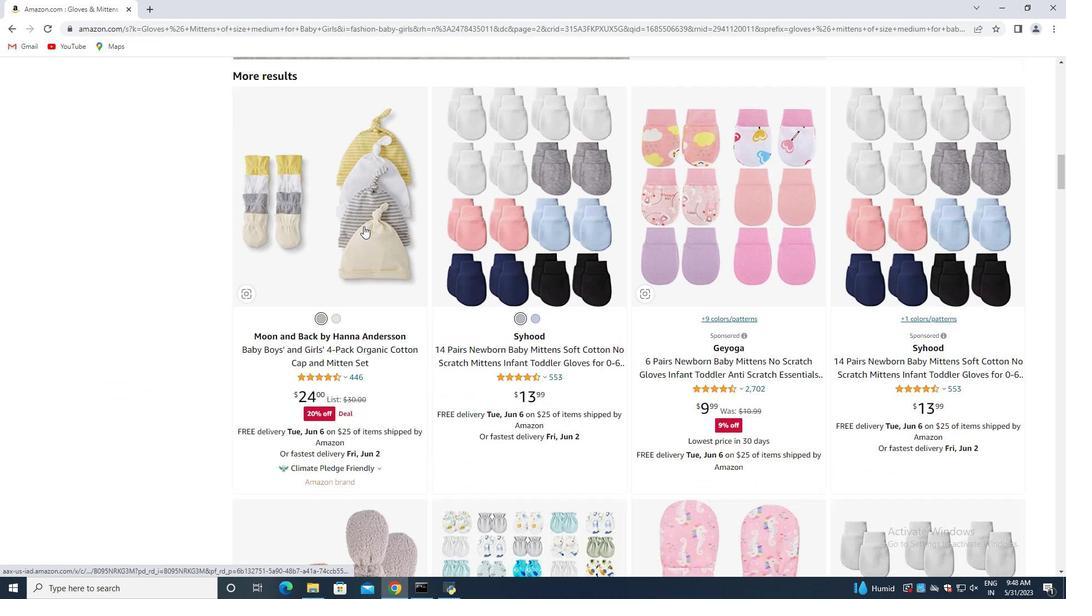 
Action: Mouse moved to (370, 227)
Screenshot: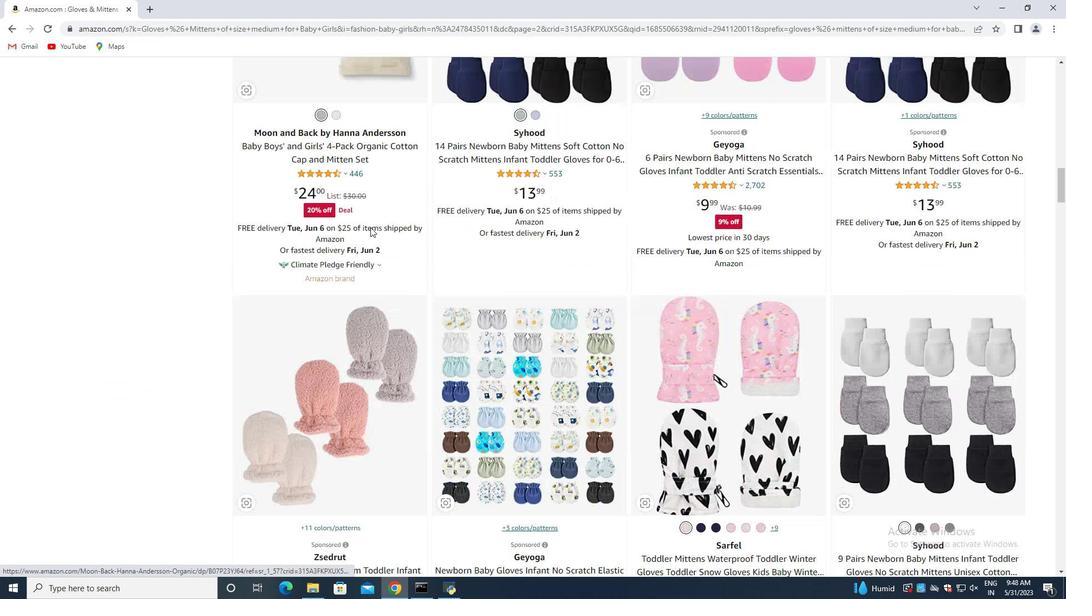
Action: Mouse scrolled (370, 227) with delta (0, 0)
Screenshot: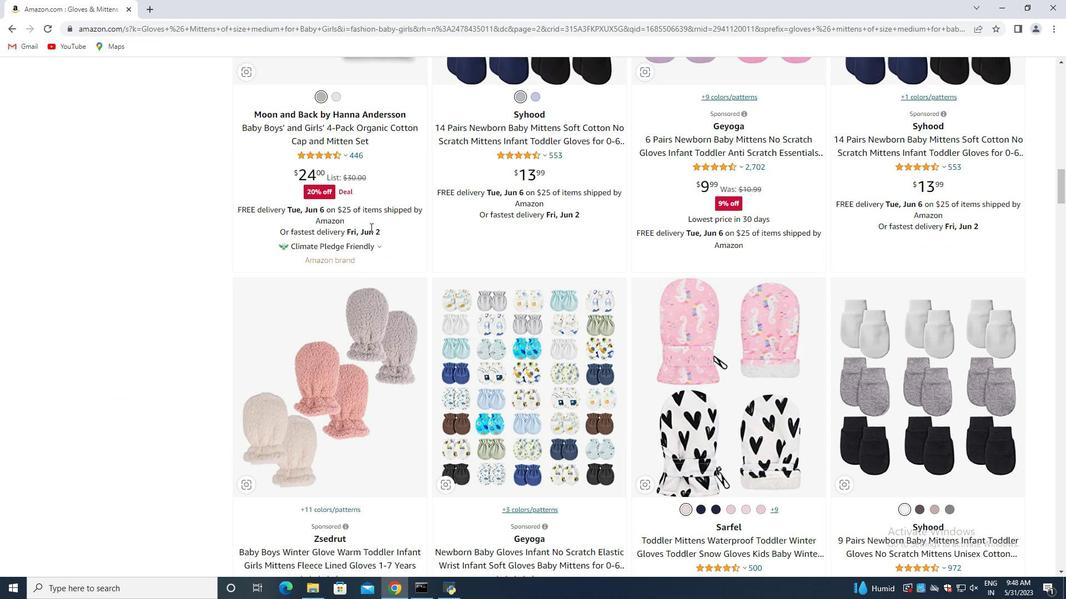 
Action: Mouse moved to (370, 227)
Screenshot: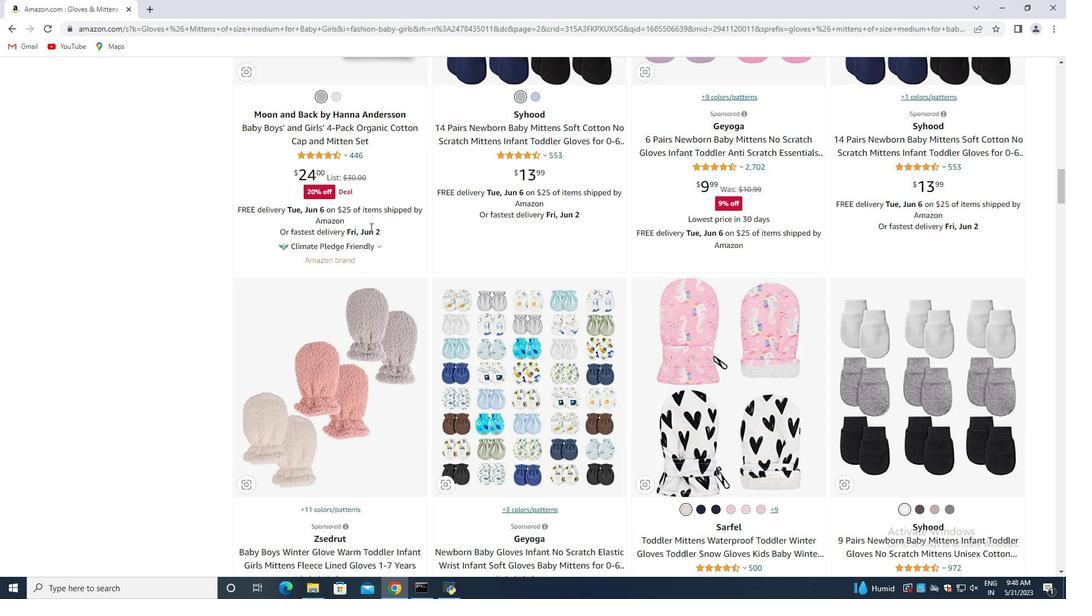 
Action: Mouse scrolled (370, 227) with delta (0, 0)
Screenshot: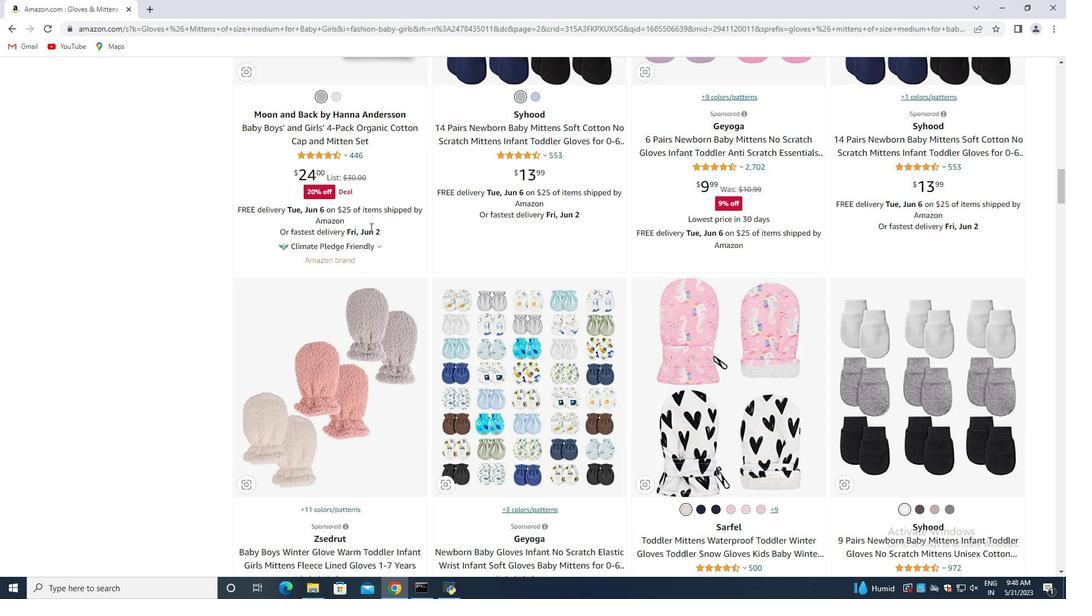 
Action: Mouse moved to (370, 228)
Screenshot: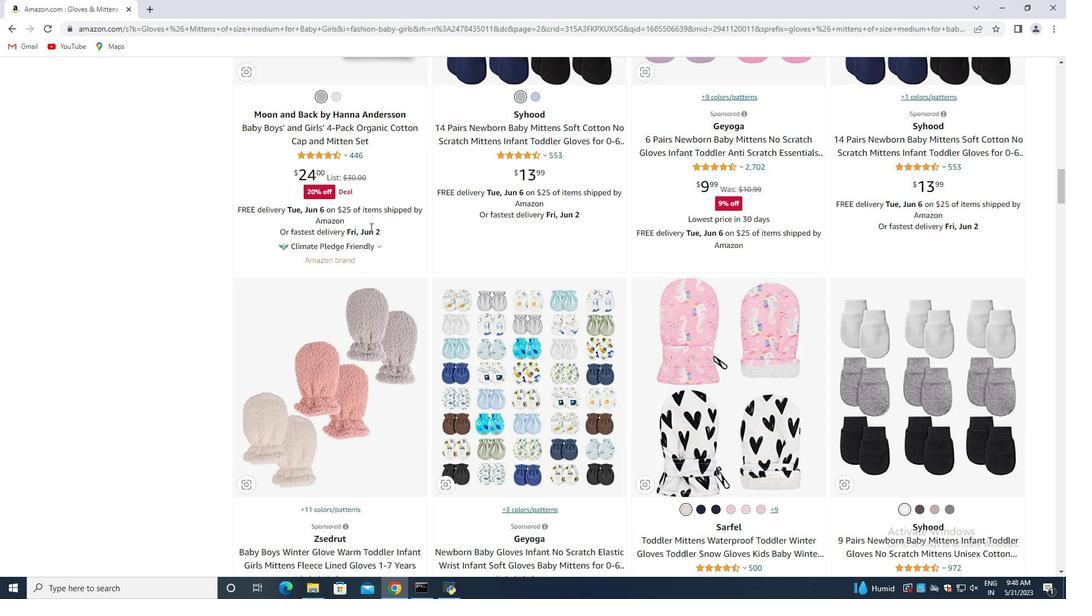 
Action: Mouse scrolled (370, 228) with delta (0, 0)
Screenshot: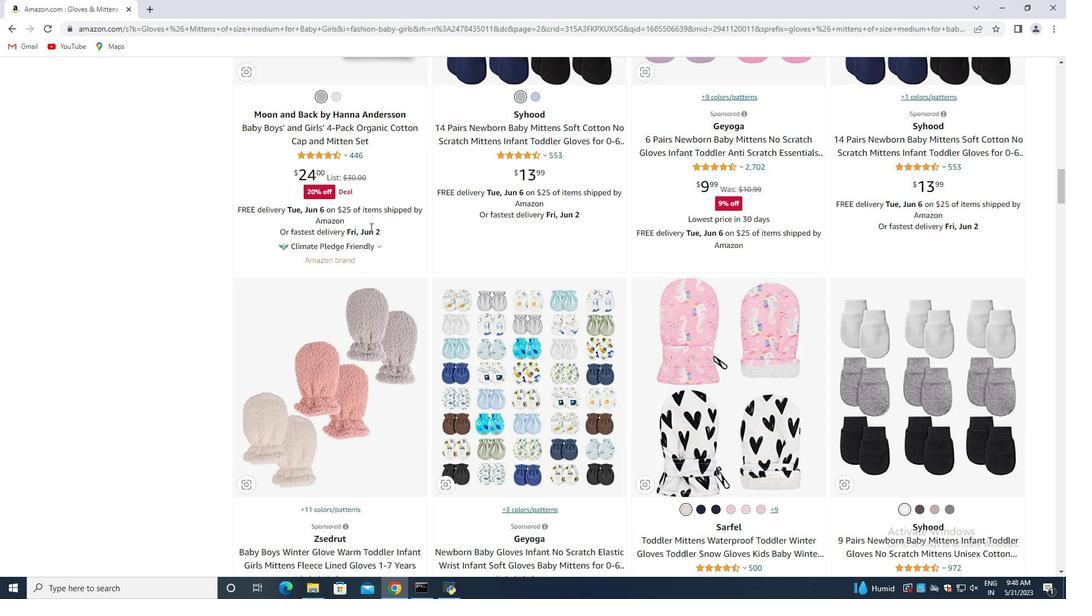 
Action: Mouse moved to (368, 229)
Screenshot: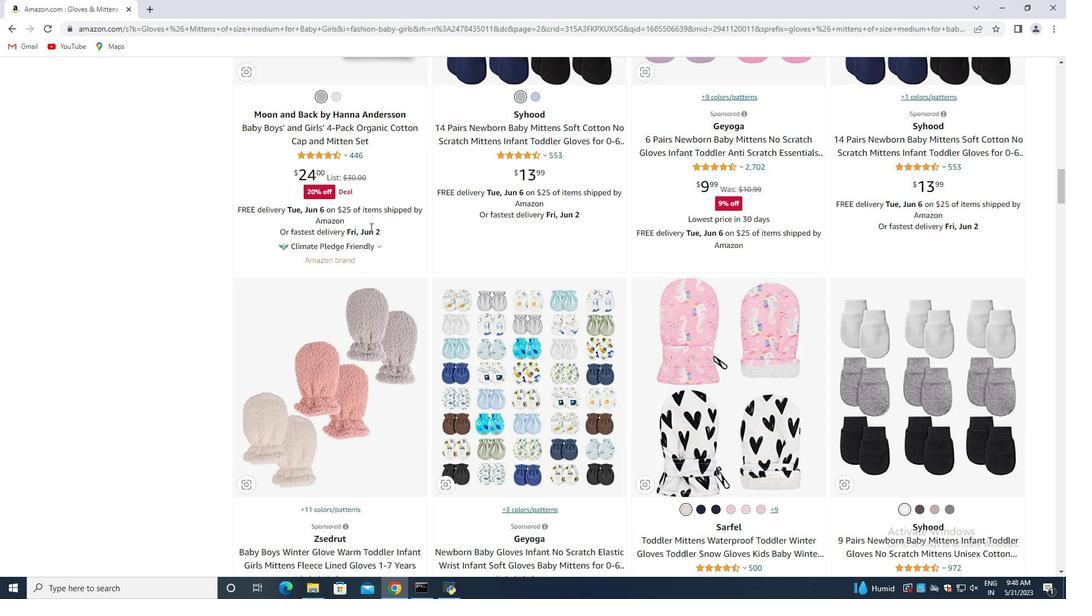 
Action: Mouse scrolled (368, 229) with delta (0, 0)
Screenshot: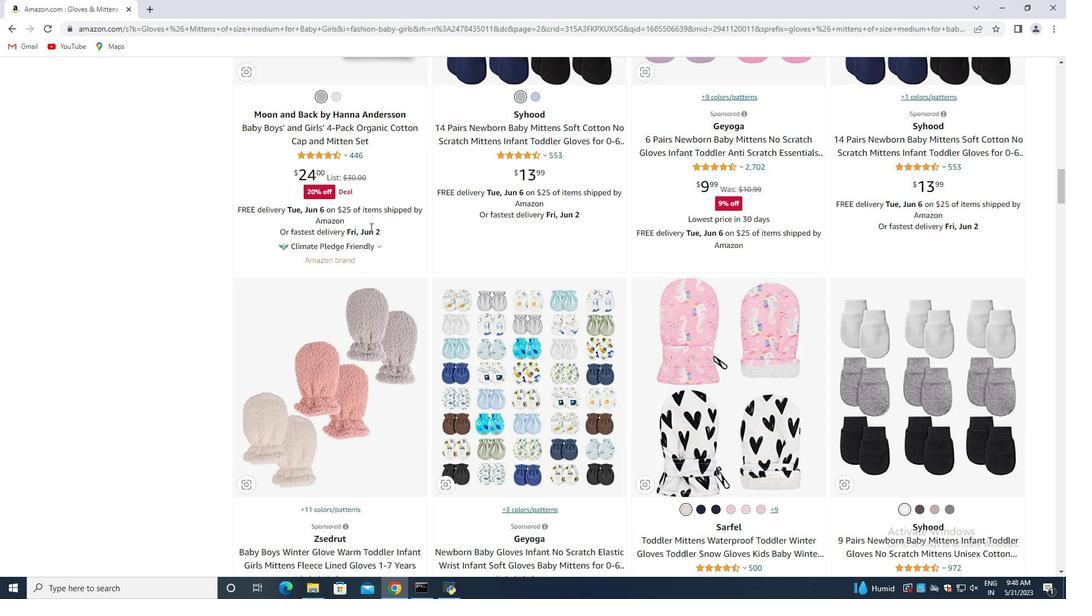 
Action: Mouse moved to (370, 229)
Screenshot: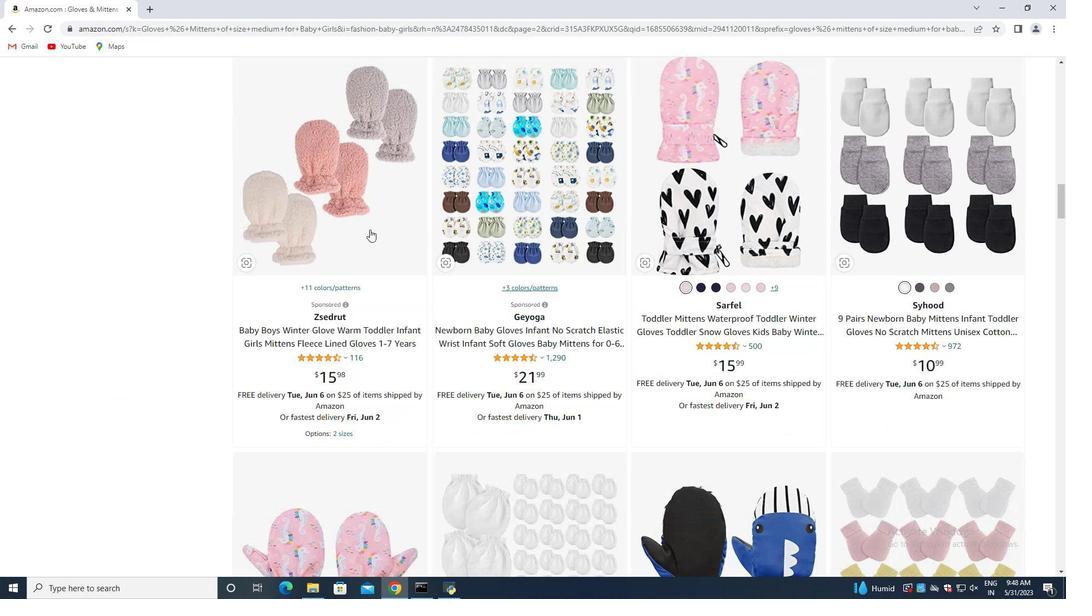 
Action: Mouse scrolled (370, 229) with delta (0, 0)
Screenshot: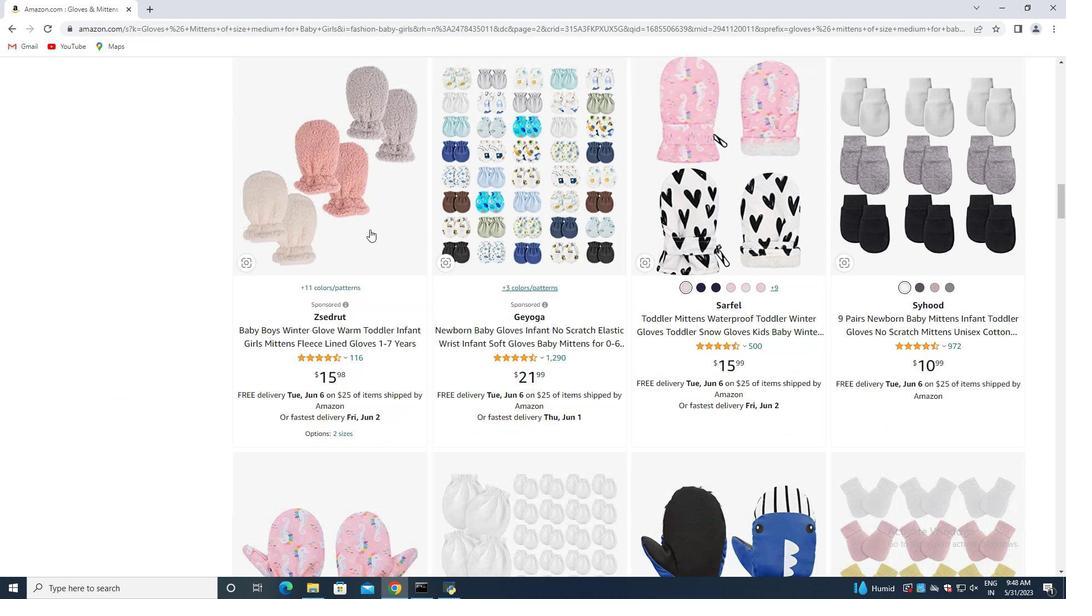 
Action: Mouse scrolled (370, 229) with delta (0, 0)
Screenshot: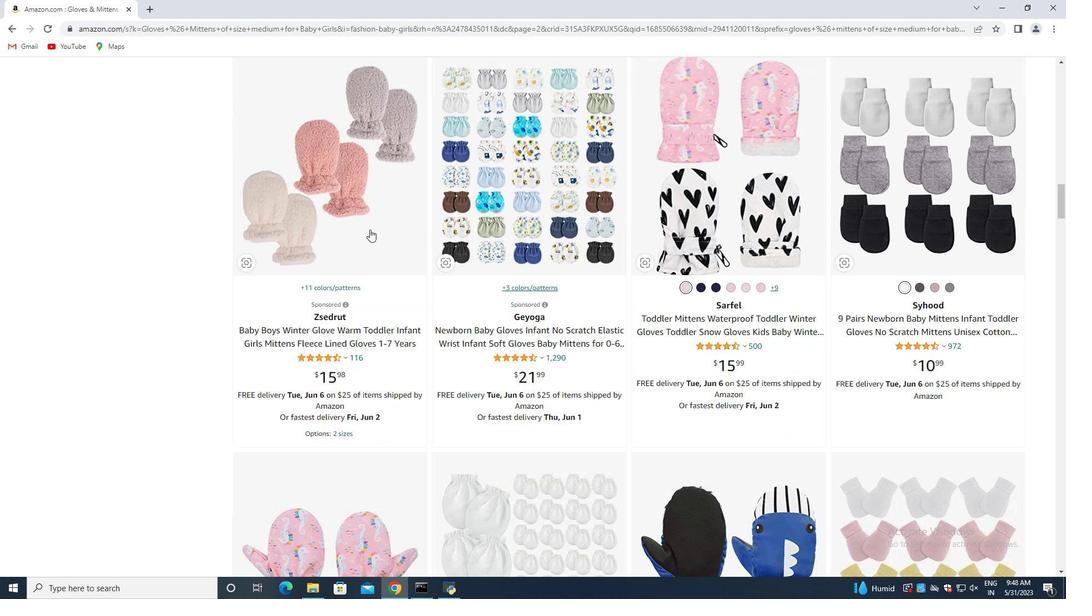 
Action: Mouse scrolled (370, 229) with delta (0, 0)
Screenshot: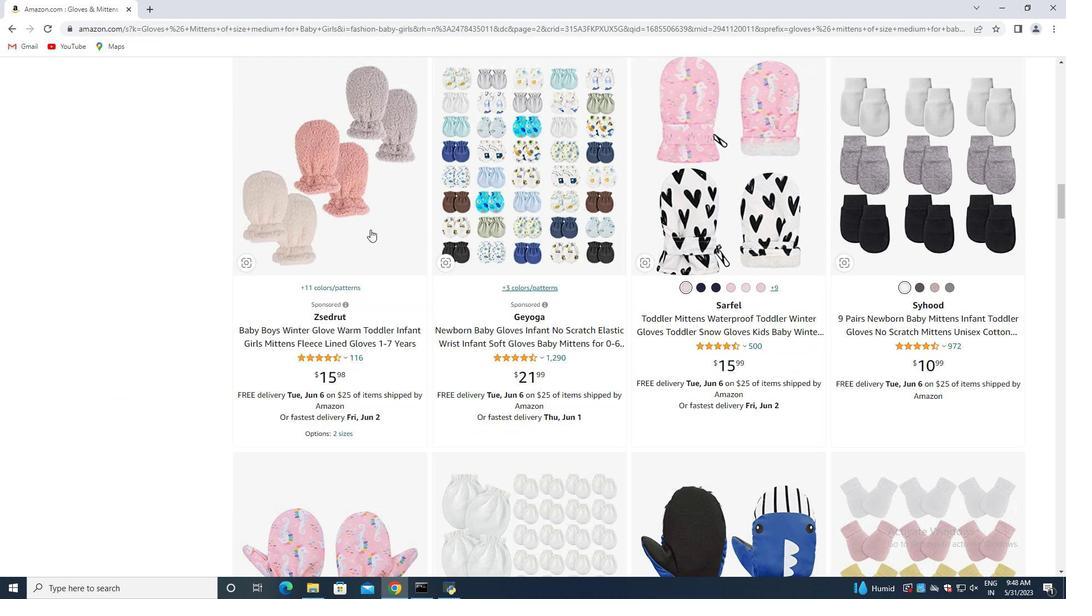 
Action: Mouse scrolled (370, 229) with delta (0, 0)
Screenshot: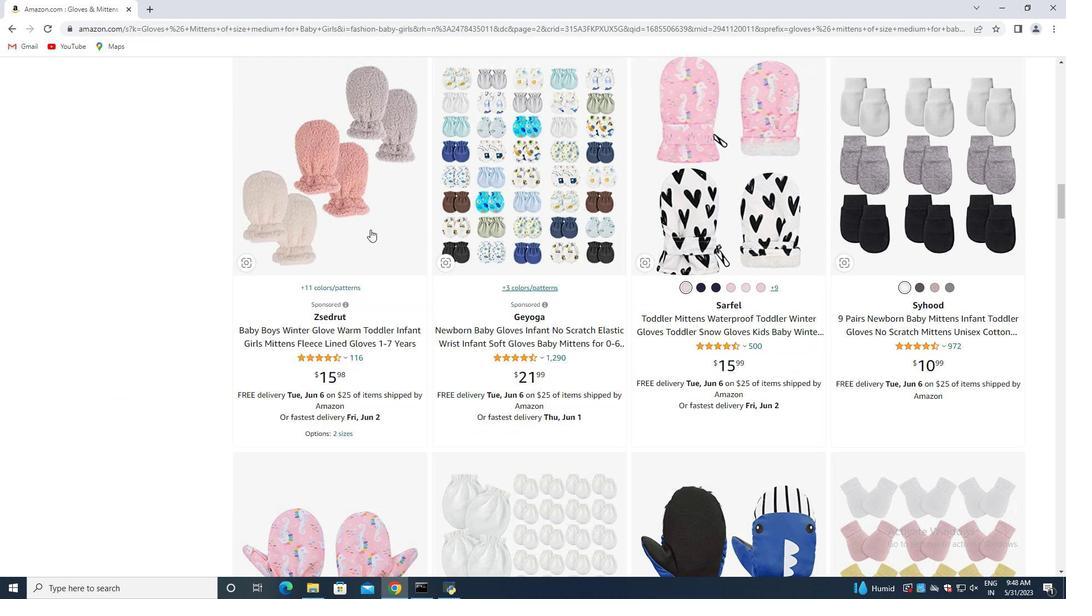 
Action: Mouse moved to (381, 229)
Screenshot: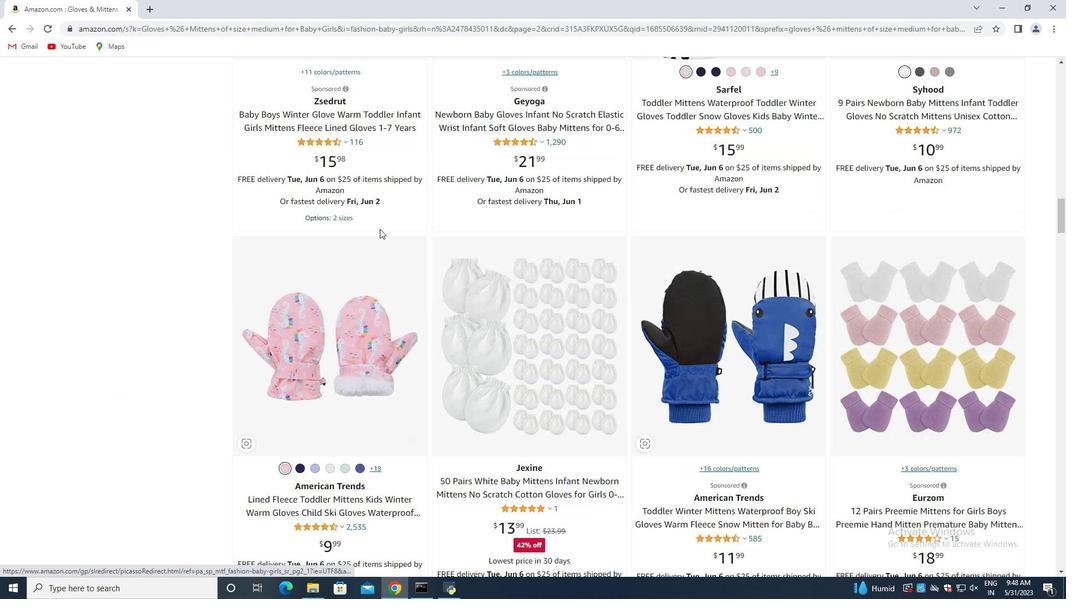 
Action: Mouse scrolled (381, 228) with delta (0, 0)
Screenshot: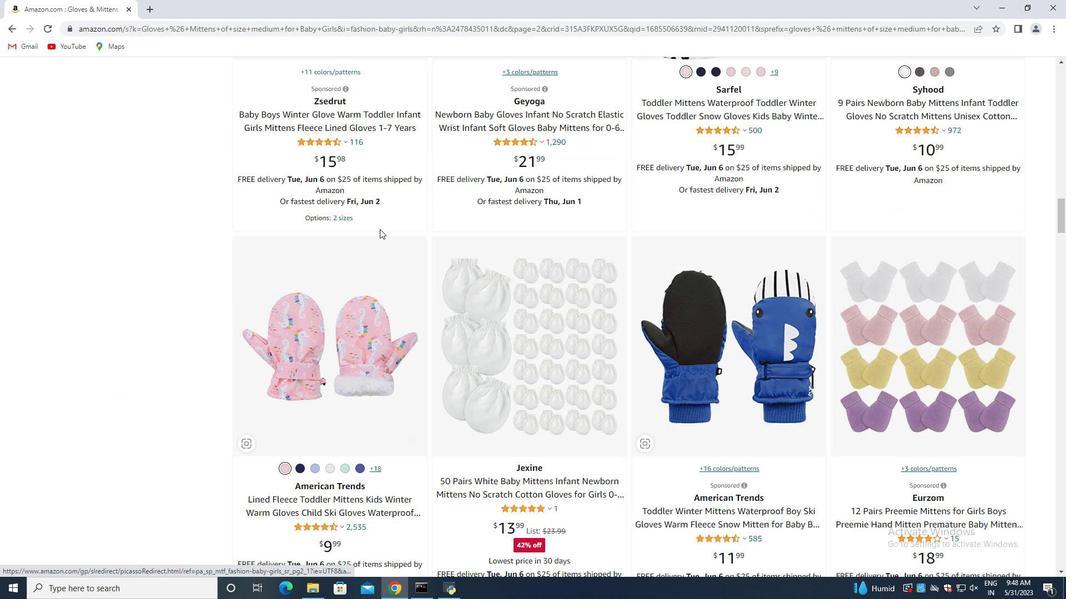 
Action: Mouse scrolled (381, 228) with delta (0, 0)
Screenshot: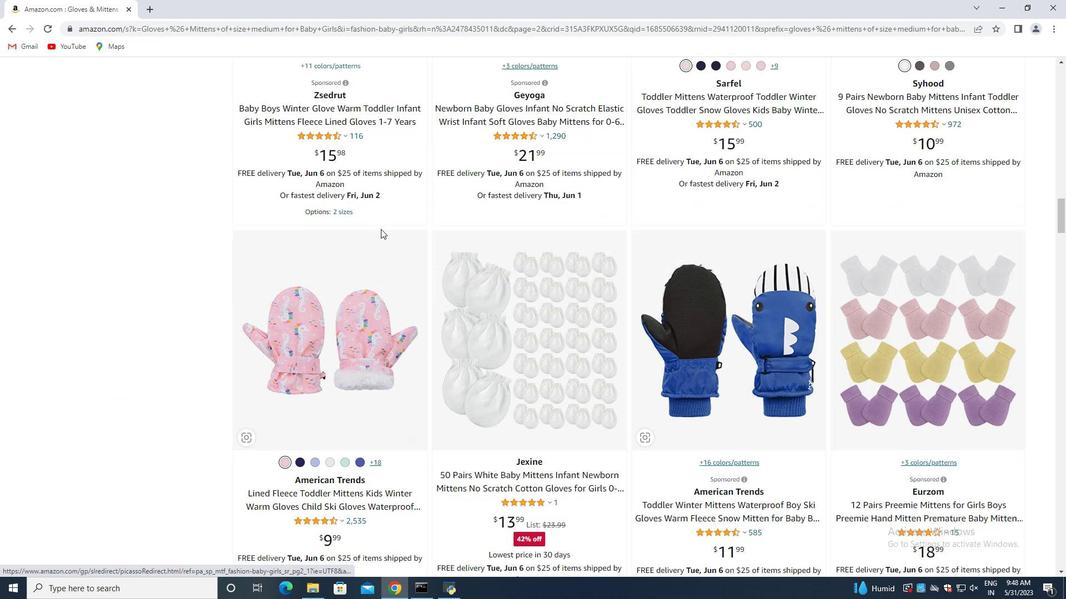 
Action: Mouse scrolled (381, 228) with delta (0, 0)
Screenshot: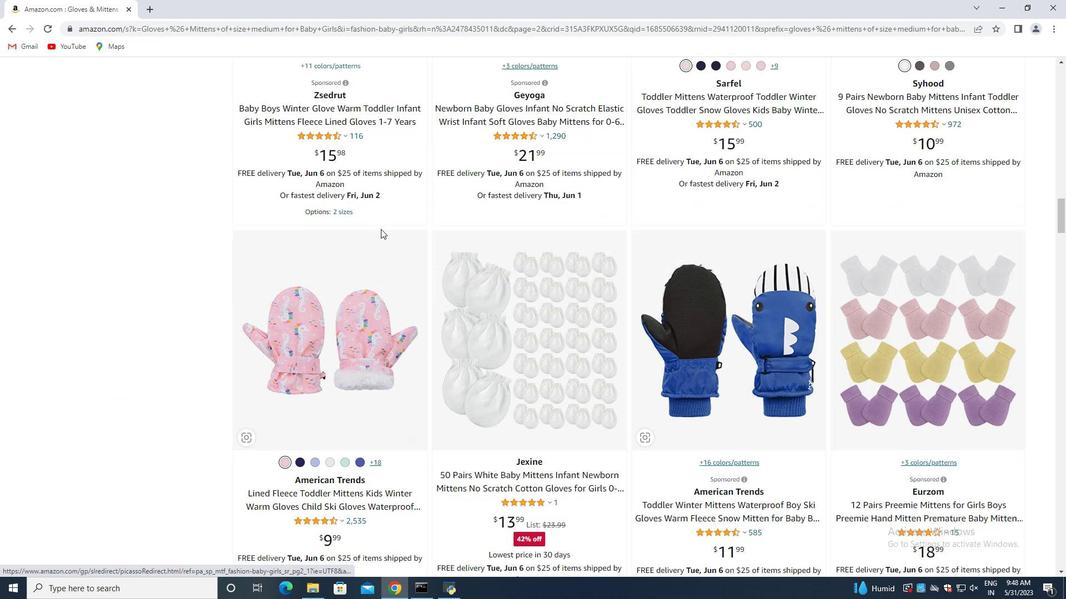 
Action: Mouse scrolled (381, 228) with delta (0, 0)
Screenshot: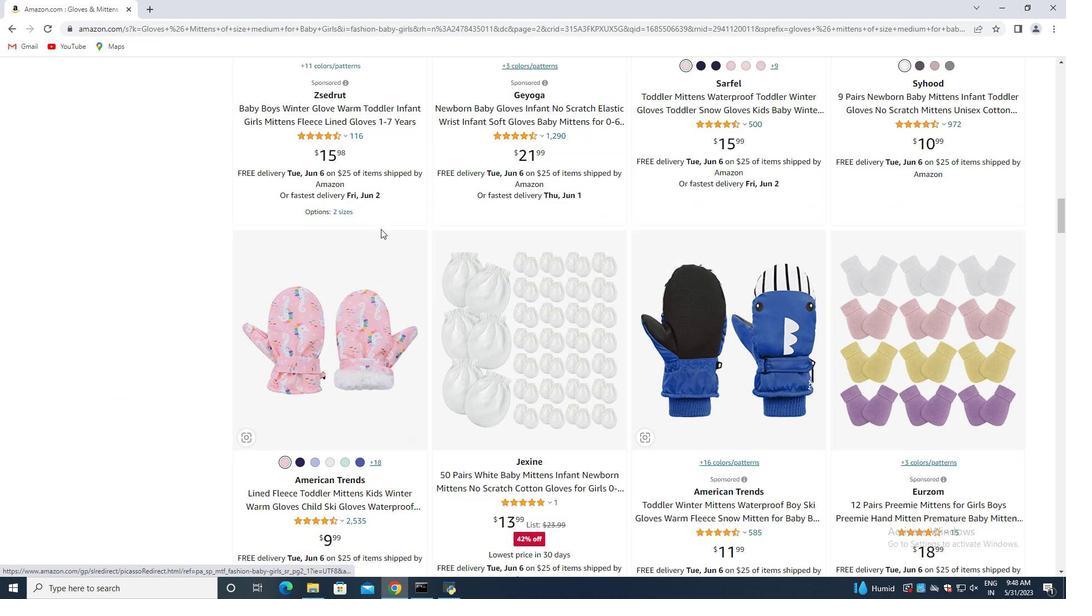 
Action: Mouse scrolled (381, 228) with delta (0, 0)
Screenshot: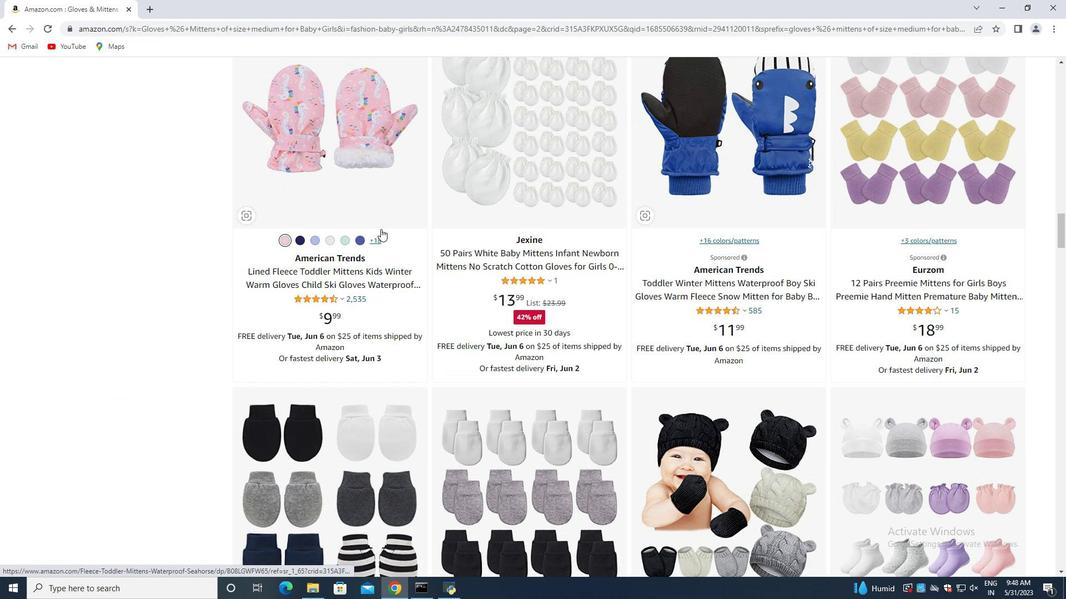
Action: Mouse moved to (381, 229)
Screenshot: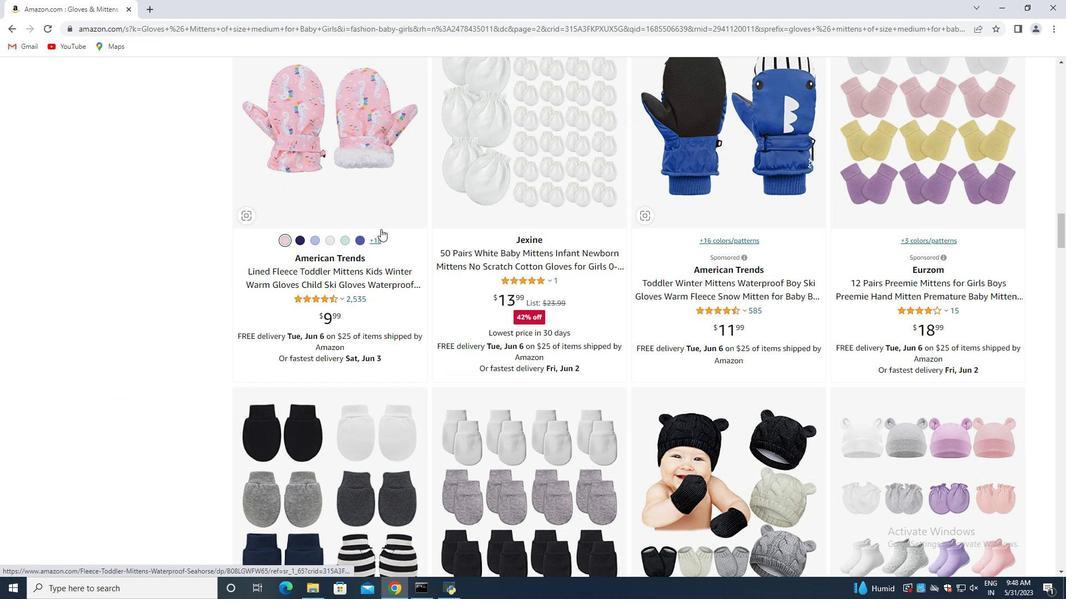
Action: Mouse scrolled (381, 228) with delta (0, 0)
Screenshot: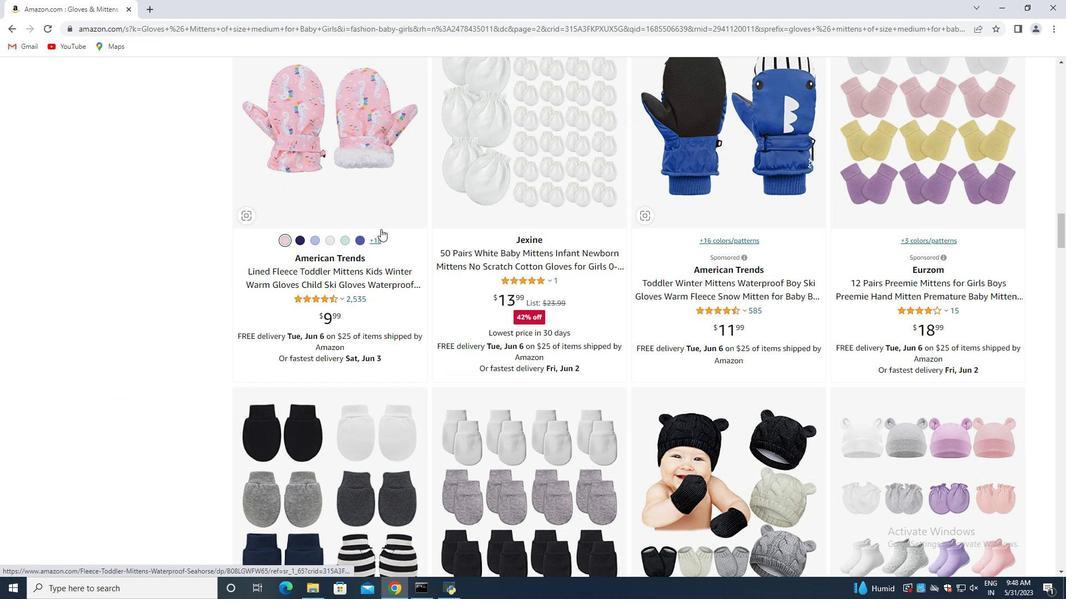 
Action: Mouse moved to (380, 229)
Screenshot: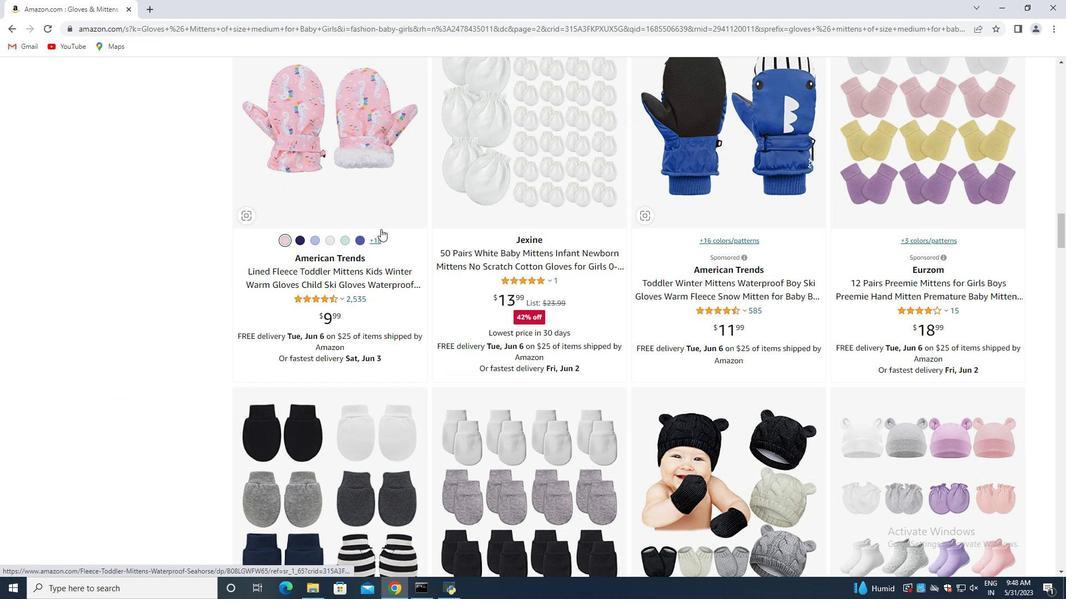 
Action: Mouse scrolled (380, 228) with delta (0, 0)
Screenshot: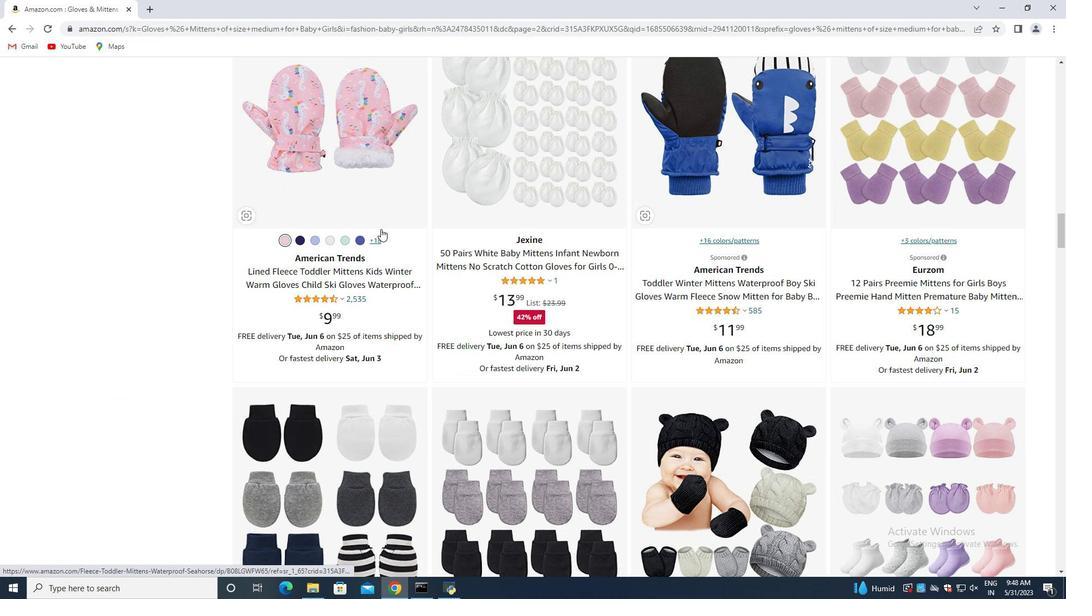 
Action: Mouse moved to (380, 229)
Screenshot: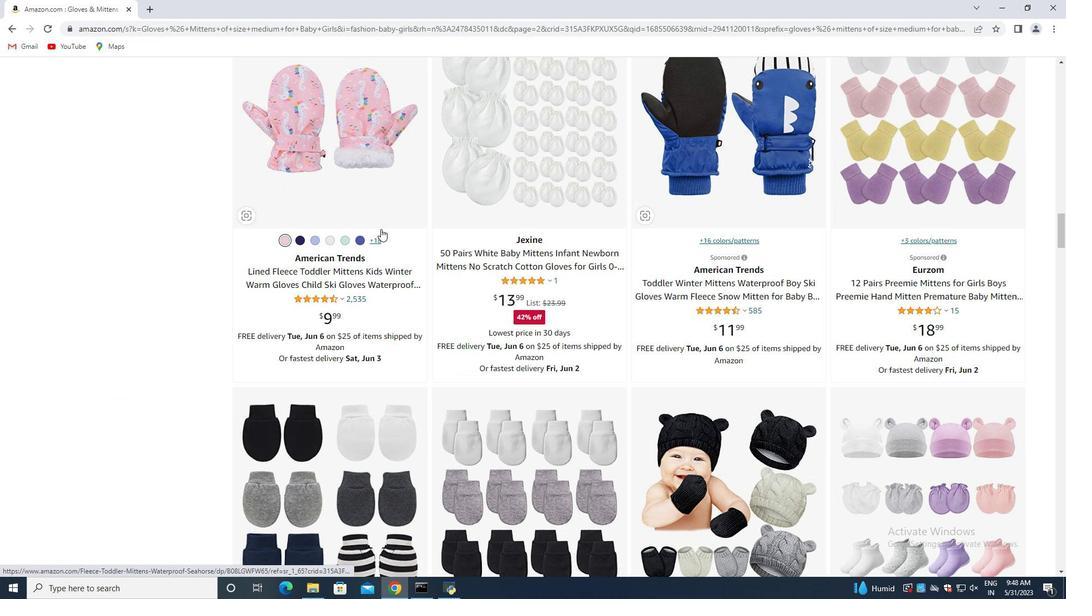 
Action: Mouse scrolled (380, 228) with delta (0, 0)
Screenshot: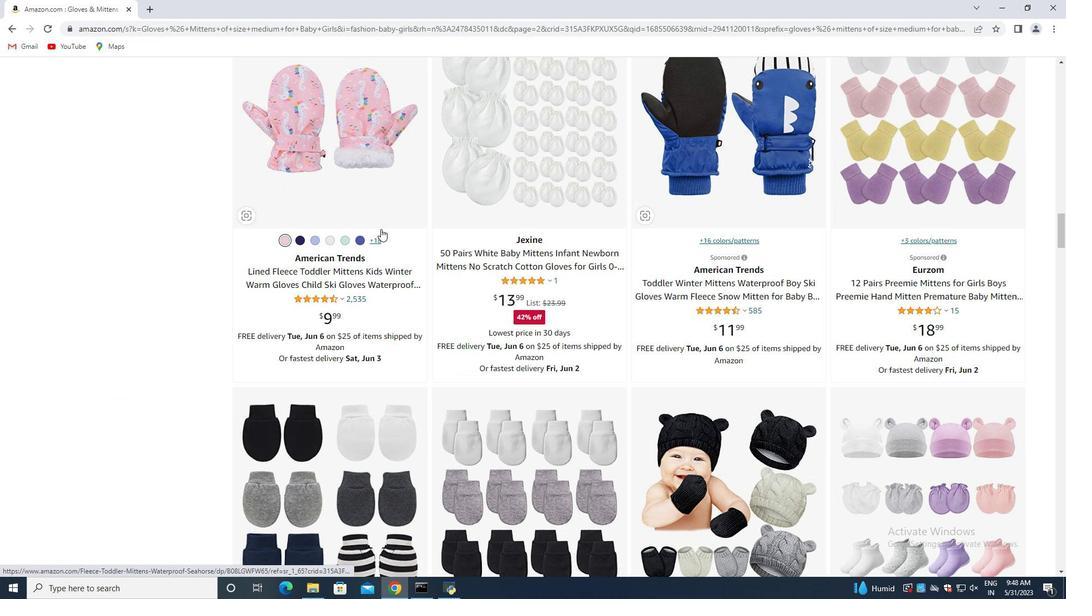 
Action: Mouse moved to (381, 231)
Screenshot: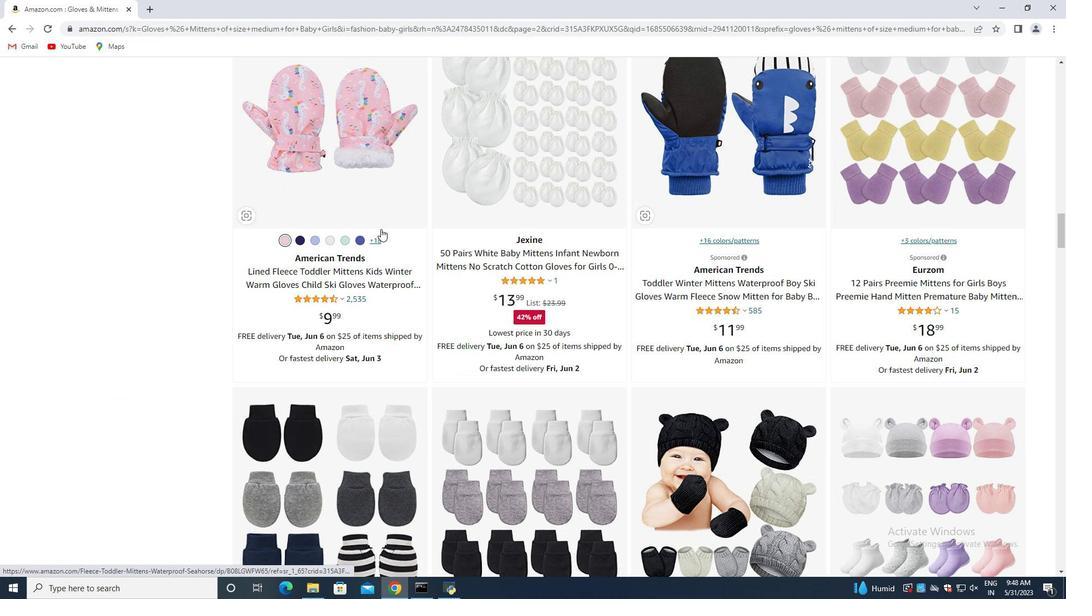 
Action: Mouse scrolled (381, 231) with delta (0, 0)
Screenshot: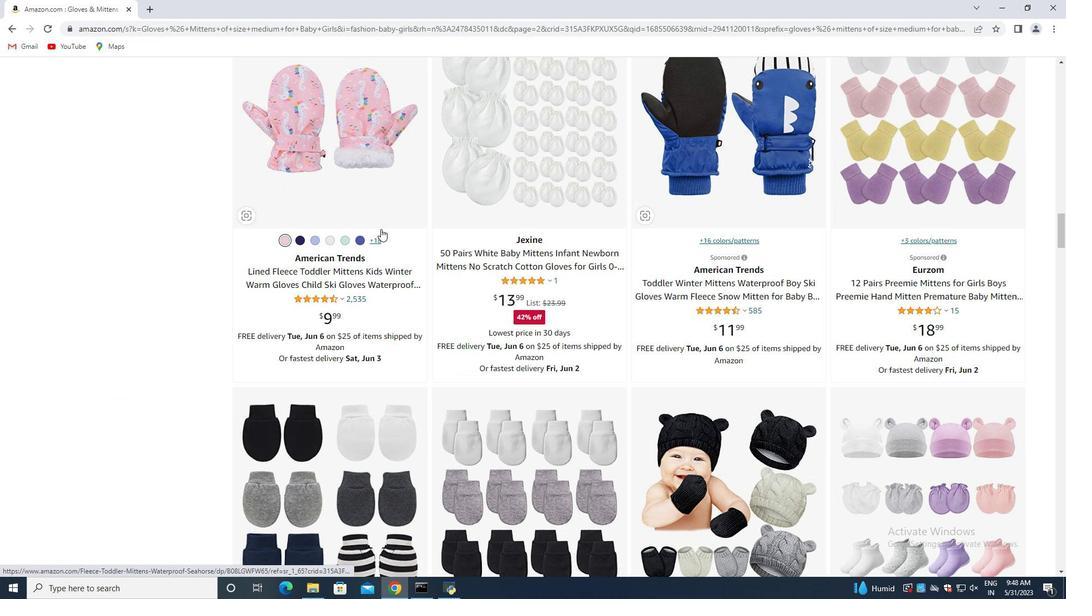 
Action: Mouse moved to (386, 237)
Screenshot: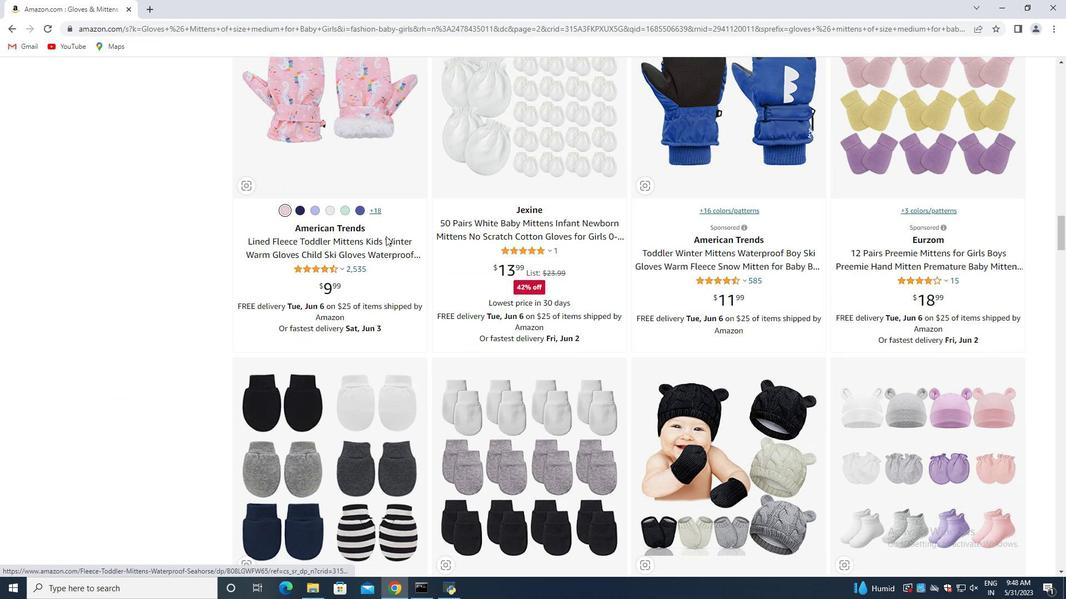 
Action: Mouse scrolled (386, 236) with delta (0, 0)
Screenshot: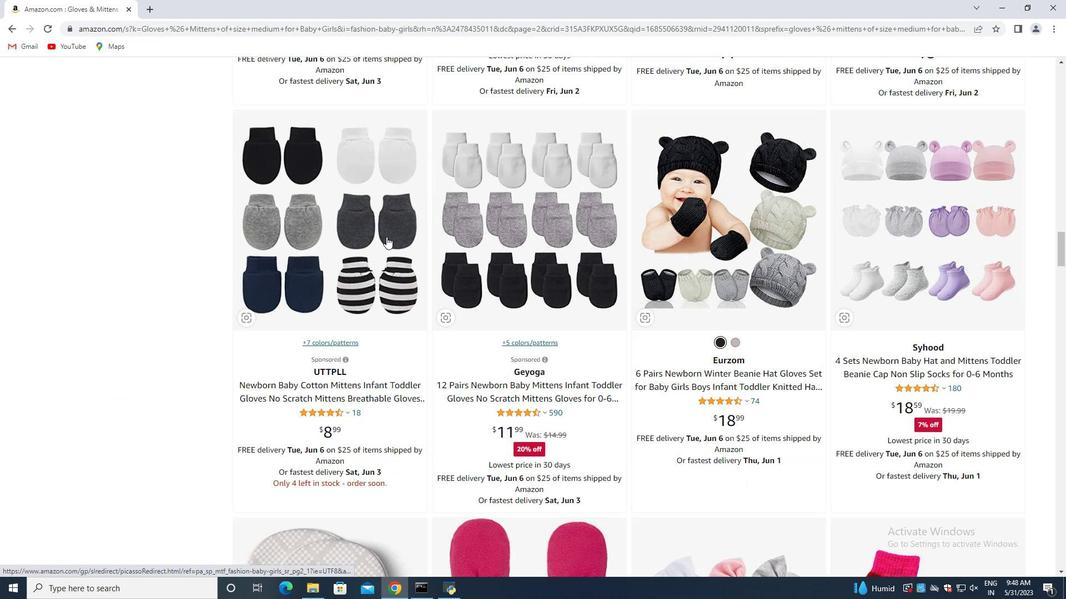 
Action: Mouse moved to (386, 237)
Screenshot: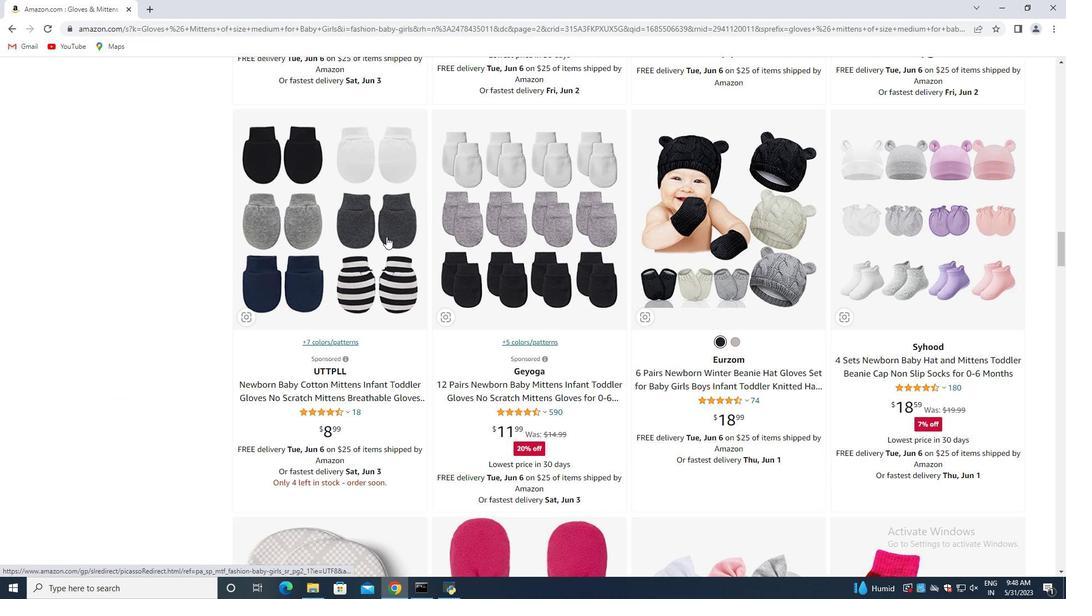 
Action: Mouse scrolled (386, 236) with delta (0, 0)
Screenshot: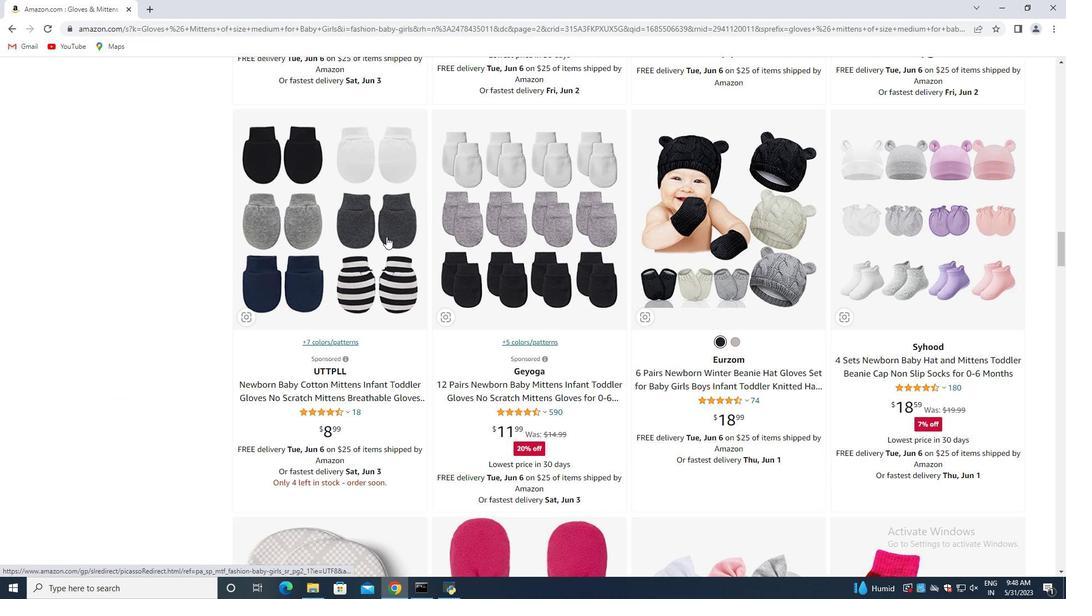 
Action: Mouse moved to (386, 238)
Screenshot: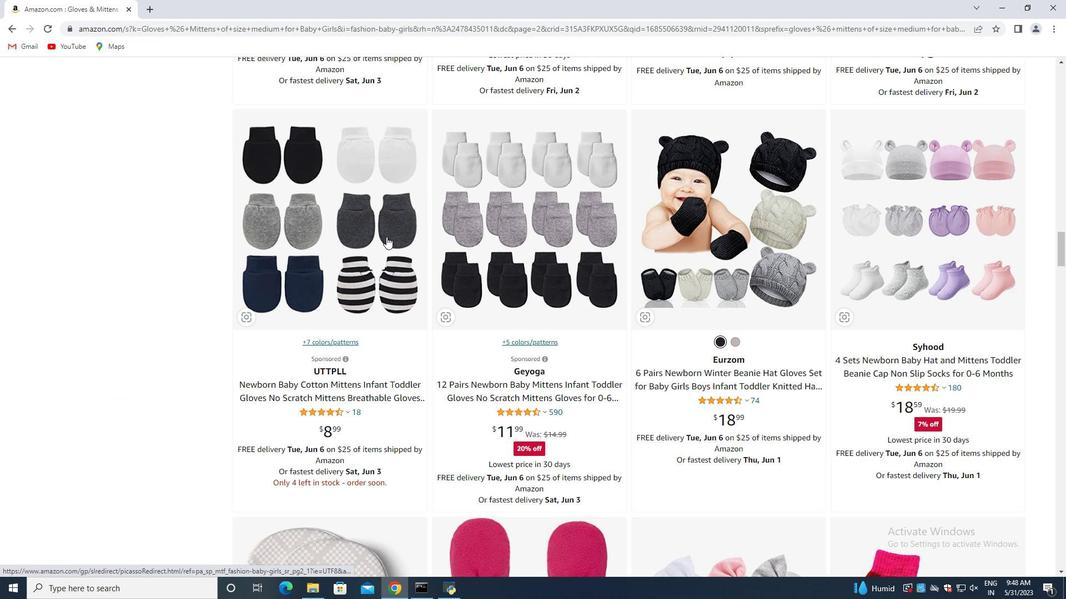 
Action: Mouse scrolled (386, 237) with delta (0, 0)
Screenshot: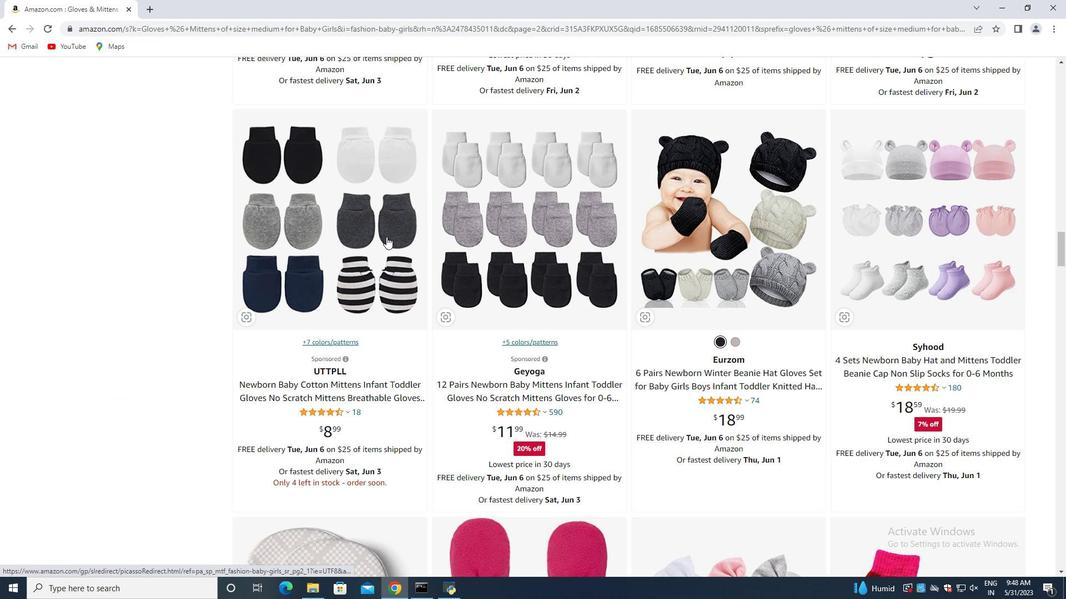 
Action: Mouse moved to (386, 238)
Screenshot: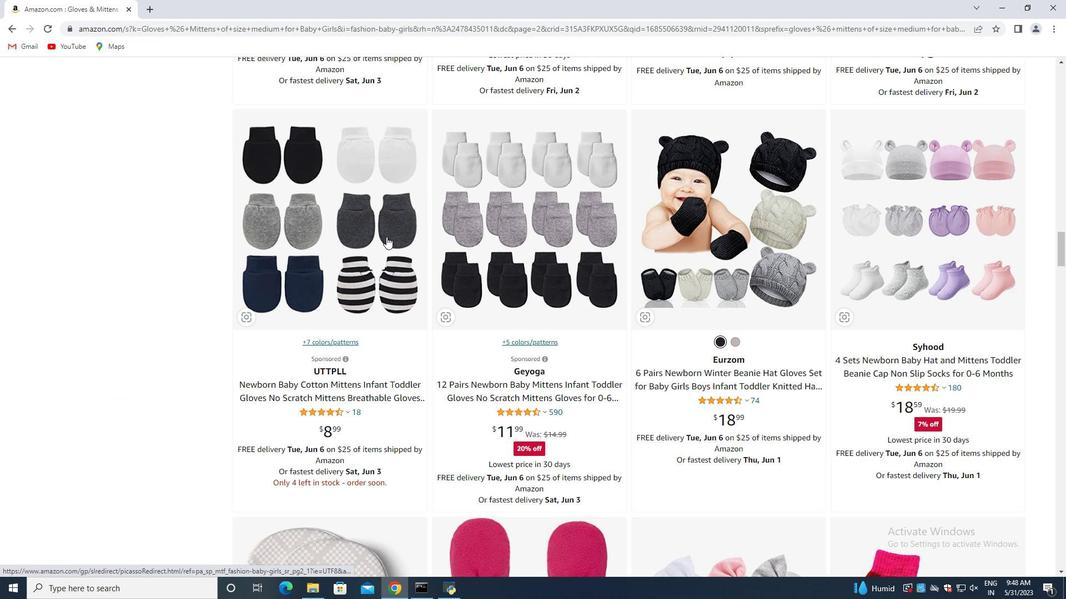 
Action: Mouse scrolled (386, 237) with delta (0, 0)
Screenshot: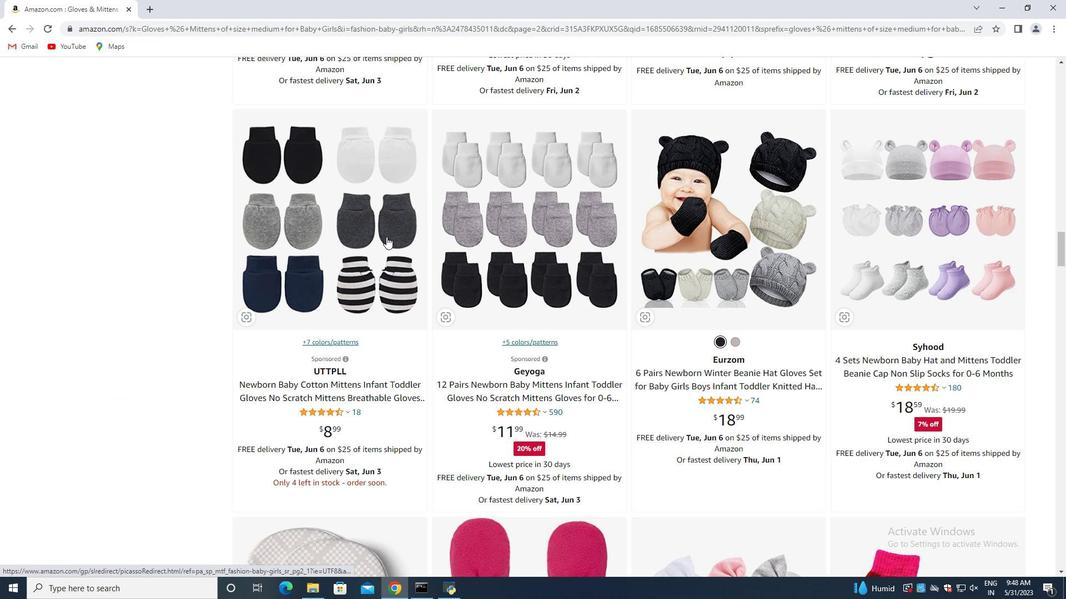 
Action: Mouse moved to (387, 239)
Screenshot: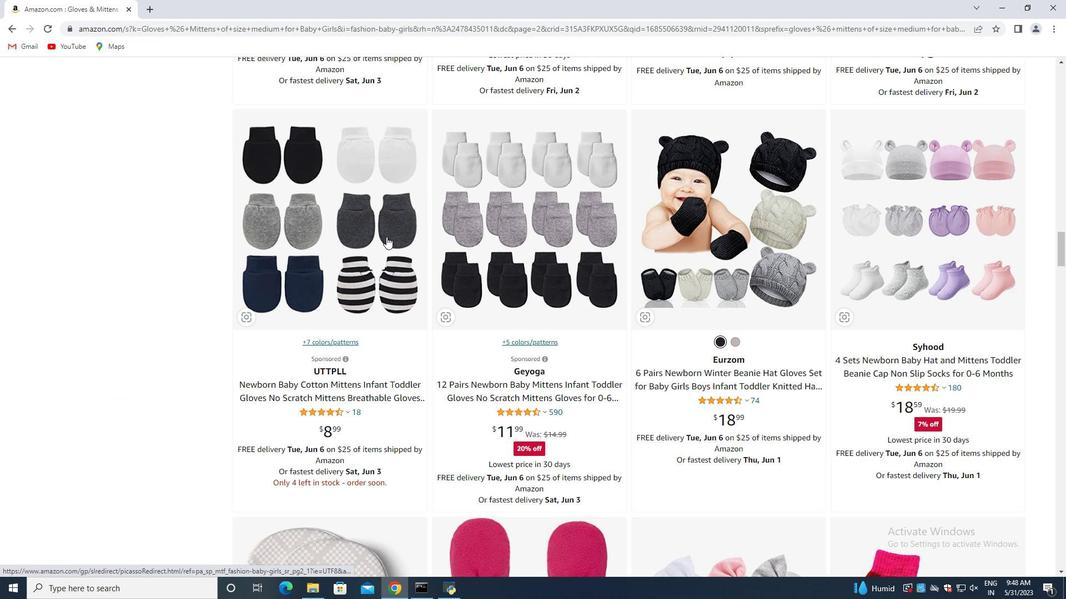 
Action: Mouse scrolled (386, 238) with delta (0, 0)
Screenshot: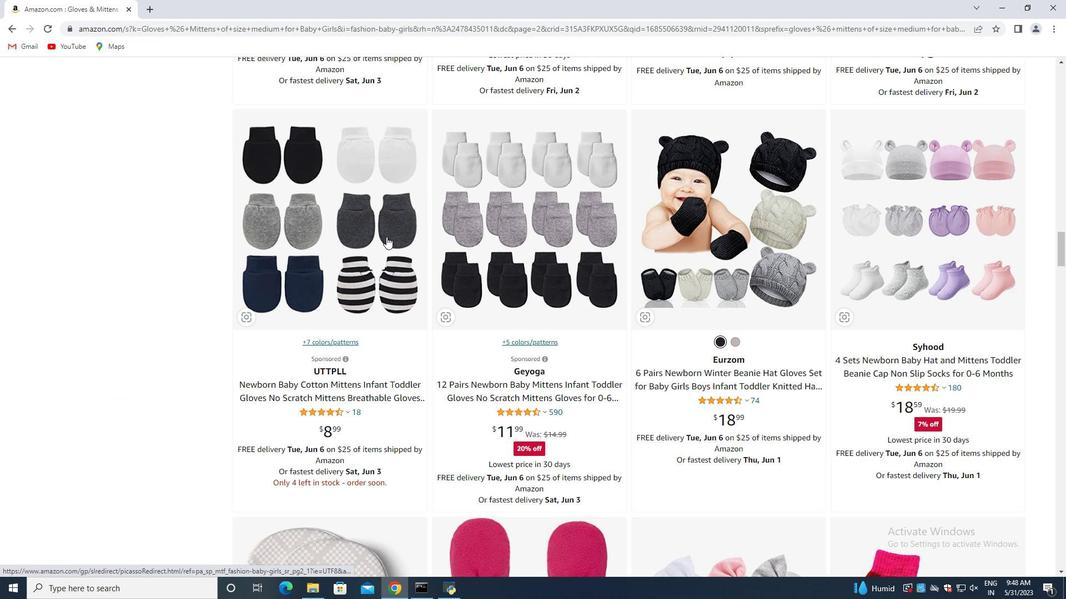 
Action: Mouse scrolled (387, 238) with delta (0, 0)
Screenshot: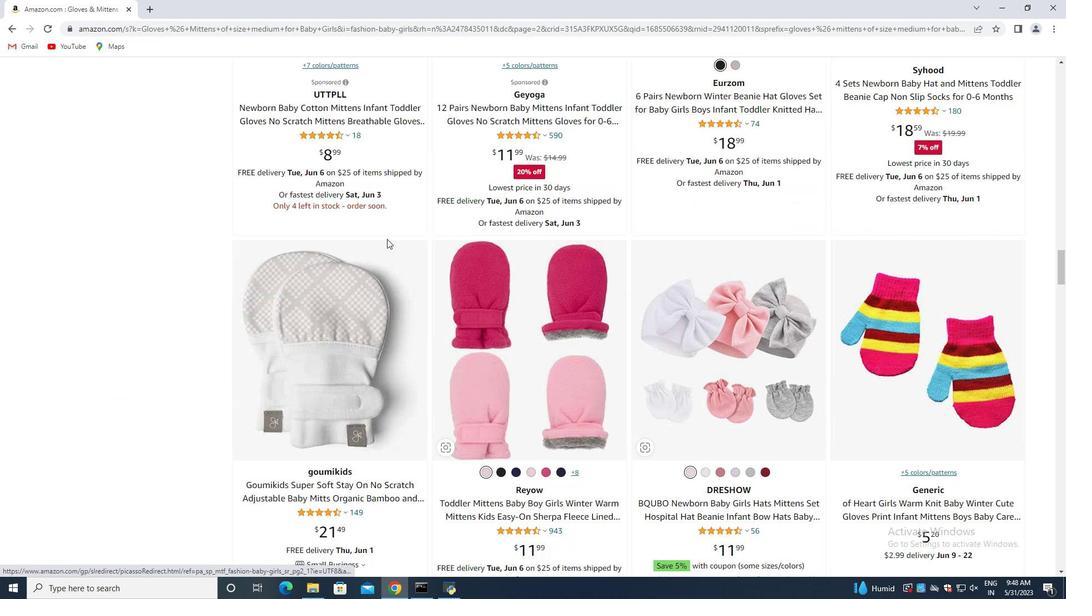 
Action: Mouse moved to (388, 241)
Screenshot: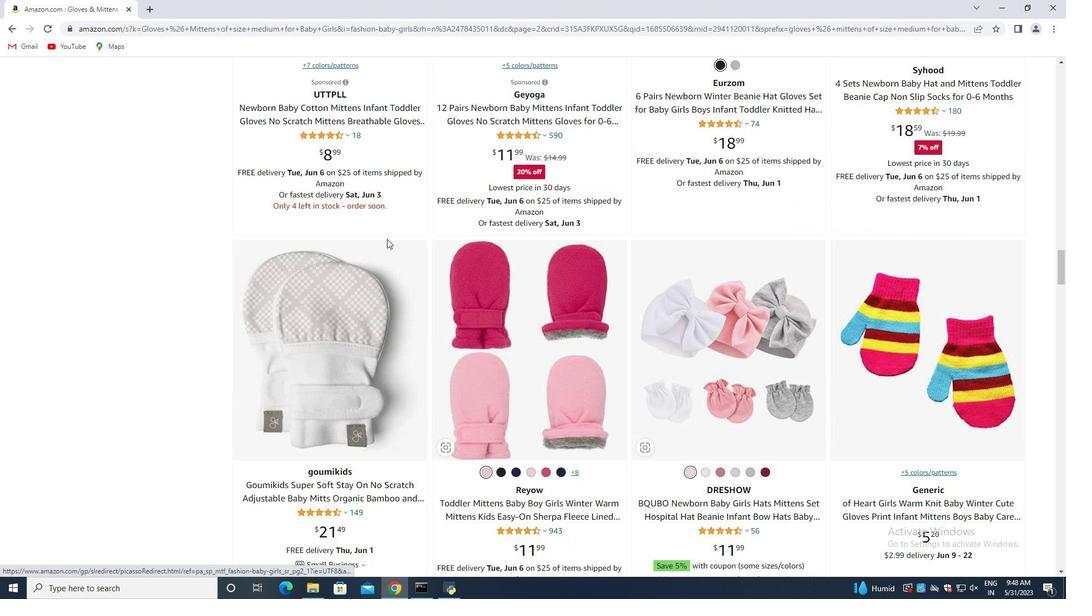 
Action: Mouse scrolled (388, 240) with delta (0, 0)
Screenshot: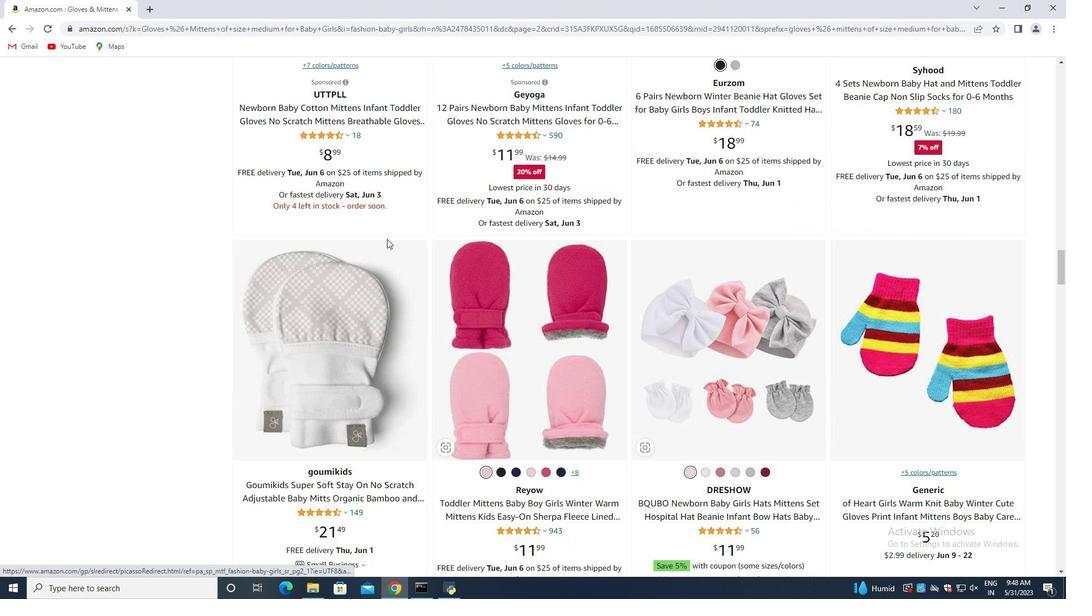 
Action: Mouse moved to (388, 241)
Screenshot: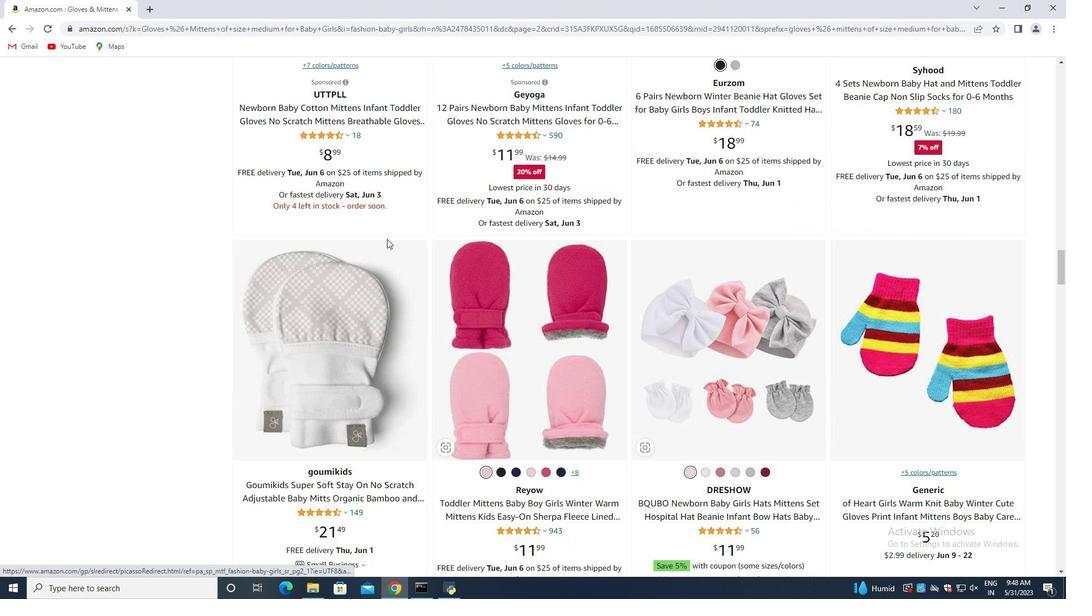 
Action: Mouse scrolled (388, 241) with delta (0, 0)
